 Task: Browse the 'Kurtas & Kurtis' section on the Ajio website.
Action: Mouse moved to (414, 740)
Screenshot: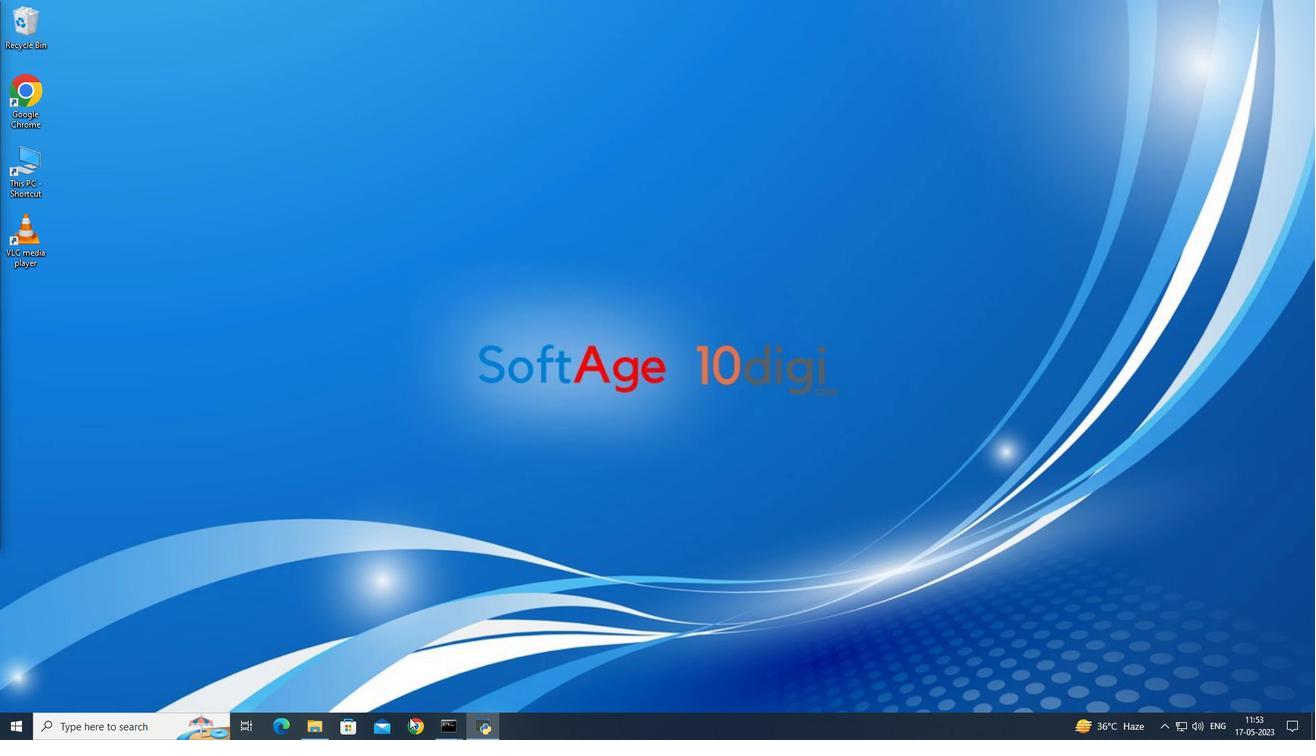 
Action: Mouse pressed left at (414, 739)
Screenshot: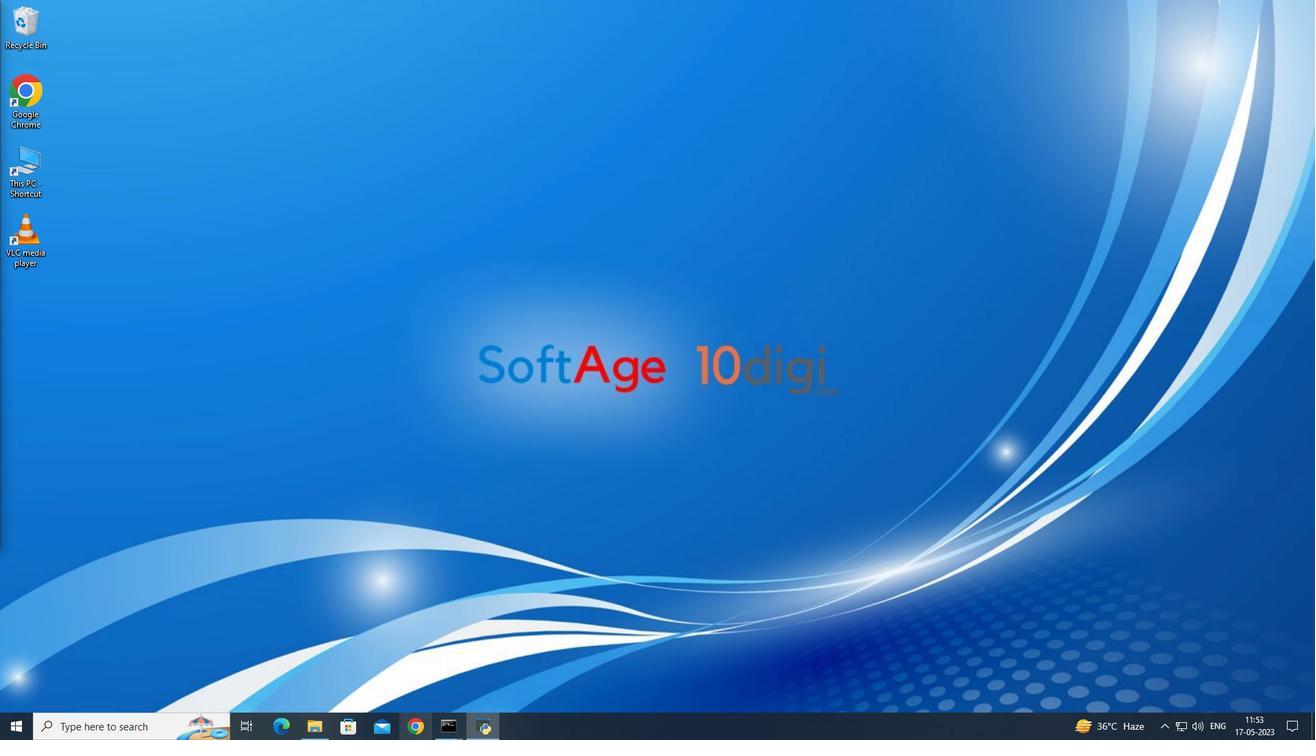 
Action: Mouse moved to (306, 33)
Screenshot: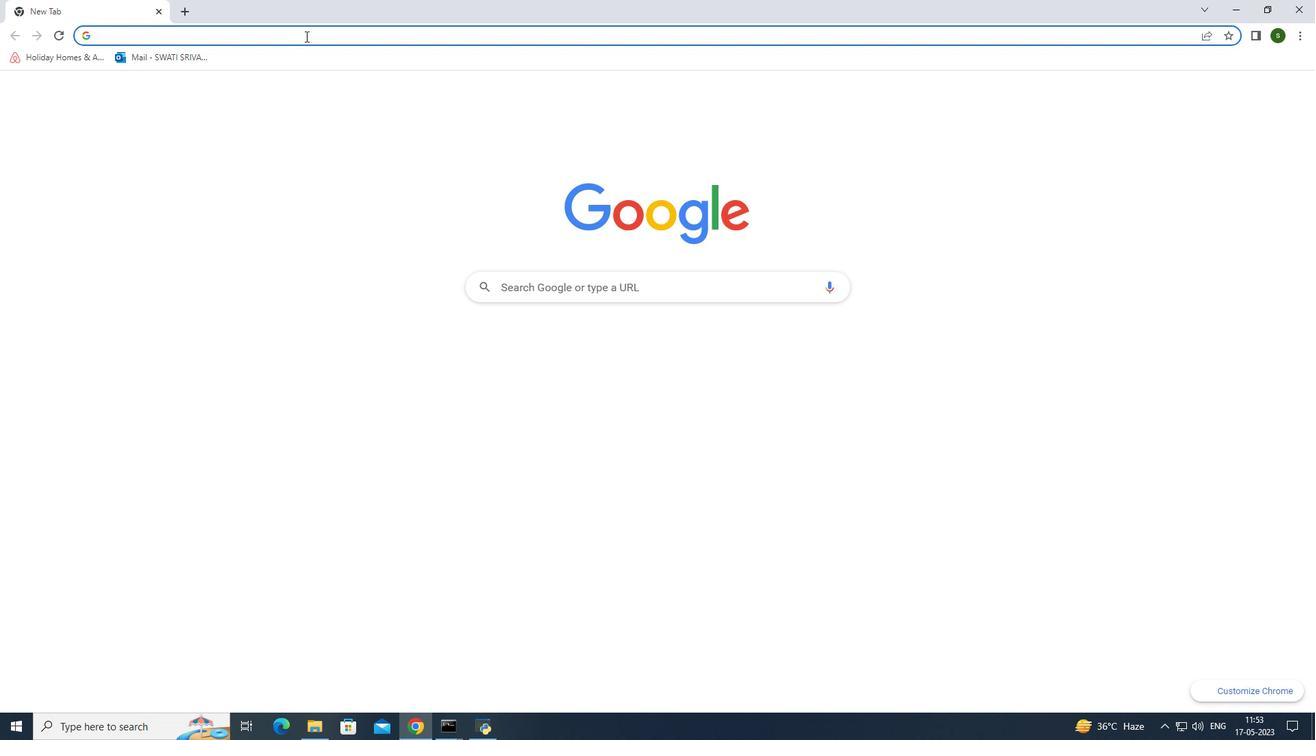 
Action: Key pressed ajaio<Key.backspace><Key.backspace><Key.backspace>io<Key.enter>
Screenshot: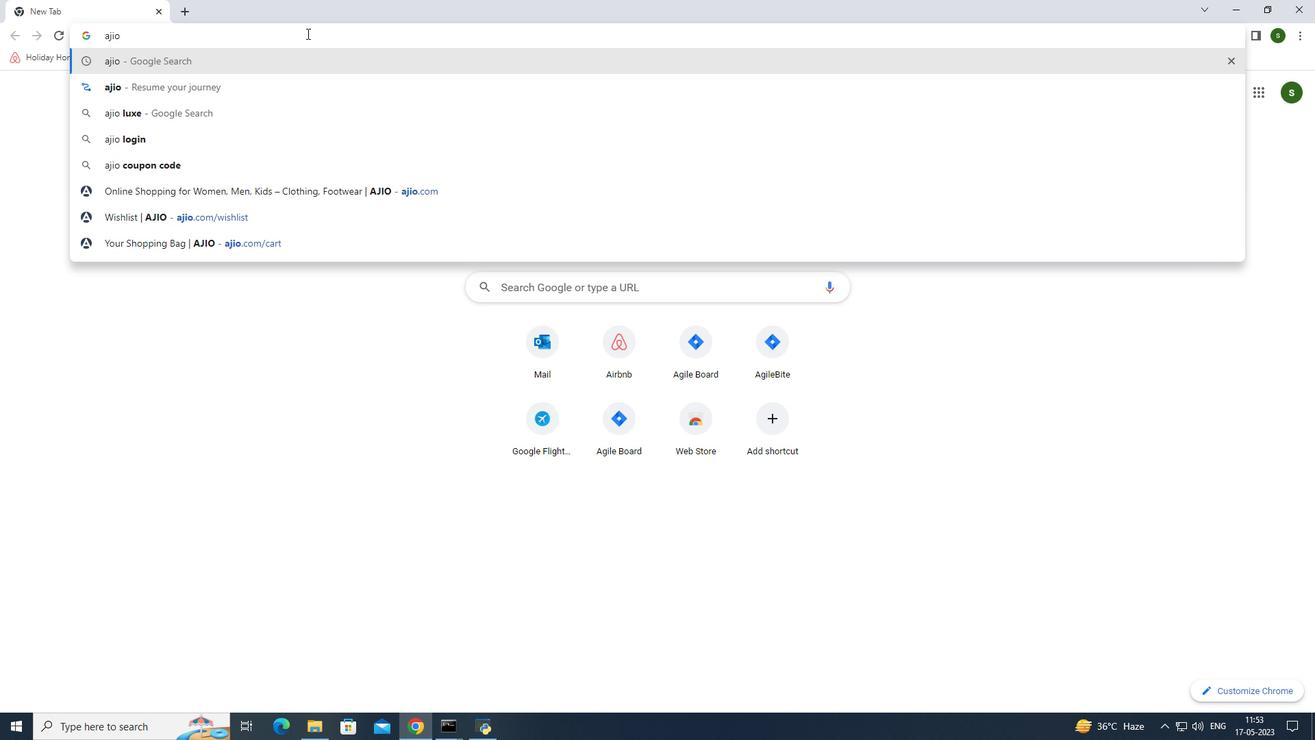 
Action: Mouse moved to (351, 237)
Screenshot: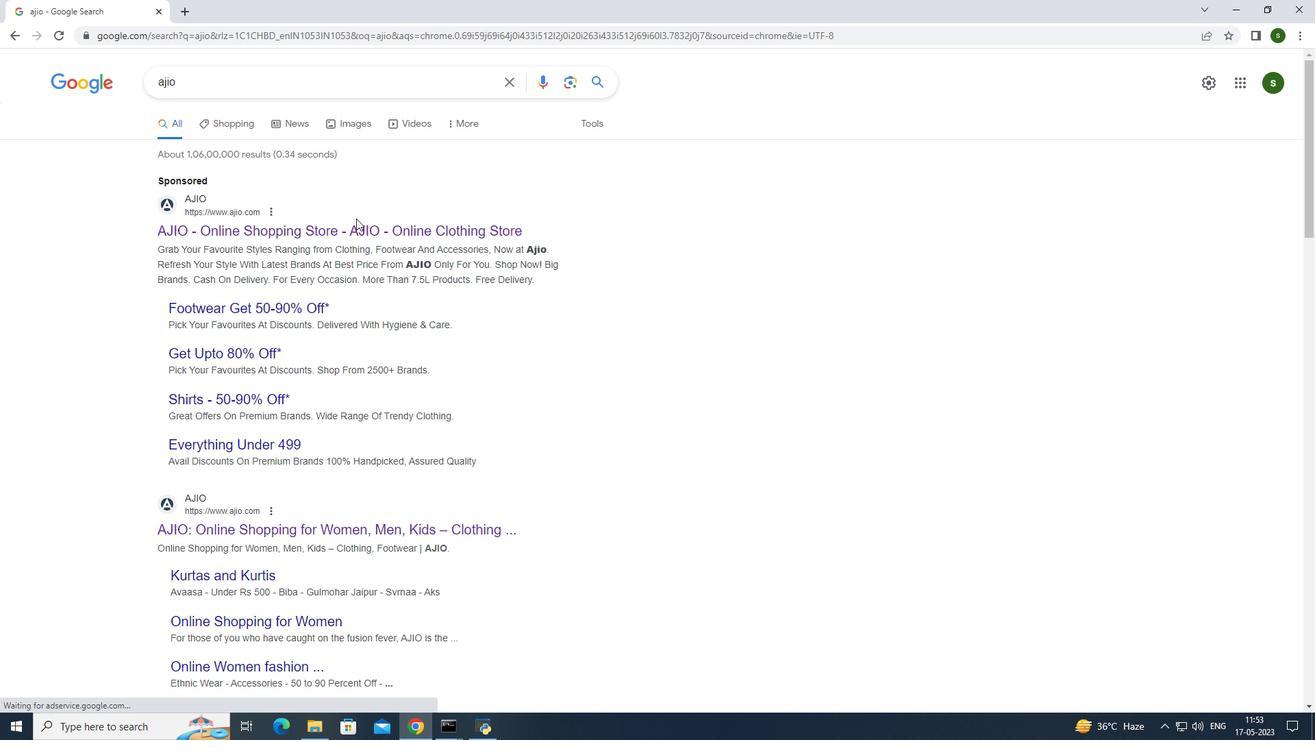 
Action: Mouse pressed left at (351, 237)
Screenshot: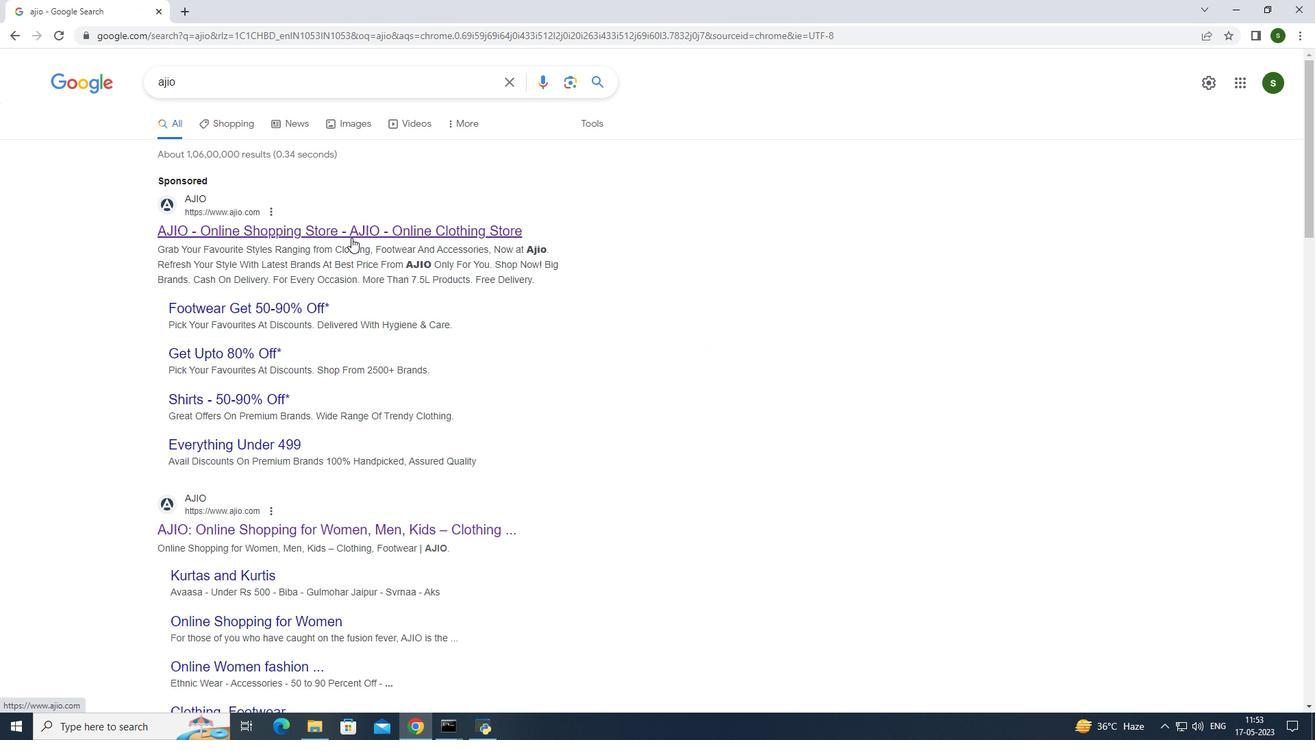 
Action: Mouse moved to (287, 156)
Screenshot: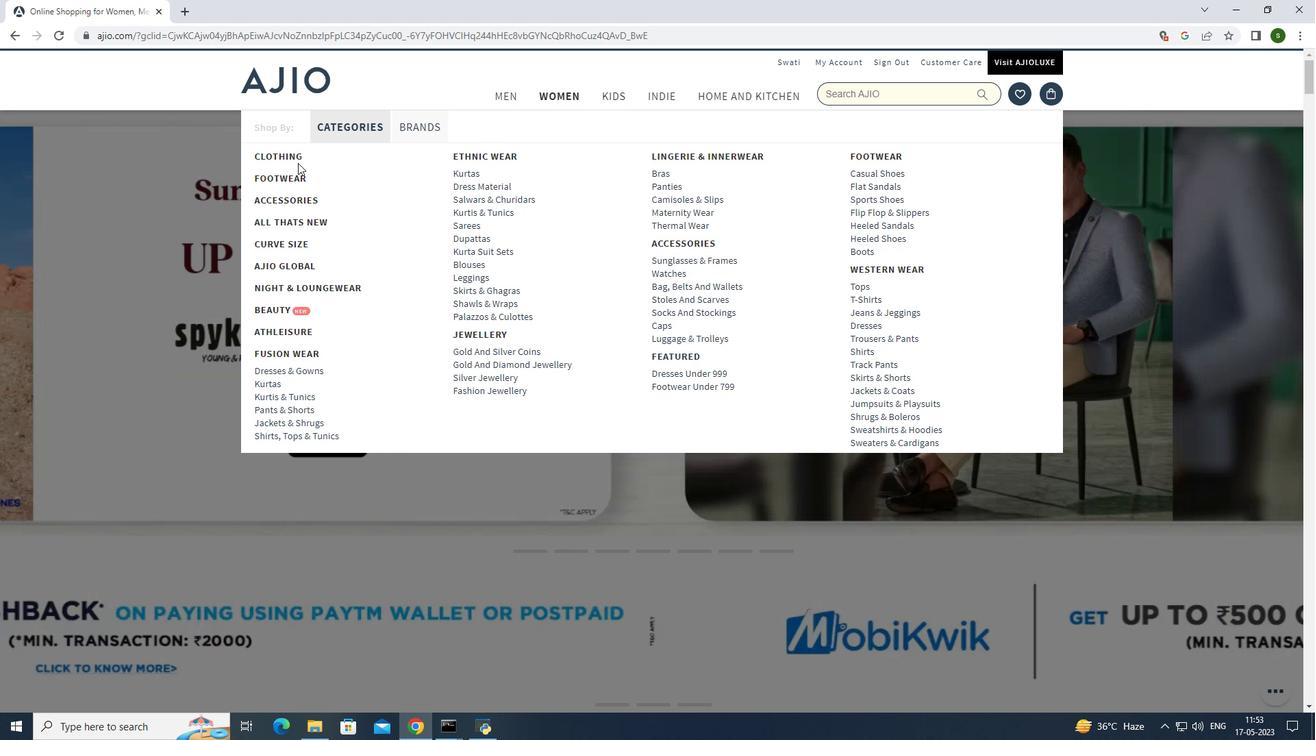 
Action: Mouse pressed left at (287, 156)
Screenshot: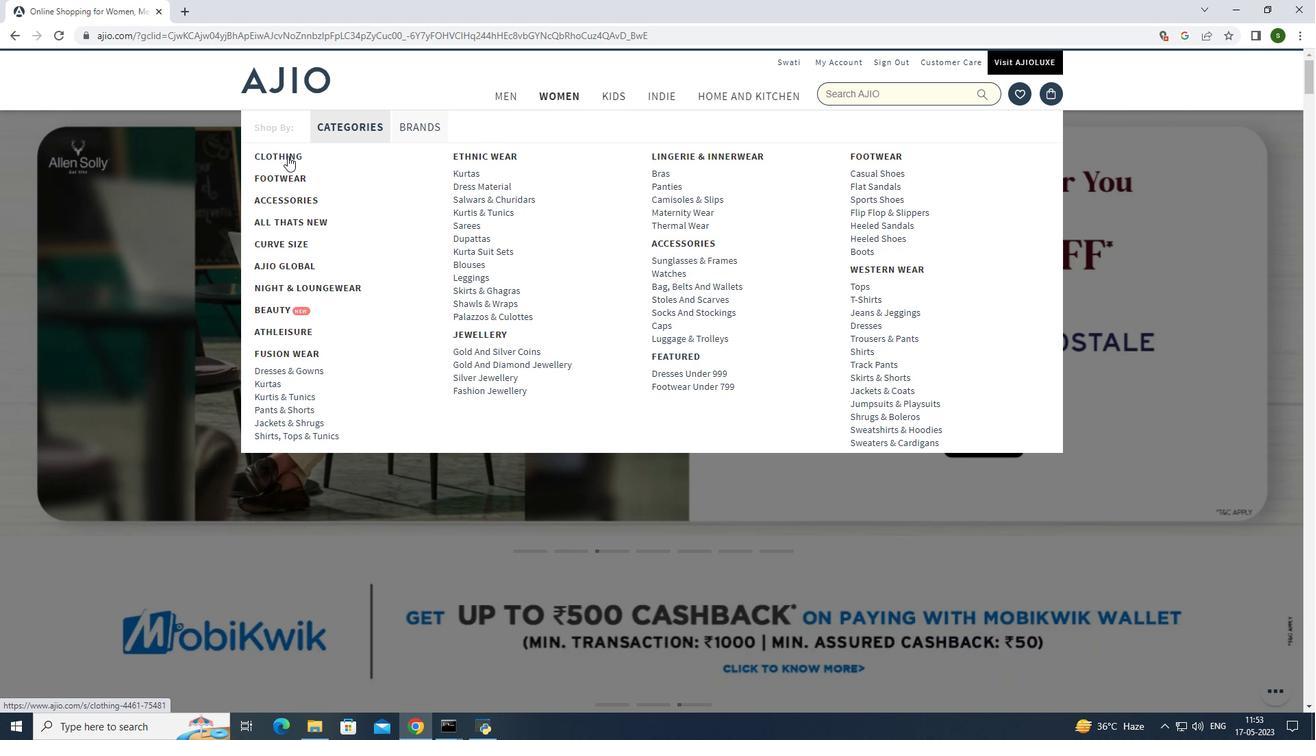 
Action: Mouse moved to (339, 328)
Screenshot: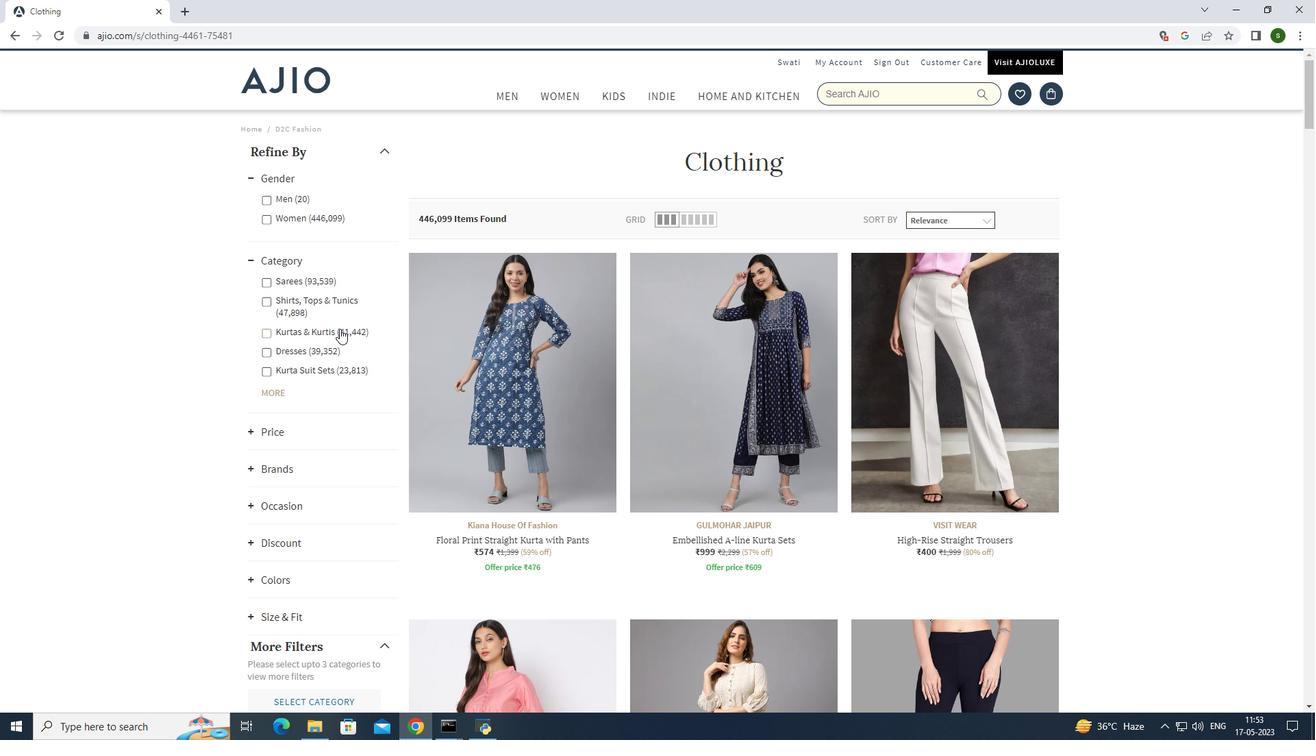 
Action: Mouse pressed left at (339, 328)
Screenshot: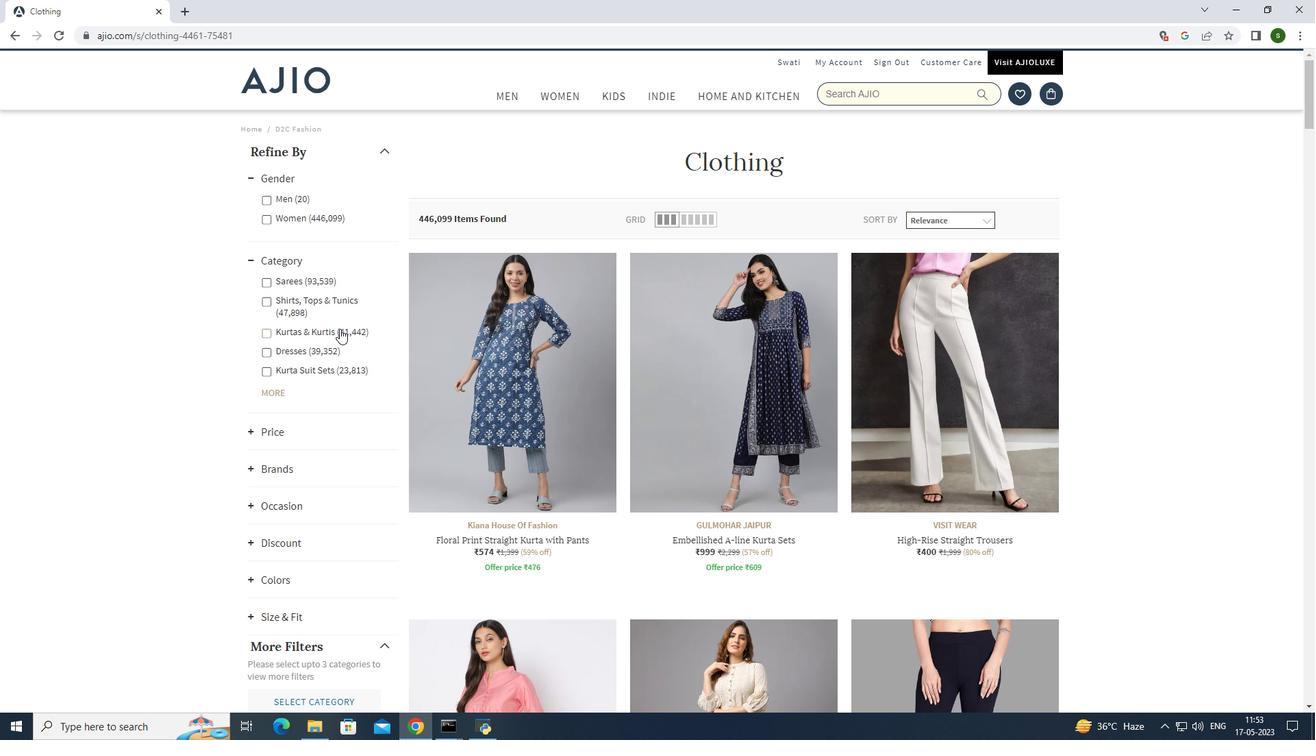 
Action: Mouse moved to (1084, 357)
Screenshot: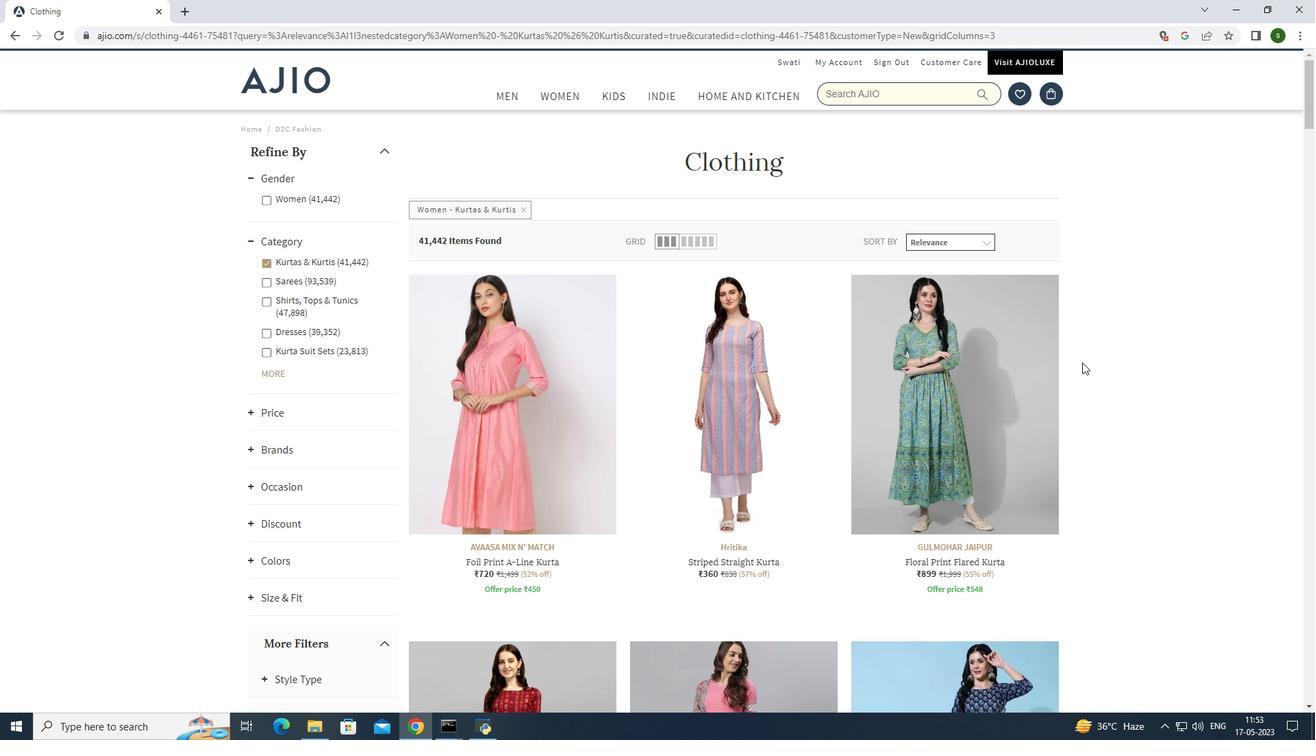 
Action: Mouse scrolled (1084, 357) with delta (0, 0)
Screenshot: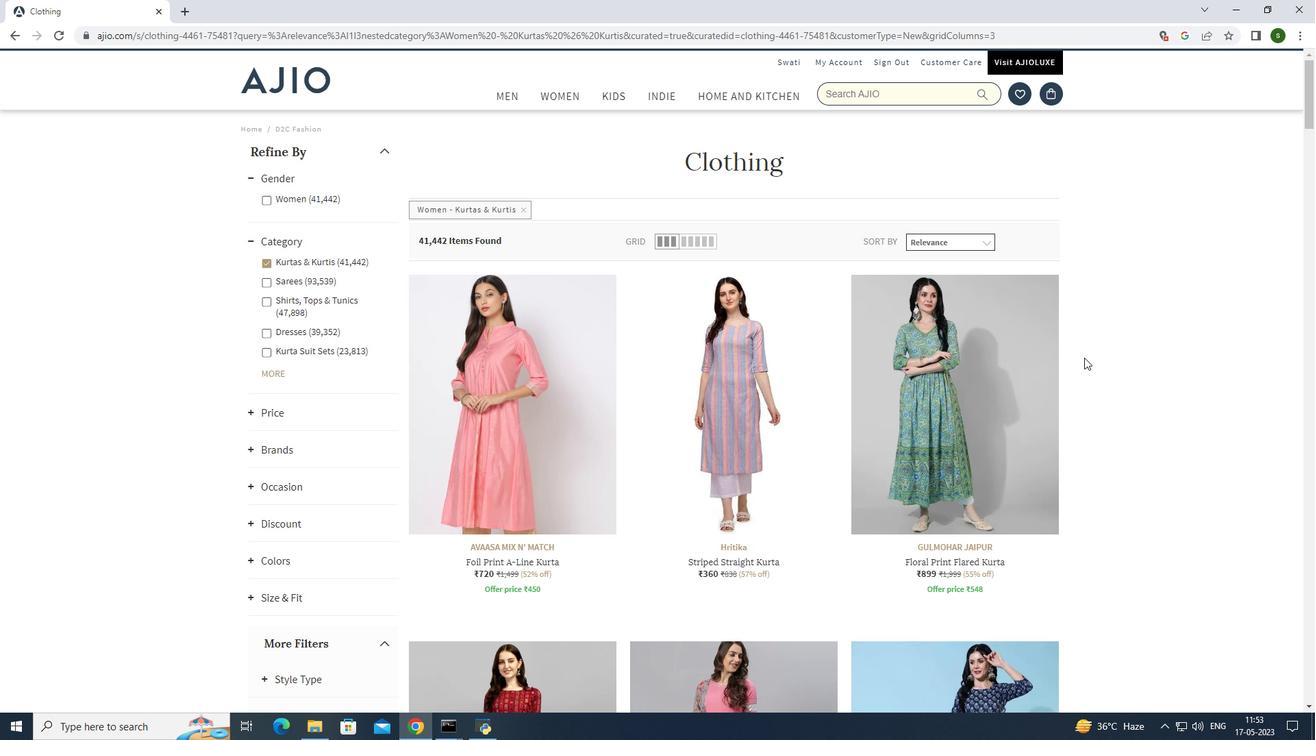 
Action: Mouse scrolled (1084, 357) with delta (0, 0)
Screenshot: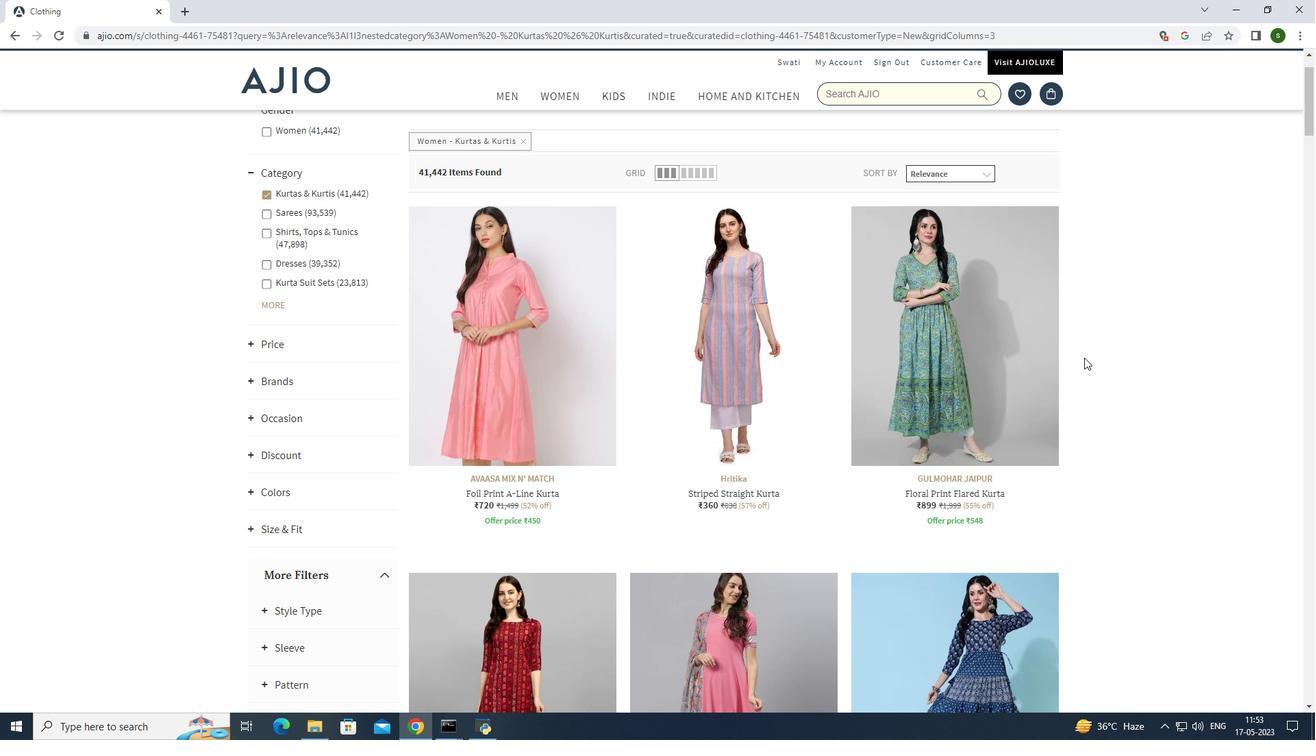 
Action: Mouse scrolled (1084, 357) with delta (0, 0)
Screenshot: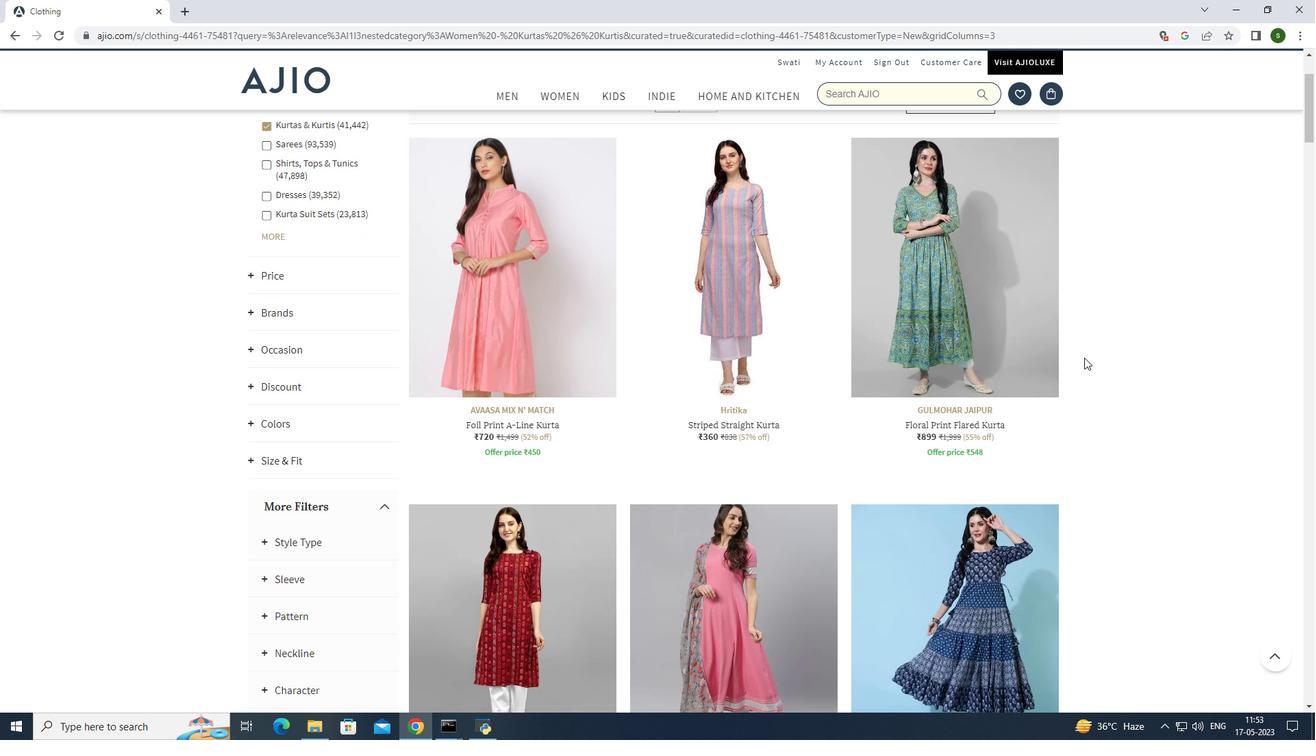 
Action: Mouse scrolled (1084, 358) with delta (0, 0)
Screenshot: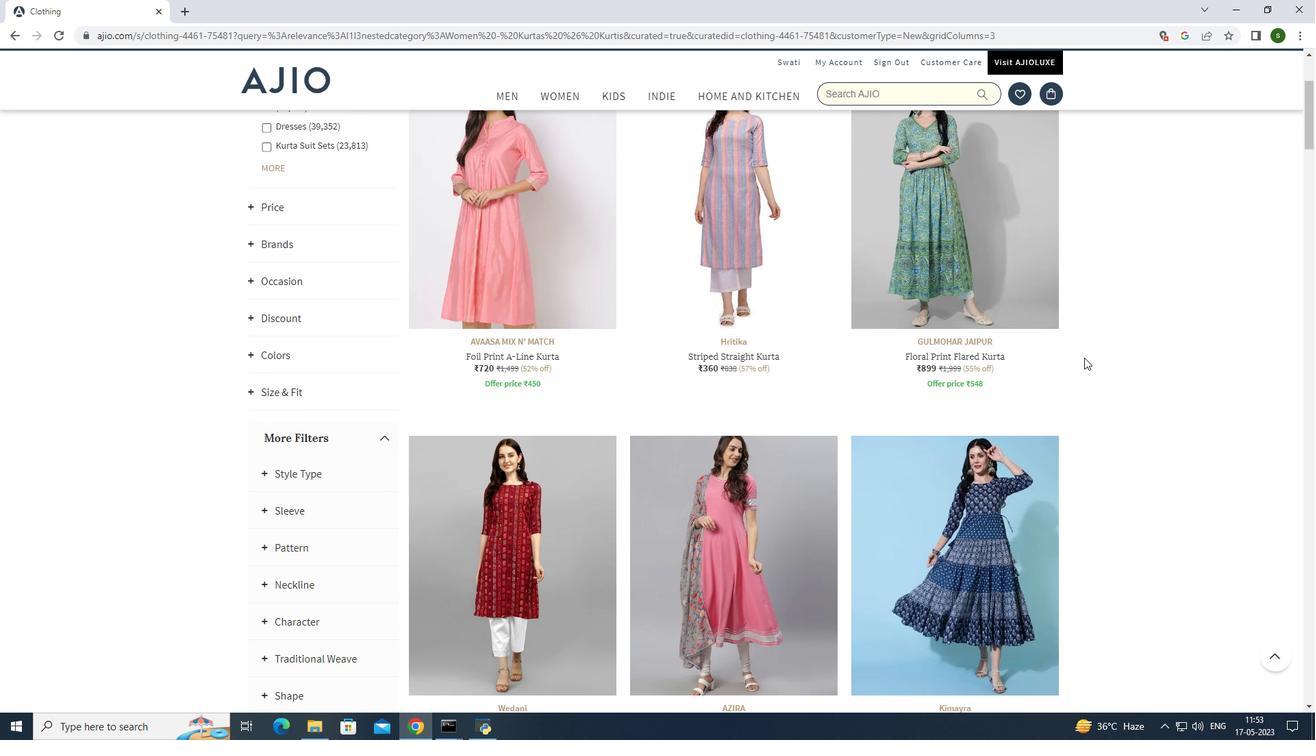 
Action: Mouse scrolled (1084, 358) with delta (0, 0)
Screenshot: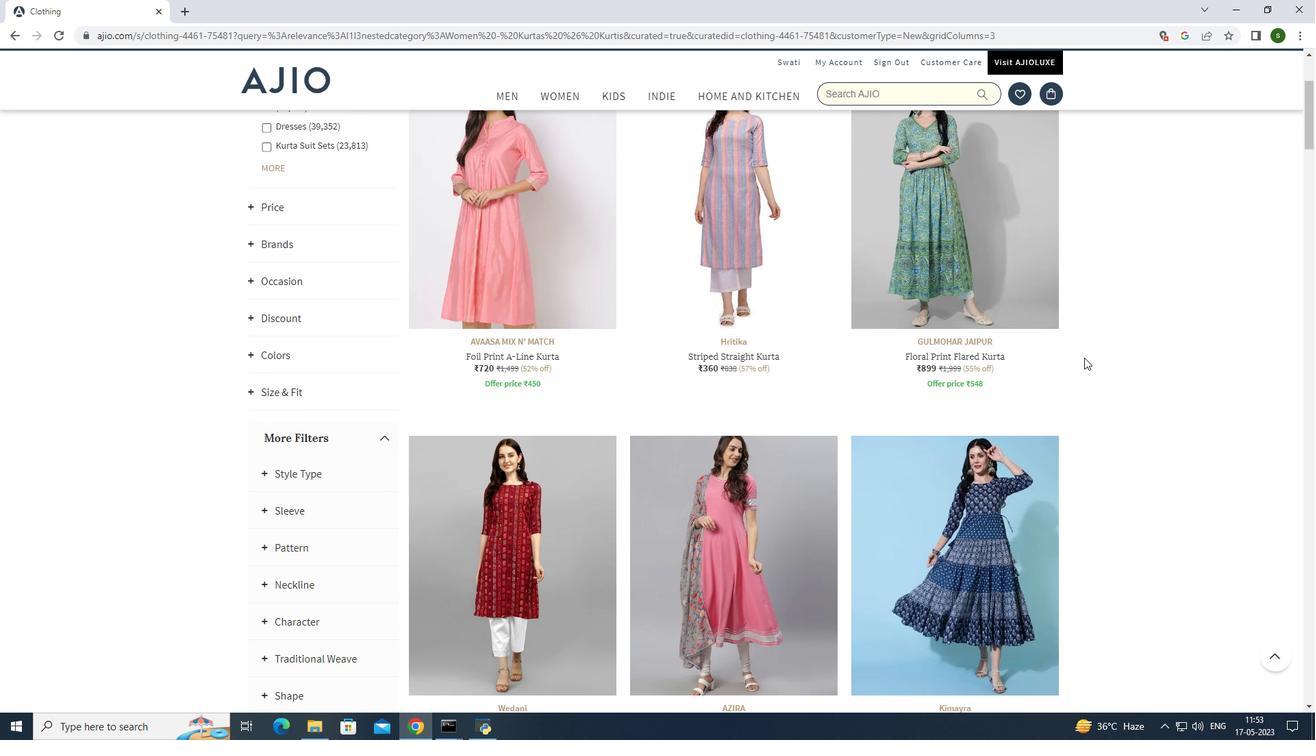 
Action: Mouse scrolled (1084, 357) with delta (0, 0)
Screenshot: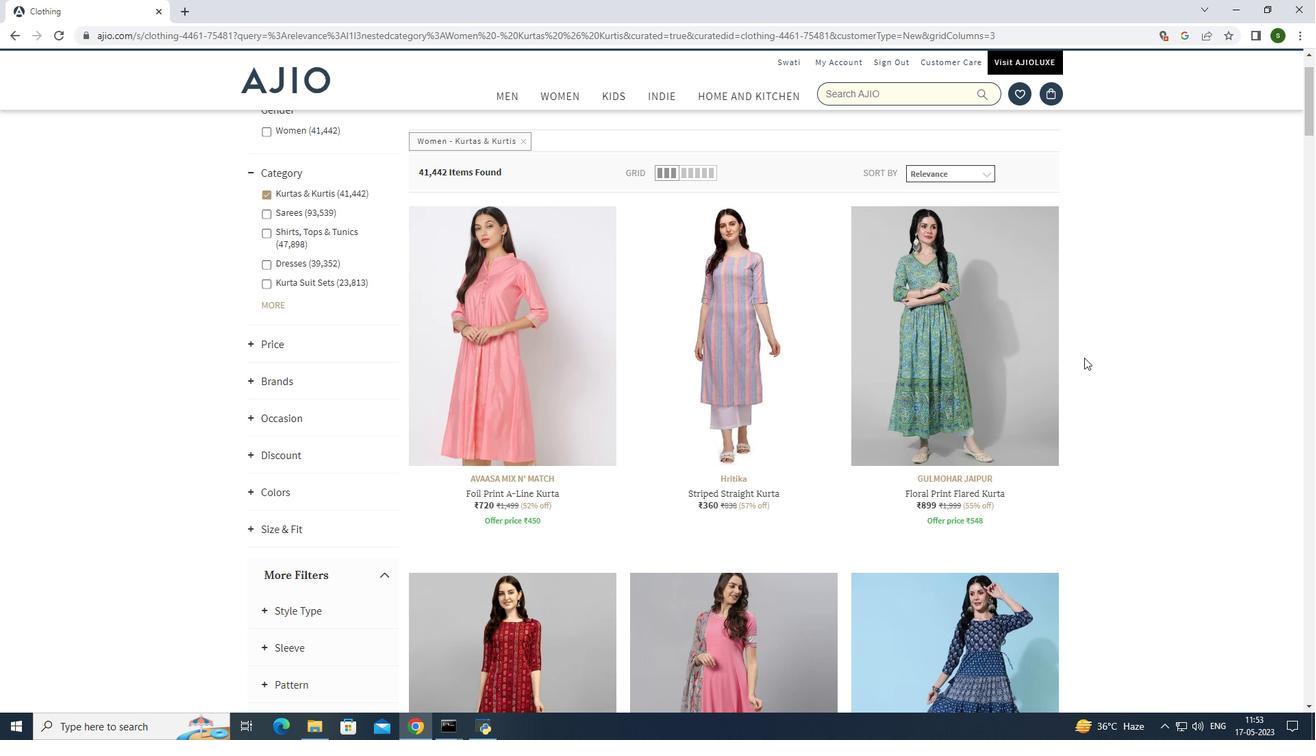 
Action: Mouse scrolled (1084, 357) with delta (0, 0)
Screenshot: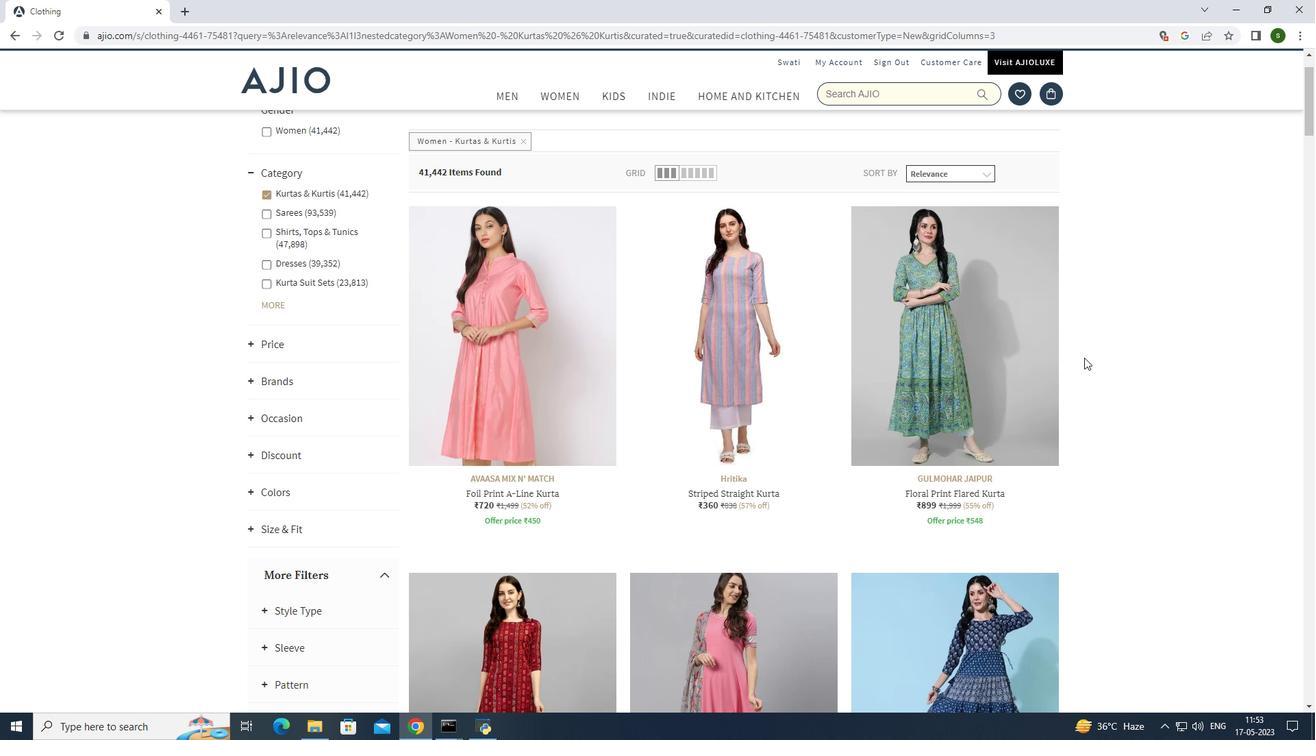 
Action: Mouse scrolled (1084, 357) with delta (0, 0)
Screenshot: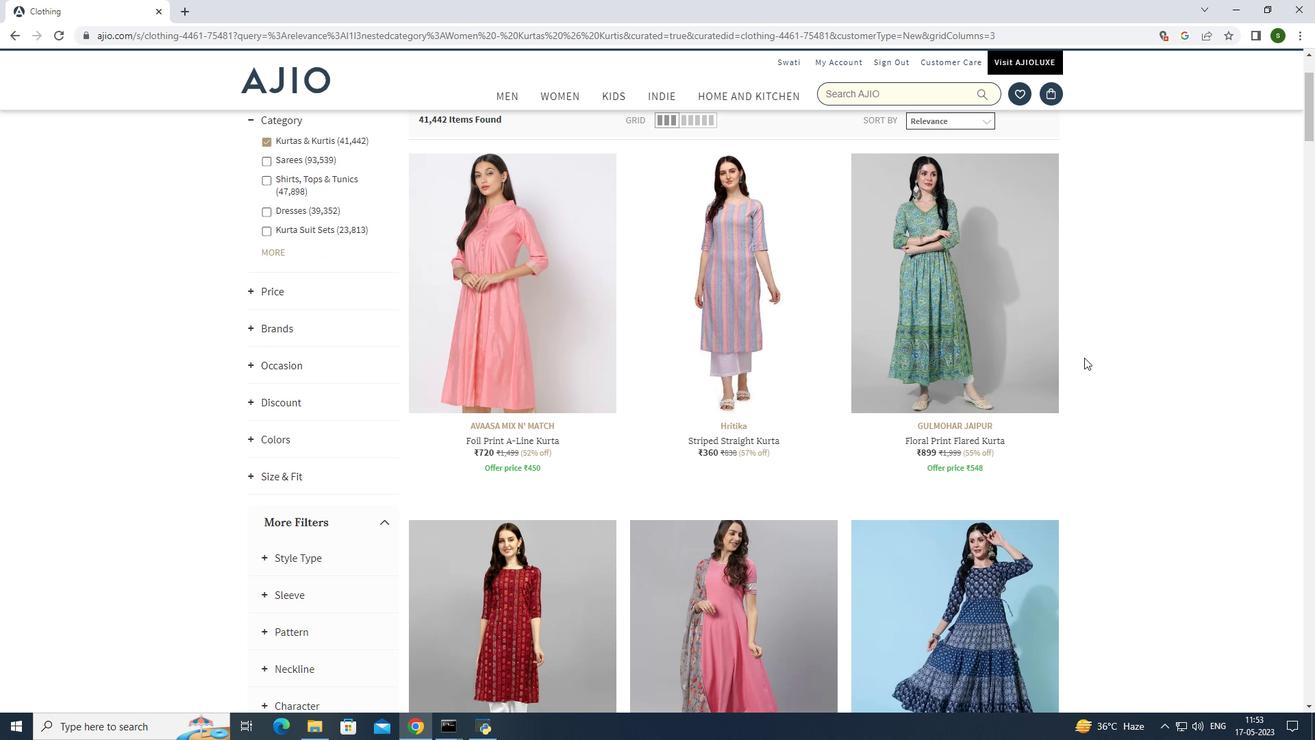 
Action: Mouse scrolled (1084, 357) with delta (0, 0)
Screenshot: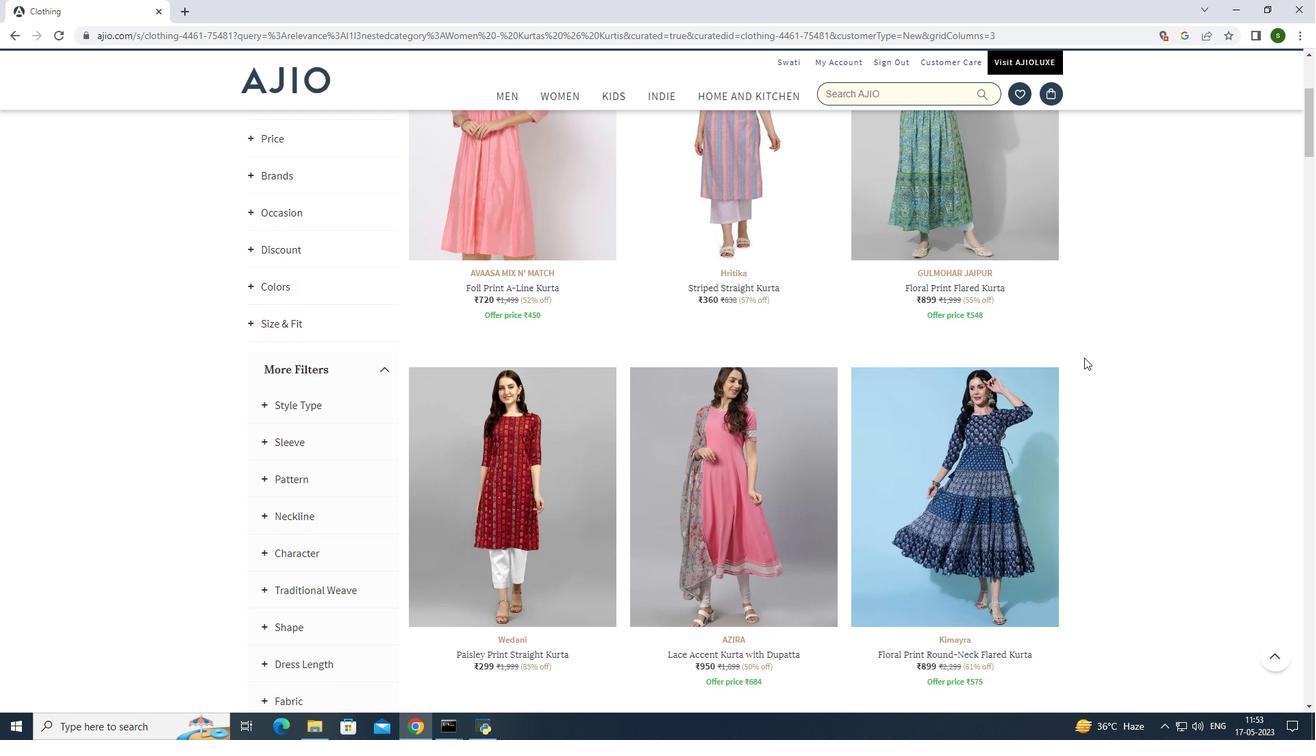 
Action: Mouse scrolled (1084, 357) with delta (0, 0)
Screenshot: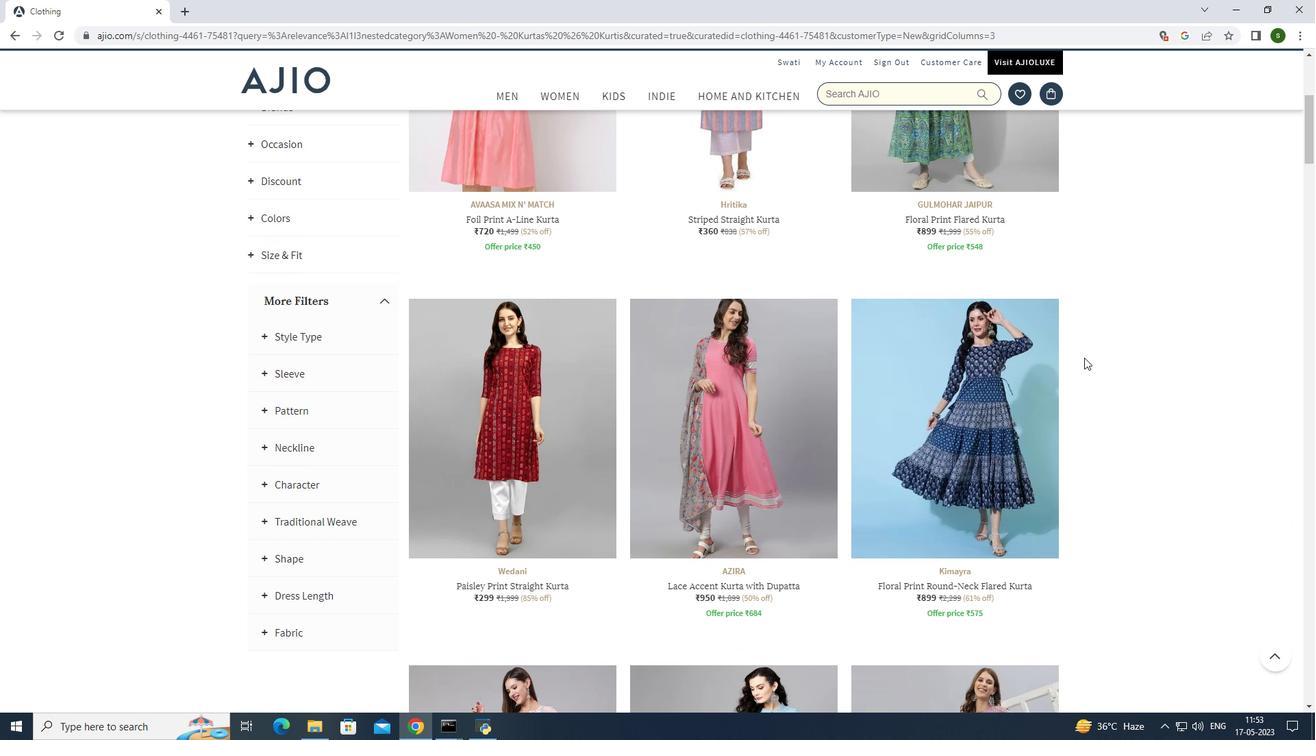
Action: Mouse scrolled (1084, 357) with delta (0, 0)
Screenshot: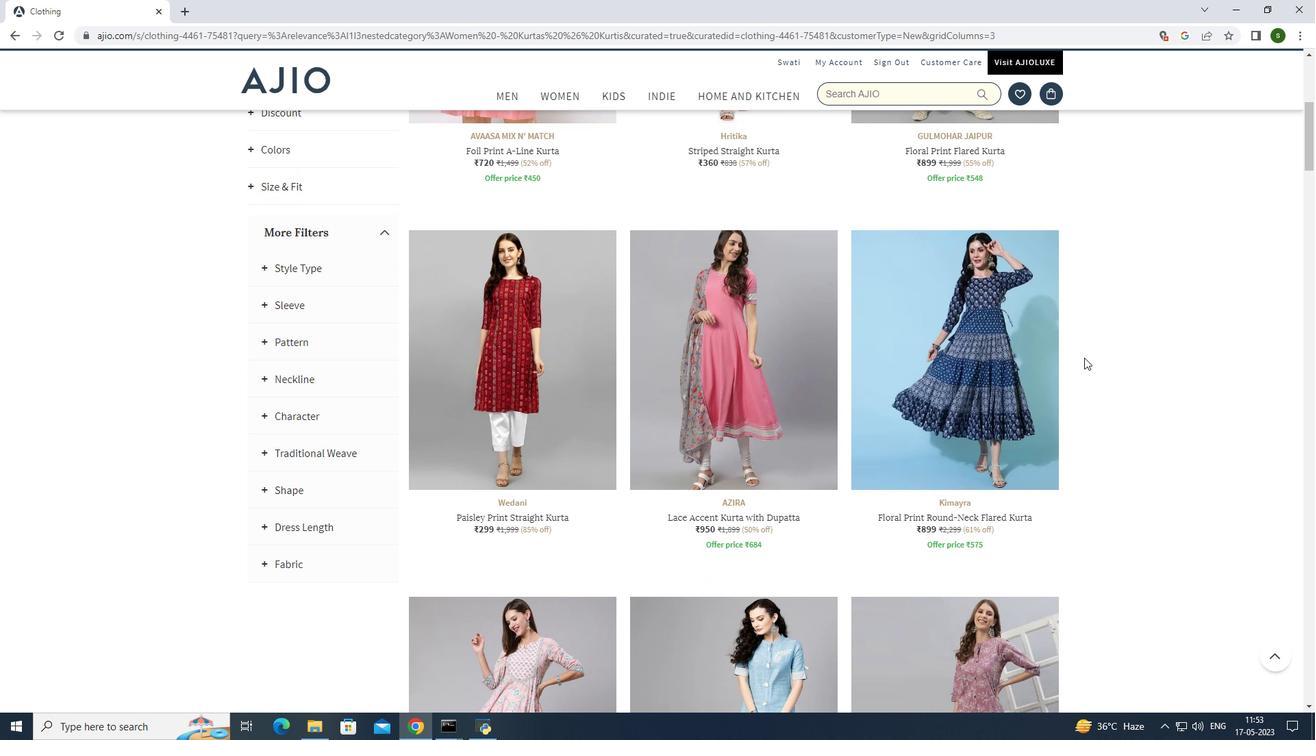 
Action: Mouse scrolled (1084, 357) with delta (0, 0)
Screenshot: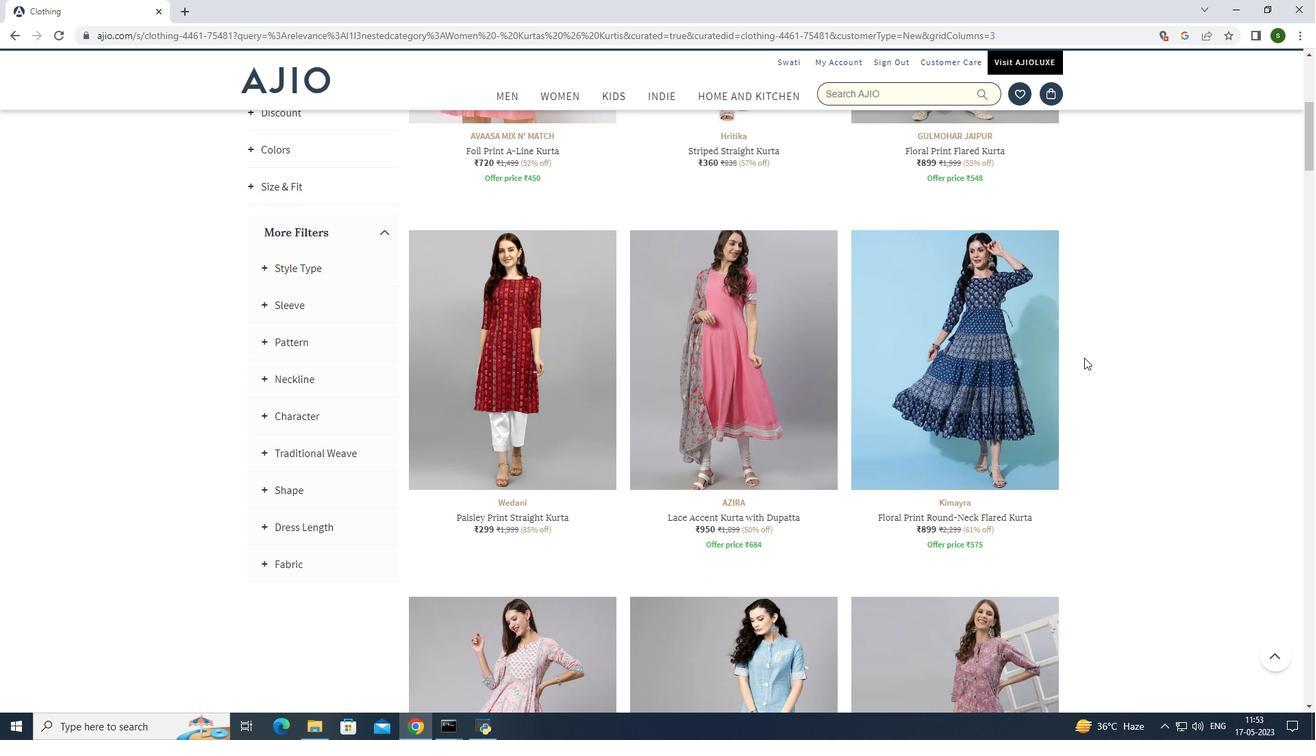 
Action: Mouse scrolled (1084, 357) with delta (0, 0)
Screenshot: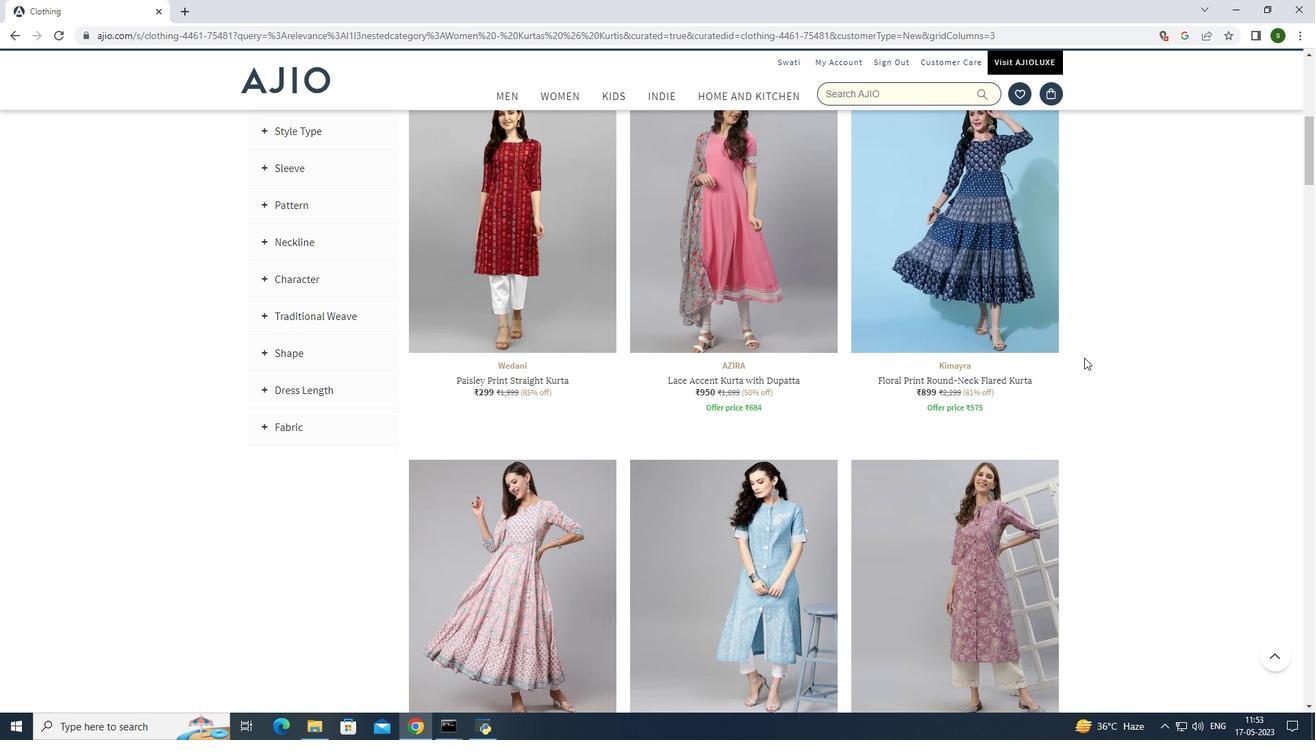 
Action: Mouse scrolled (1084, 357) with delta (0, 0)
Screenshot: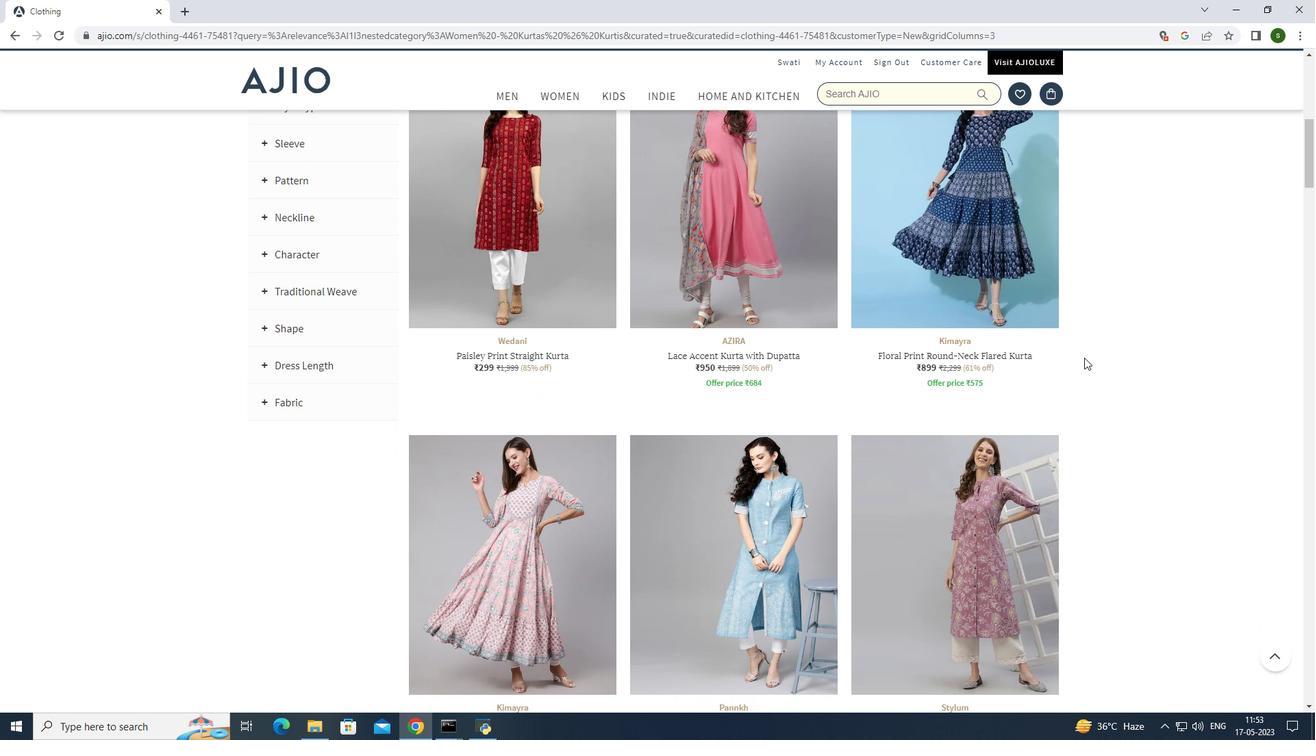 
Action: Mouse scrolled (1084, 357) with delta (0, 0)
Screenshot: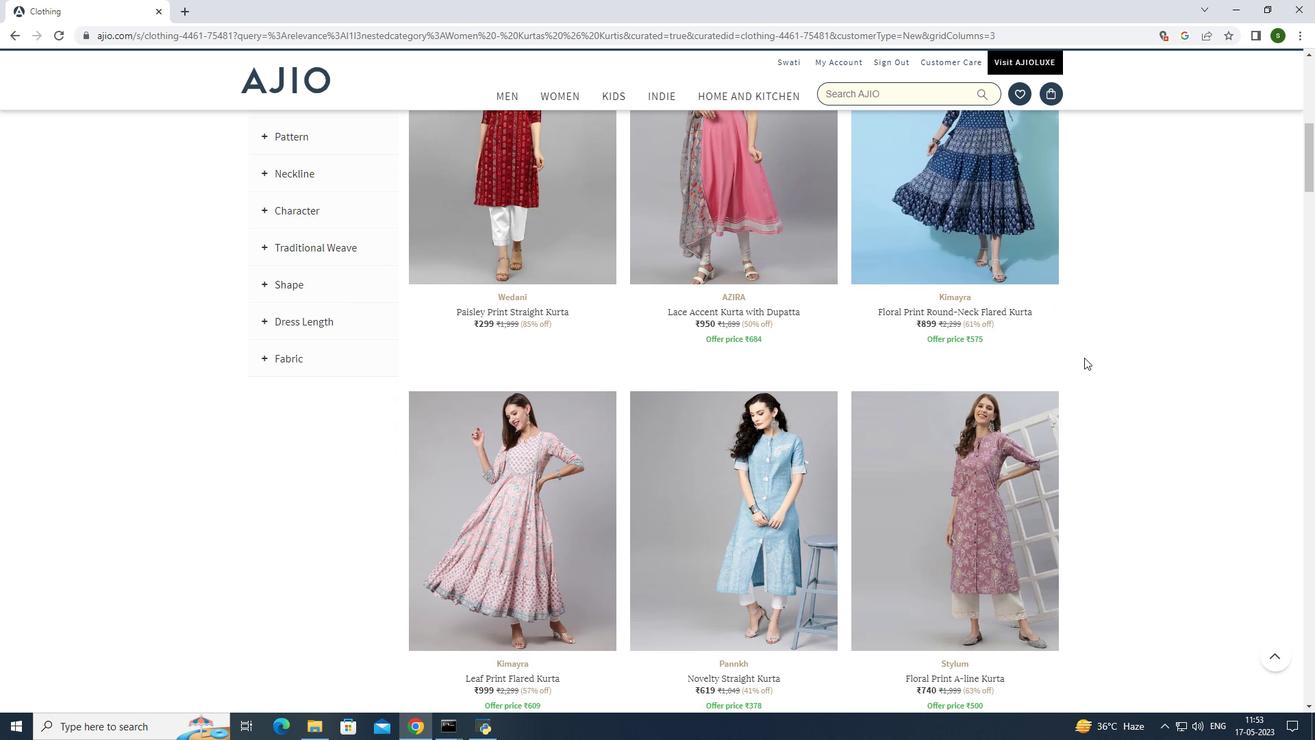 
Action: Mouse scrolled (1084, 357) with delta (0, 0)
Screenshot: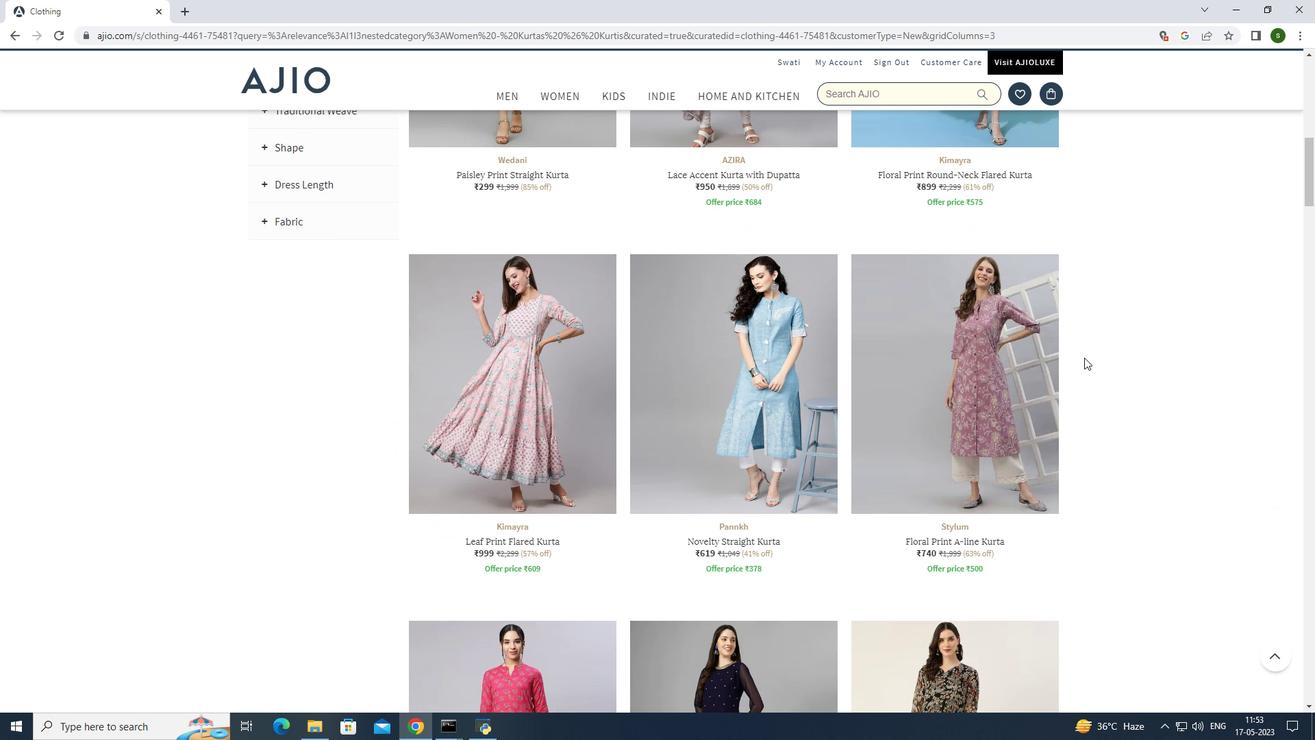 
Action: Mouse scrolled (1084, 357) with delta (0, 0)
Screenshot: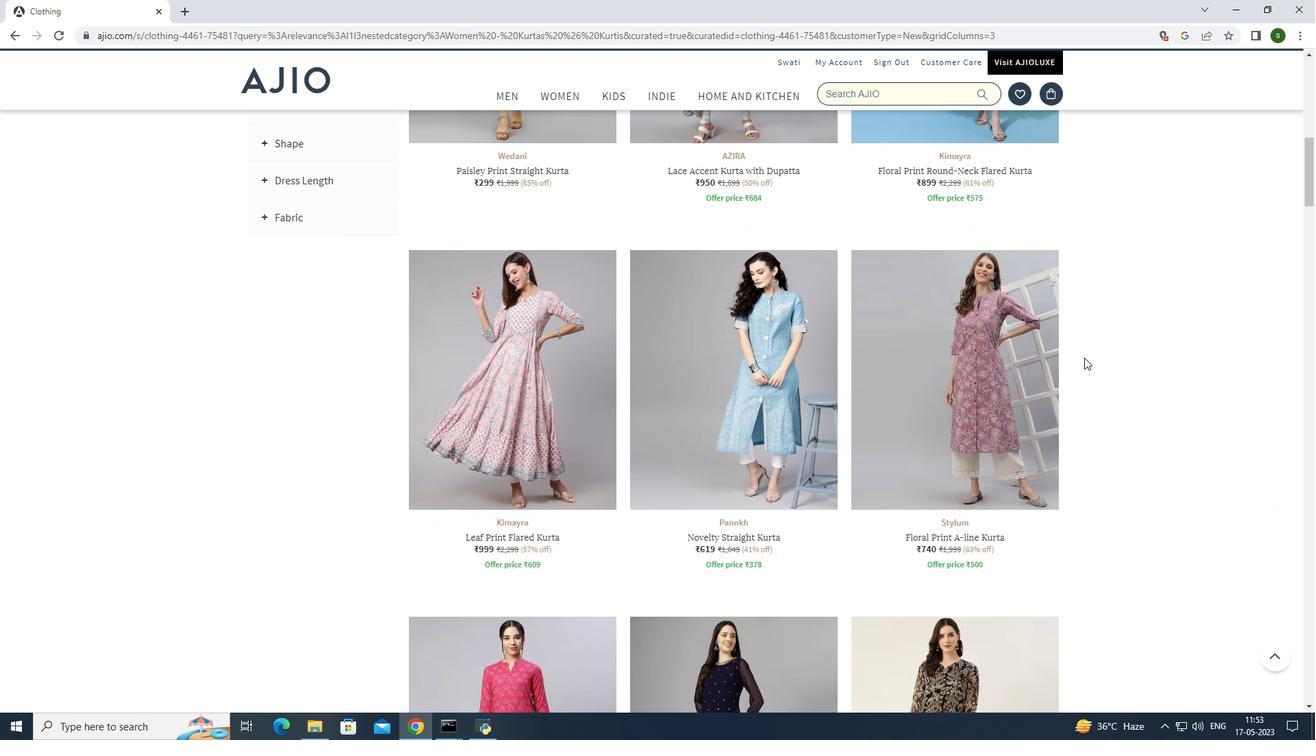 
Action: Mouse scrolled (1084, 357) with delta (0, 0)
Screenshot: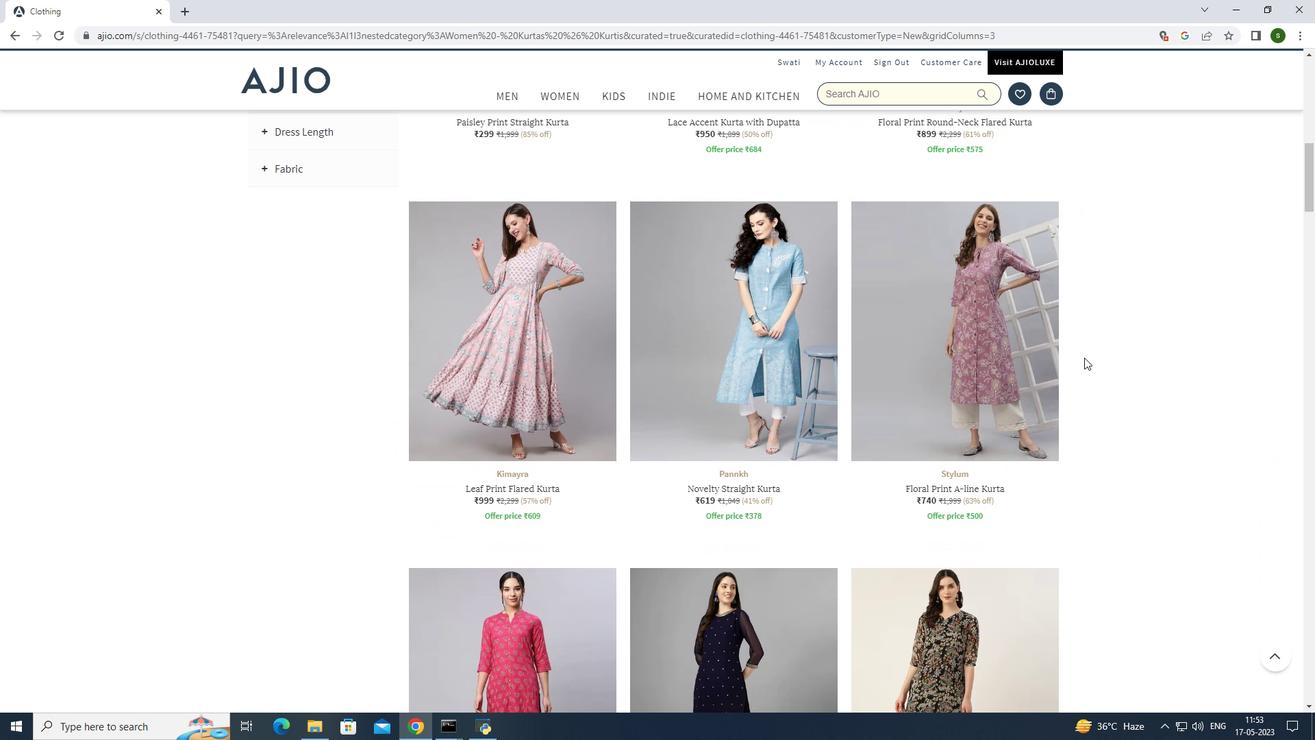 
Action: Mouse scrolled (1084, 357) with delta (0, 0)
Screenshot: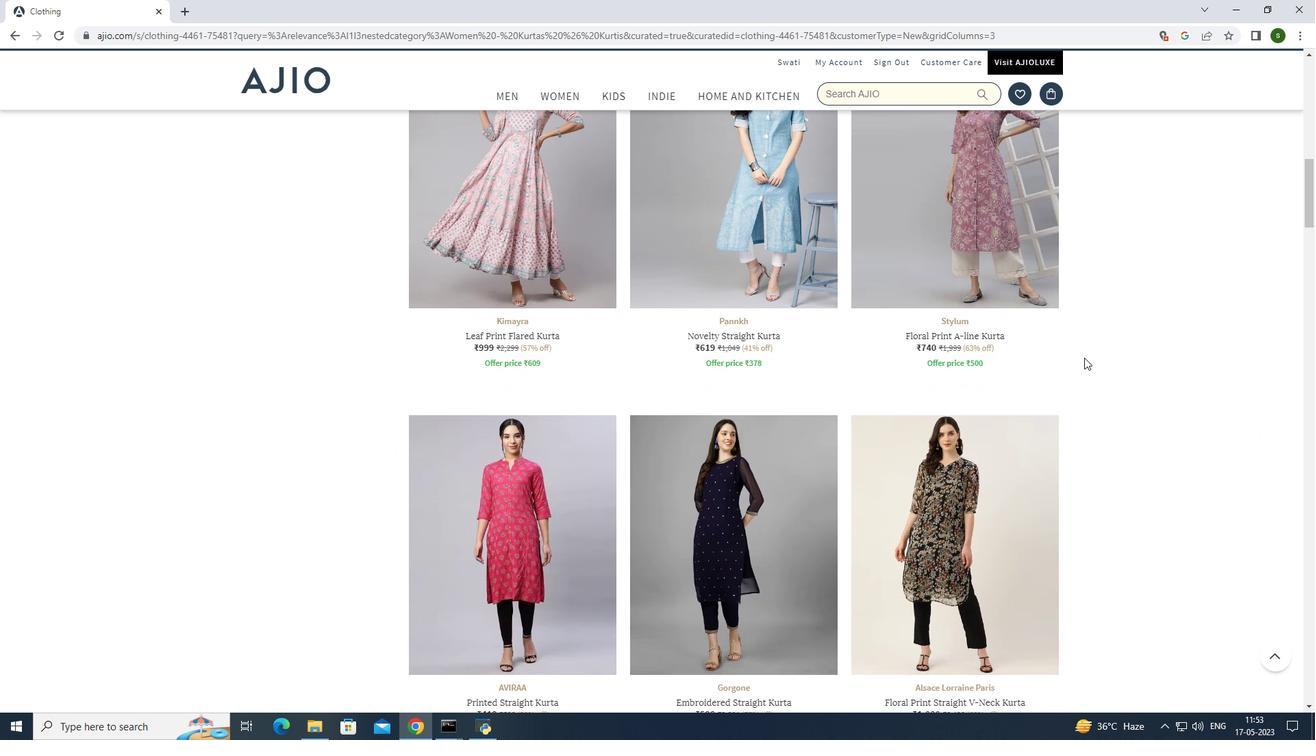 
Action: Mouse scrolled (1084, 357) with delta (0, 0)
Screenshot: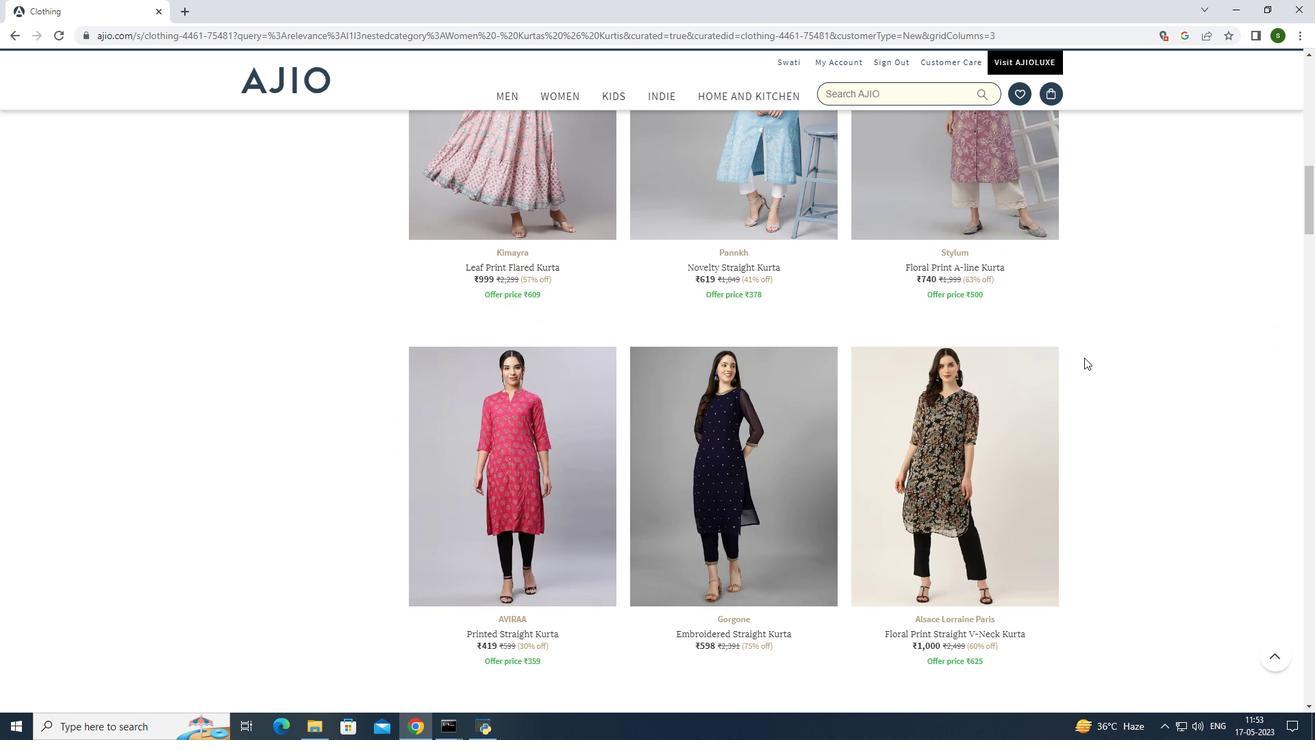 
Action: Mouse scrolled (1084, 357) with delta (0, 0)
Screenshot: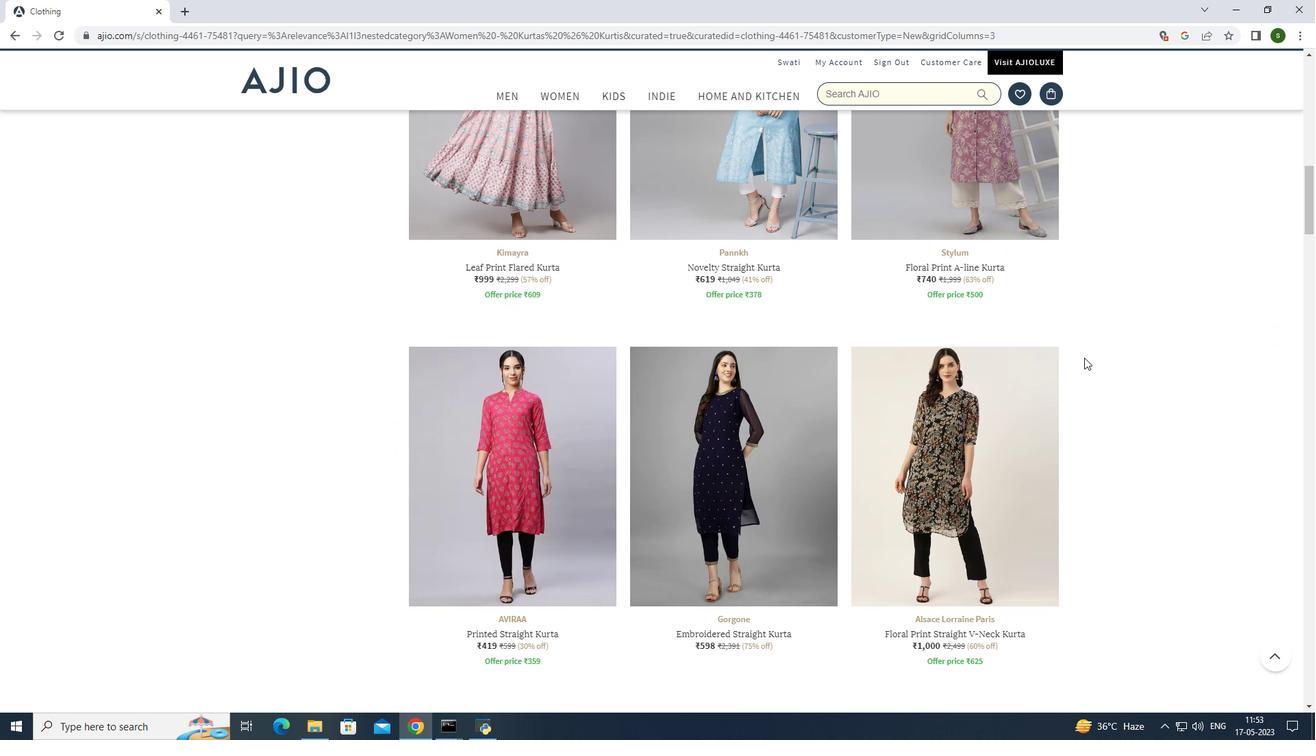 
Action: Mouse scrolled (1084, 357) with delta (0, 0)
Screenshot: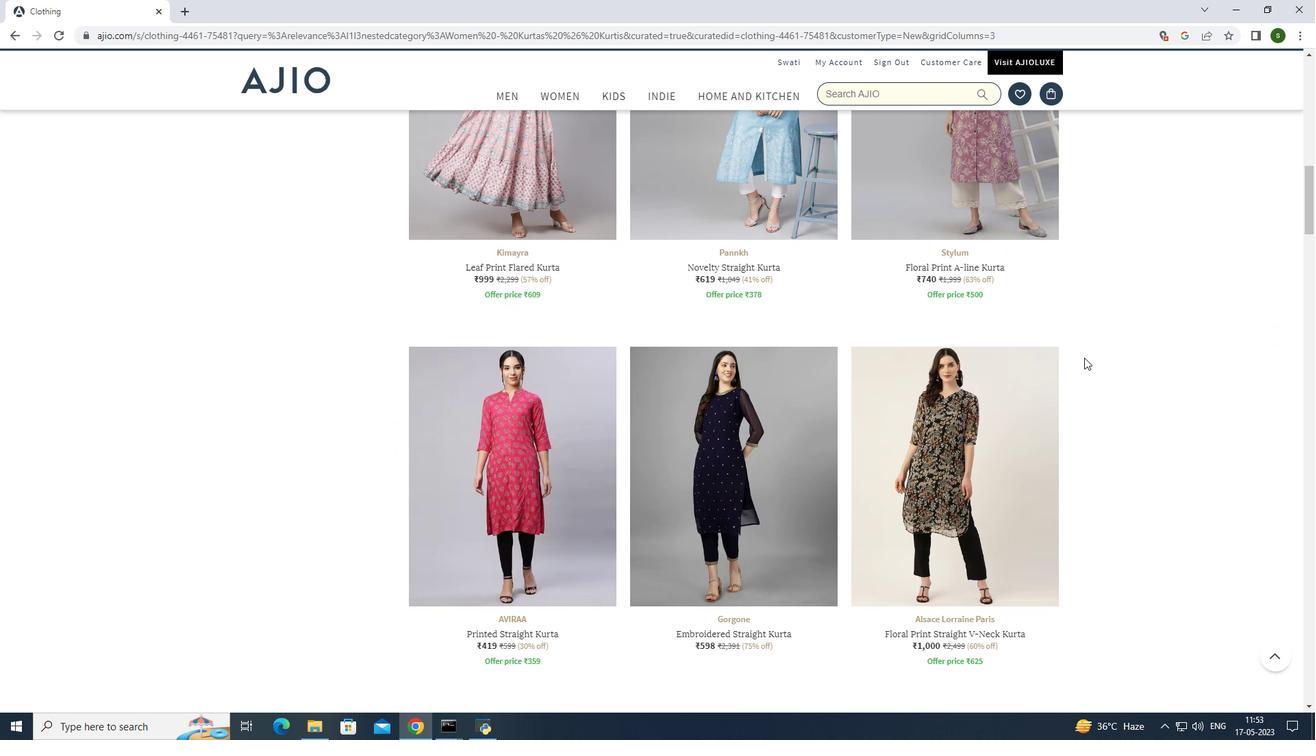 
Action: Mouse scrolled (1084, 357) with delta (0, 0)
Screenshot: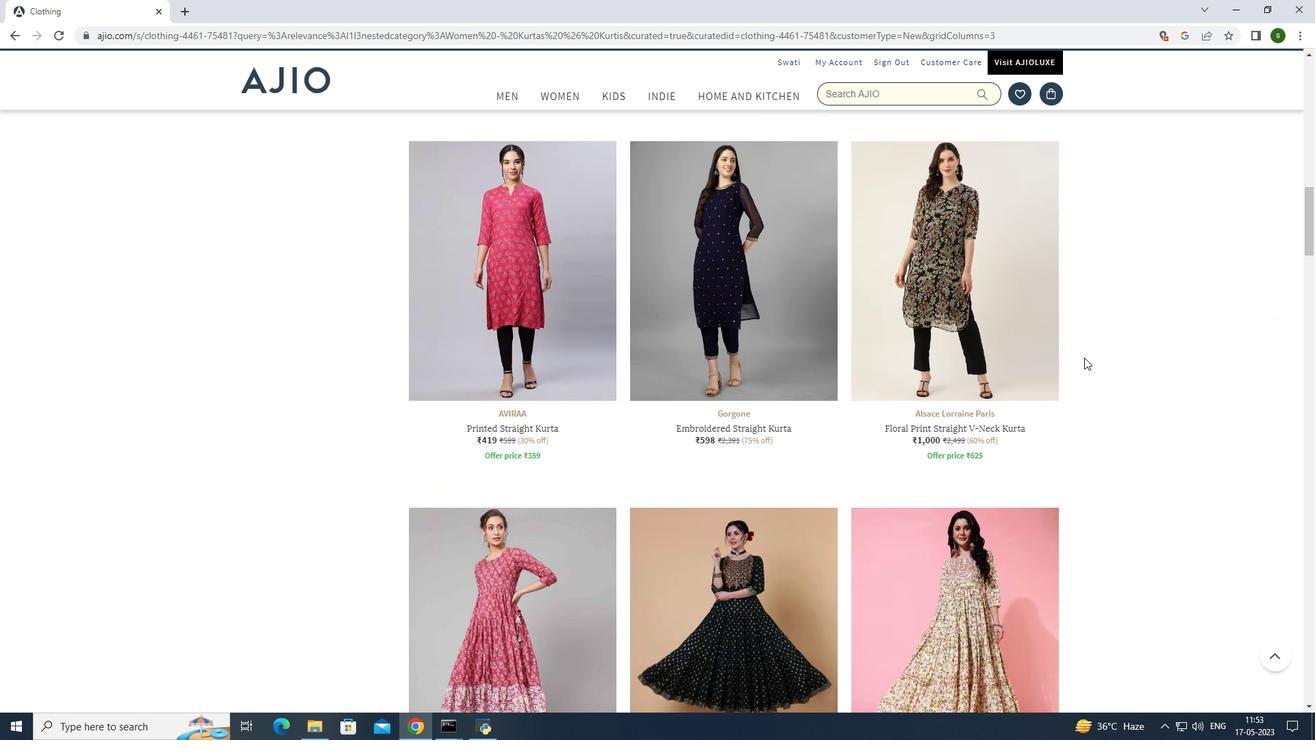 
Action: Mouse scrolled (1084, 357) with delta (0, 0)
Screenshot: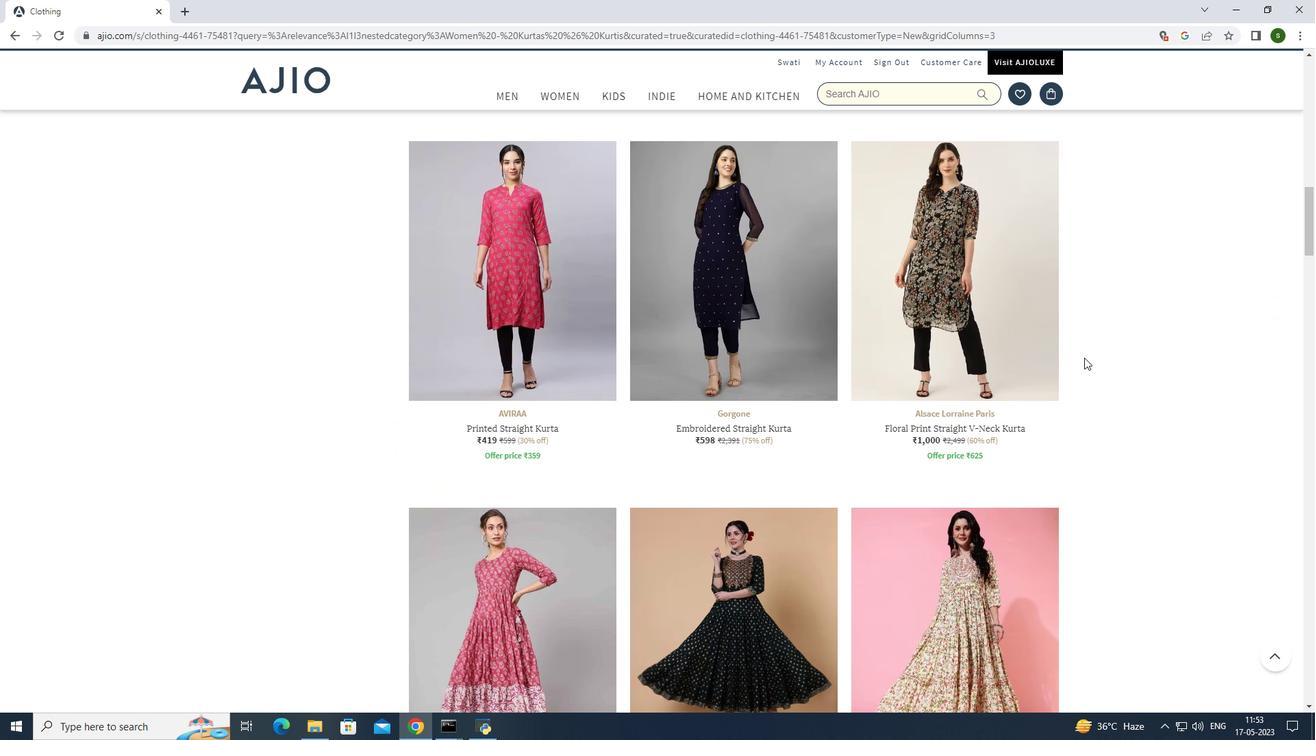 
Action: Mouse scrolled (1084, 357) with delta (0, 0)
Screenshot: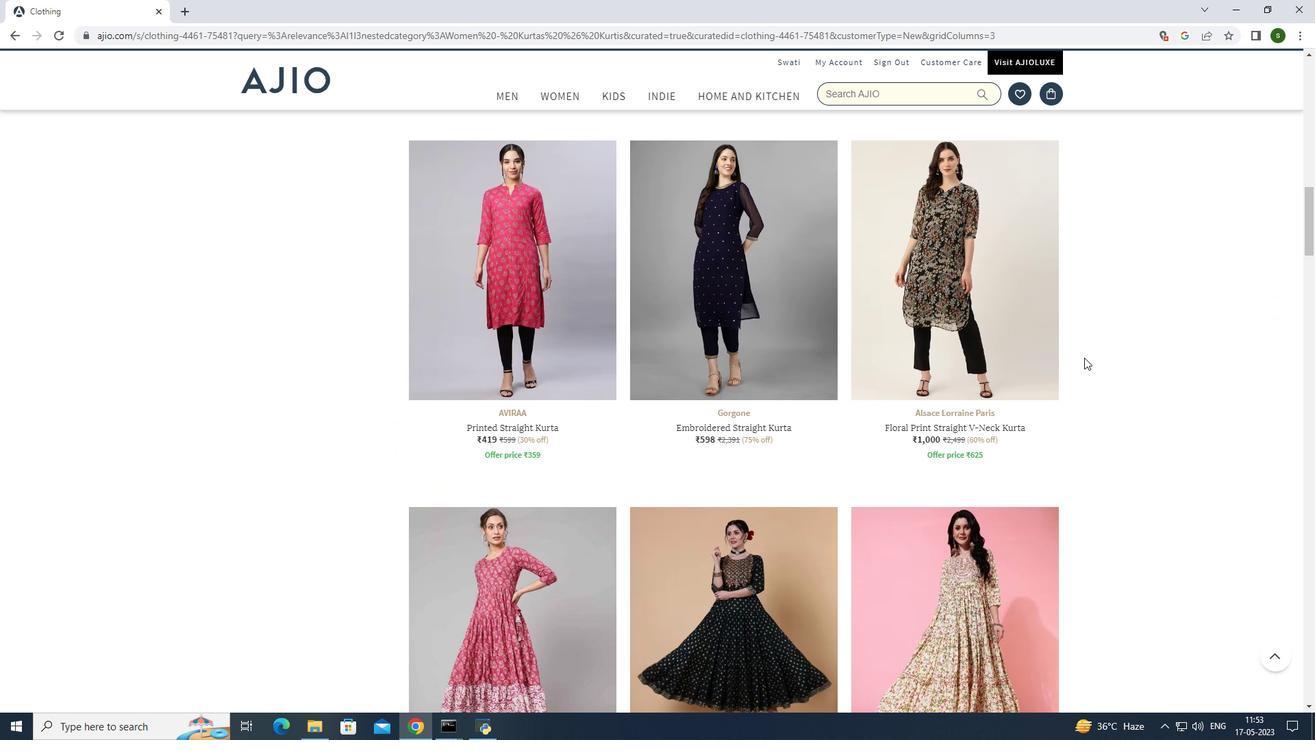 
Action: Mouse scrolled (1084, 357) with delta (0, 0)
Screenshot: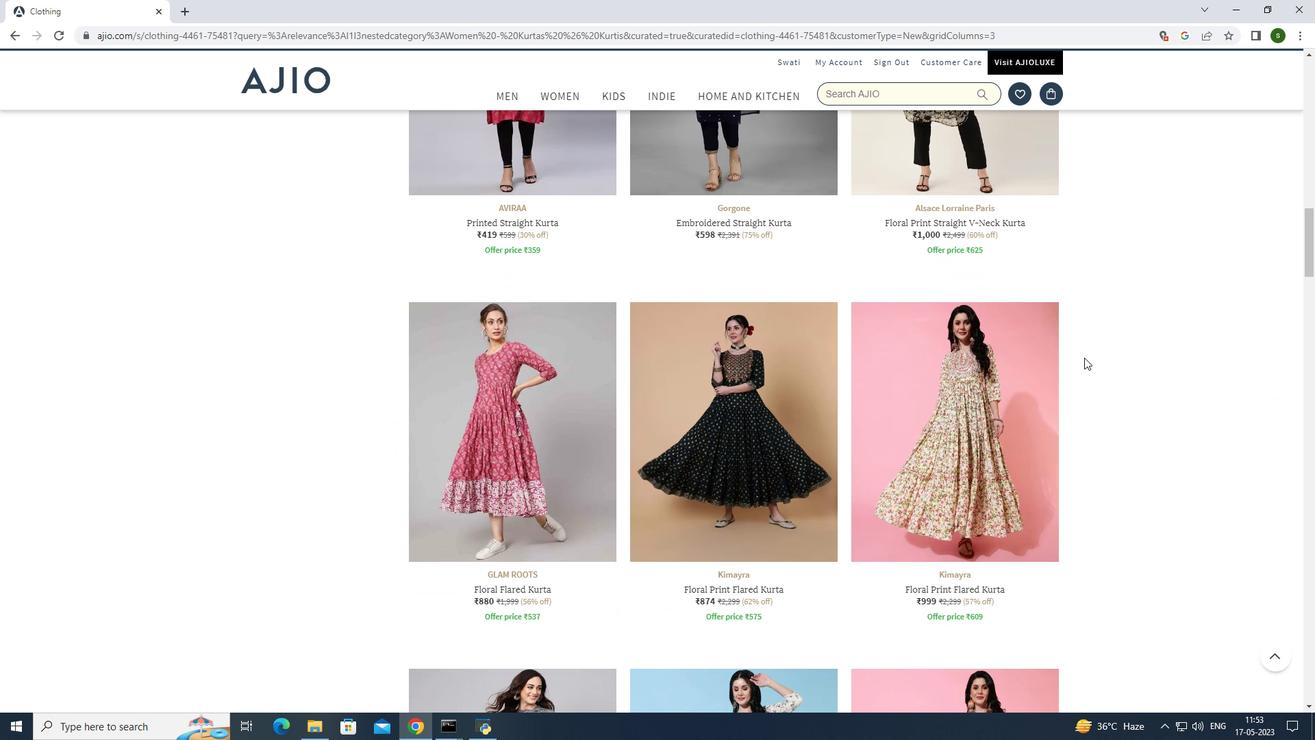 
Action: Mouse scrolled (1084, 357) with delta (0, 0)
Screenshot: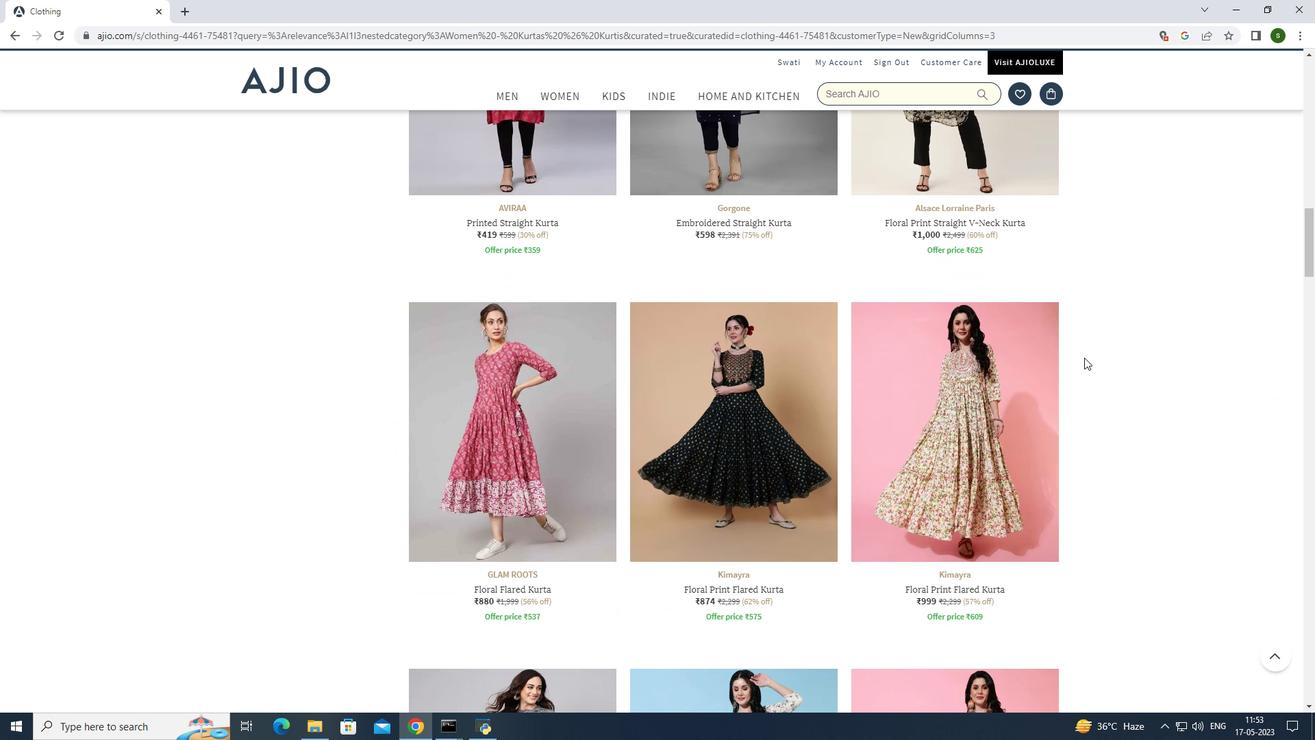 
Action: Mouse scrolled (1084, 357) with delta (0, 0)
Screenshot: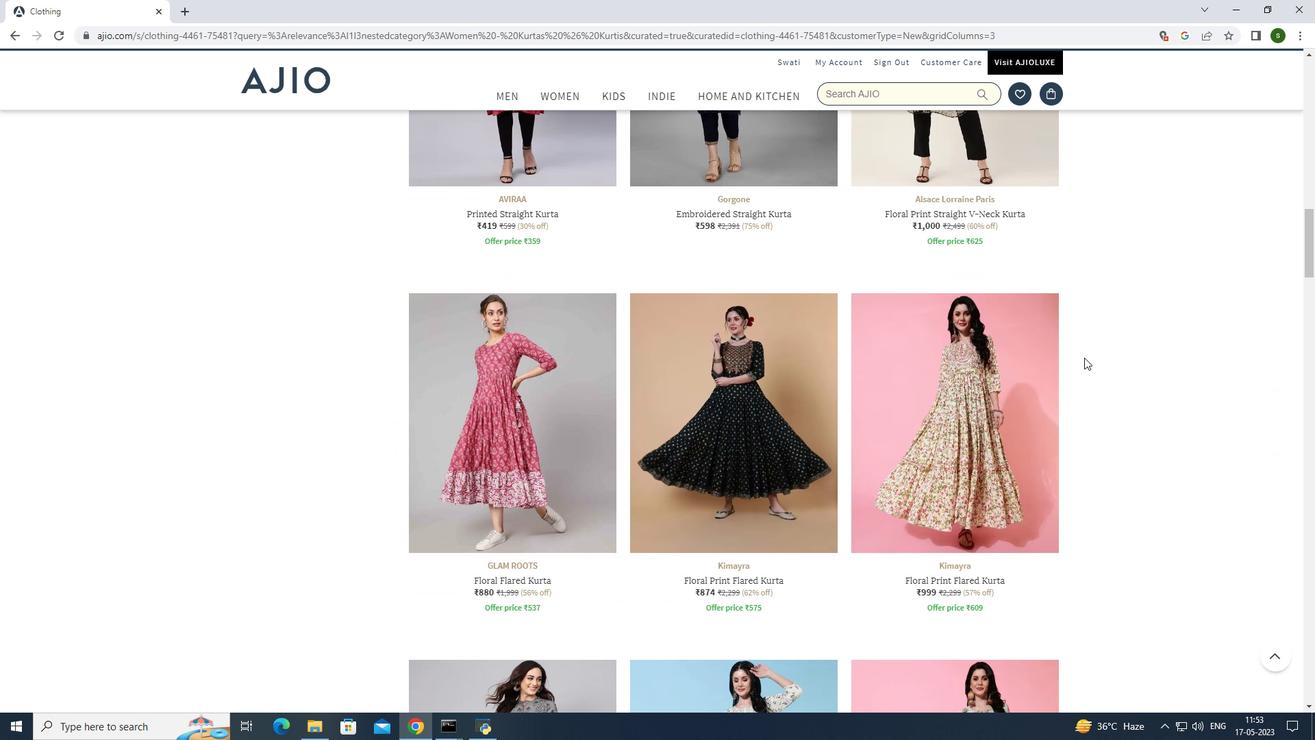 
Action: Mouse scrolled (1084, 357) with delta (0, 0)
Screenshot: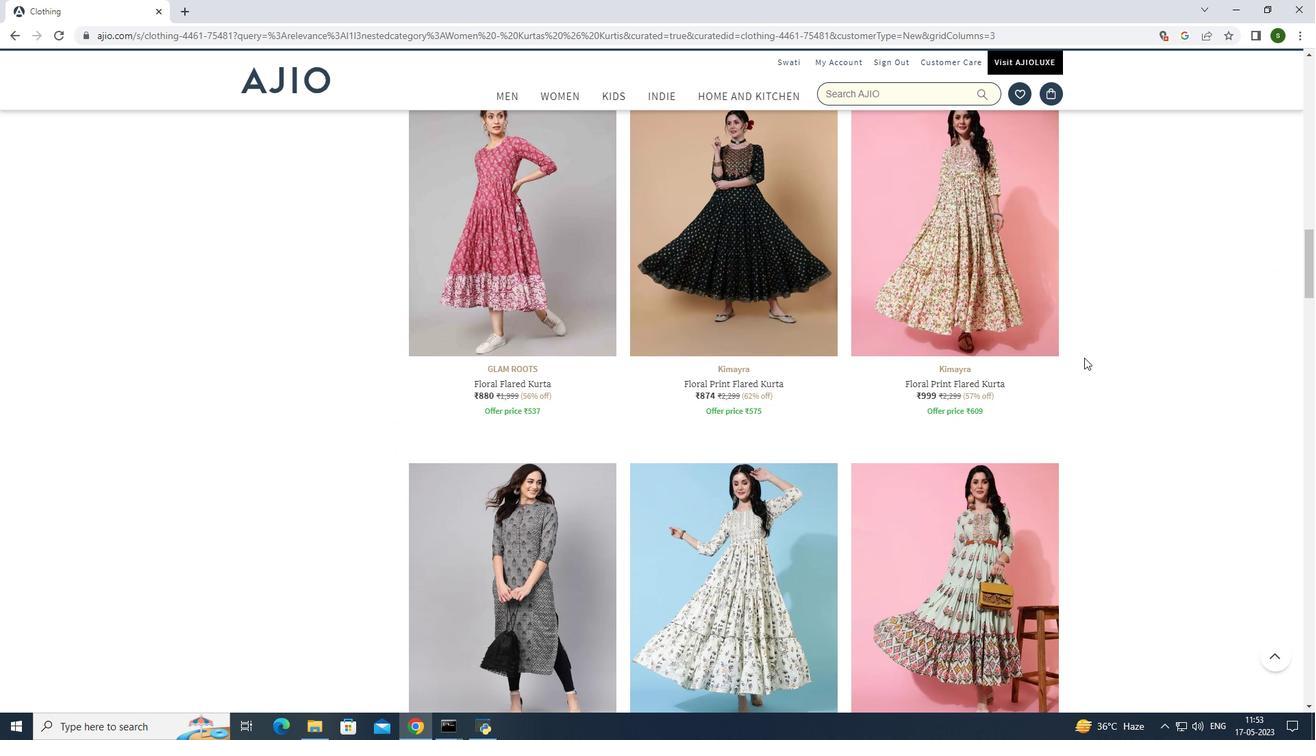 
Action: Mouse scrolled (1084, 357) with delta (0, 0)
Screenshot: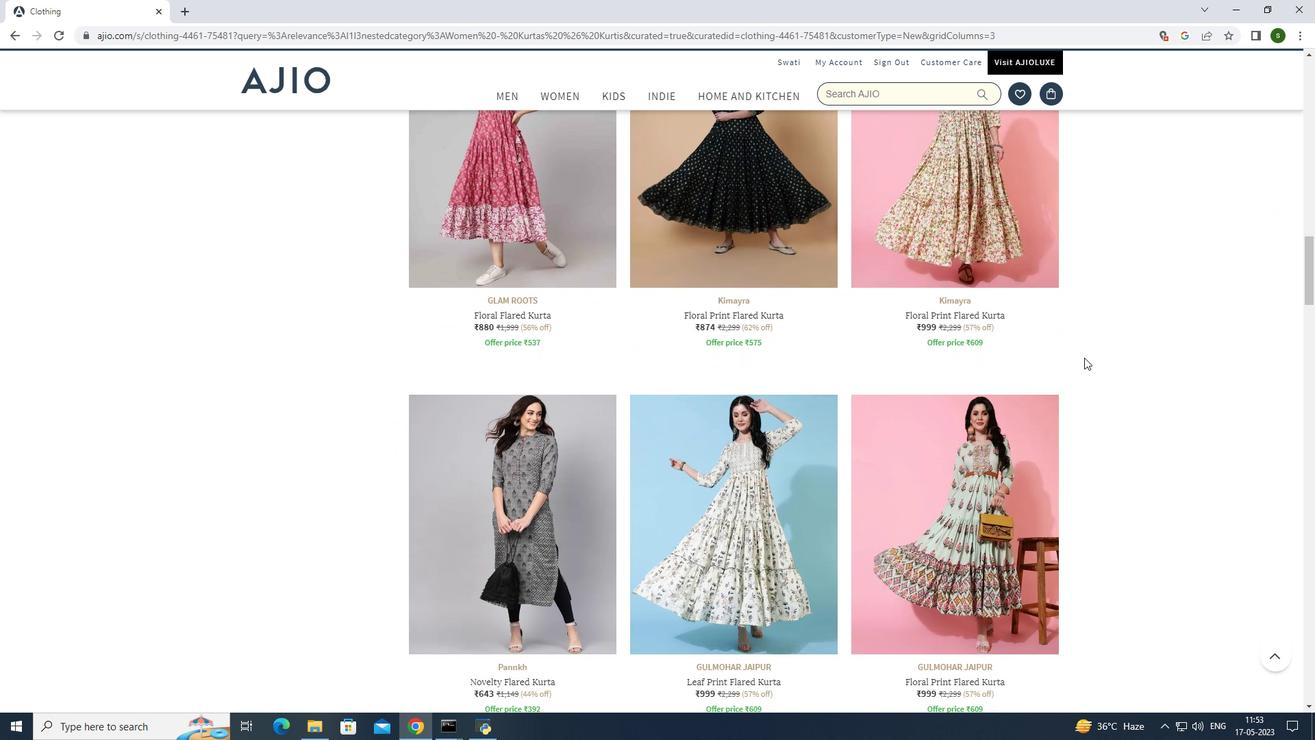 
Action: Mouse scrolled (1084, 357) with delta (0, 0)
Screenshot: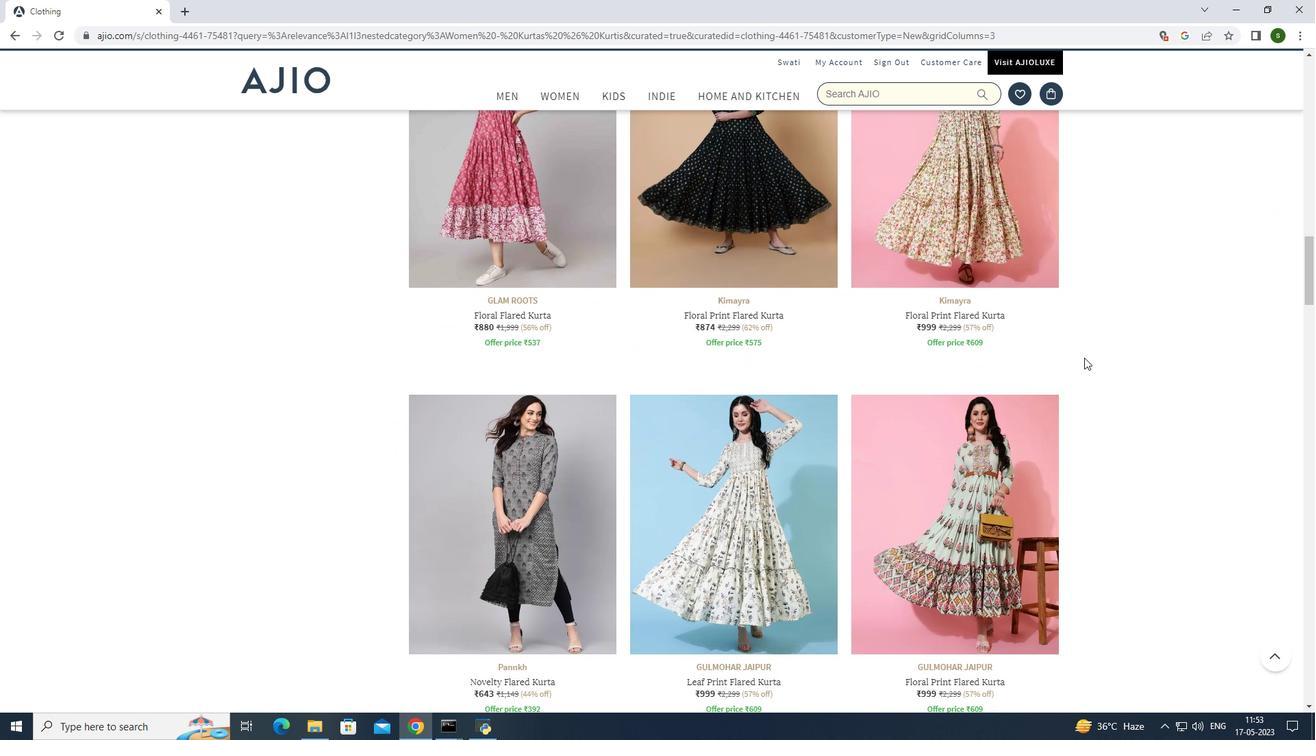 
Action: Mouse scrolled (1084, 357) with delta (0, 0)
Screenshot: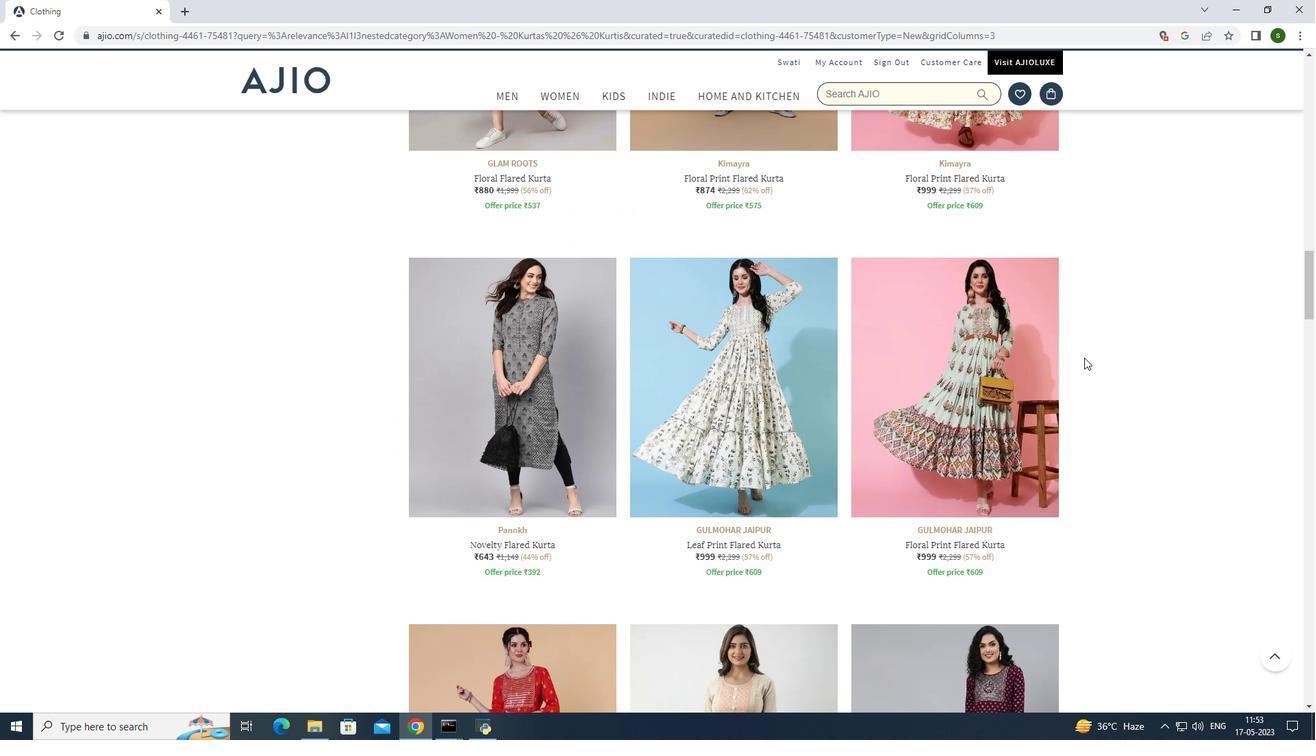 
Action: Mouse scrolled (1084, 357) with delta (0, 0)
Screenshot: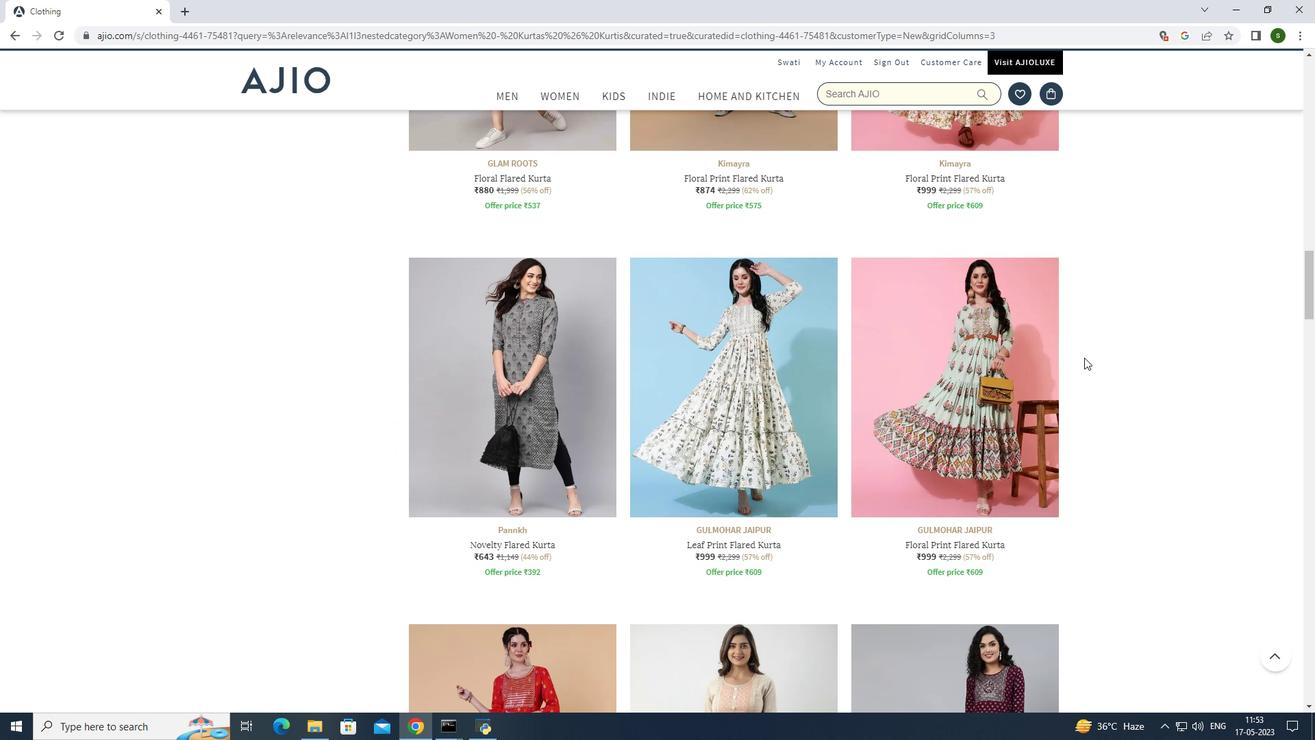 
Action: Mouse scrolled (1084, 357) with delta (0, 0)
Screenshot: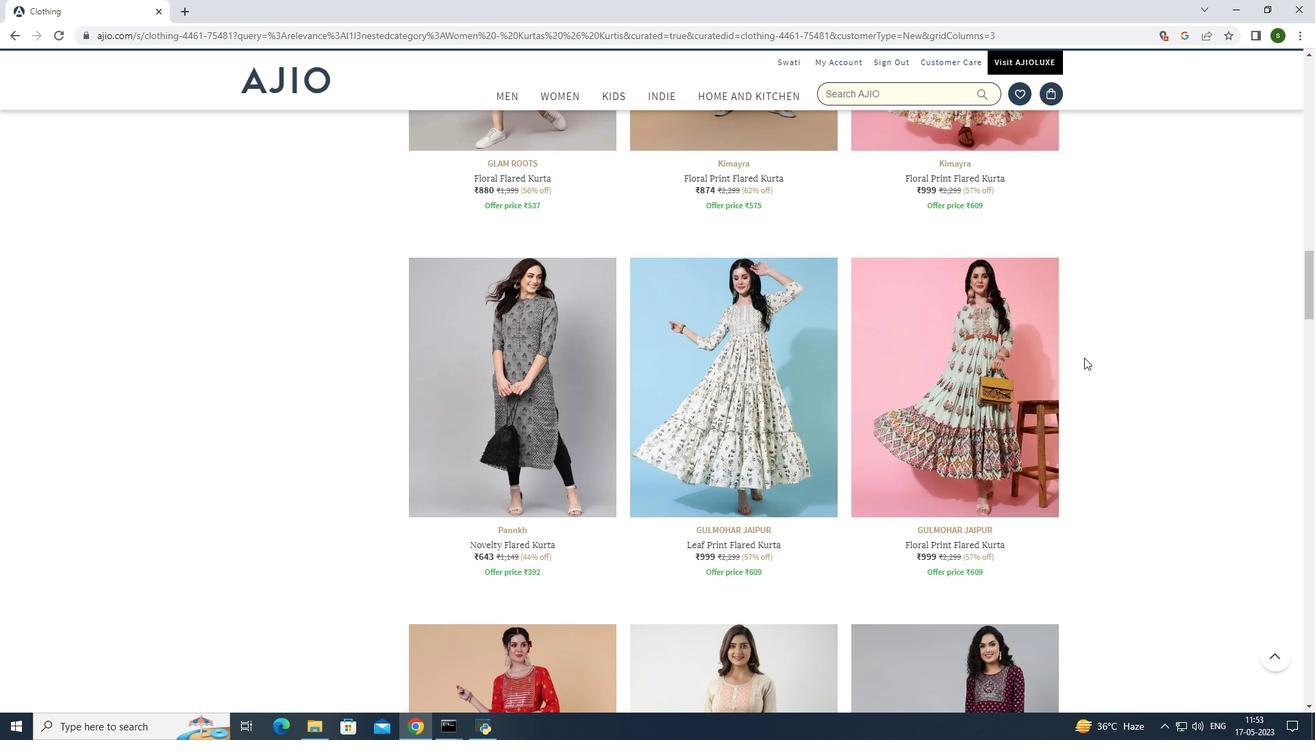 
Action: Mouse scrolled (1084, 357) with delta (0, 0)
Screenshot: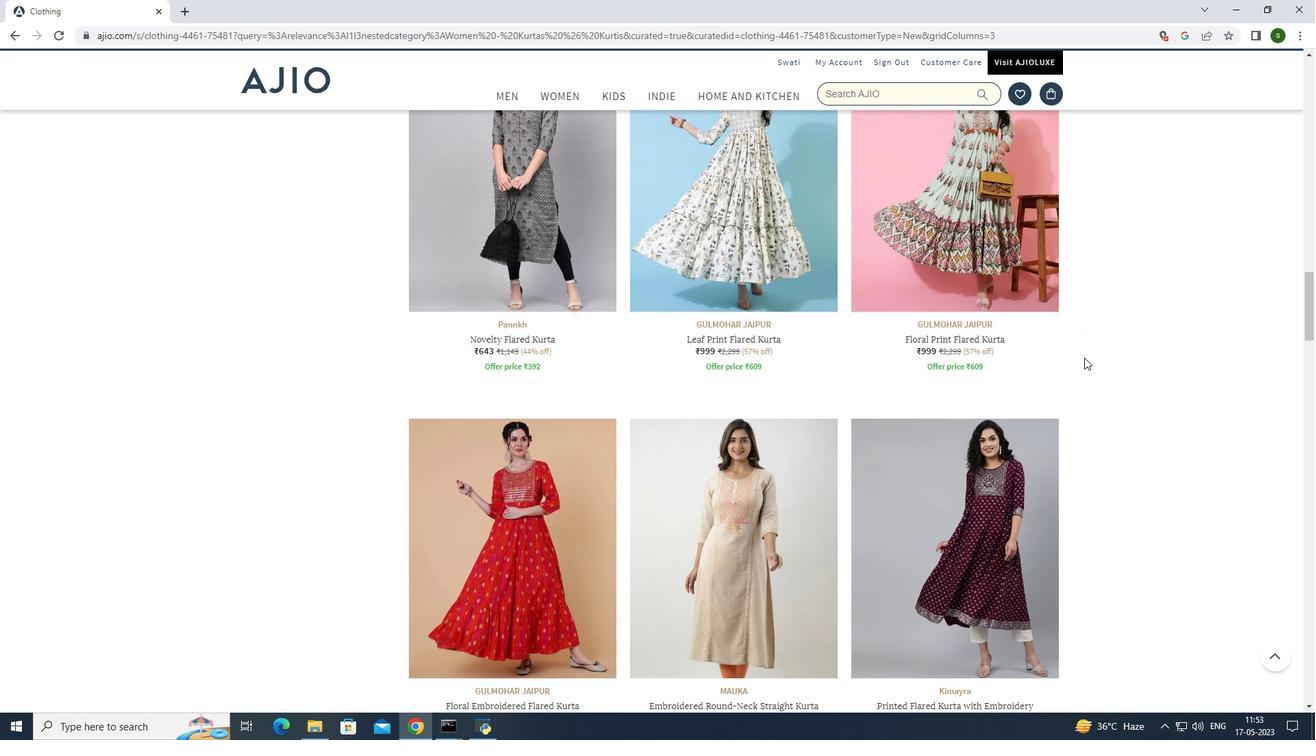 
Action: Mouse scrolled (1084, 357) with delta (0, 0)
Screenshot: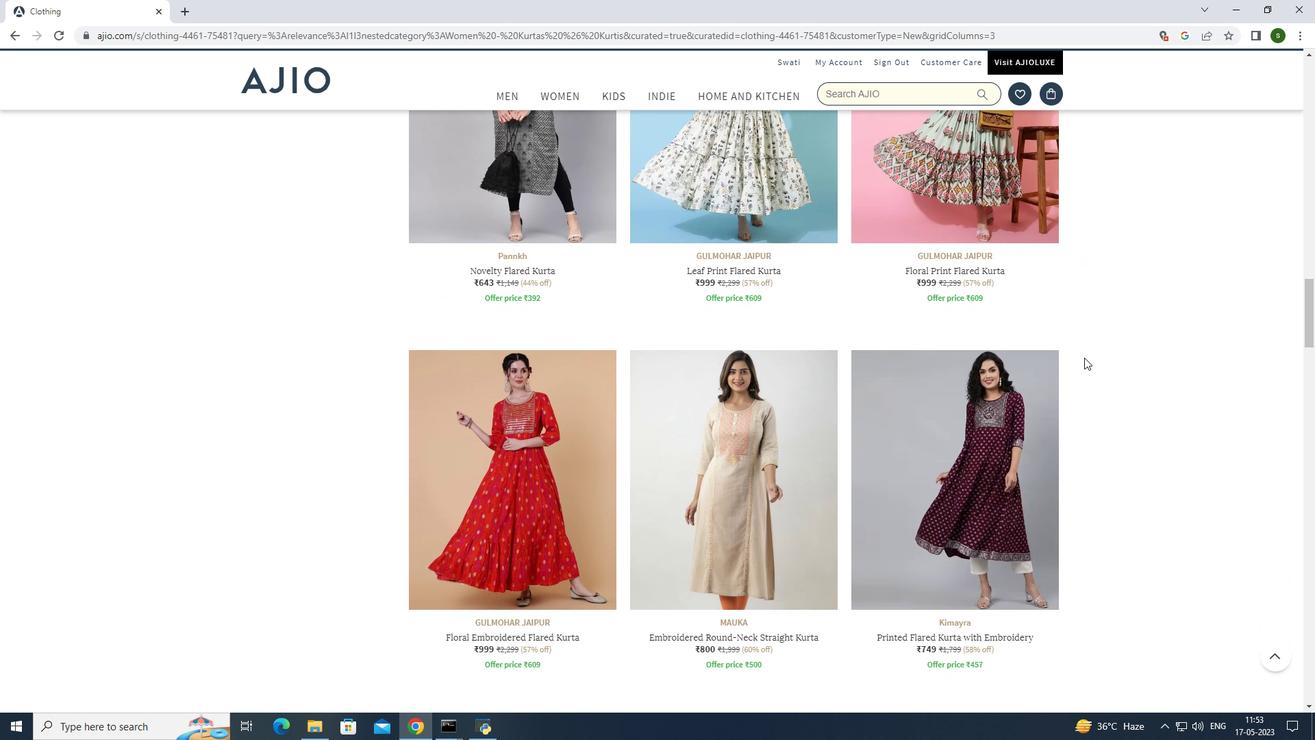 
Action: Mouse scrolled (1084, 357) with delta (0, 0)
Screenshot: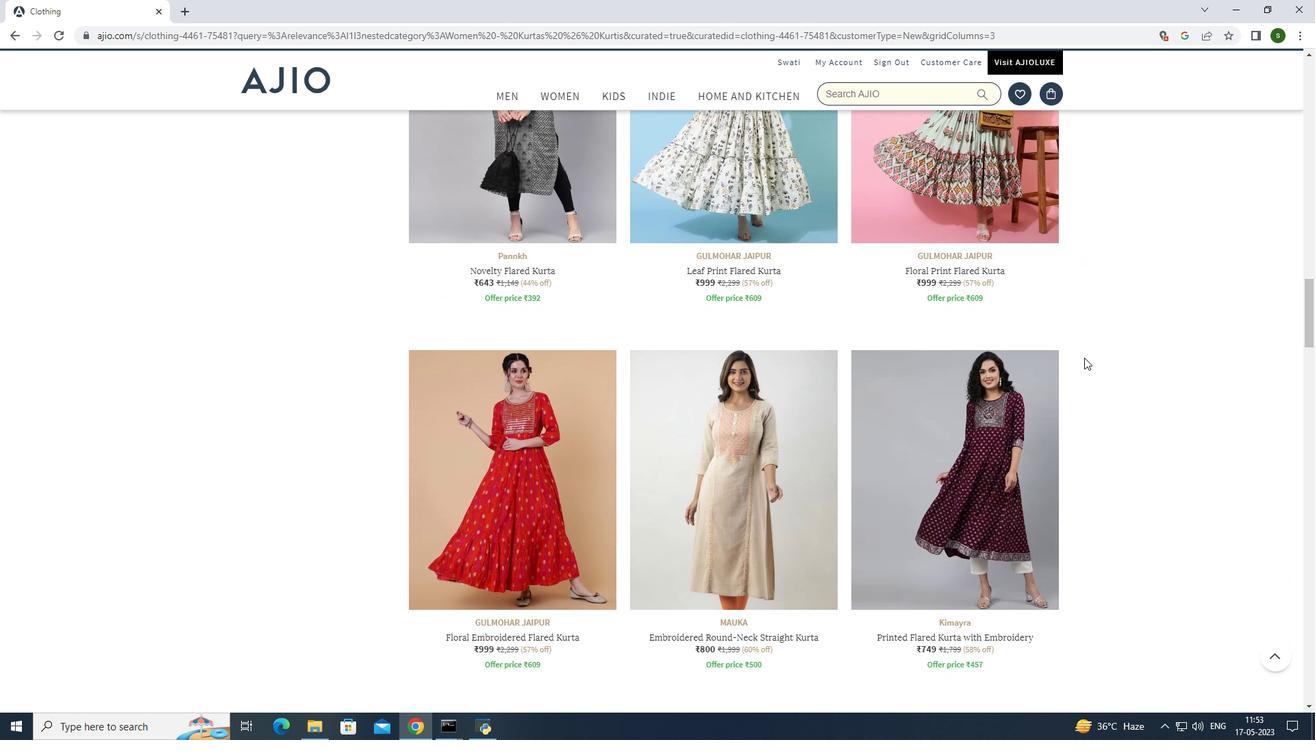 
Action: Mouse scrolled (1084, 357) with delta (0, 0)
Screenshot: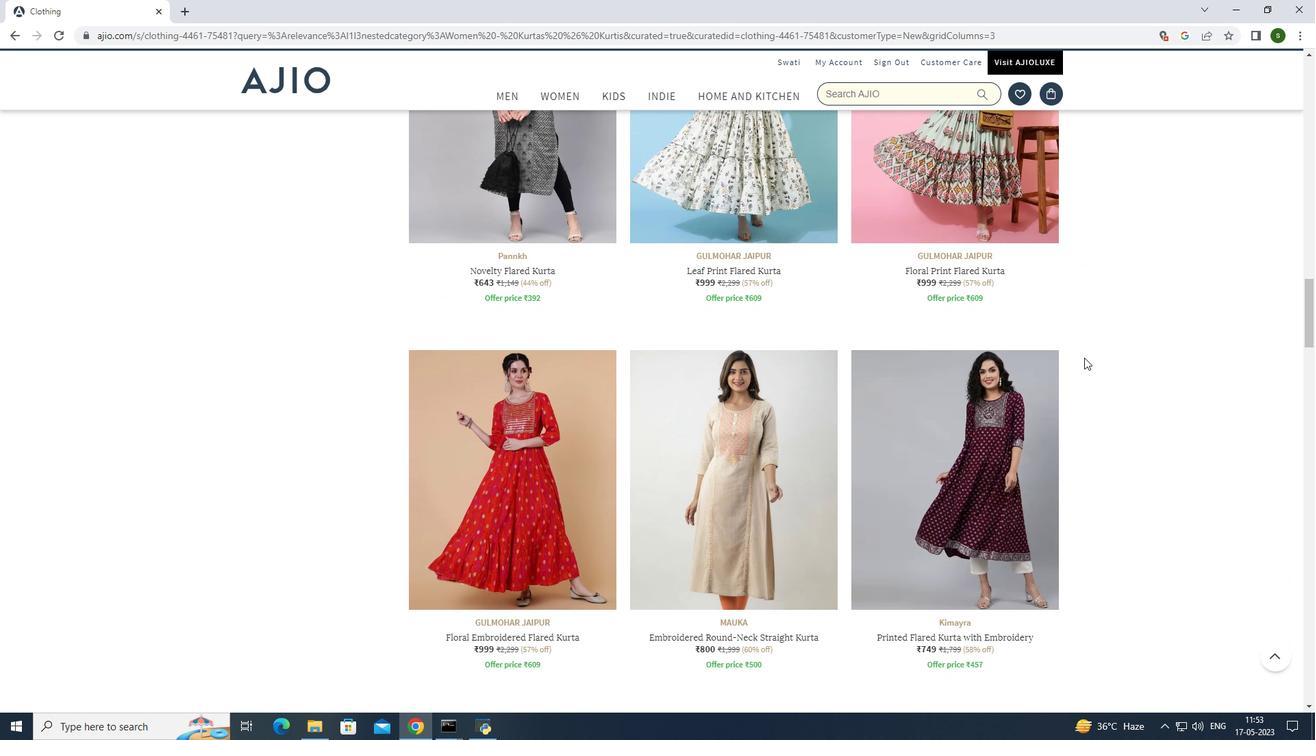 
Action: Mouse scrolled (1084, 357) with delta (0, 0)
Screenshot: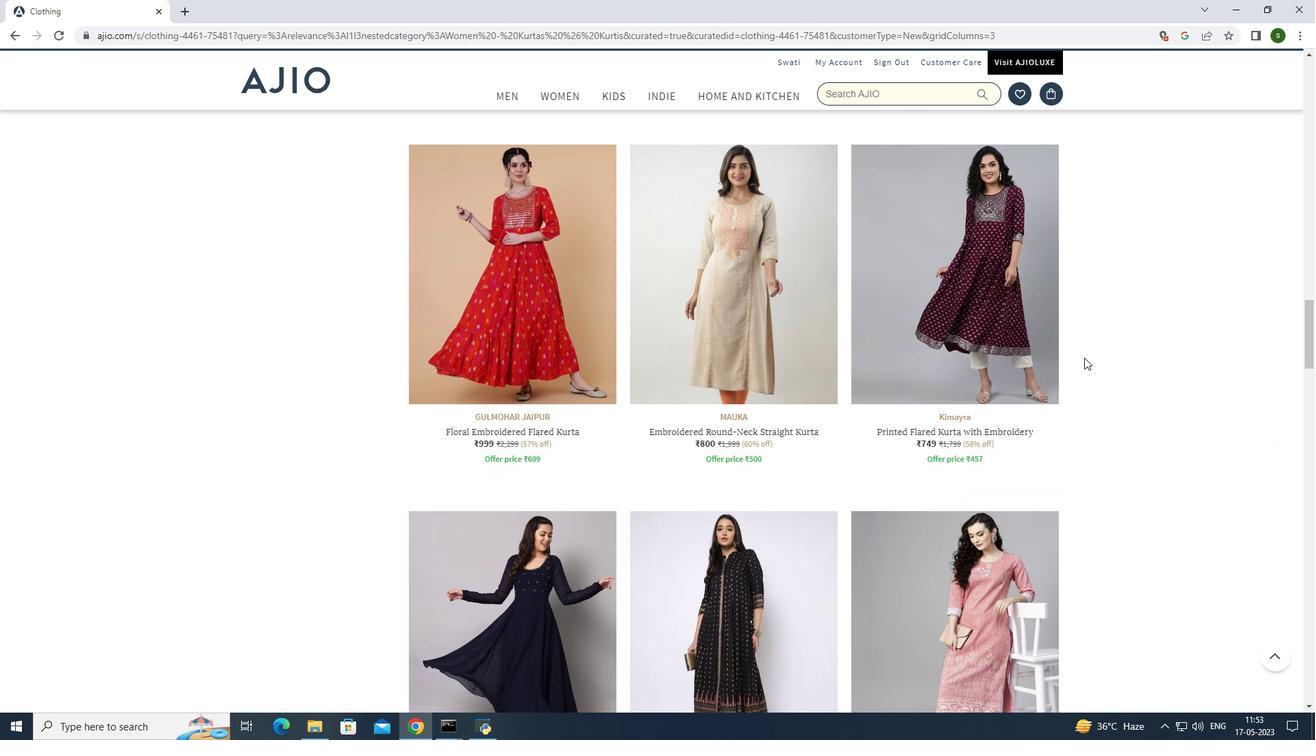 
Action: Mouse scrolled (1084, 357) with delta (0, 0)
Screenshot: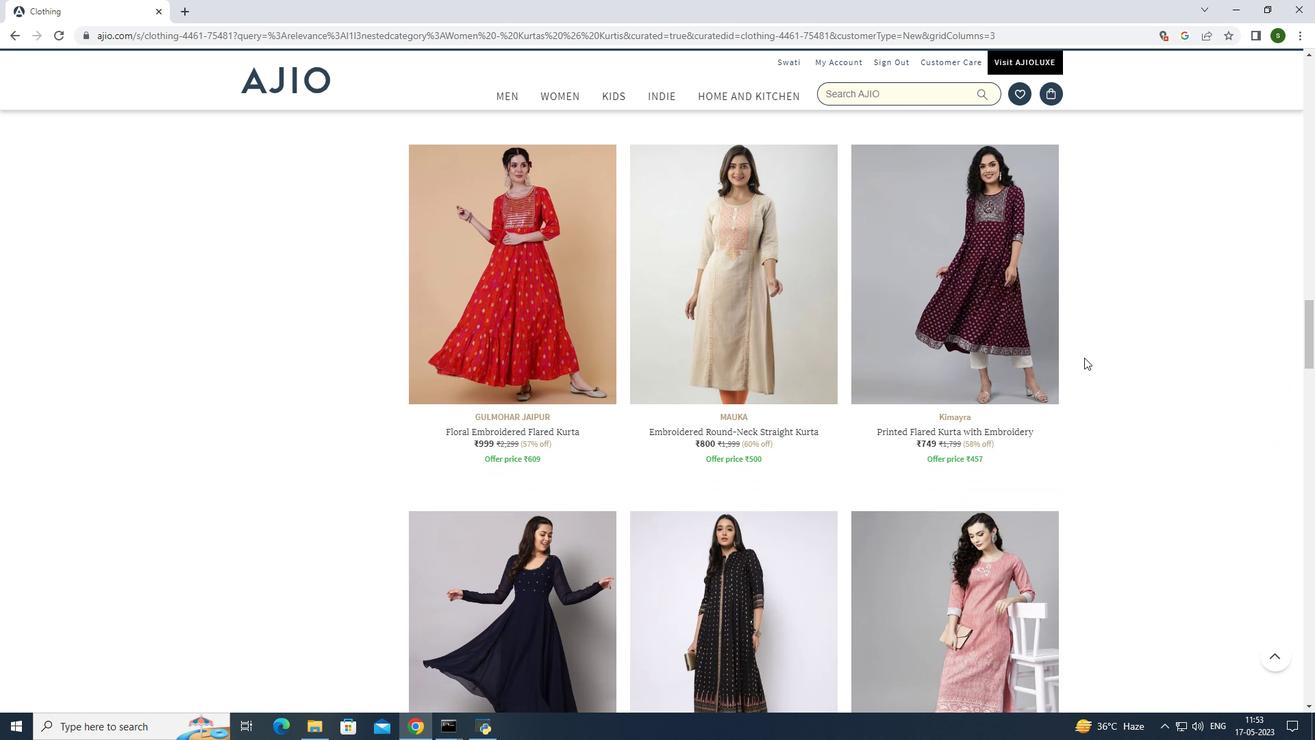 
Action: Mouse scrolled (1084, 357) with delta (0, 0)
Screenshot: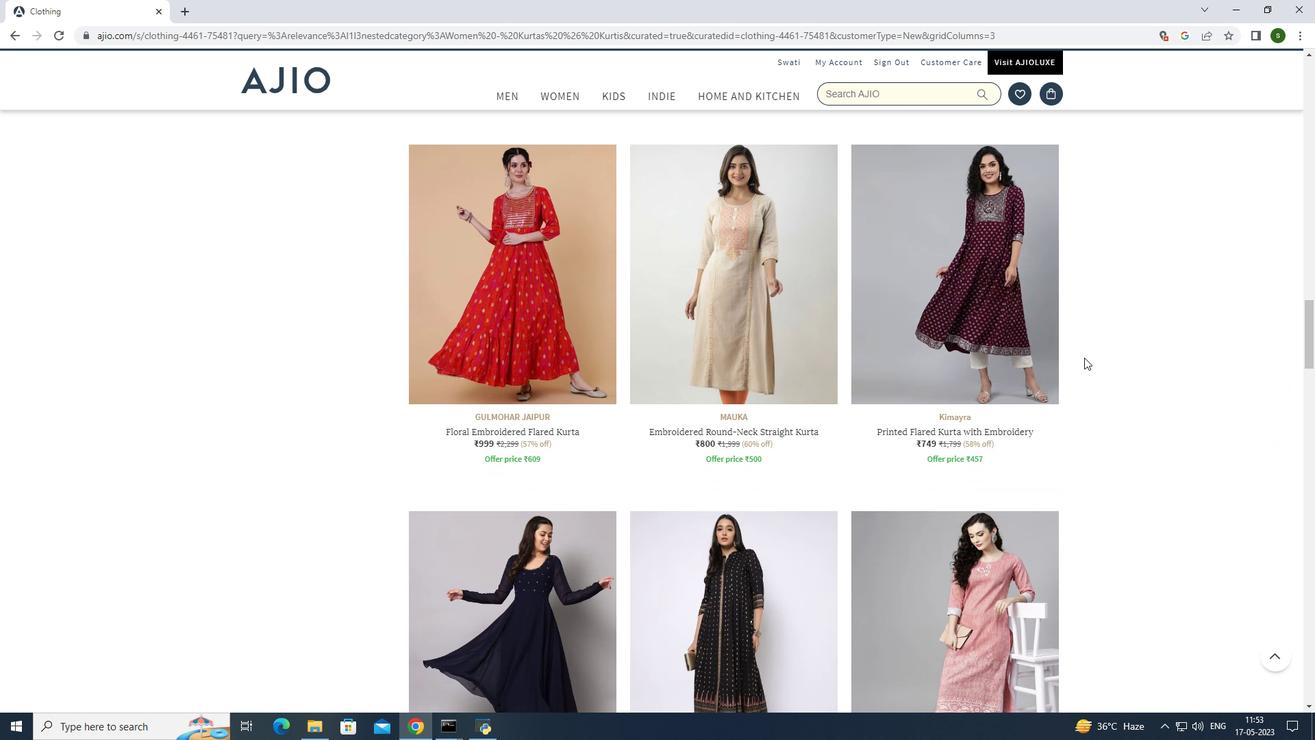 
Action: Mouse scrolled (1084, 357) with delta (0, 0)
Screenshot: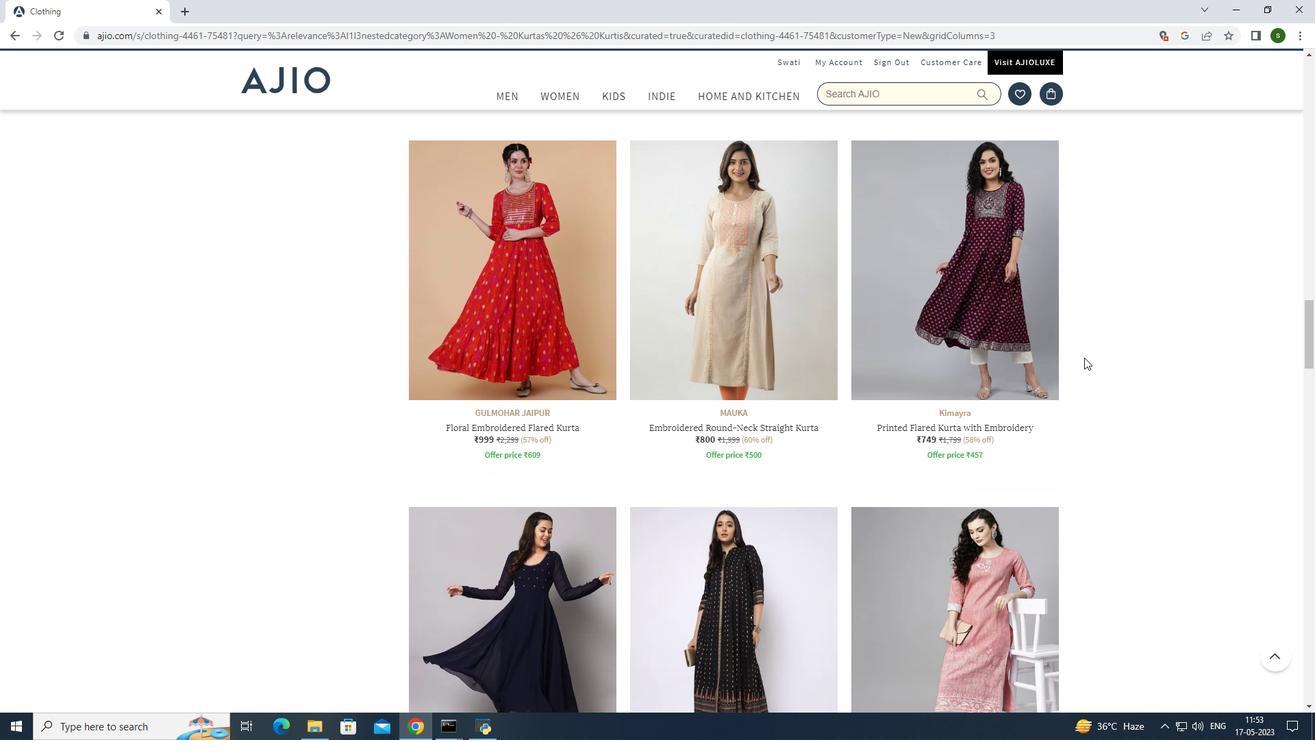 
Action: Mouse scrolled (1084, 357) with delta (0, 0)
Screenshot: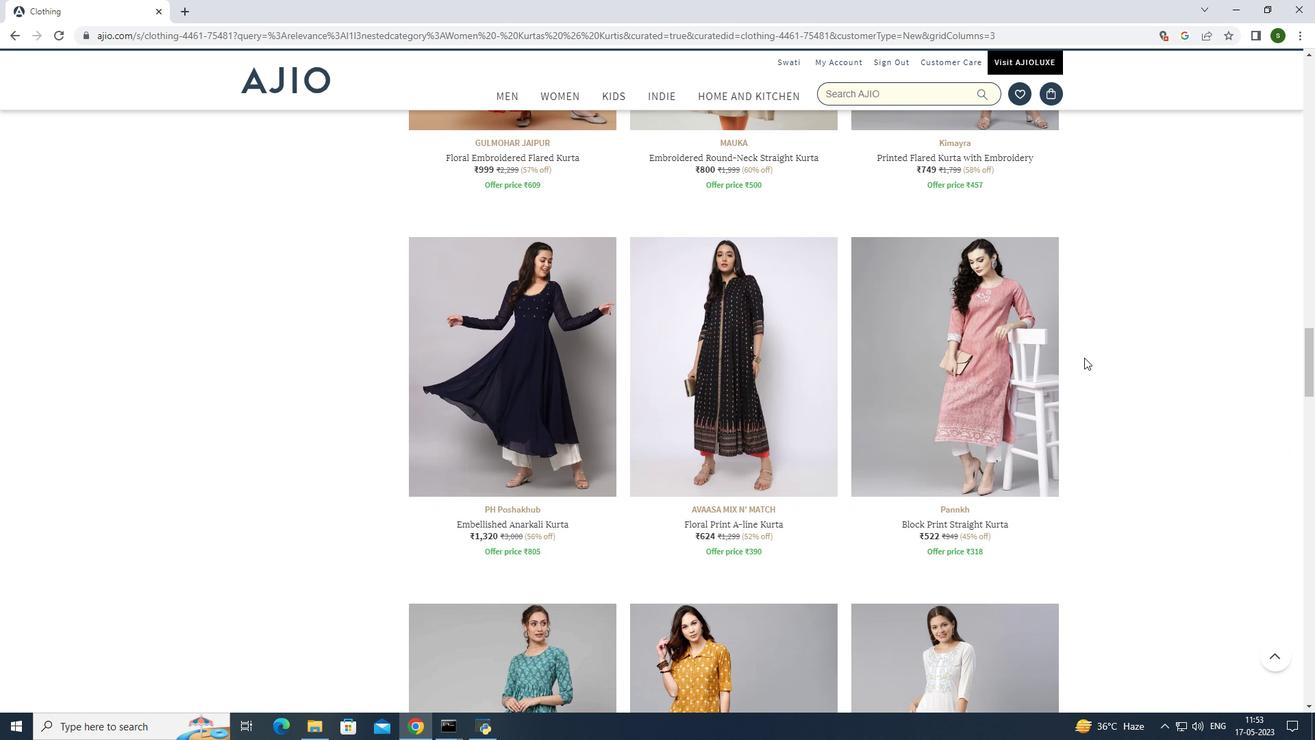 
Action: Mouse scrolled (1084, 357) with delta (0, 0)
Screenshot: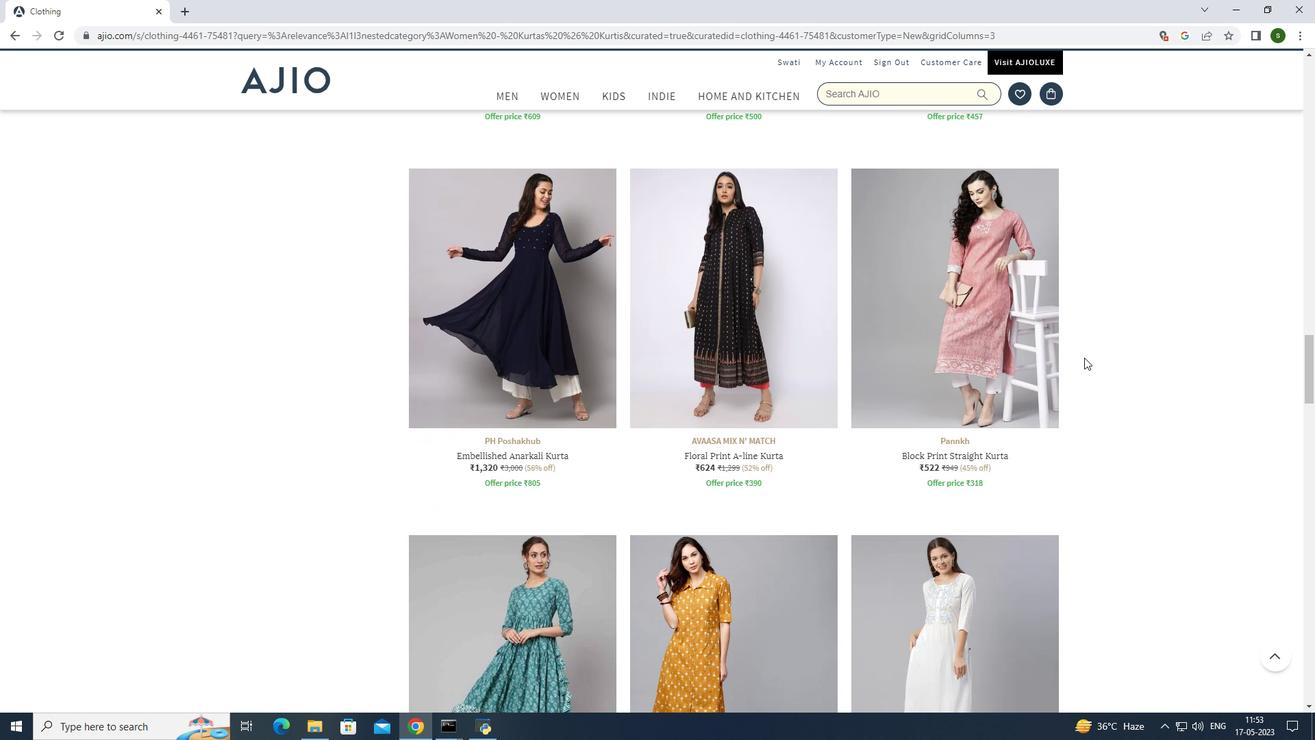 
Action: Mouse scrolled (1084, 357) with delta (0, 0)
Screenshot: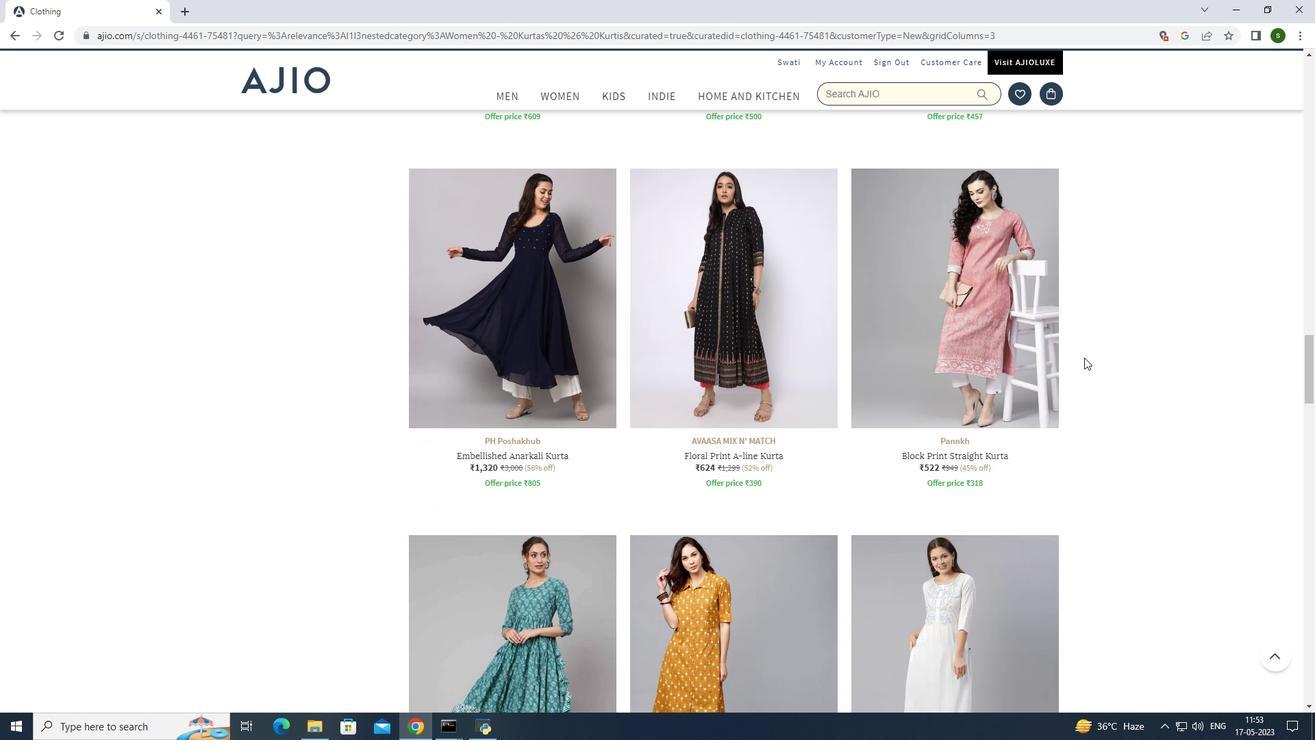 
Action: Mouse scrolled (1084, 357) with delta (0, 0)
Screenshot: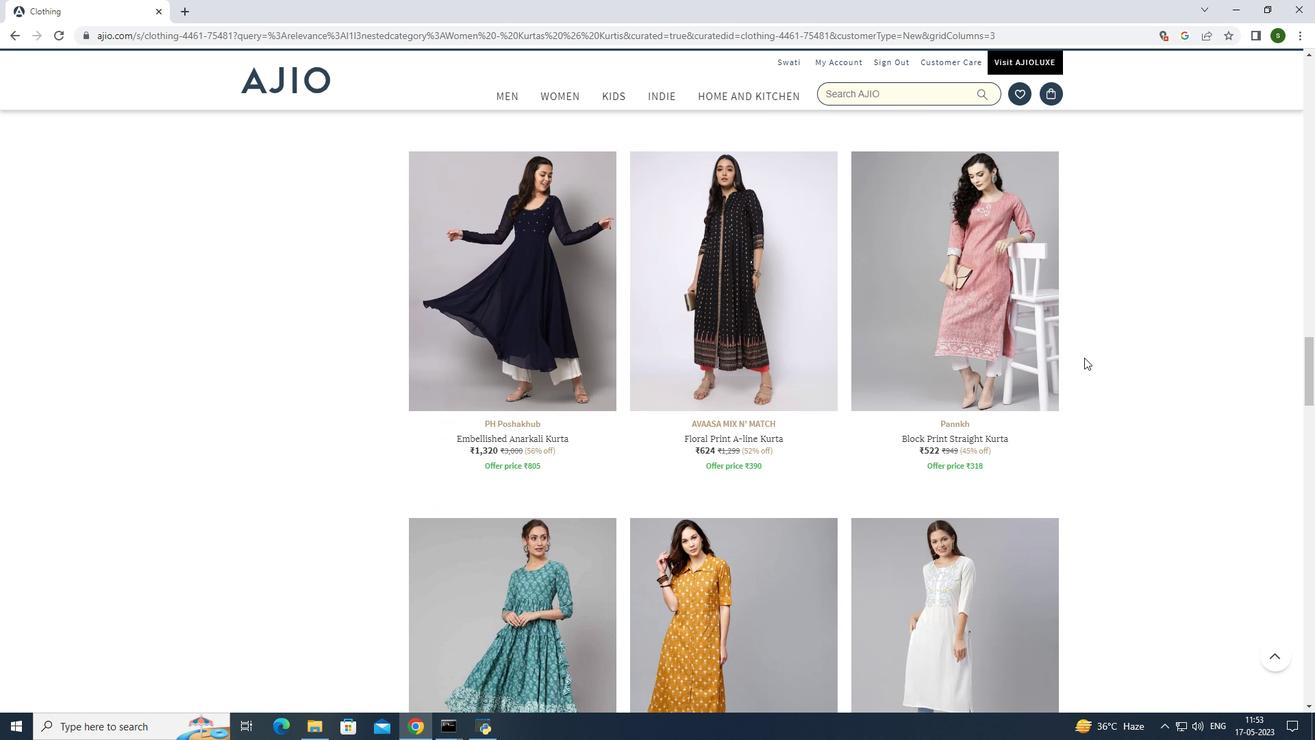 
Action: Mouse scrolled (1084, 357) with delta (0, 0)
Screenshot: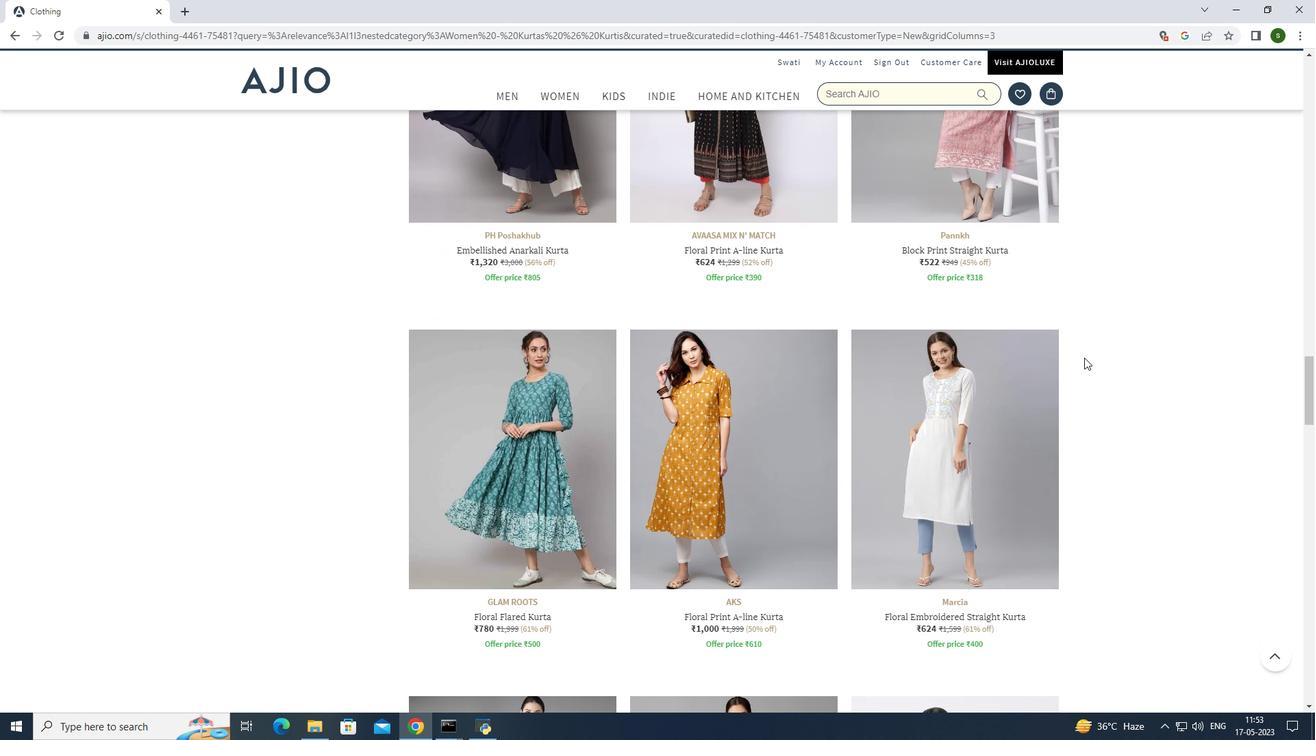 
Action: Mouse scrolled (1084, 357) with delta (0, 0)
Screenshot: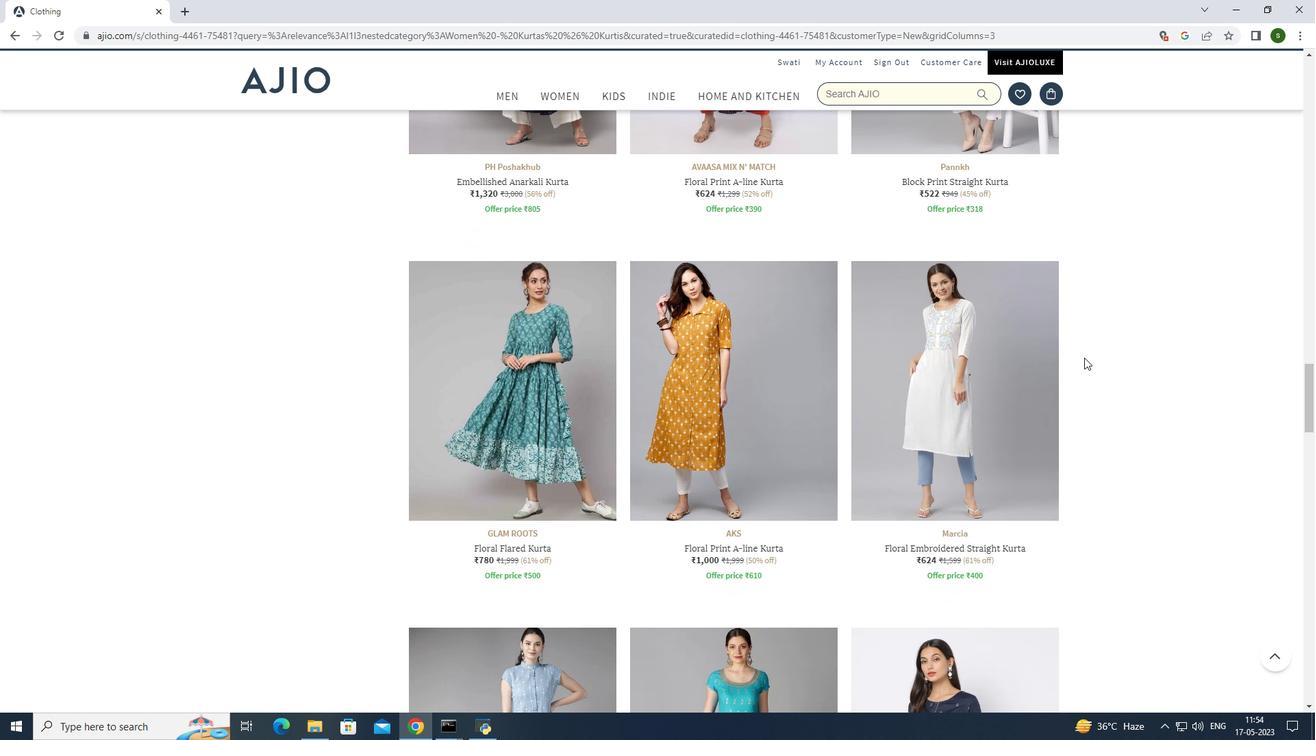 
Action: Mouse scrolled (1084, 357) with delta (0, 0)
Screenshot: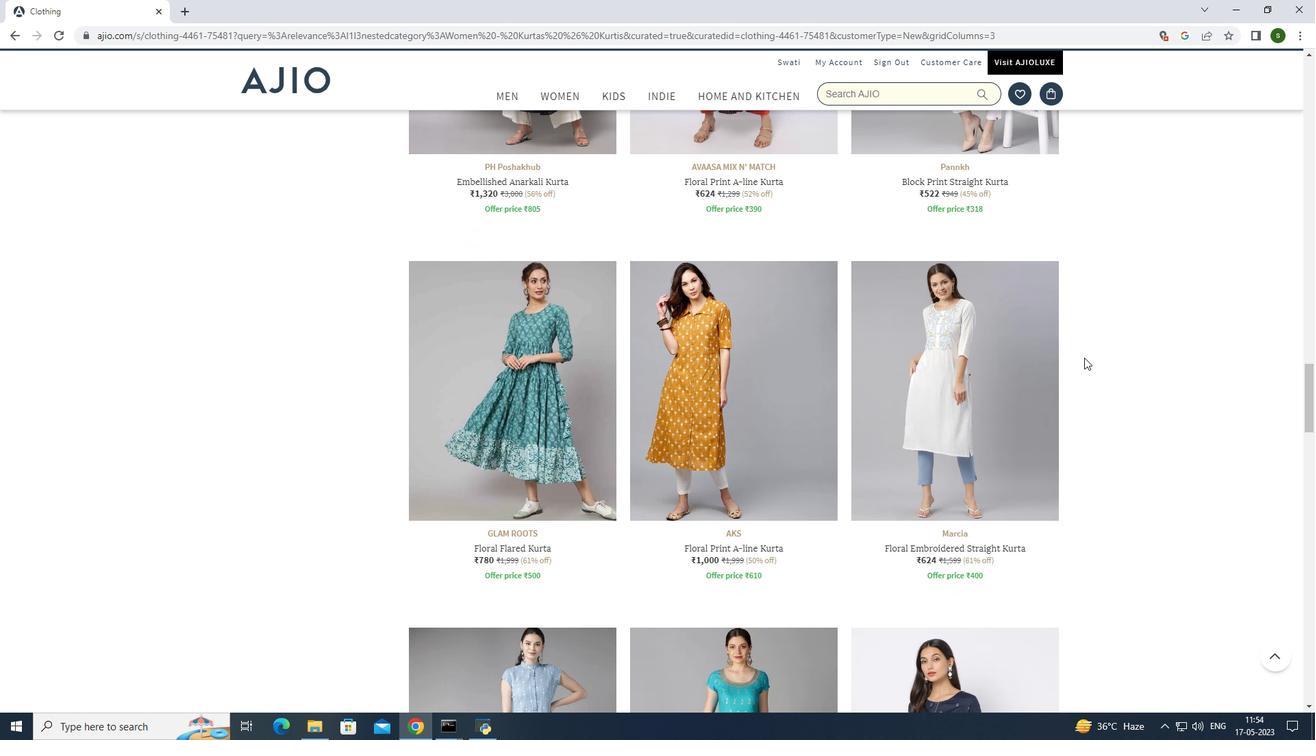 
Action: Mouse scrolled (1084, 357) with delta (0, 0)
Screenshot: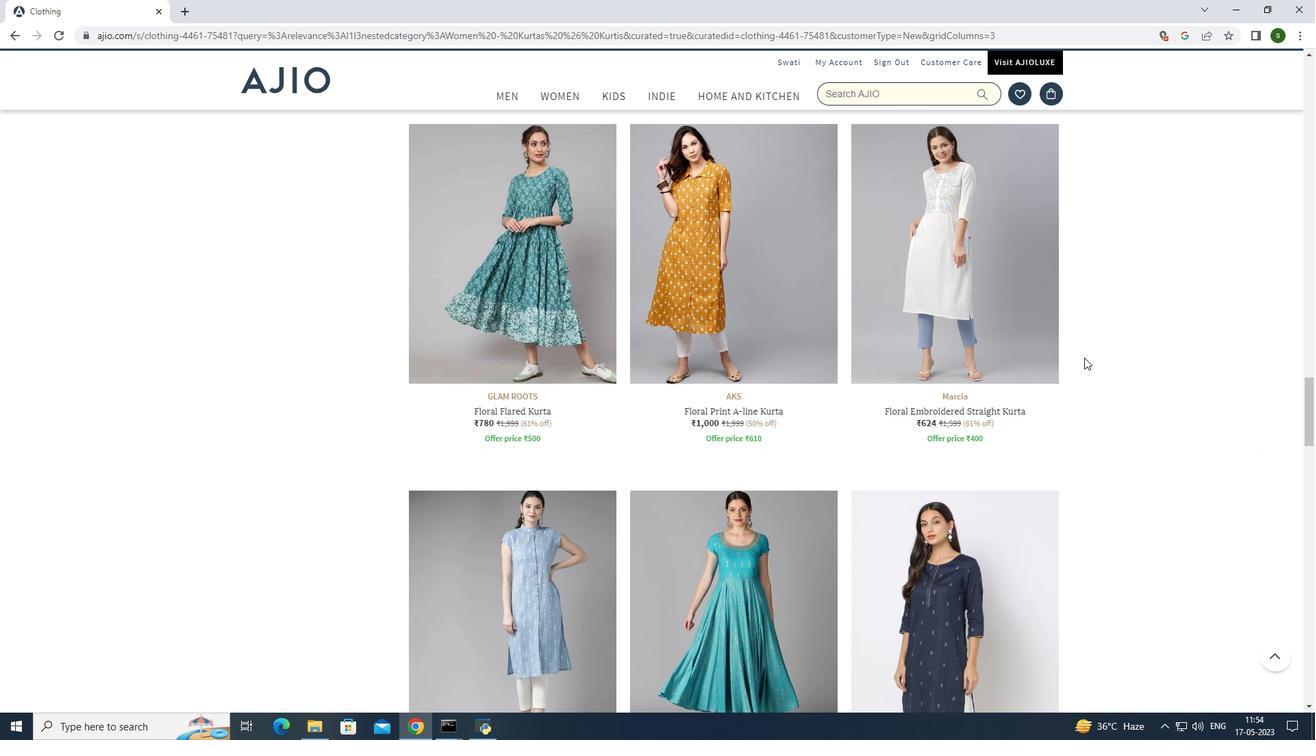 
Action: Mouse scrolled (1084, 357) with delta (0, 0)
Screenshot: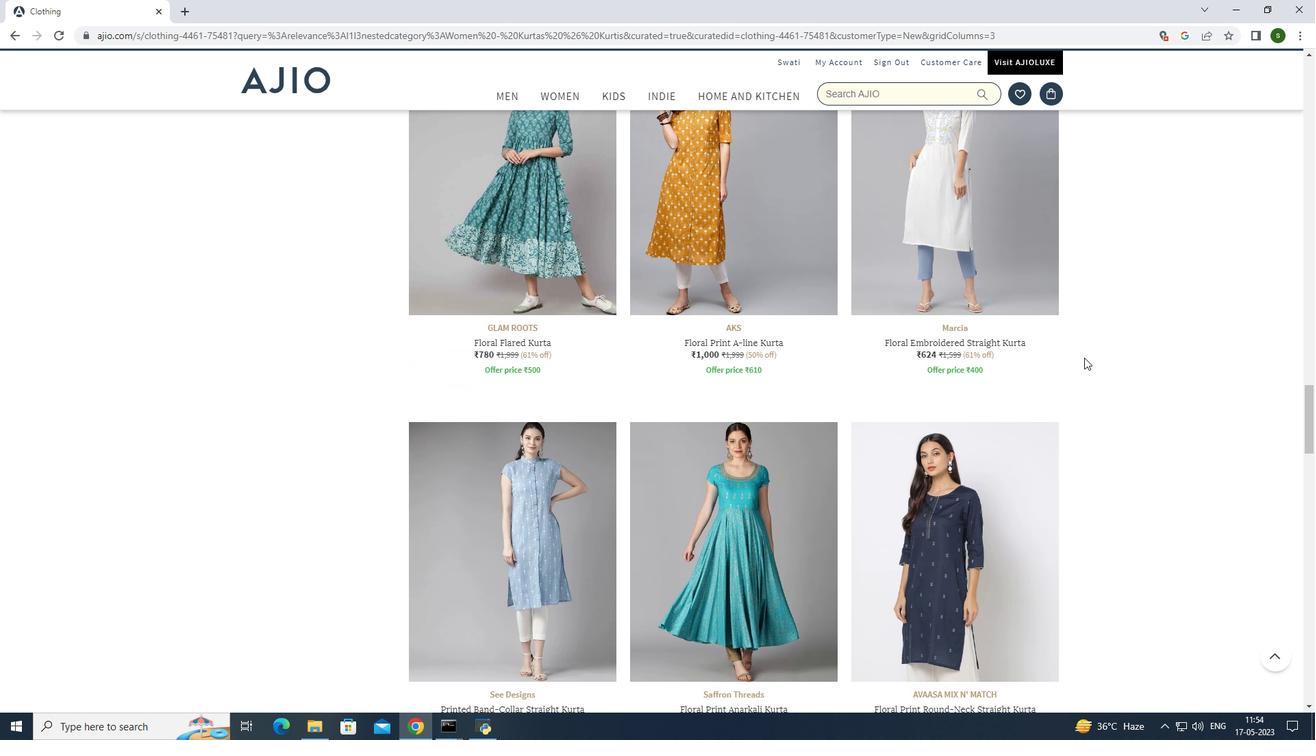 
Action: Mouse scrolled (1084, 357) with delta (0, 0)
Screenshot: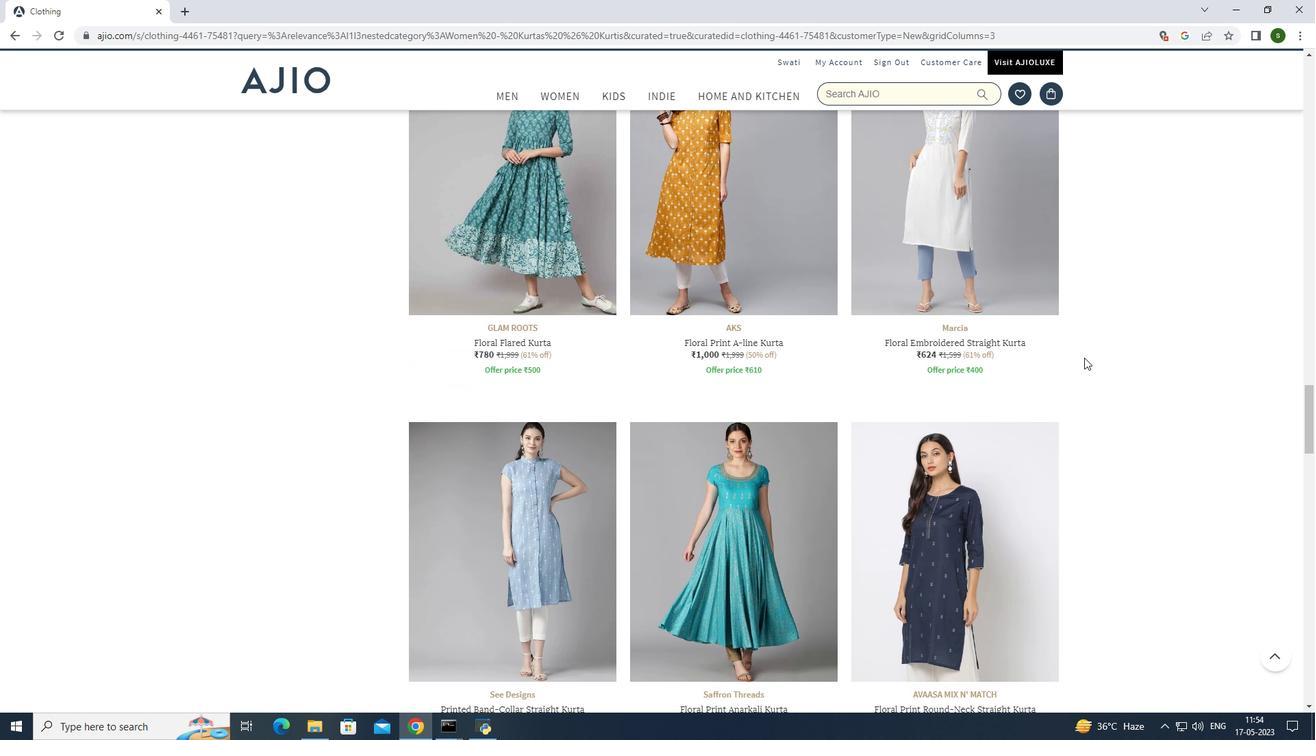 
Action: Mouse scrolled (1084, 357) with delta (0, 0)
Screenshot: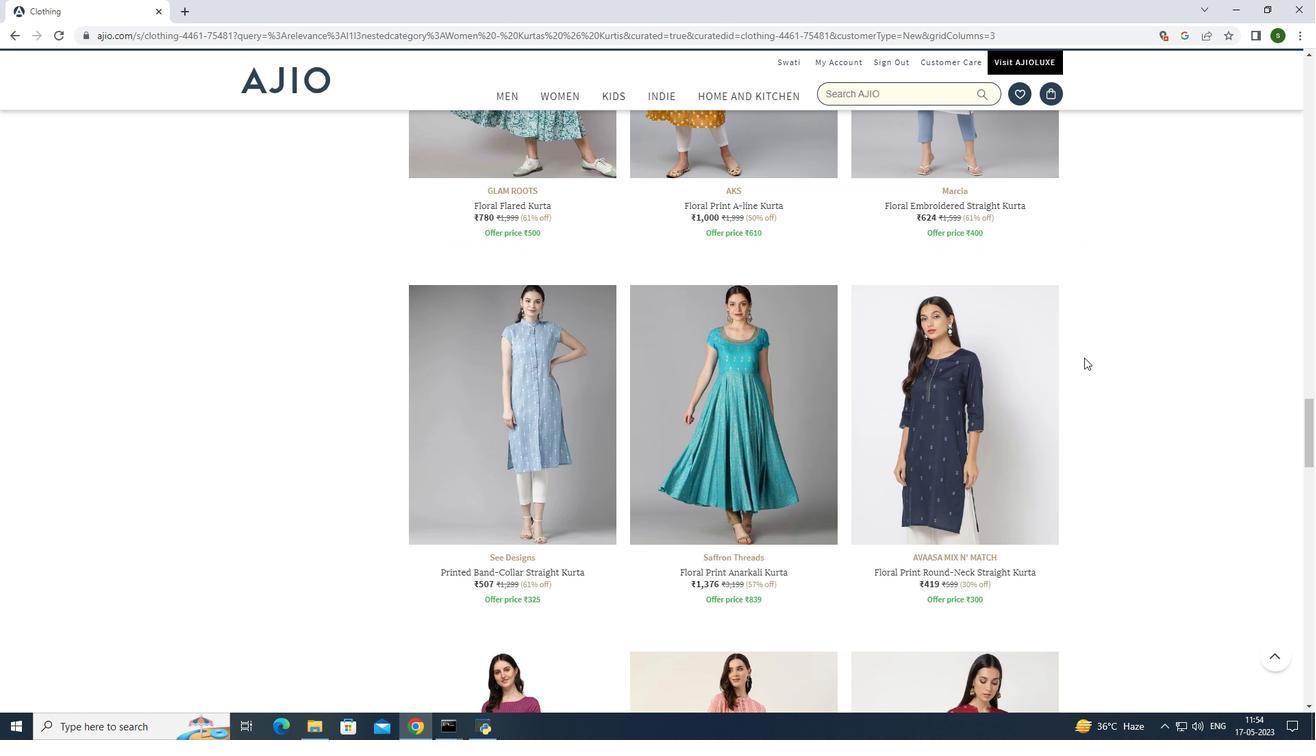 
Action: Mouse scrolled (1084, 357) with delta (0, 0)
Screenshot: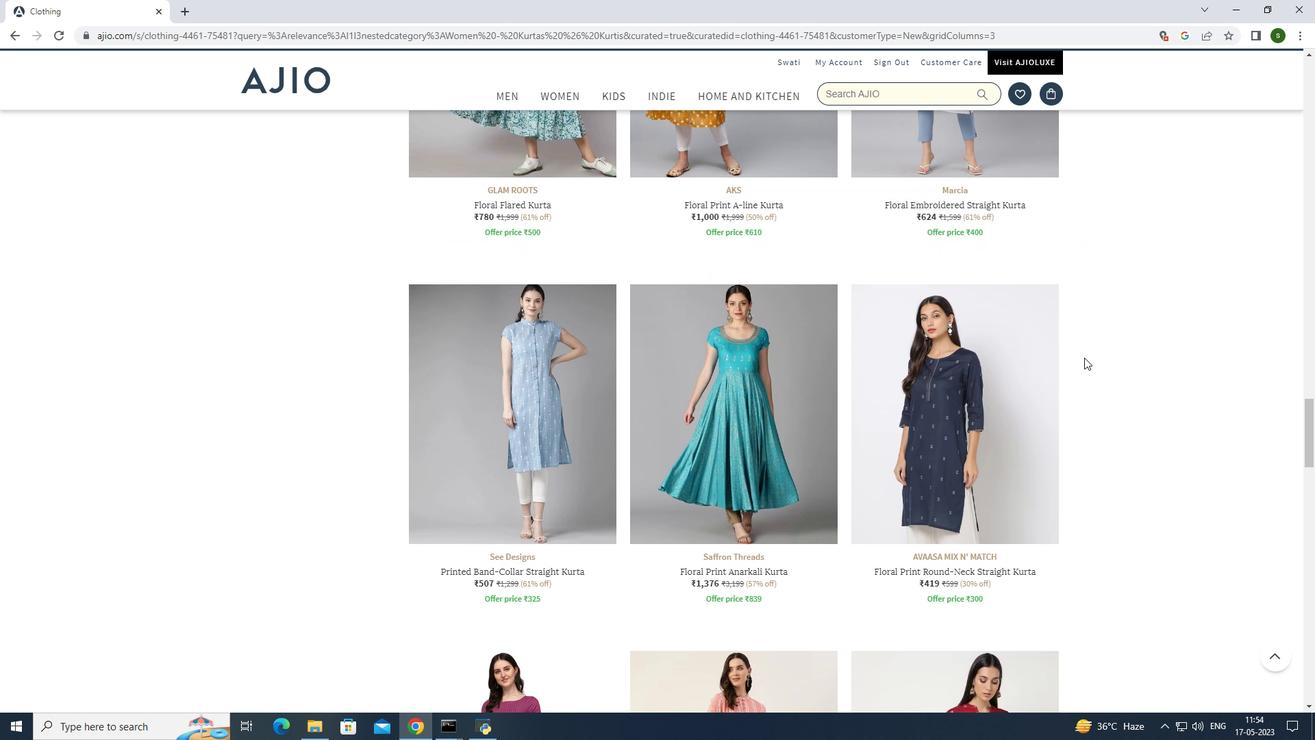 
Action: Mouse scrolled (1084, 357) with delta (0, 0)
Screenshot: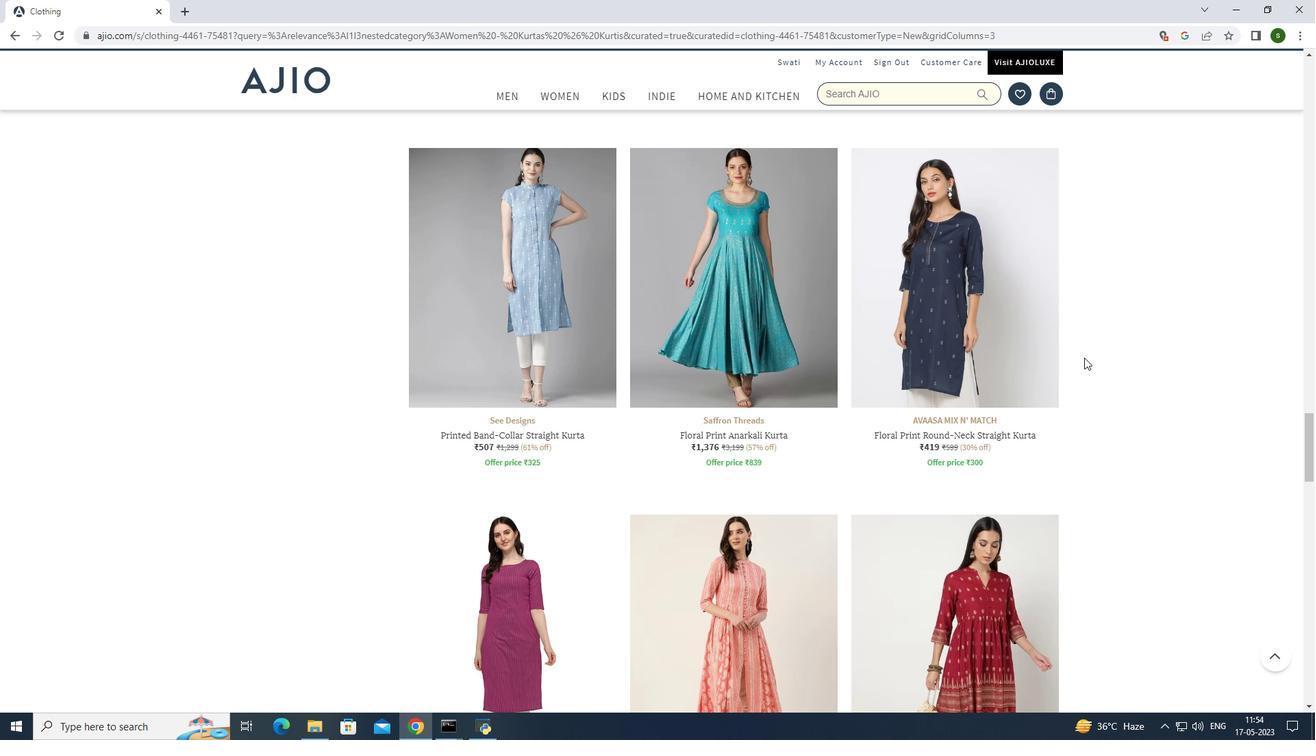 
Action: Mouse scrolled (1084, 357) with delta (0, 0)
Screenshot: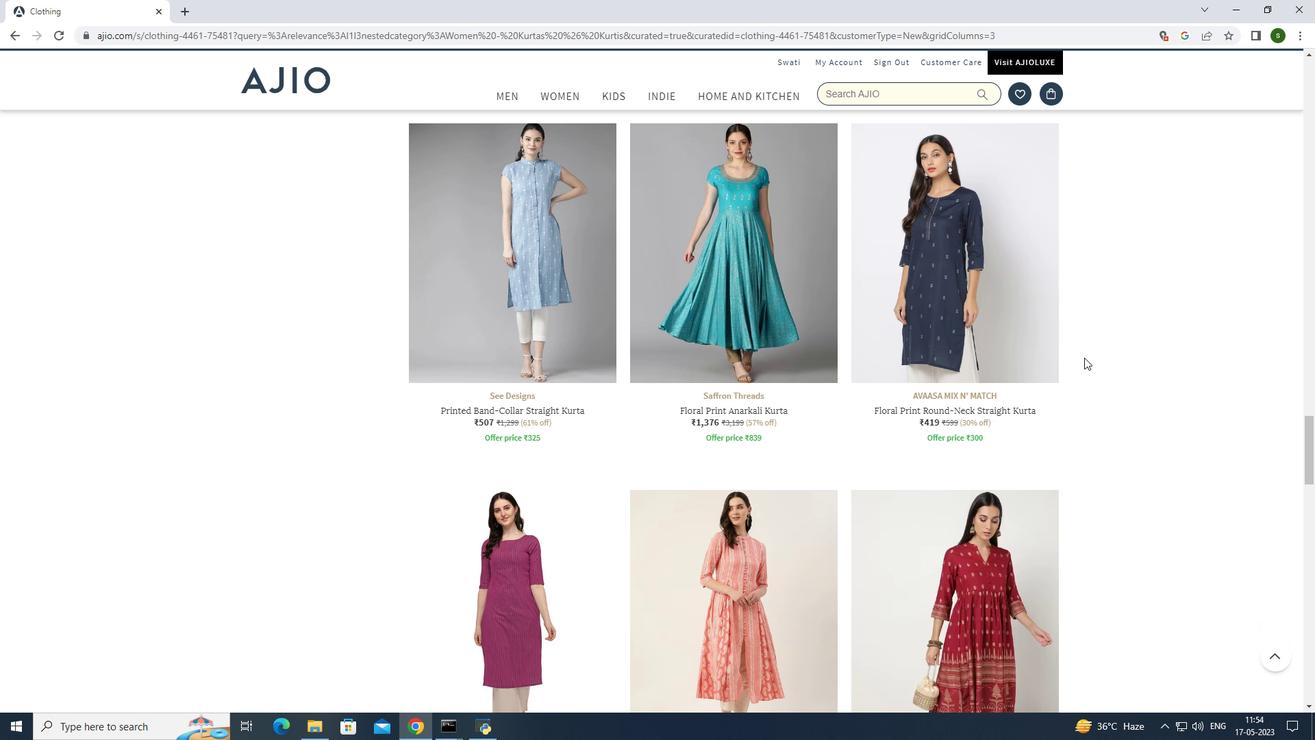 
Action: Mouse scrolled (1084, 357) with delta (0, 0)
Screenshot: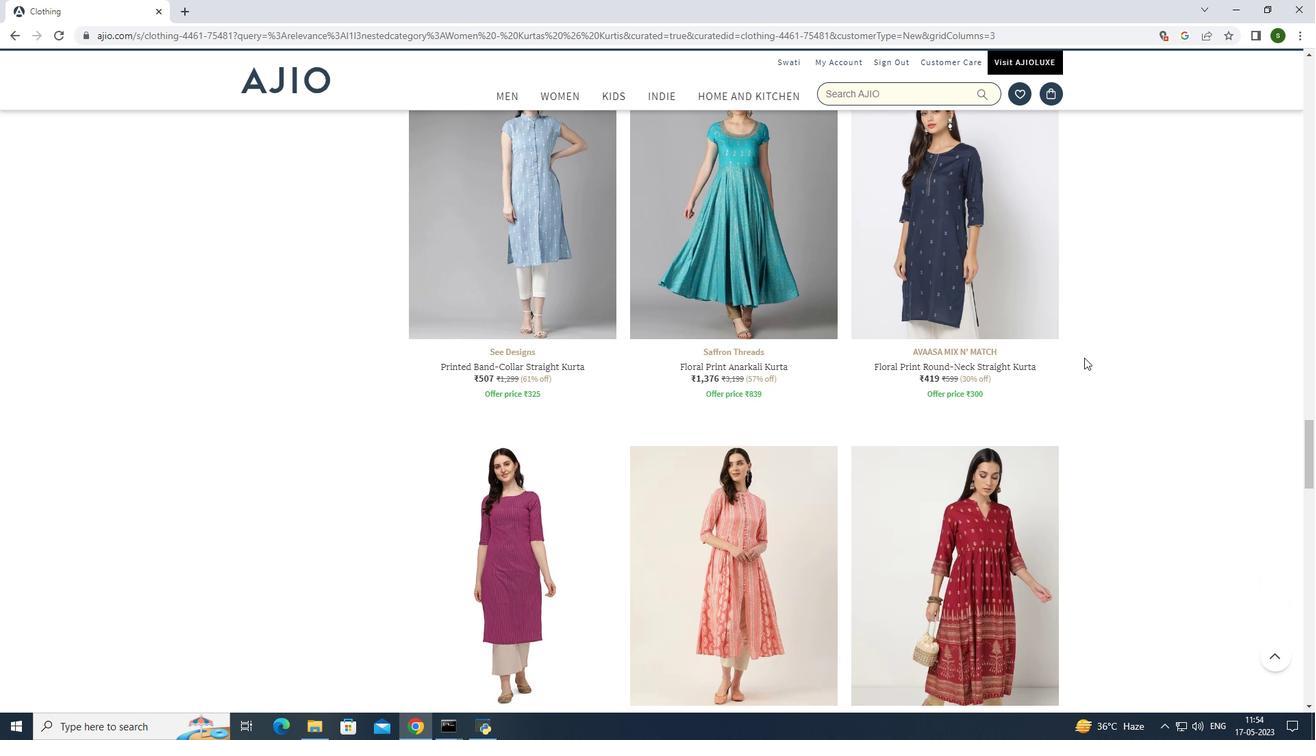 
Action: Mouse scrolled (1084, 357) with delta (0, 0)
Screenshot: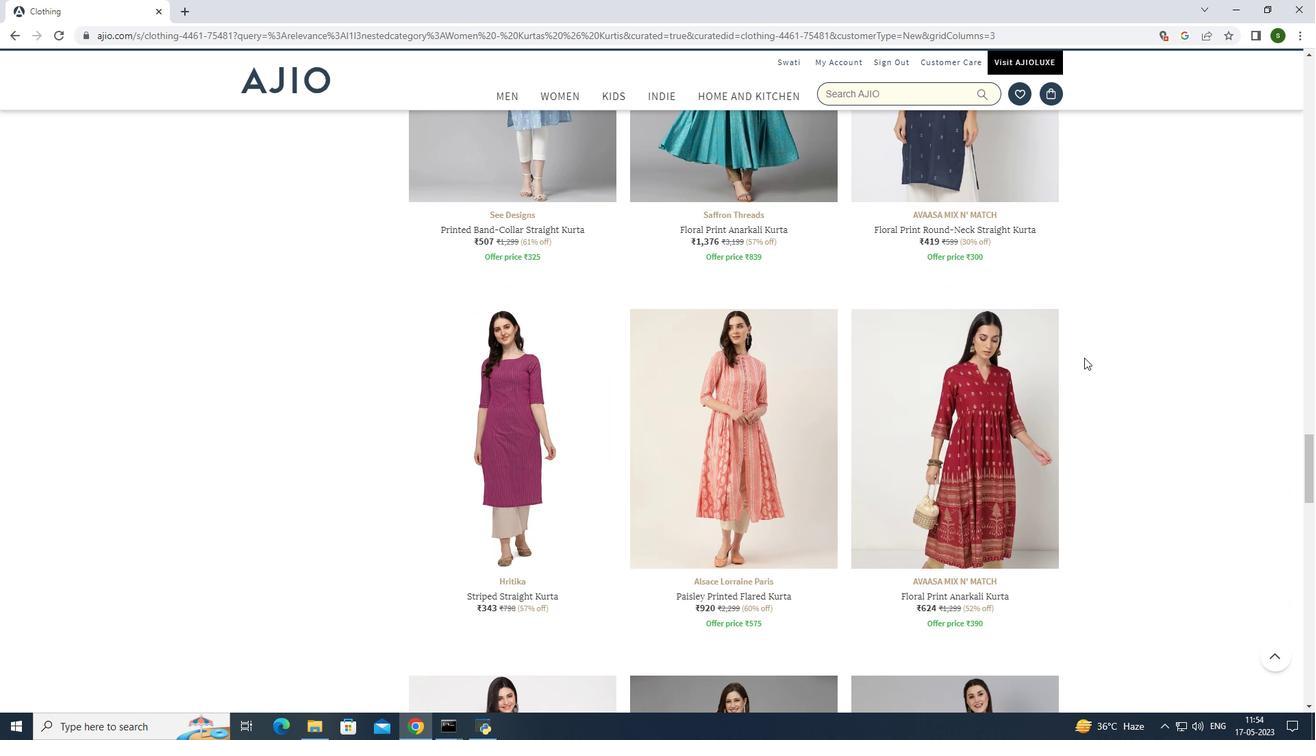 
Action: Mouse scrolled (1084, 357) with delta (0, 0)
Screenshot: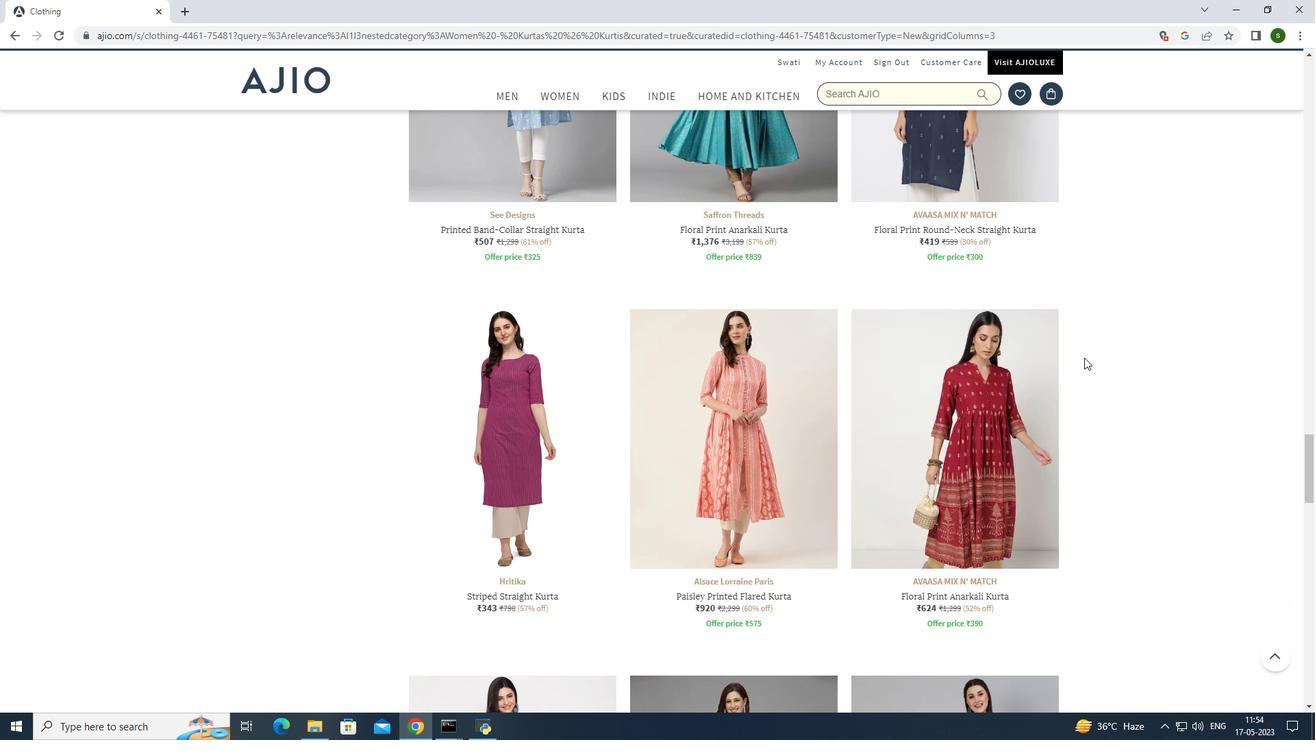 
Action: Mouse scrolled (1084, 357) with delta (0, 0)
Screenshot: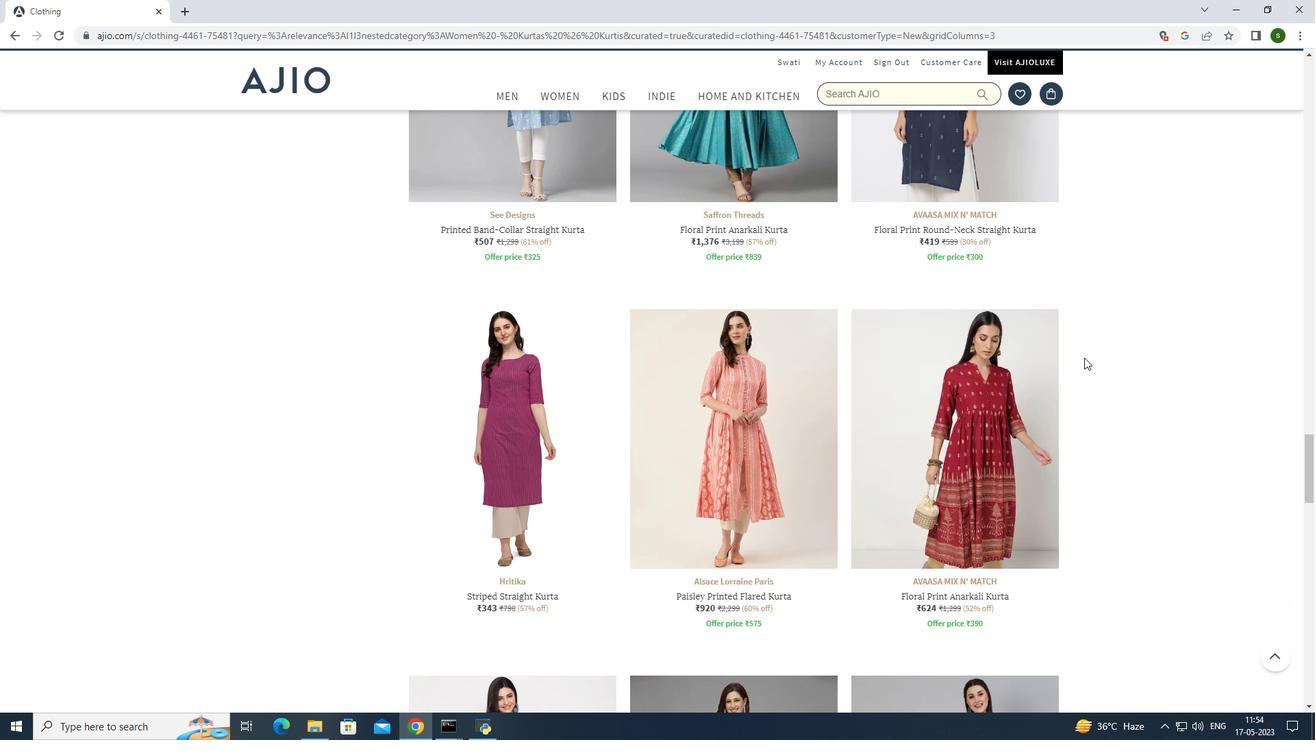 
Action: Mouse scrolled (1084, 357) with delta (0, 0)
Screenshot: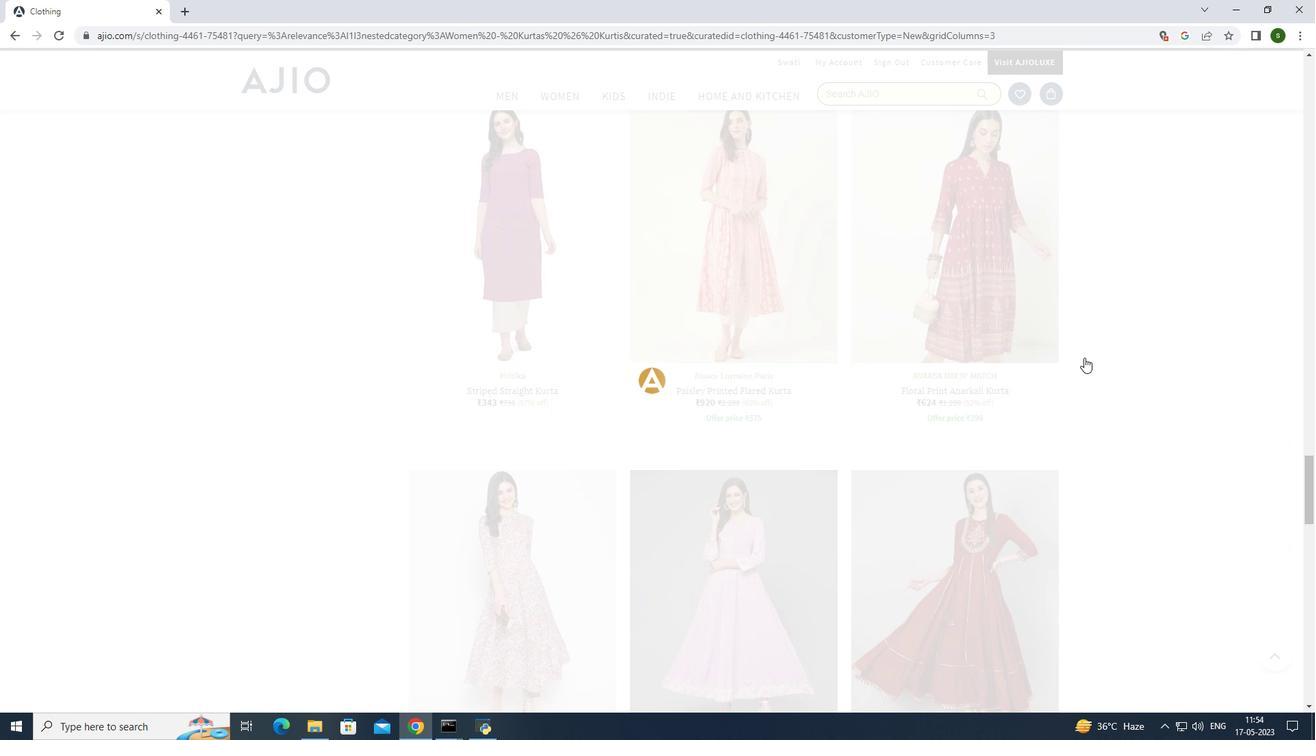 
Action: Mouse scrolled (1084, 357) with delta (0, 0)
Screenshot: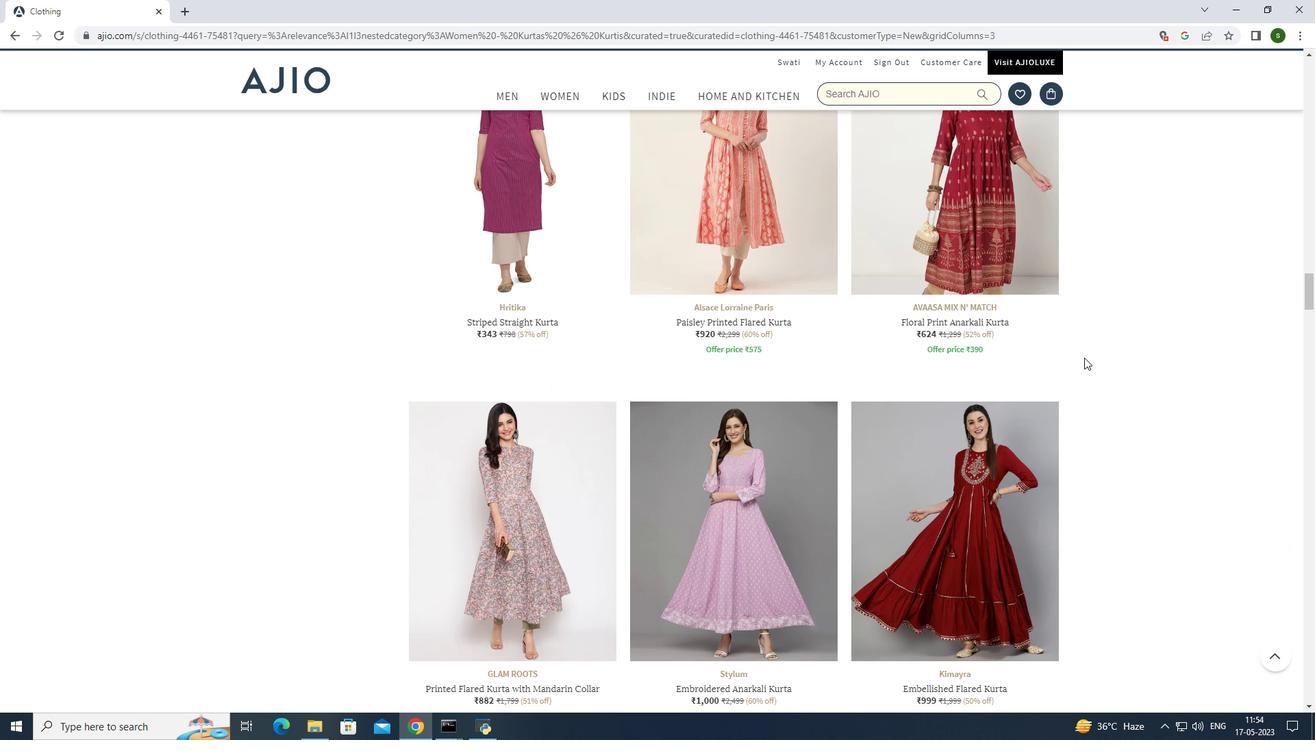 
Action: Mouse scrolled (1084, 357) with delta (0, 0)
Screenshot: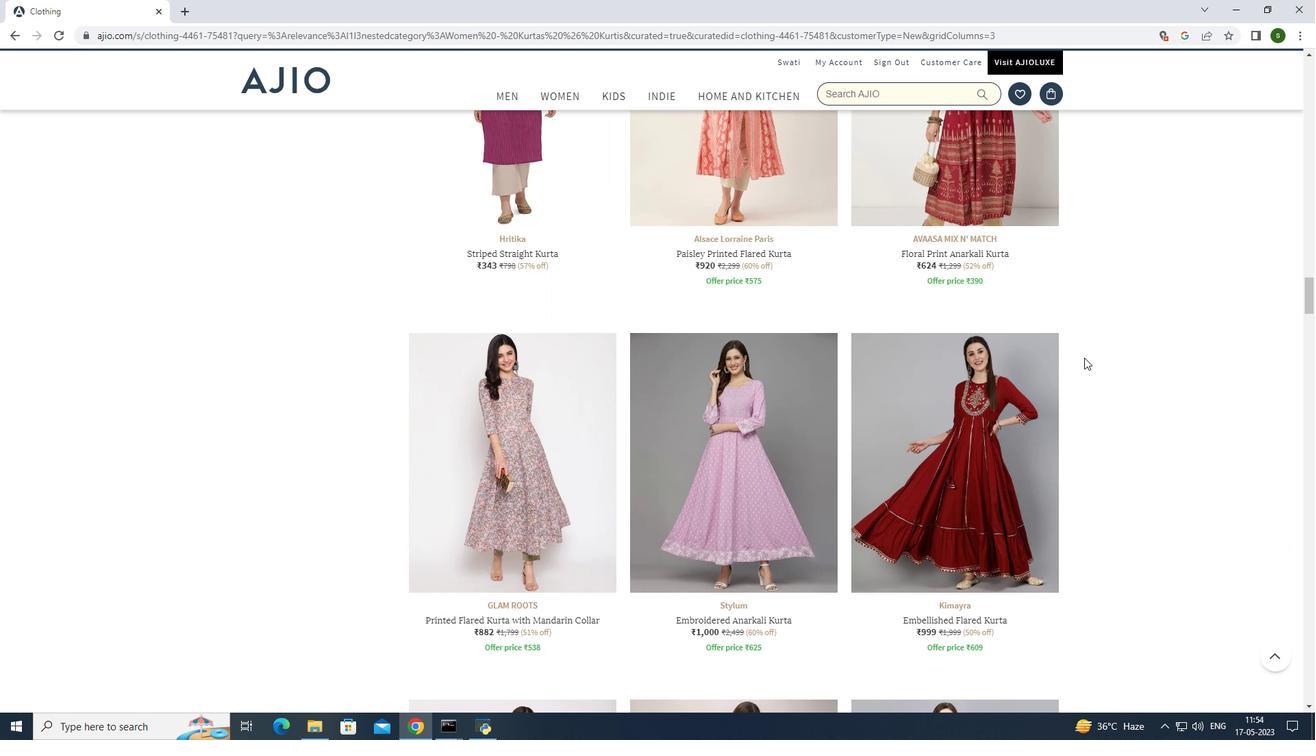 
Action: Mouse scrolled (1084, 357) with delta (0, 0)
Screenshot: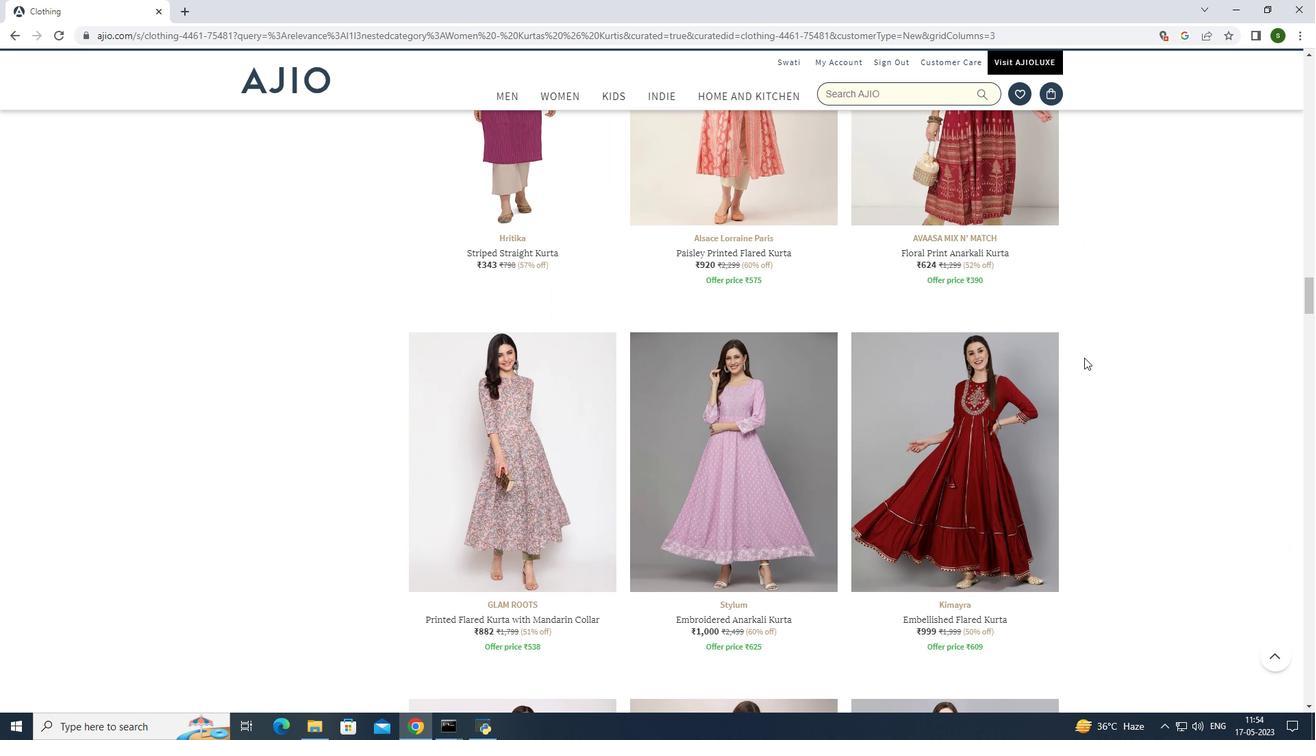 
Action: Mouse scrolled (1084, 357) with delta (0, 0)
Screenshot: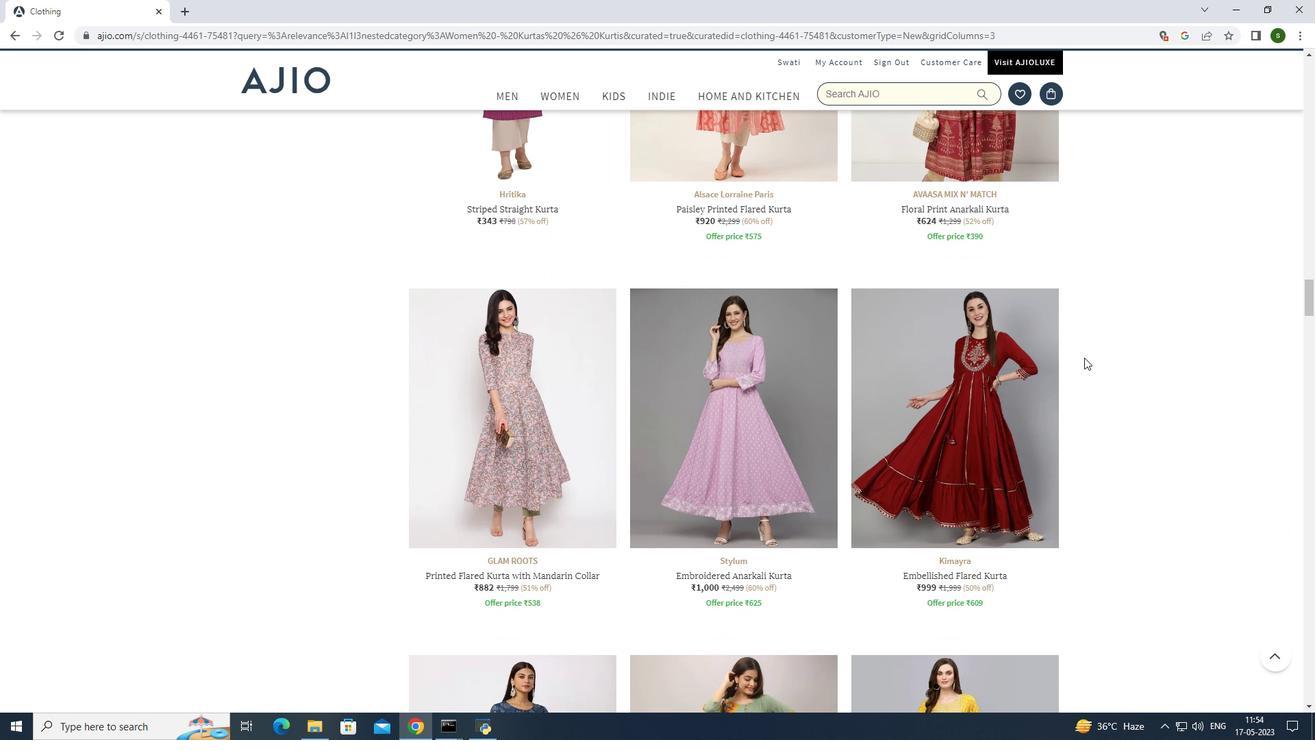 
Action: Mouse scrolled (1084, 357) with delta (0, 0)
Screenshot: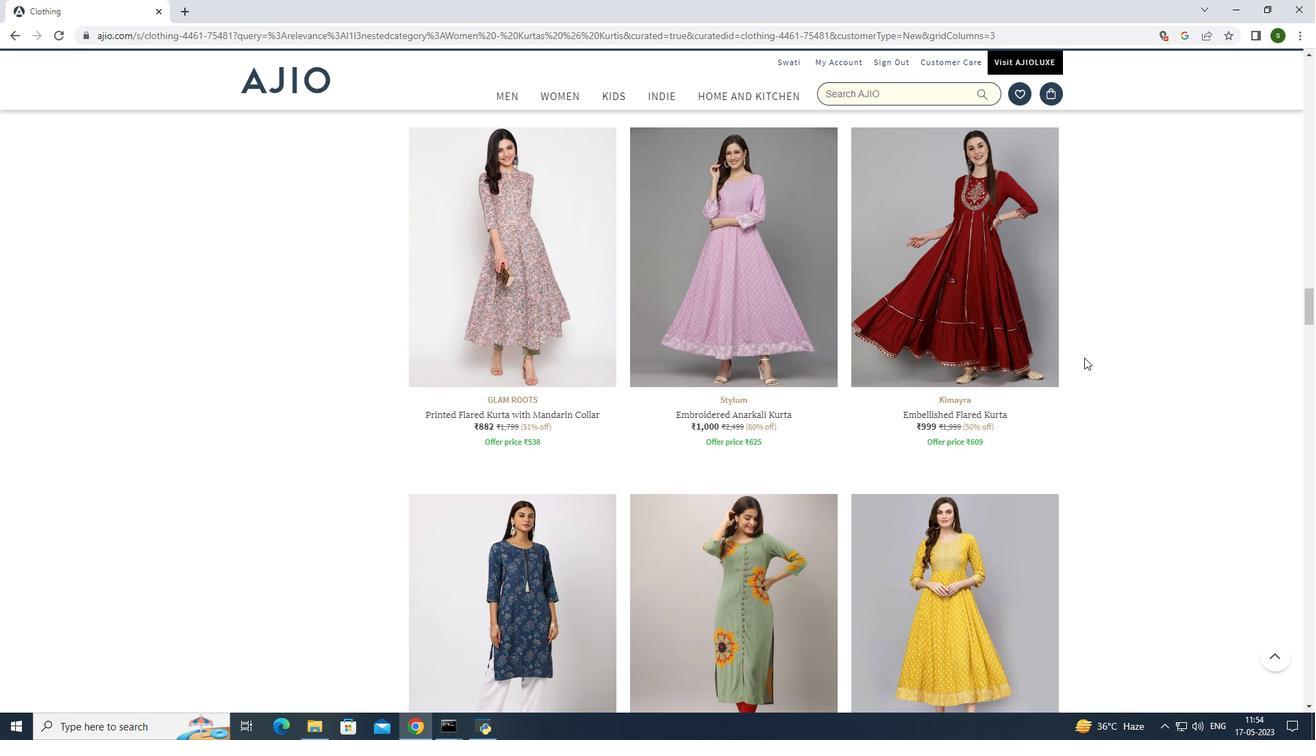 
Action: Mouse scrolled (1084, 357) with delta (0, 0)
Screenshot: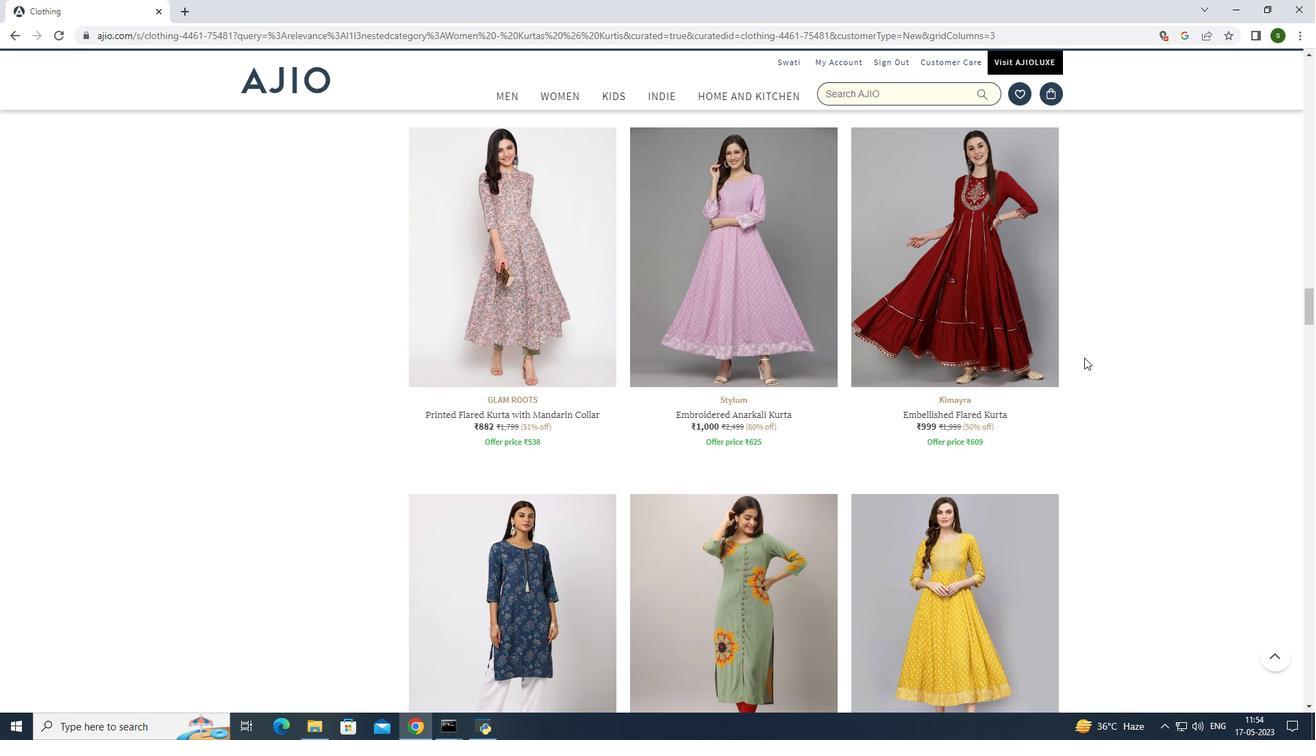 
Action: Mouse scrolled (1084, 357) with delta (0, 0)
Screenshot: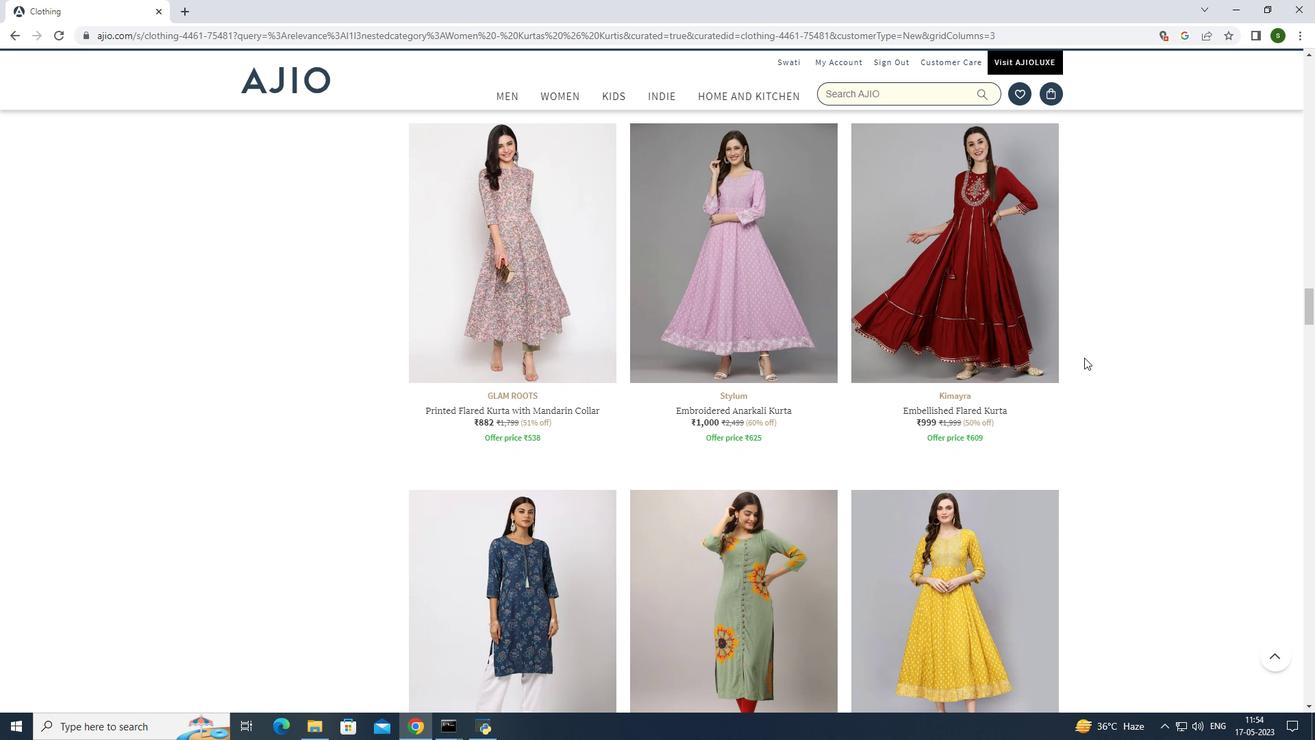 
Action: Mouse scrolled (1084, 357) with delta (0, 0)
Screenshot: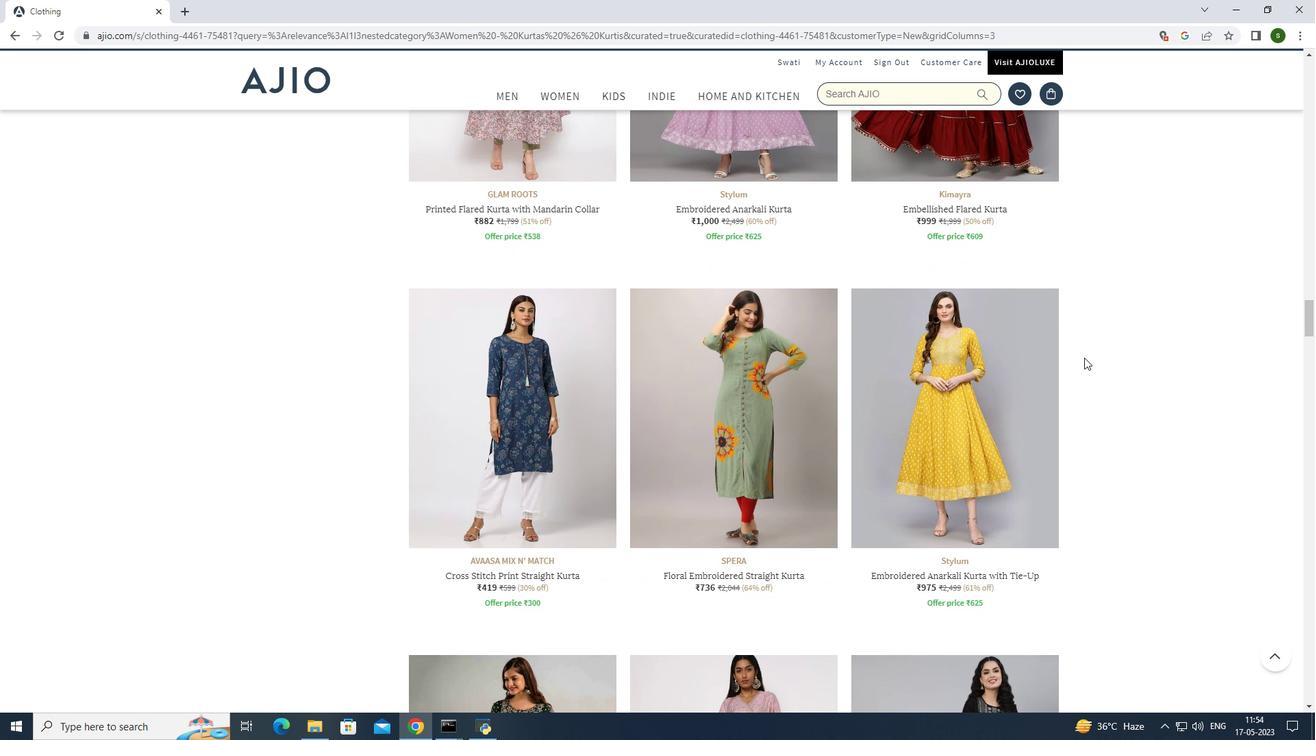 
Action: Mouse scrolled (1084, 357) with delta (0, 0)
Screenshot: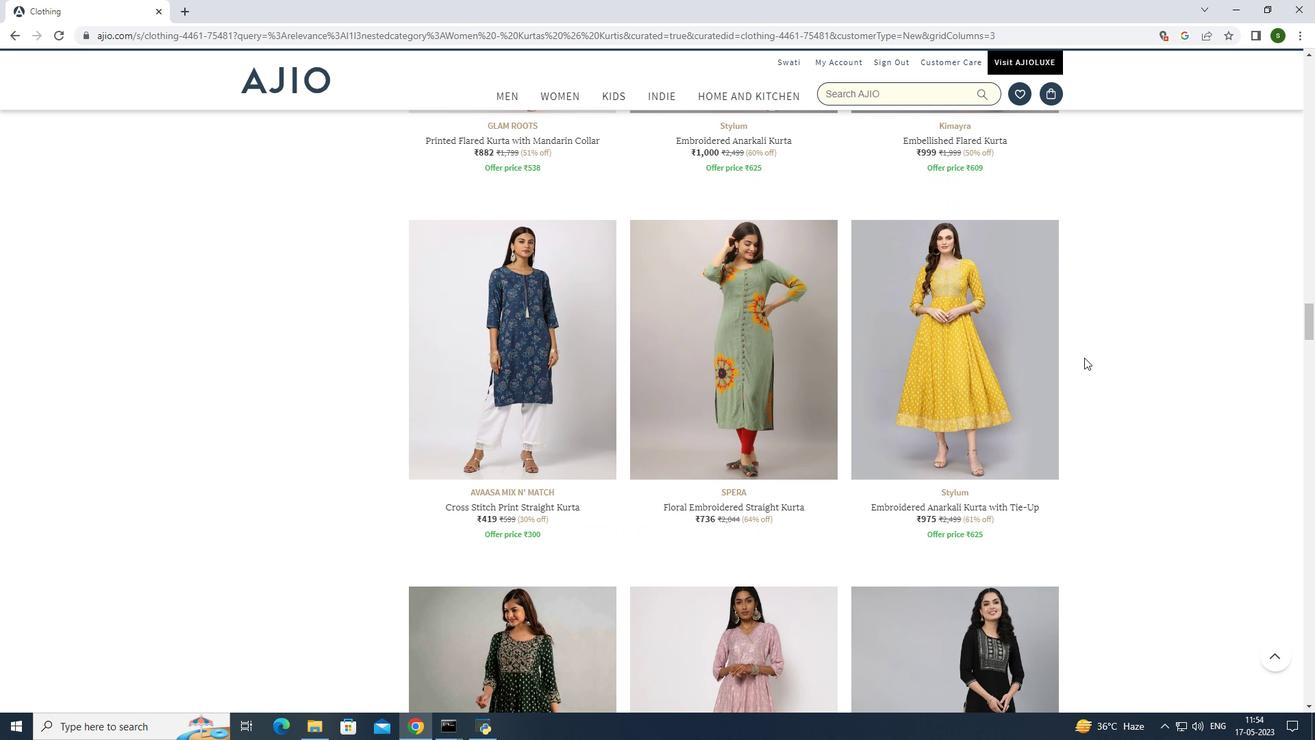 
Action: Mouse scrolled (1084, 357) with delta (0, 0)
Screenshot: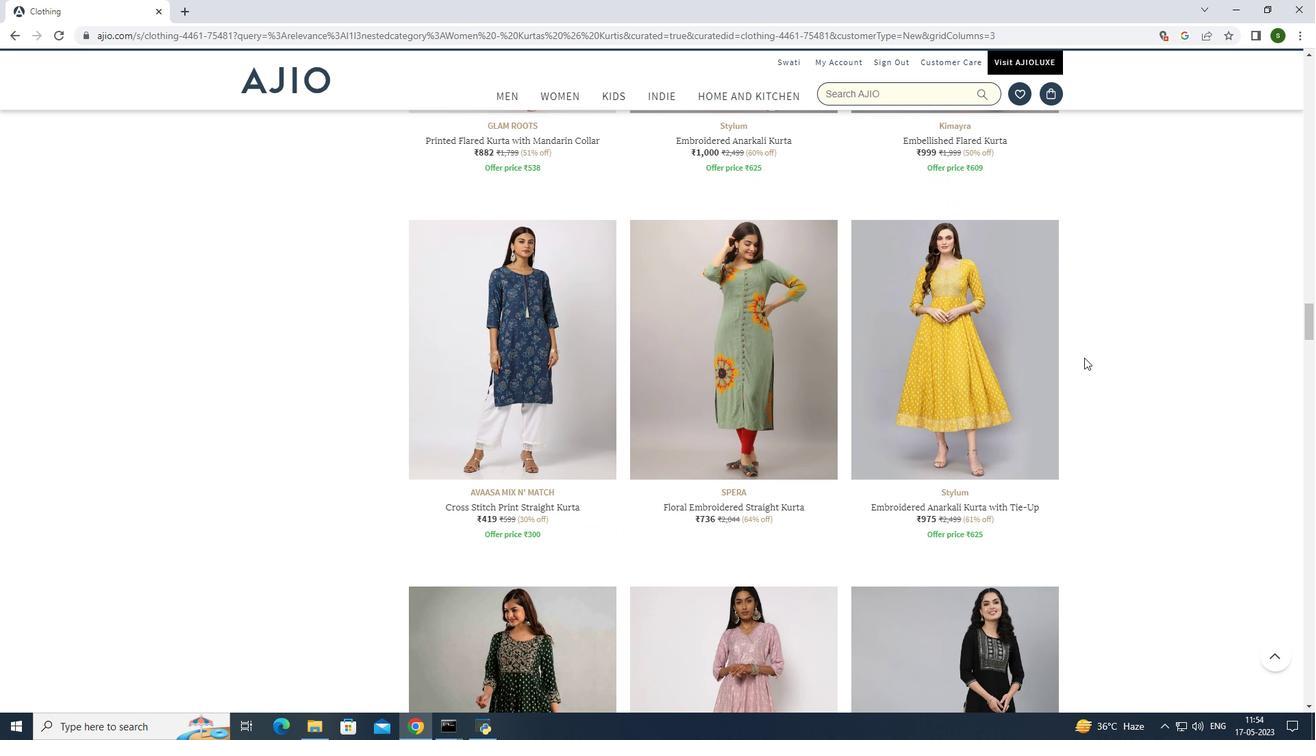 
Action: Mouse scrolled (1084, 357) with delta (0, 0)
Screenshot: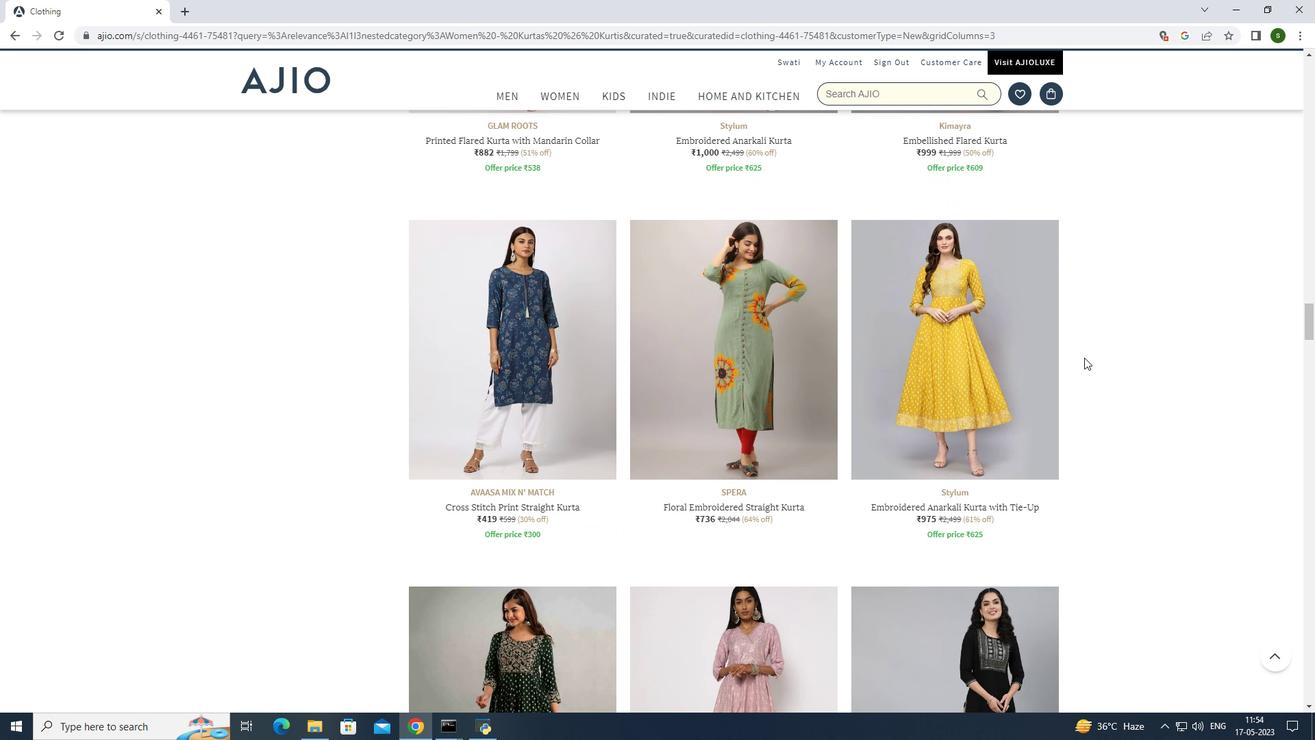 
Action: Mouse scrolled (1084, 357) with delta (0, 0)
Screenshot: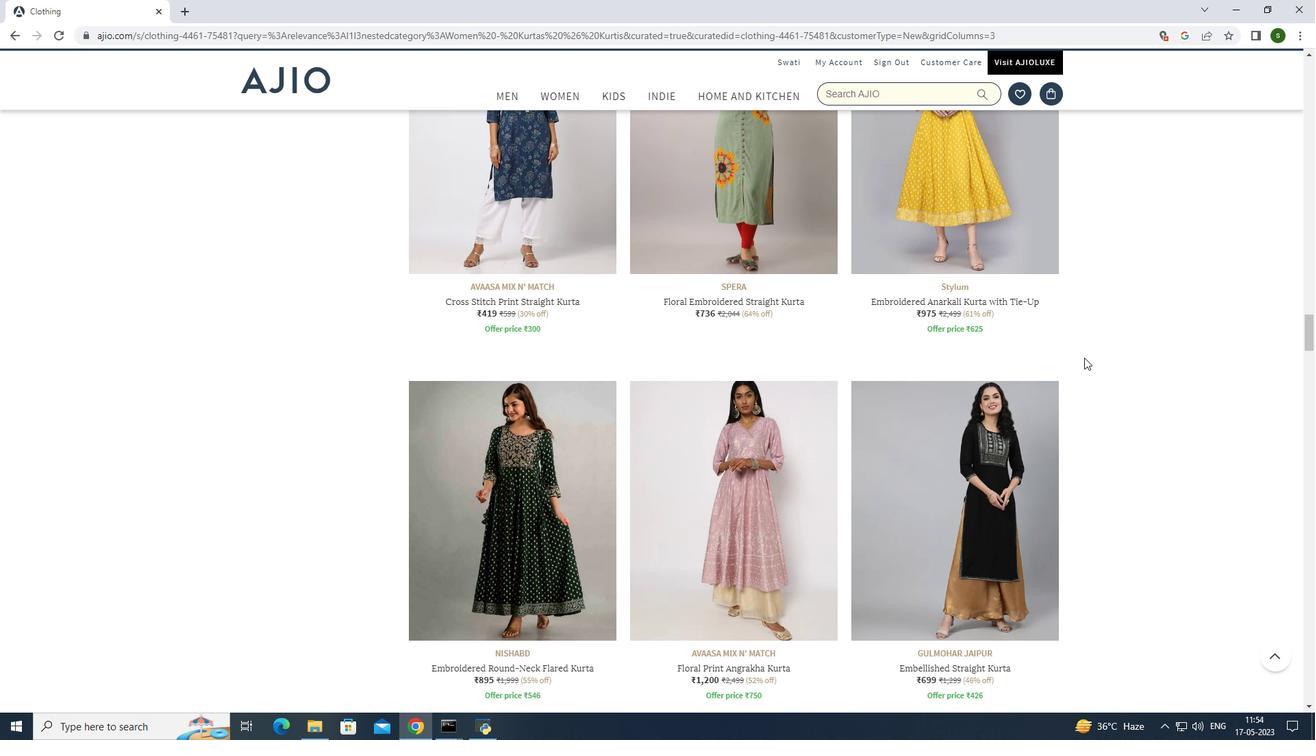 
Action: Mouse scrolled (1084, 357) with delta (0, 0)
Screenshot: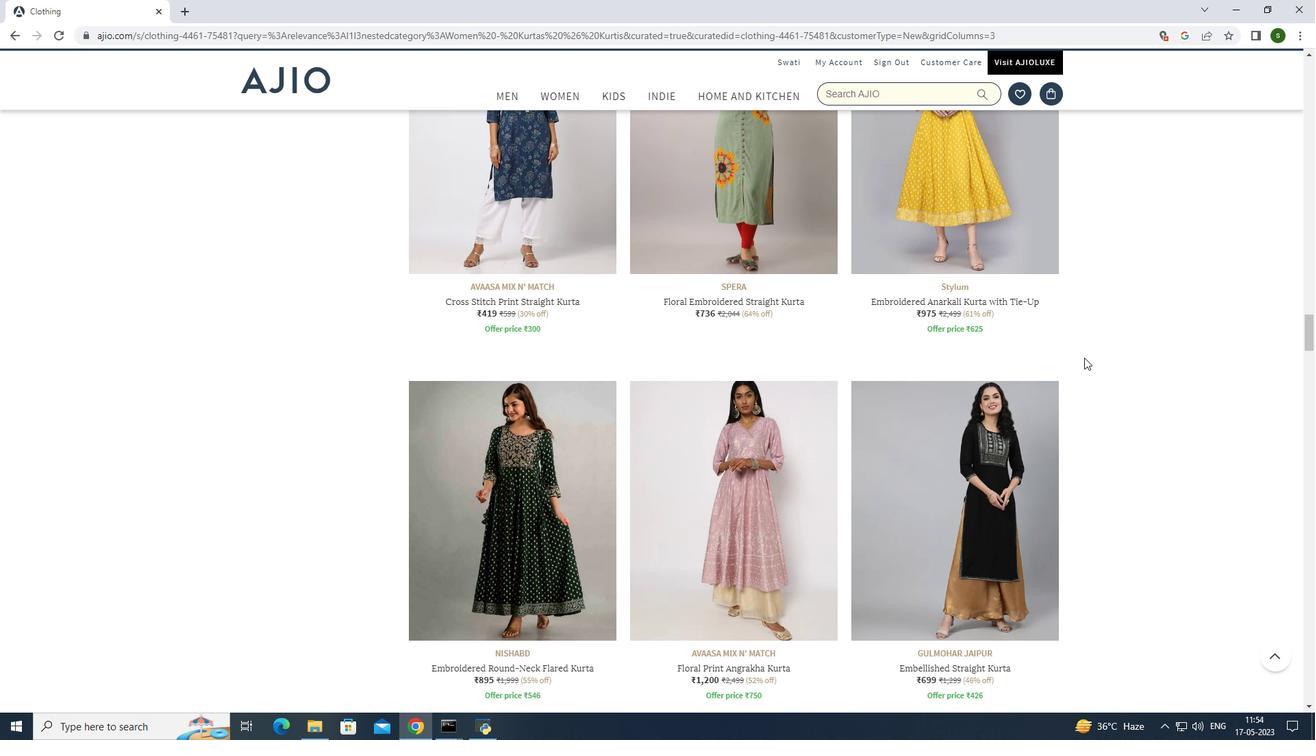 
Action: Mouse scrolled (1084, 357) with delta (0, 0)
Screenshot: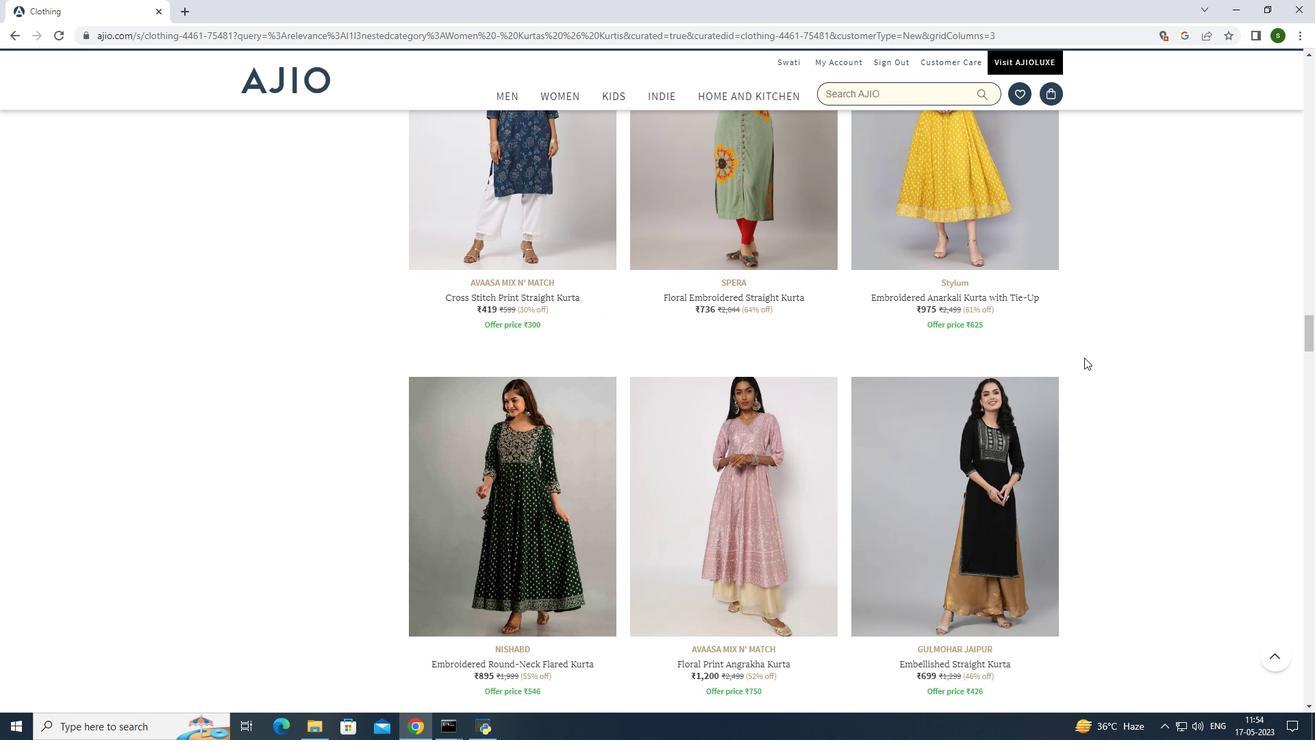 
Action: Mouse scrolled (1084, 357) with delta (0, 0)
Screenshot: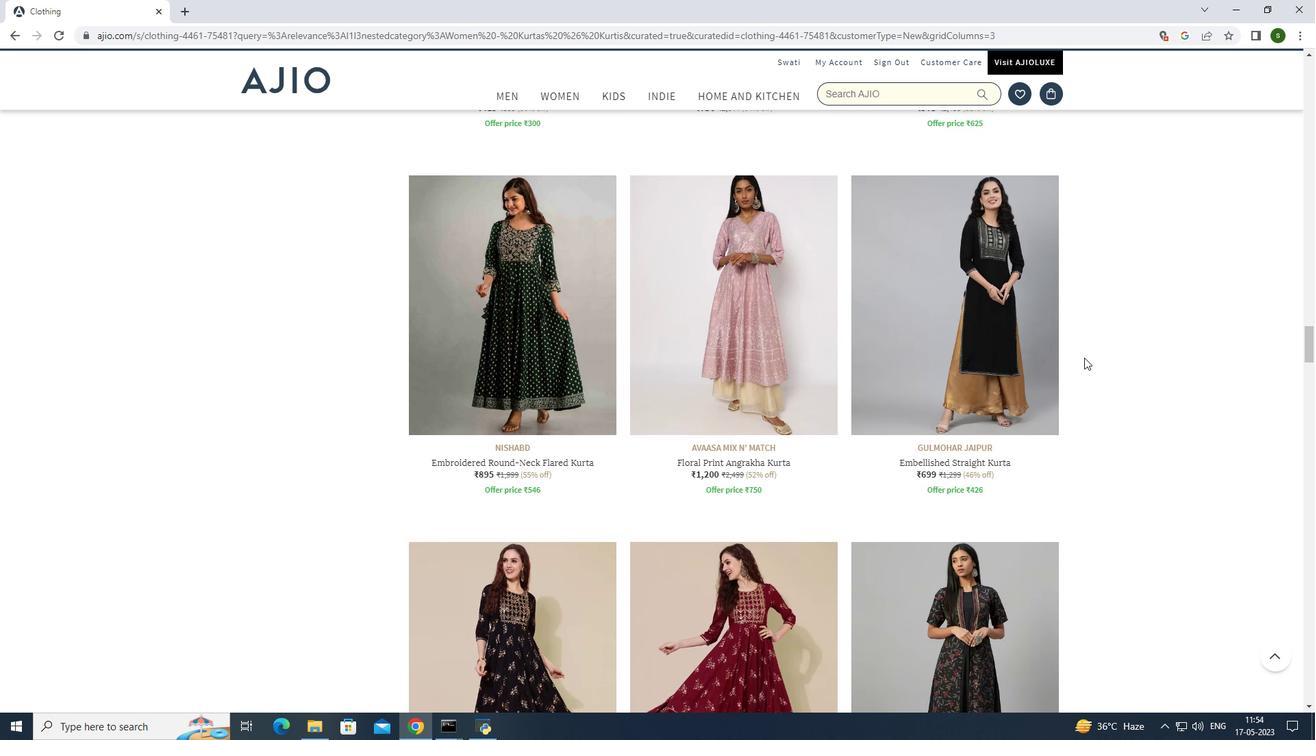 
Action: Mouse scrolled (1084, 357) with delta (0, 0)
Screenshot: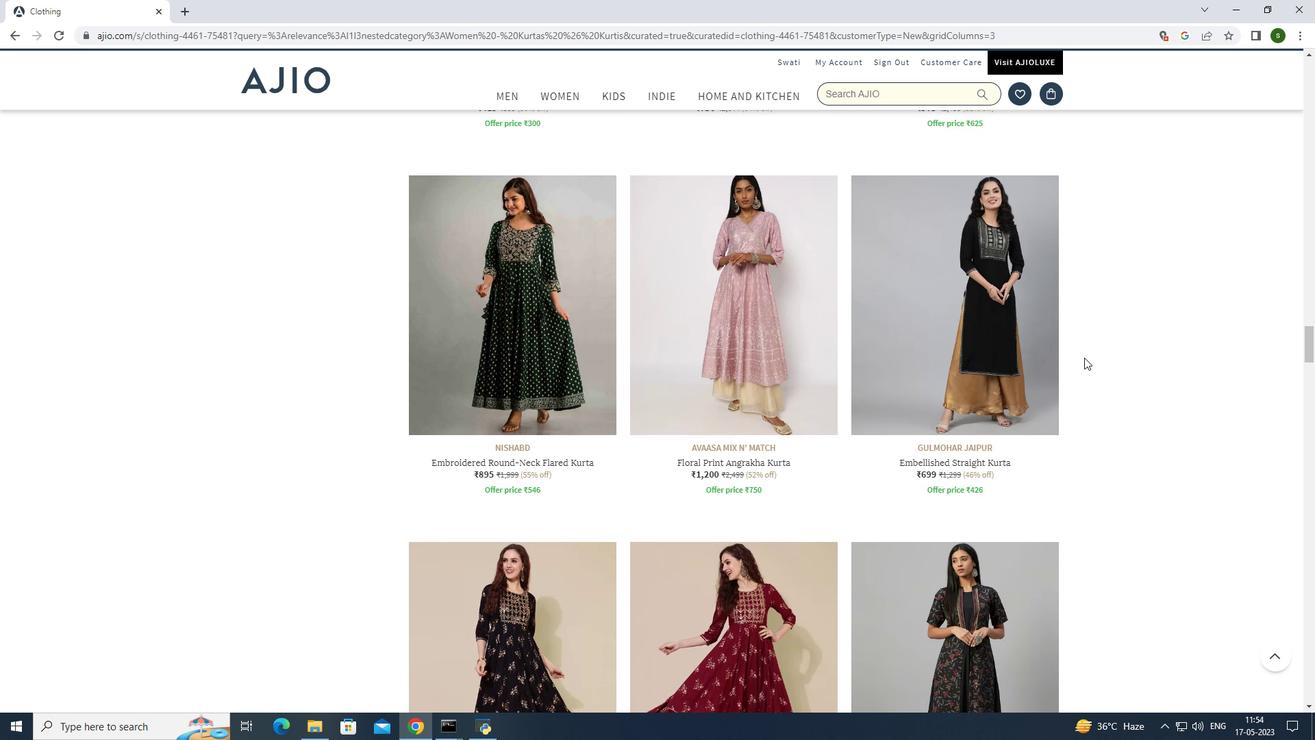 
Action: Mouse scrolled (1084, 357) with delta (0, 0)
Screenshot: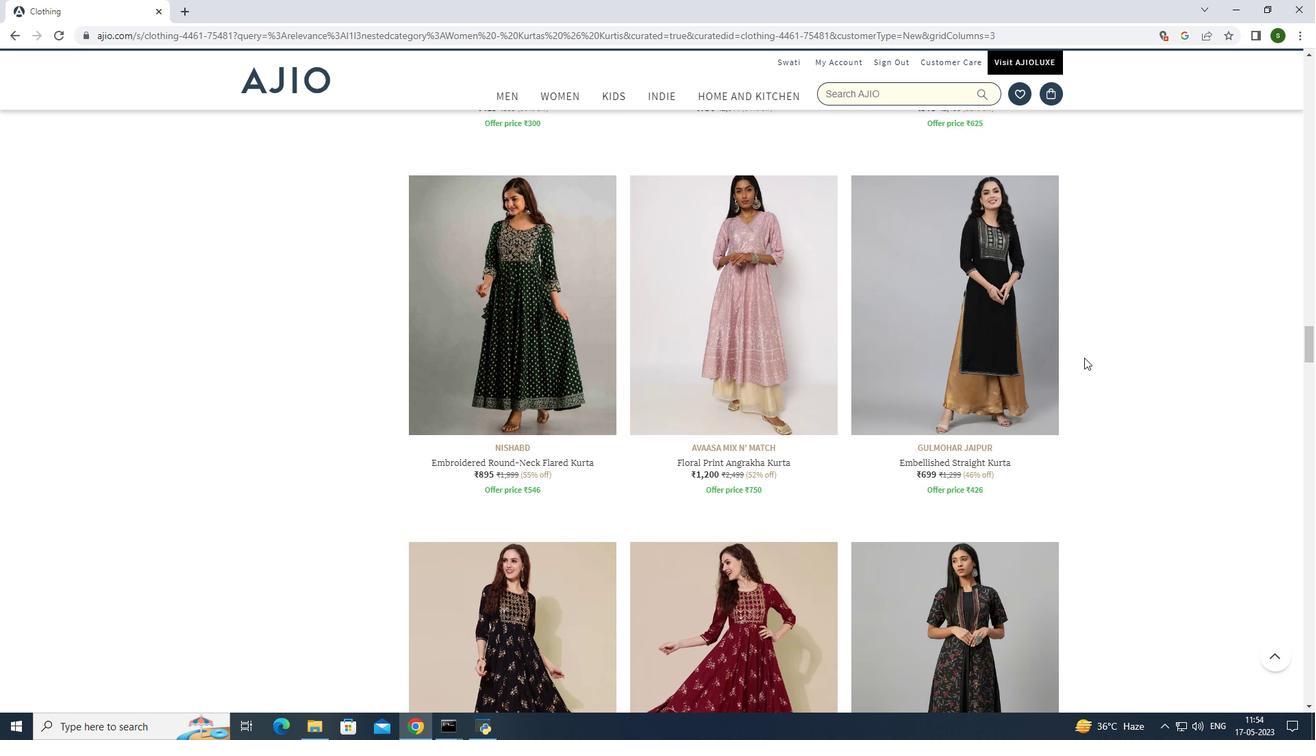 
Action: Mouse moved to (929, 644)
Screenshot: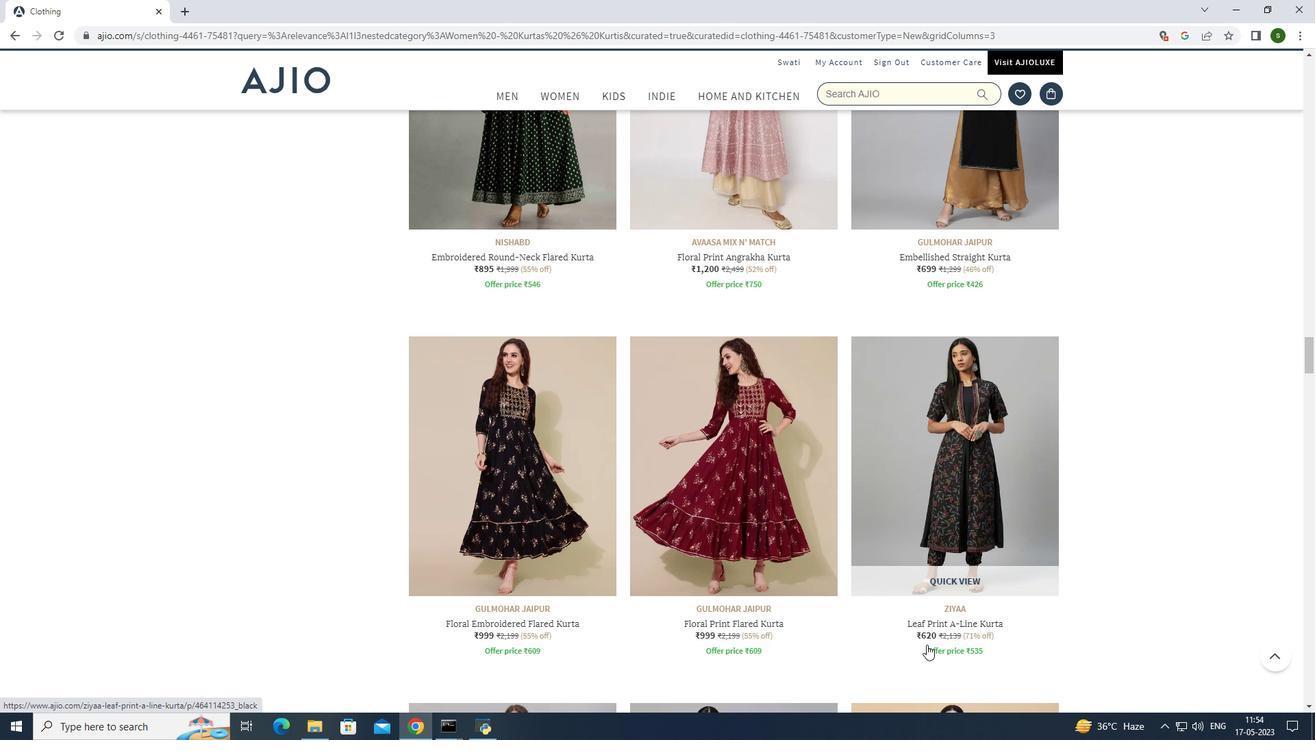 
Action: Mouse scrolled (929, 643) with delta (0, 0)
Screenshot: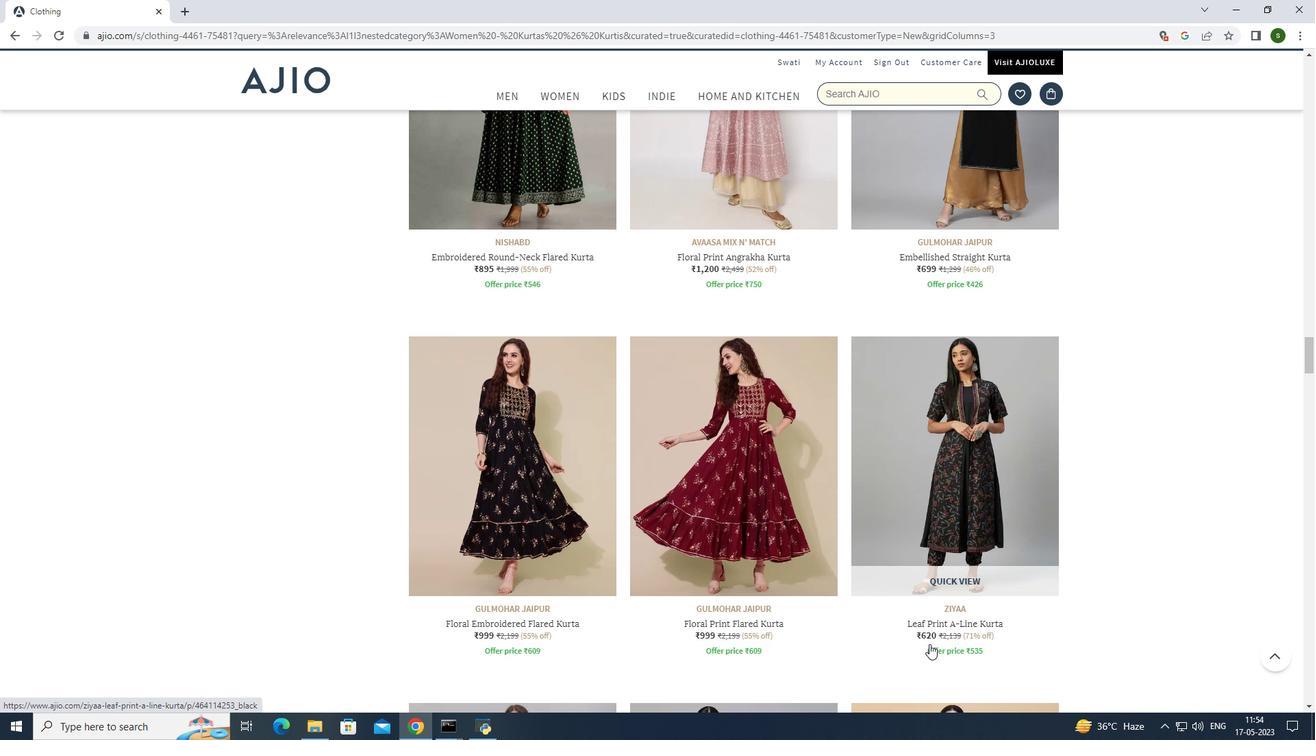 
Action: Mouse scrolled (929, 643) with delta (0, 0)
Screenshot: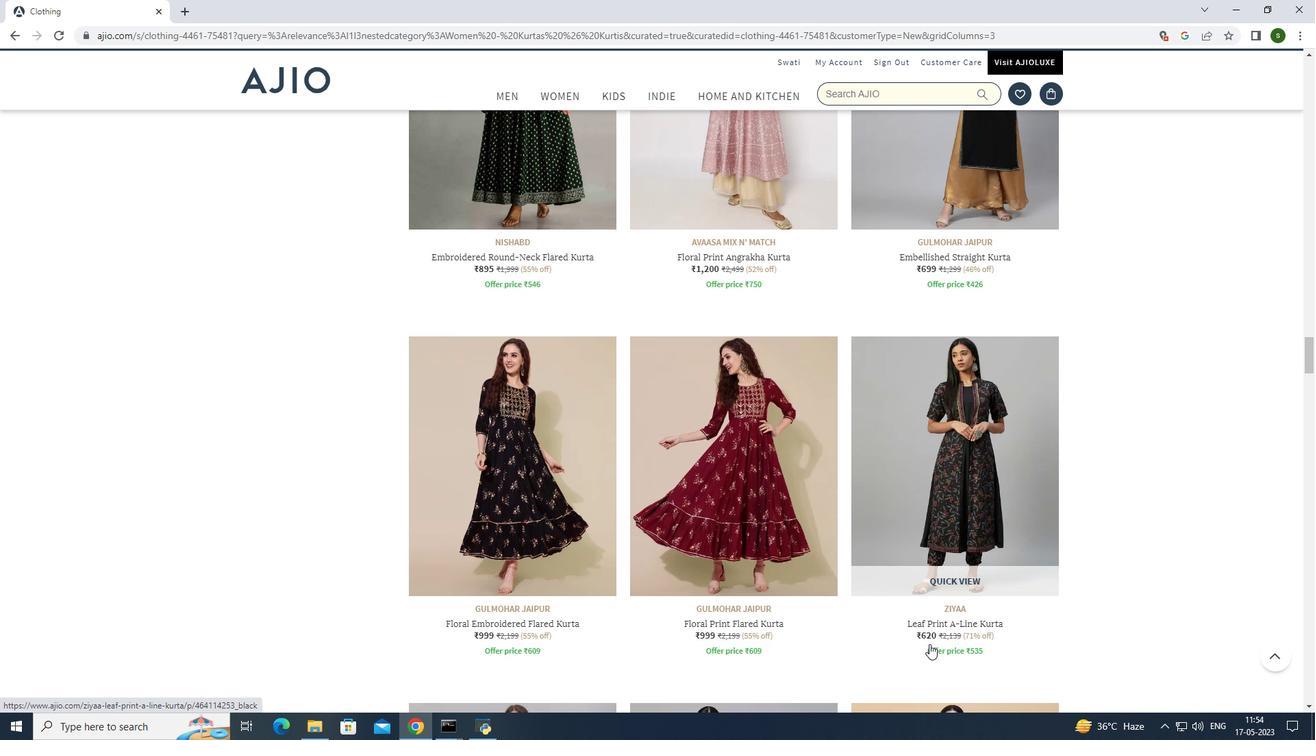 
Action: Mouse scrolled (929, 643) with delta (0, 0)
Screenshot: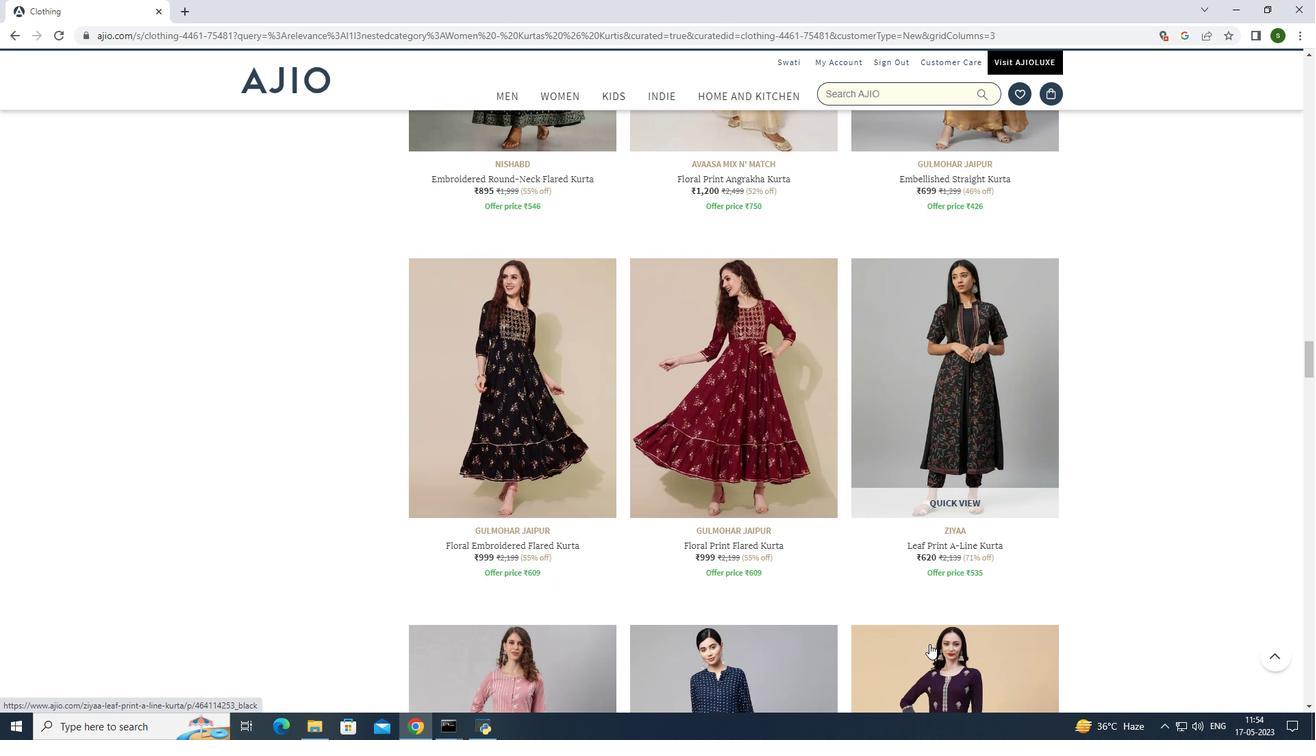 
Action: Mouse scrolled (929, 643) with delta (0, 0)
Screenshot: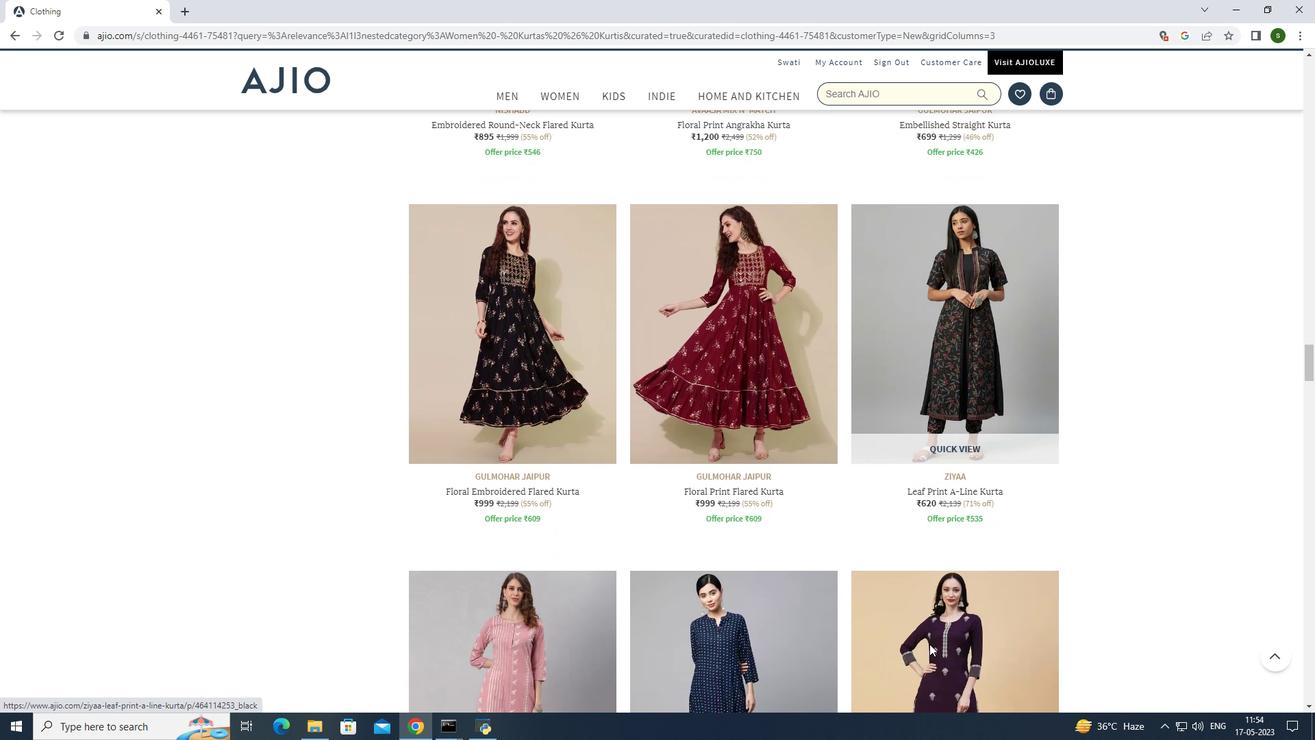 
Action: Mouse scrolled (929, 643) with delta (0, 0)
Screenshot: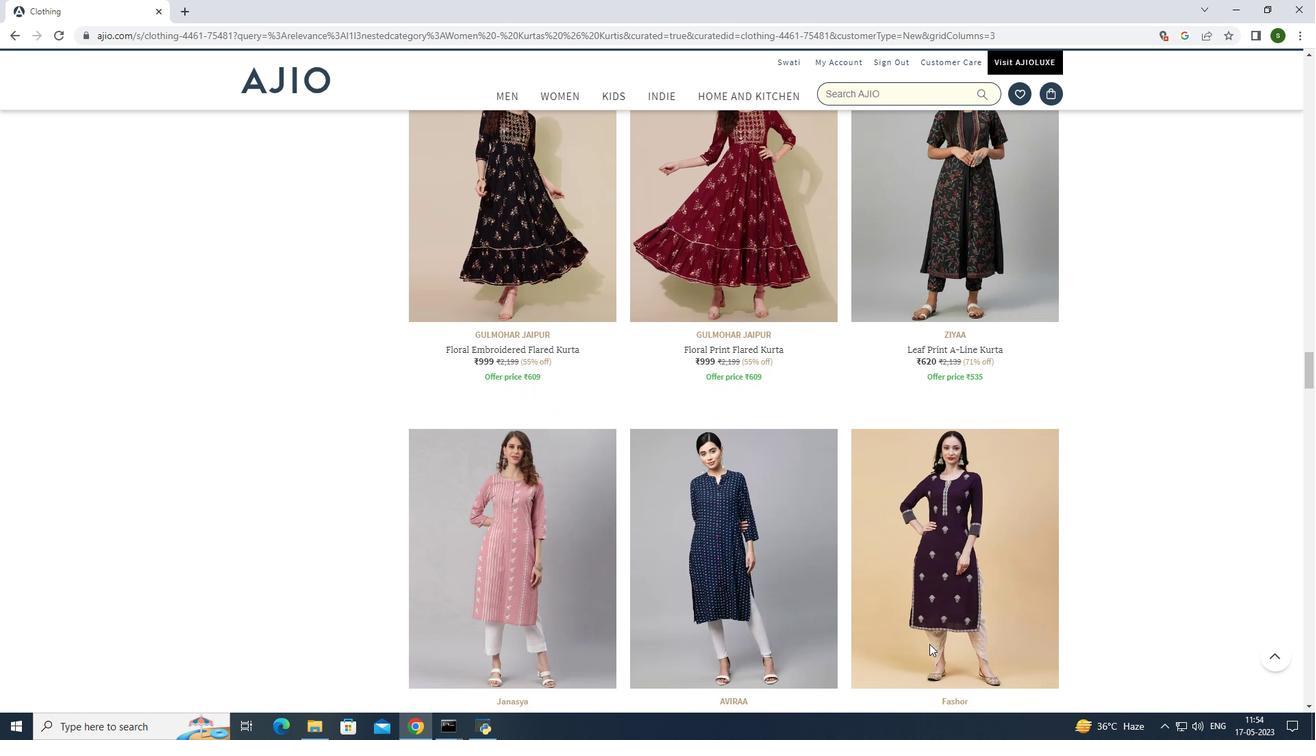 
Action: Mouse scrolled (929, 643) with delta (0, 0)
Screenshot: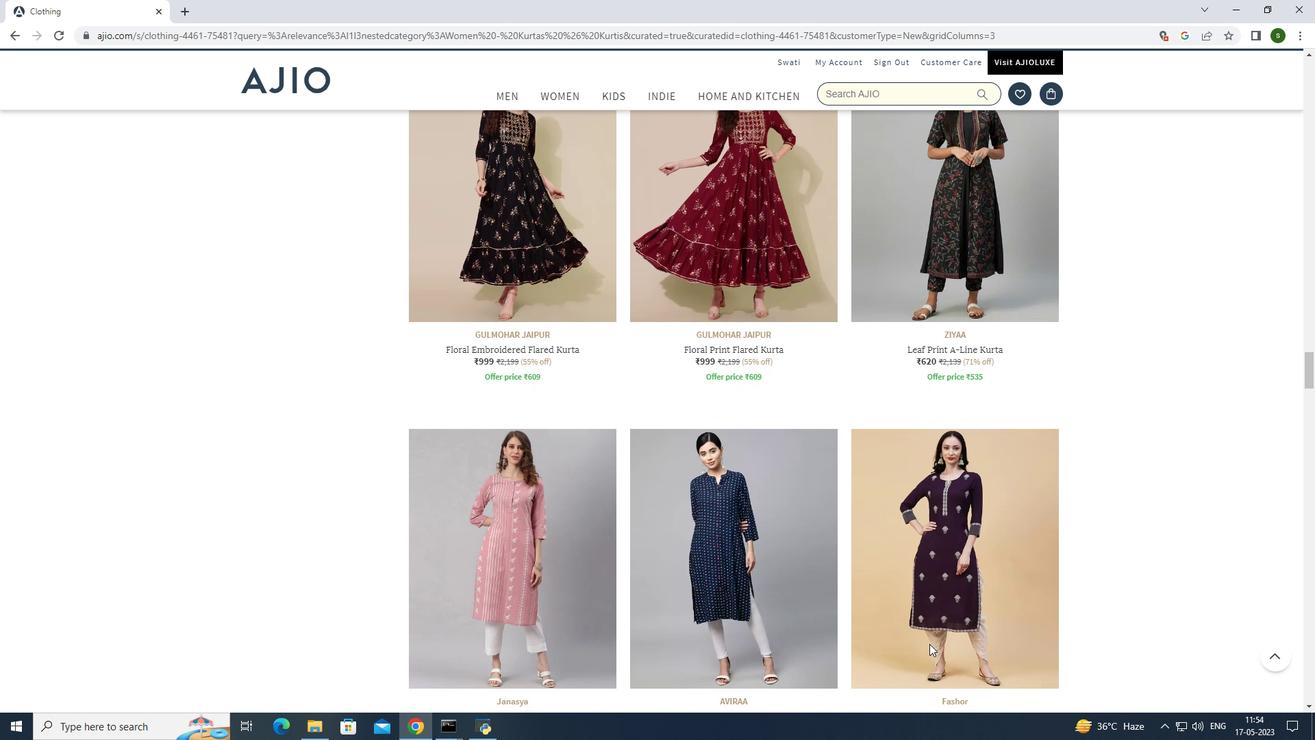 
Action: Mouse scrolled (929, 643) with delta (0, 0)
Screenshot: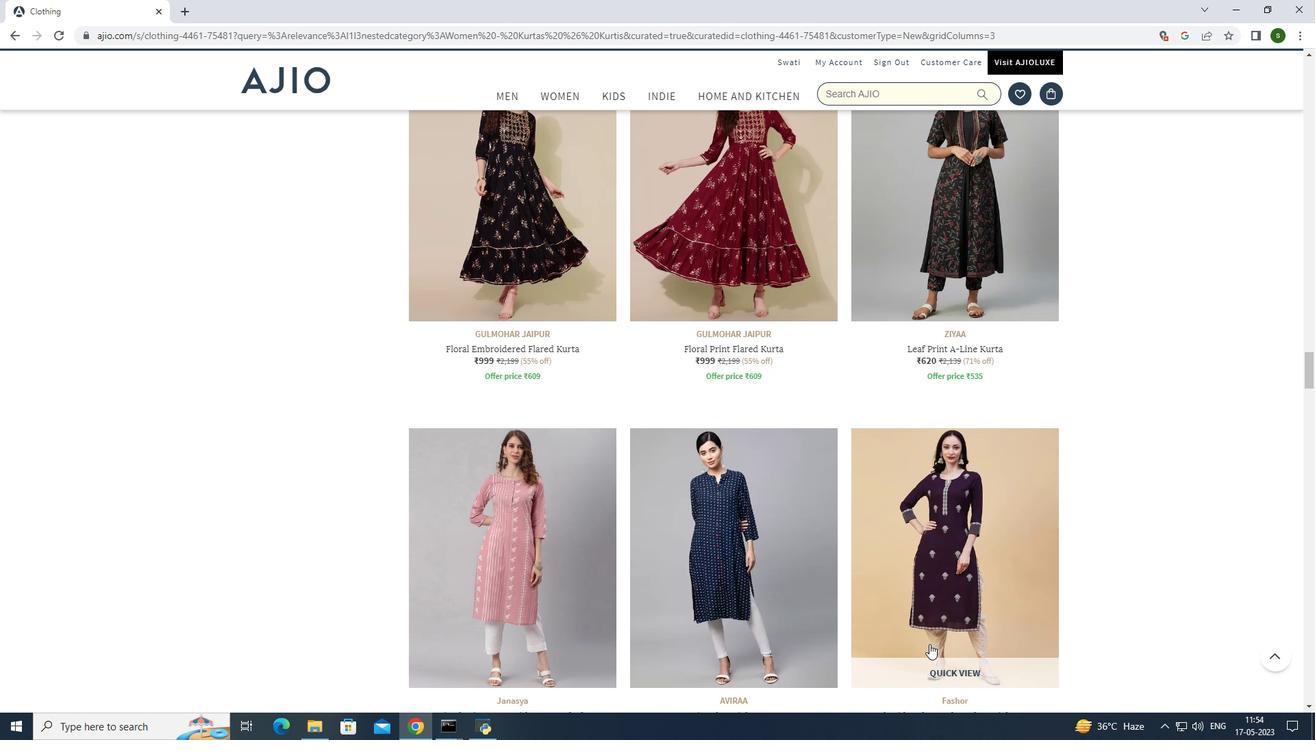 
Action: Mouse moved to (570, 579)
Screenshot: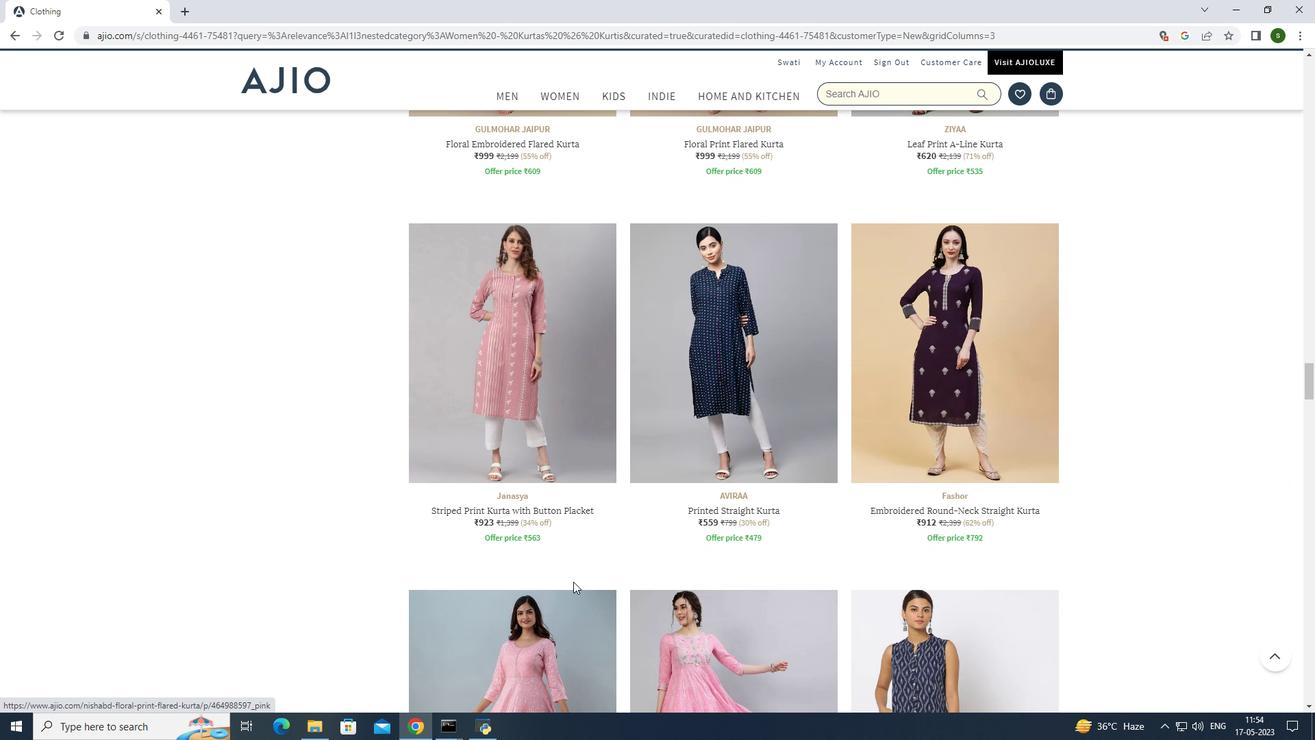 
Action: Mouse scrolled (570, 578) with delta (0, 0)
Screenshot: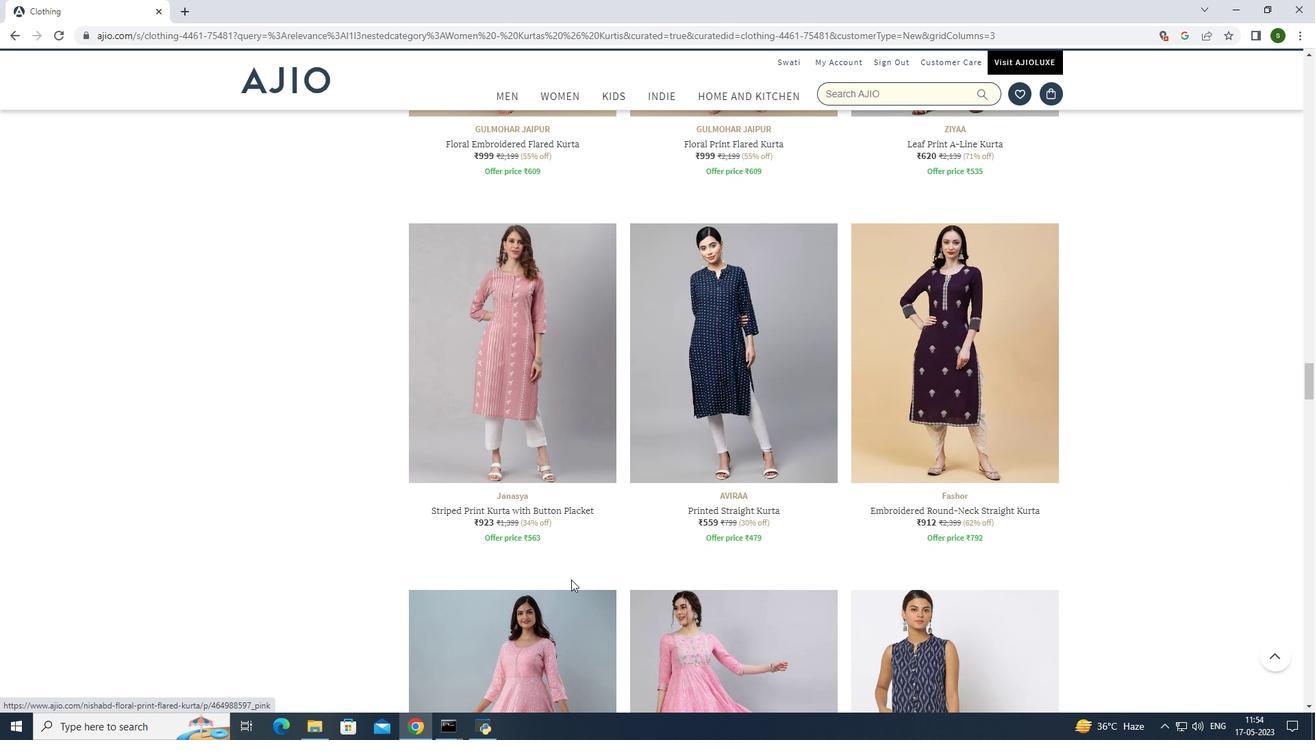 
Action: Mouse scrolled (570, 578) with delta (0, 0)
Screenshot: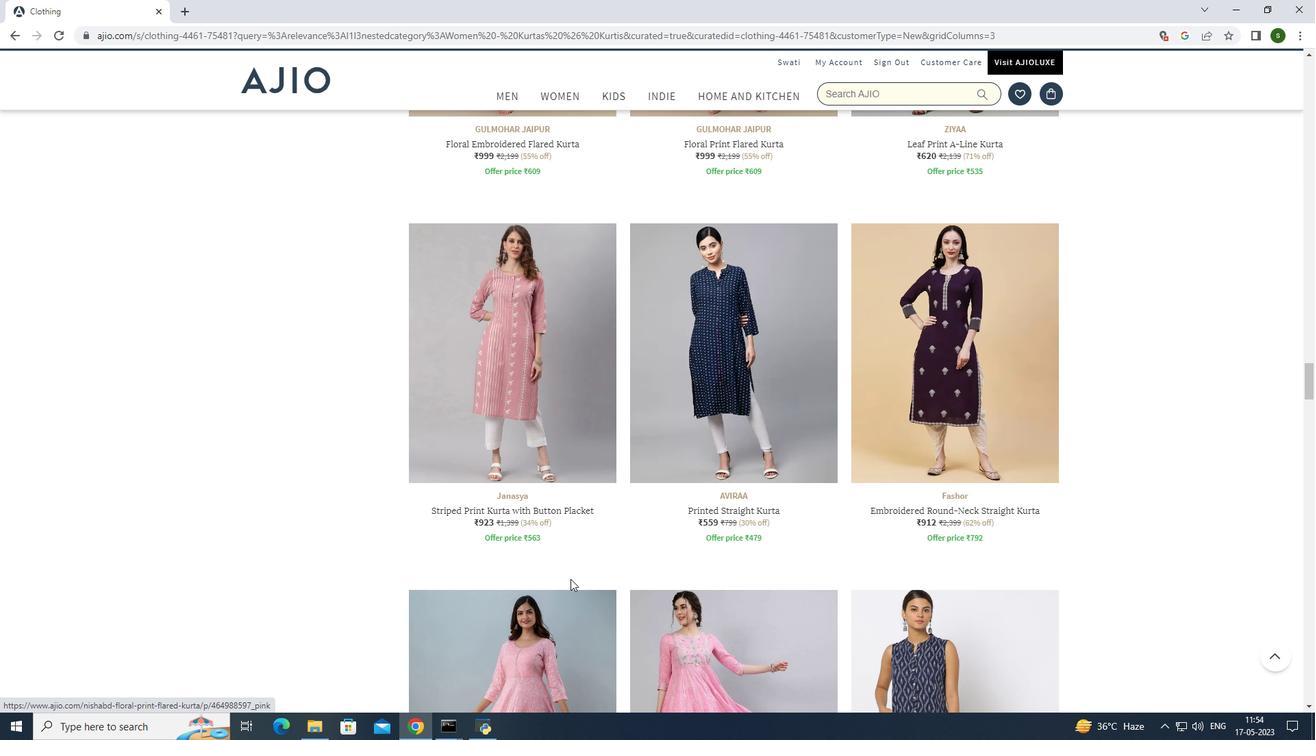
Action: Mouse scrolled (570, 578) with delta (0, 0)
Screenshot: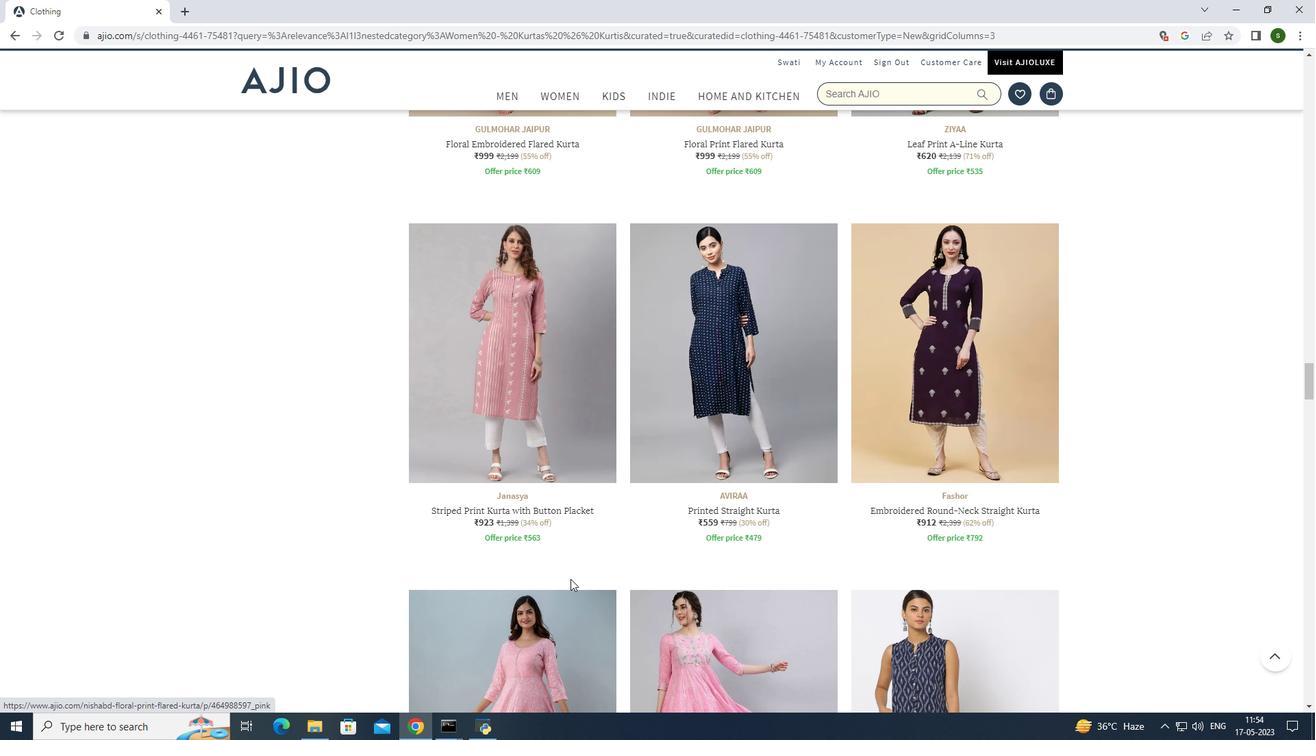 
Action: Mouse scrolled (570, 578) with delta (0, 0)
Screenshot: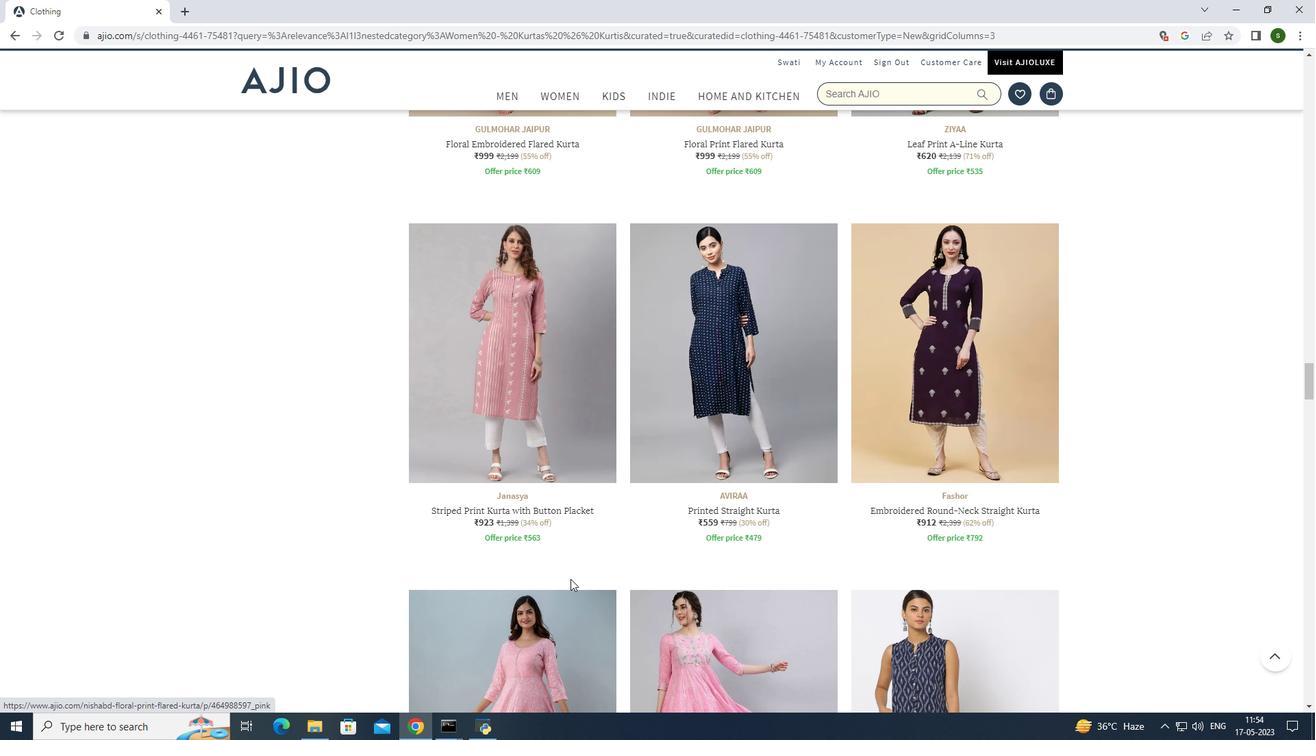 
Action: Mouse moved to (1203, 417)
Screenshot: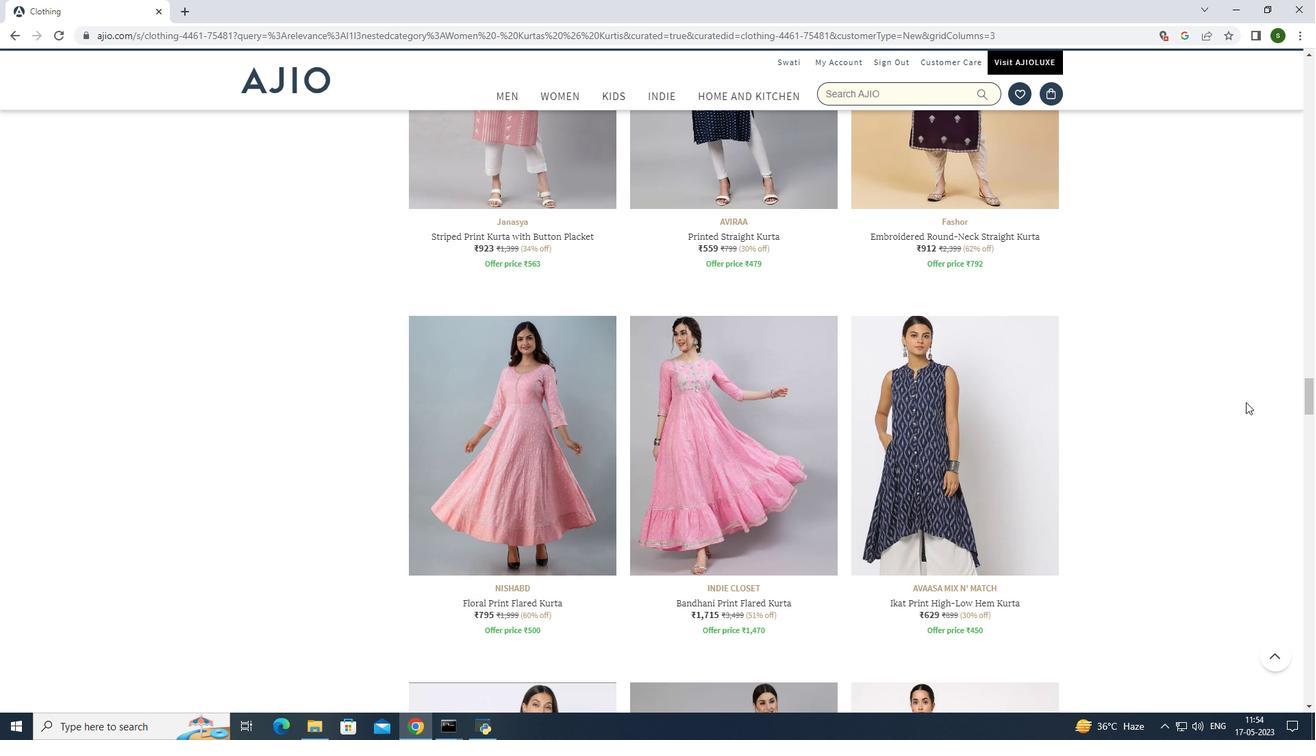 
Action: Mouse scrolled (1203, 416) with delta (0, 0)
Screenshot: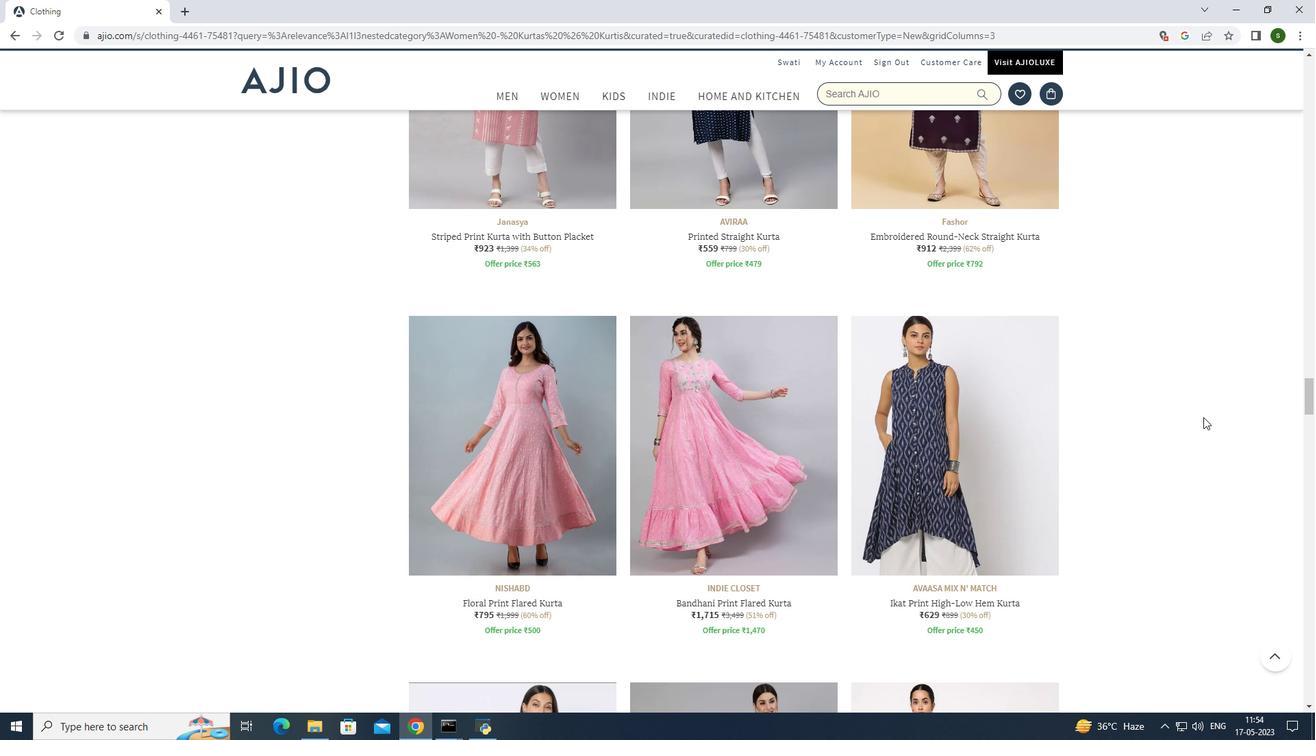 
Action: Mouse scrolled (1203, 416) with delta (0, 0)
Screenshot: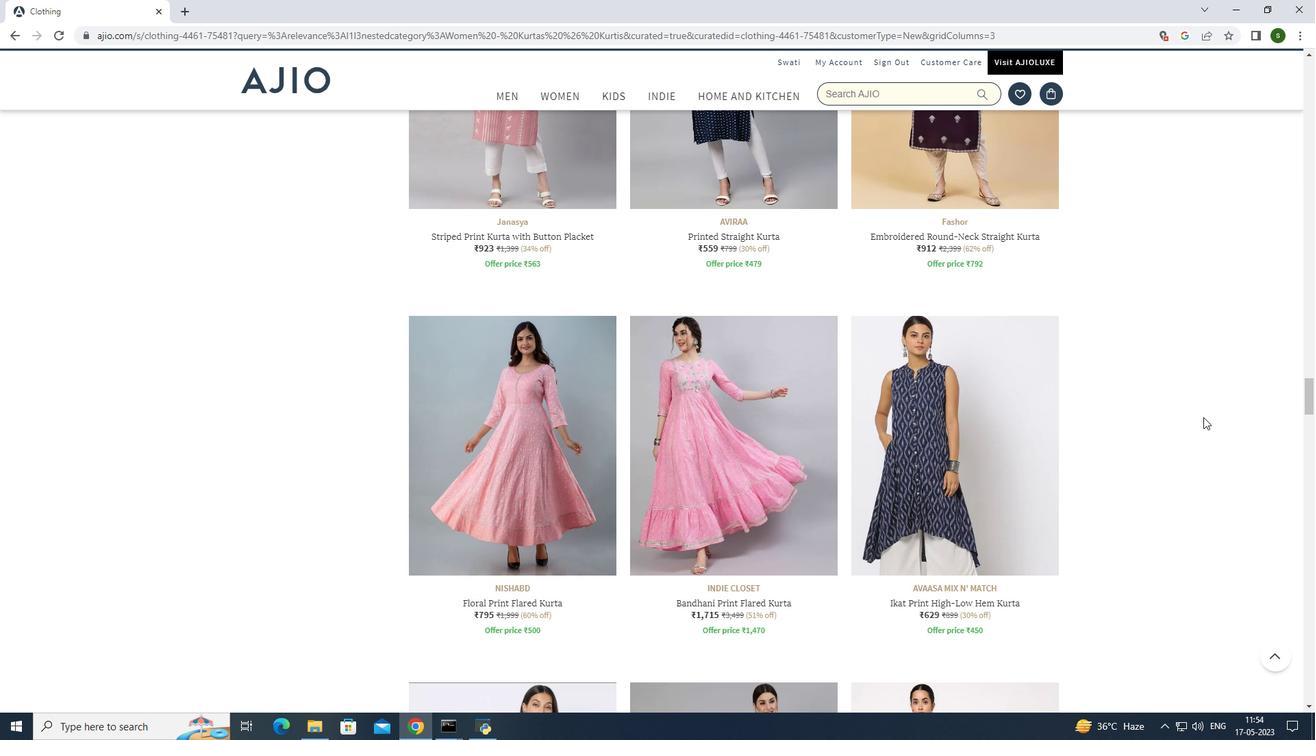 
Action: Mouse scrolled (1203, 416) with delta (0, 0)
Screenshot: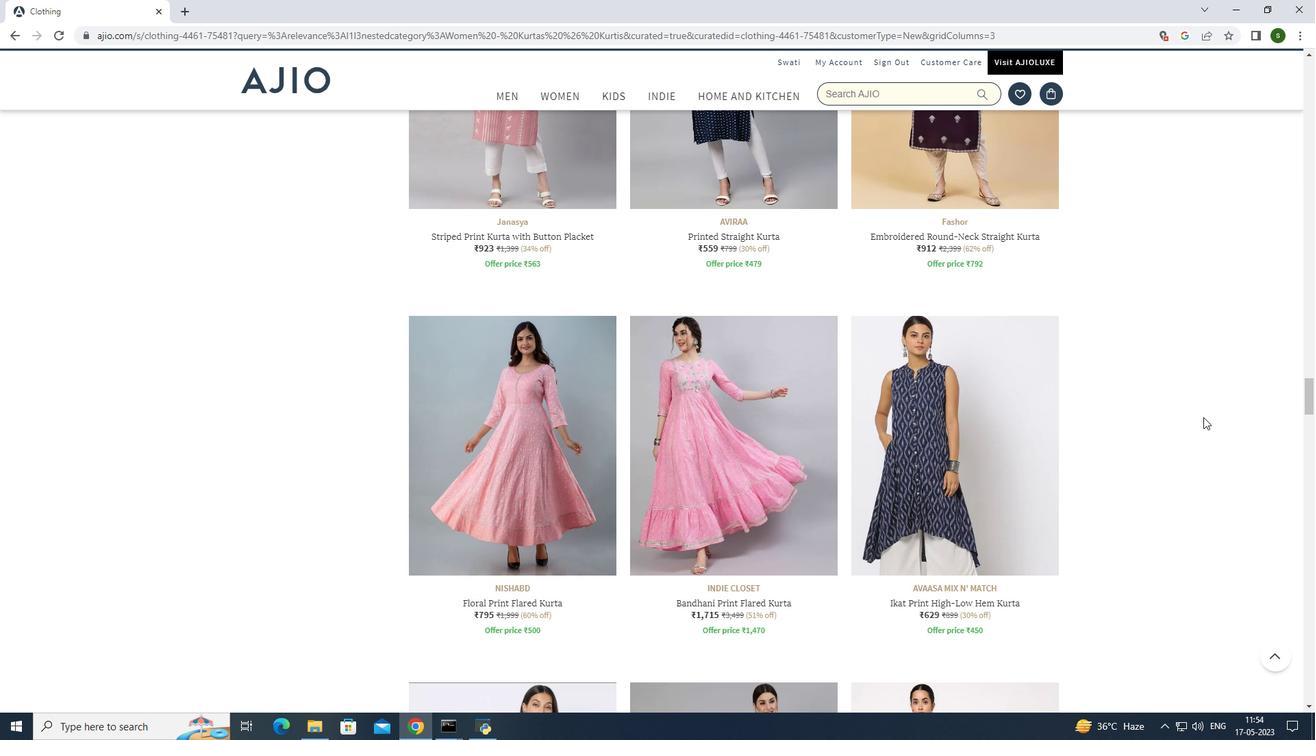 
Action: Mouse scrolled (1203, 416) with delta (0, 0)
Screenshot: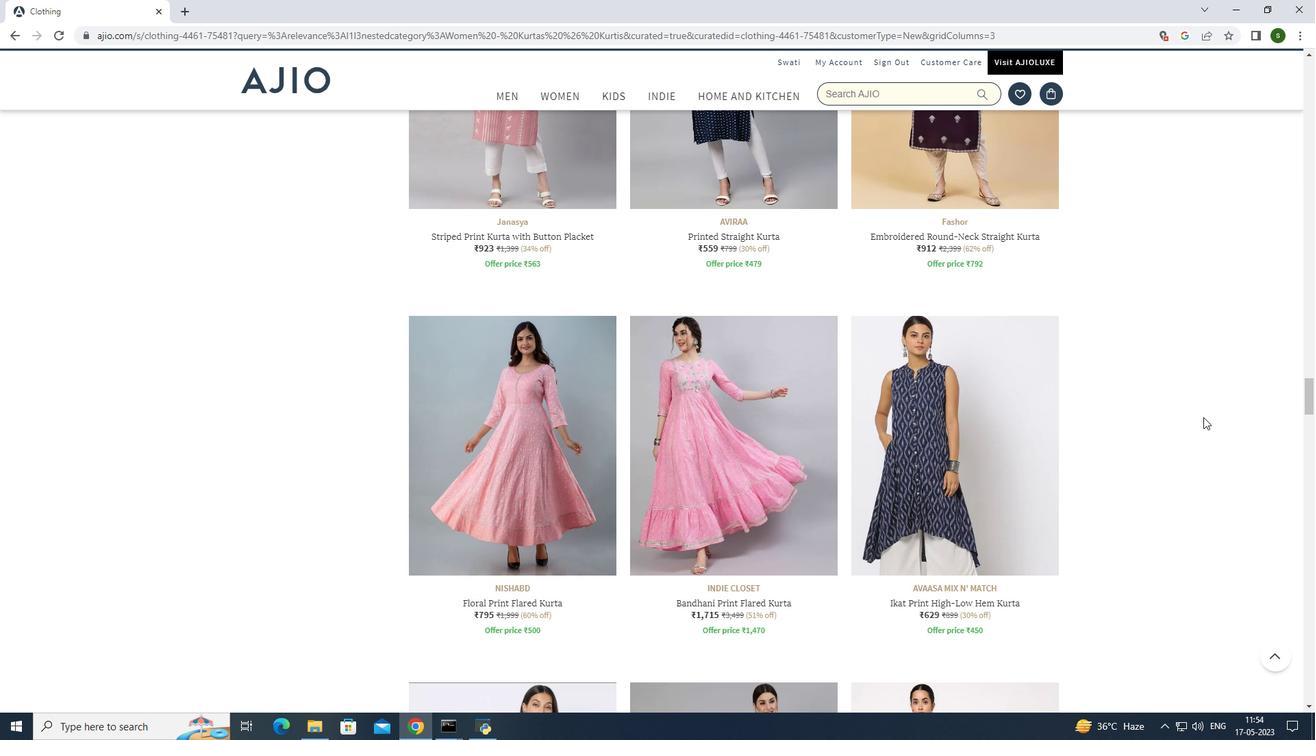 
Action: Mouse scrolled (1203, 416) with delta (0, 0)
Screenshot: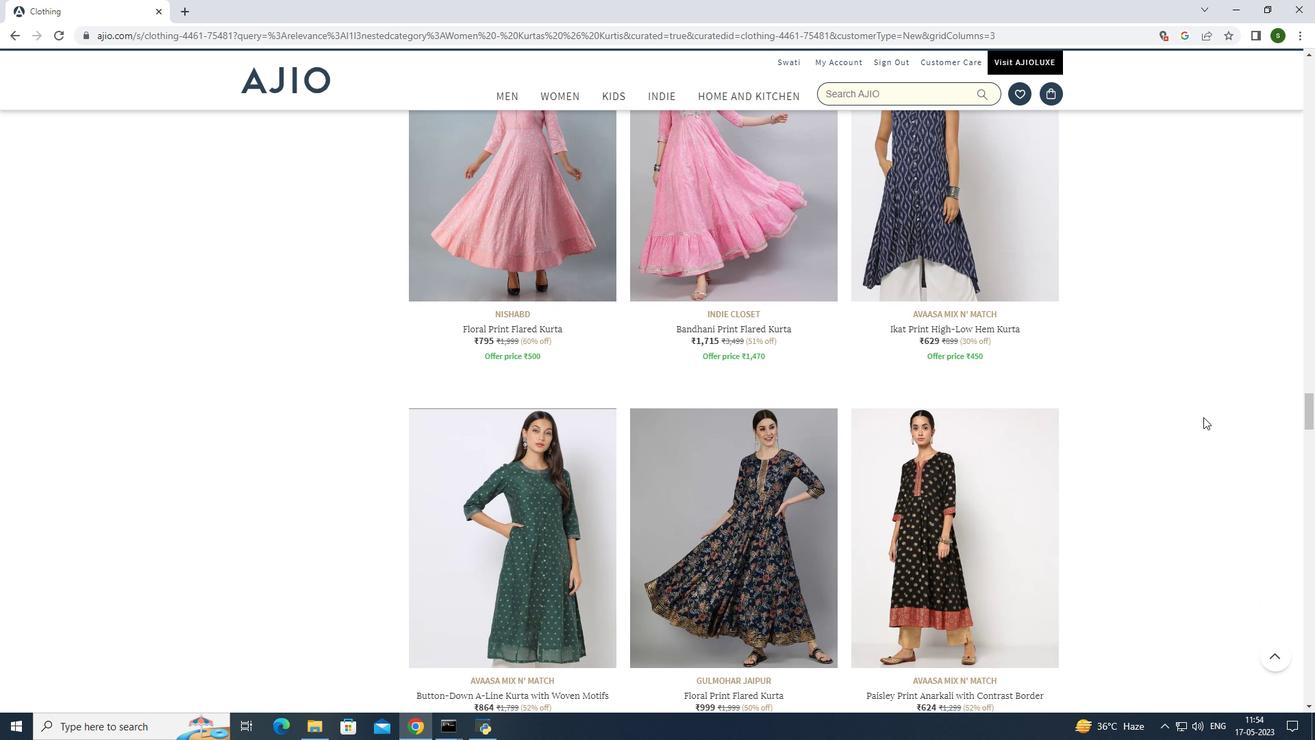 
Action: Mouse scrolled (1203, 416) with delta (0, 0)
Screenshot: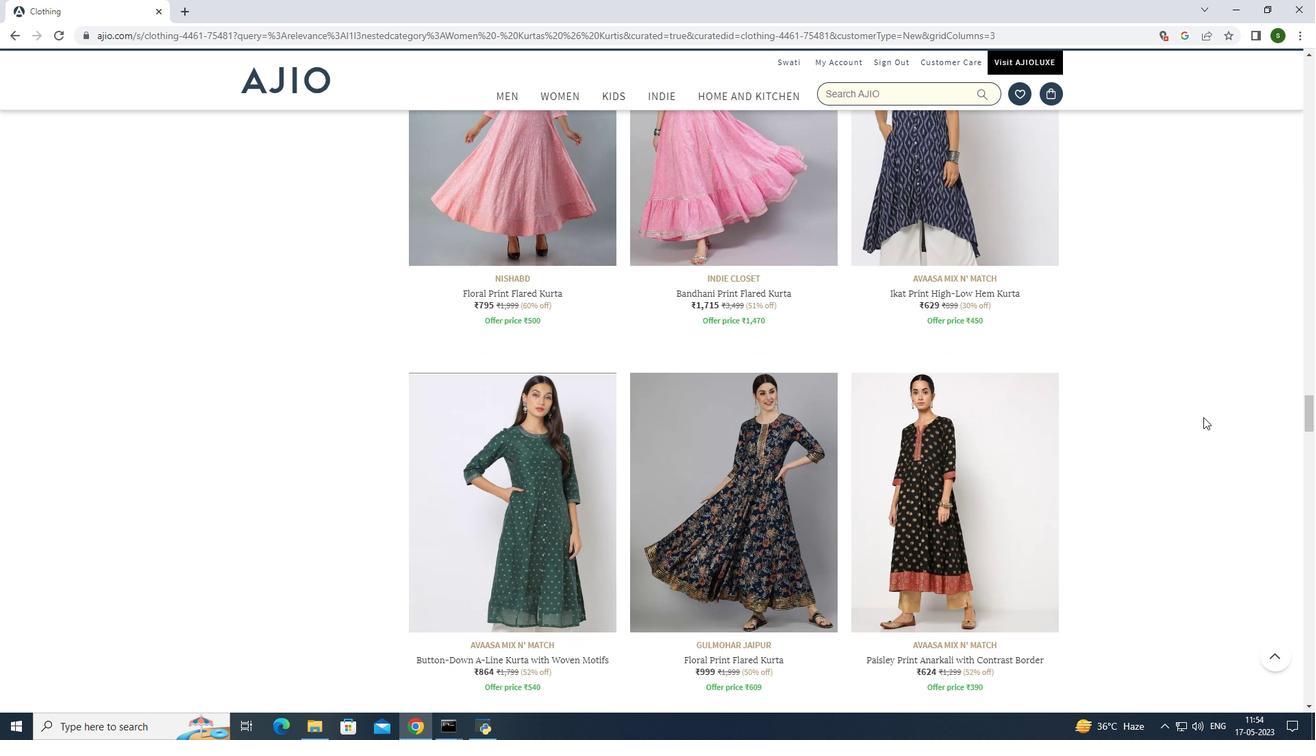 
Action: Mouse scrolled (1203, 416) with delta (0, 0)
Screenshot: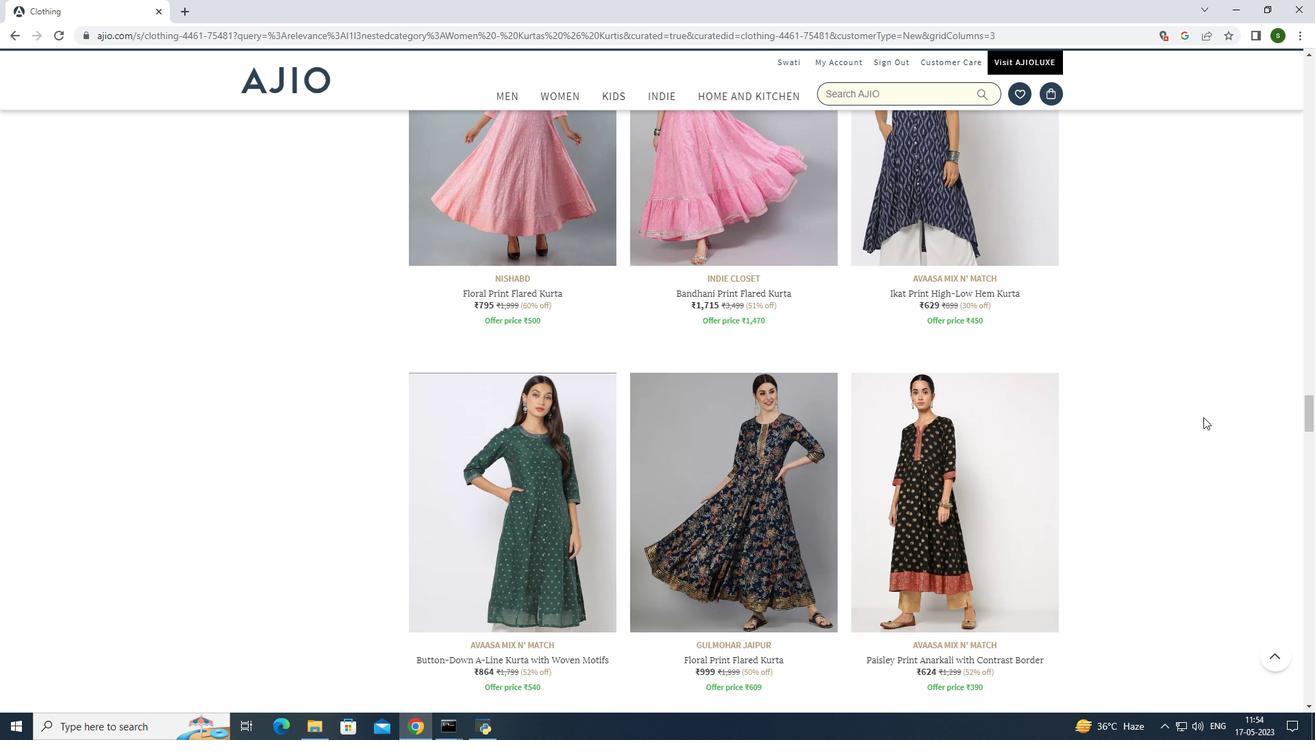 
Action: Mouse scrolled (1203, 416) with delta (0, 0)
Screenshot: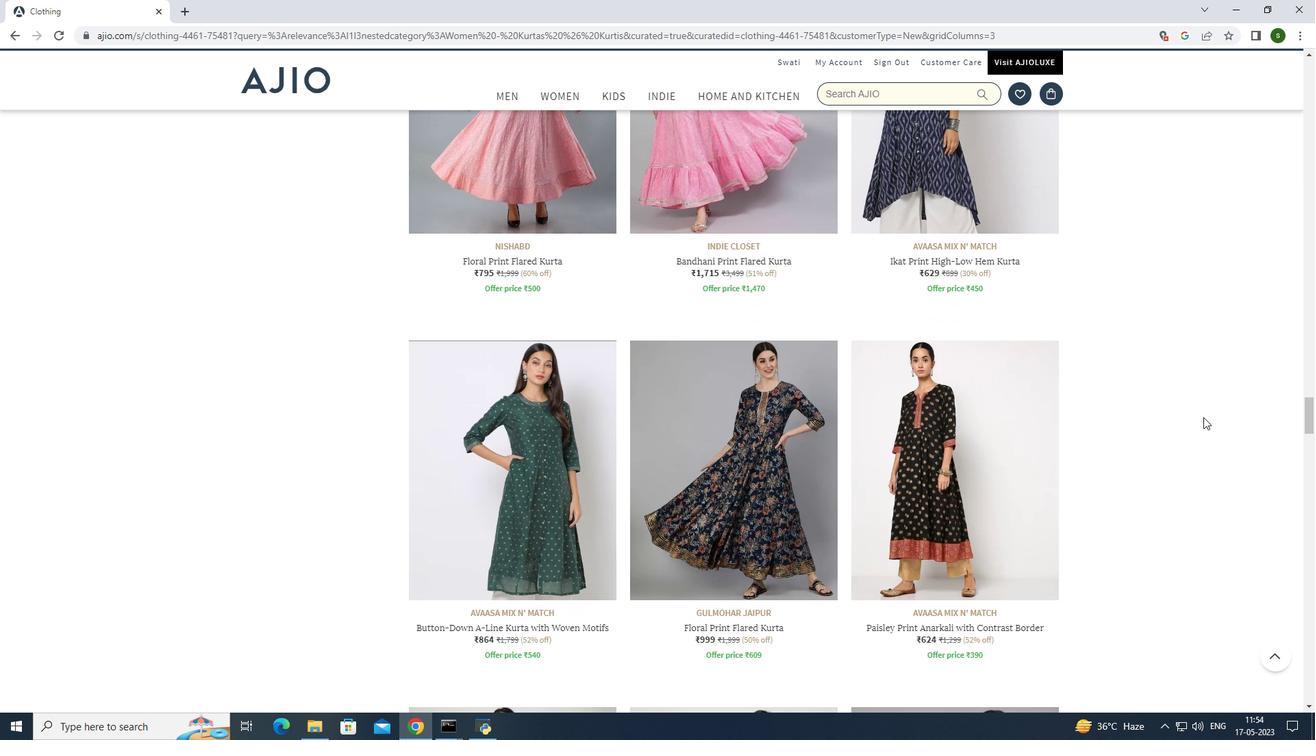 
Action: Mouse scrolled (1203, 416) with delta (0, 0)
Screenshot: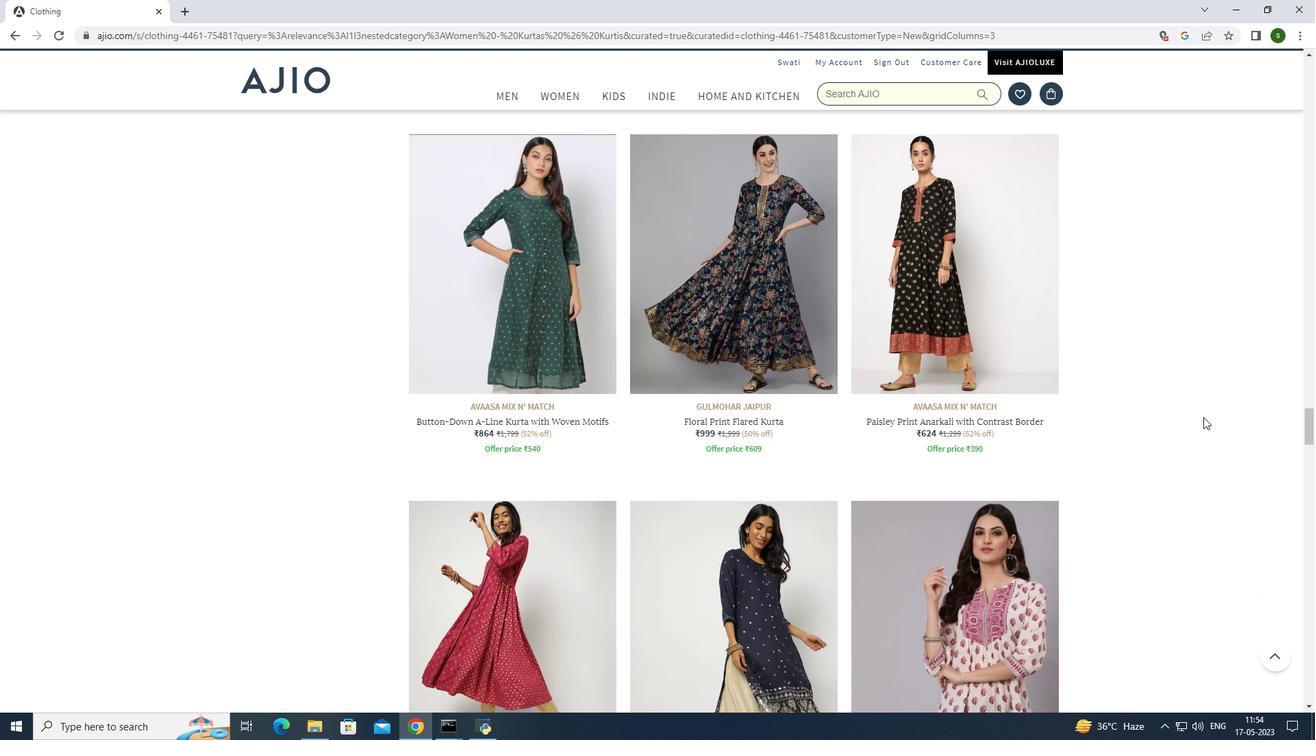 
Action: Mouse scrolled (1203, 416) with delta (0, 0)
Screenshot: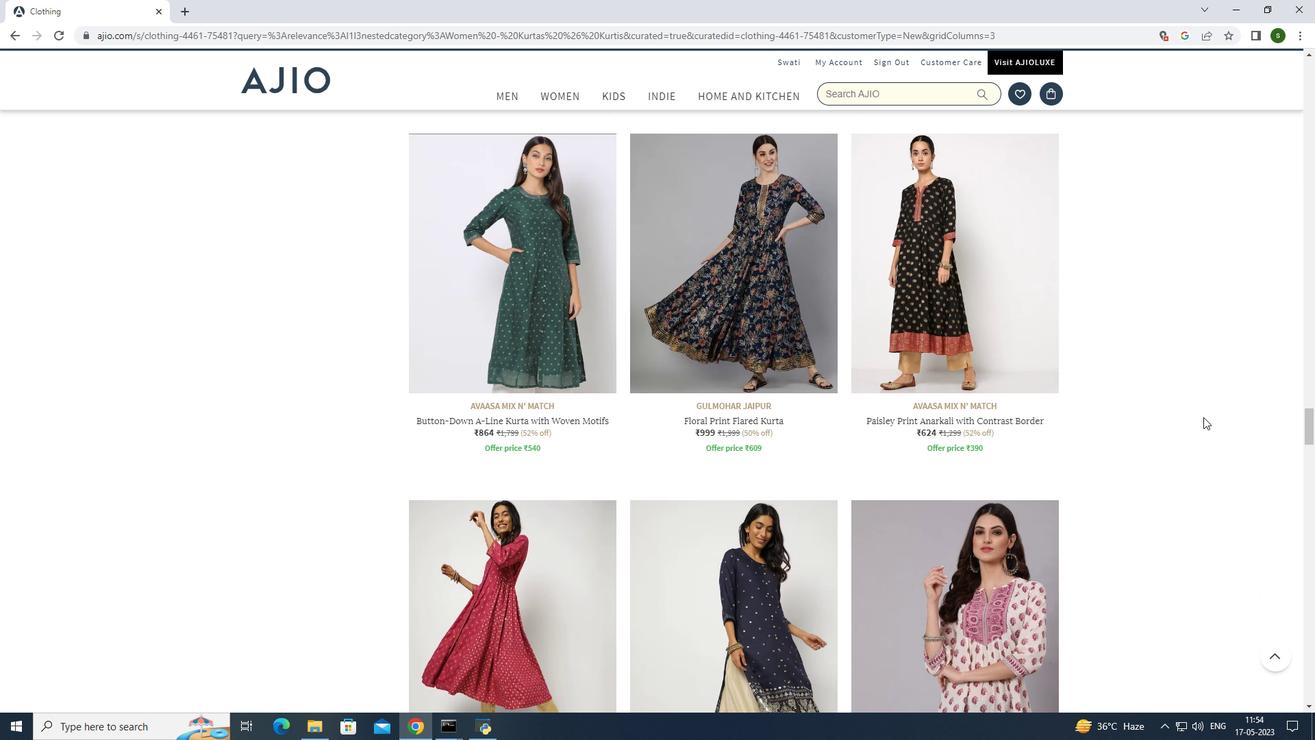 
Action: Mouse scrolled (1203, 416) with delta (0, 0)
Screenshot: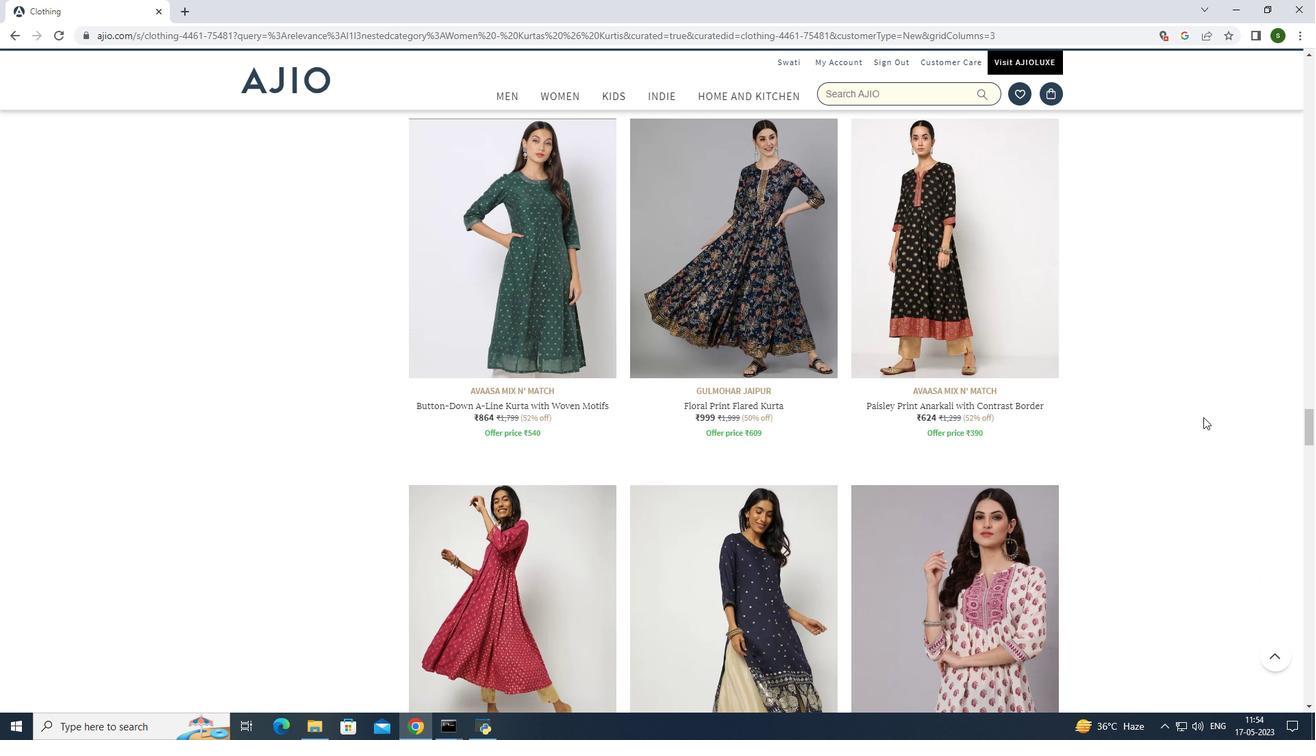 
Action: Mouse scrolled (1203, 416) with delta (0, 0)
Screenshot: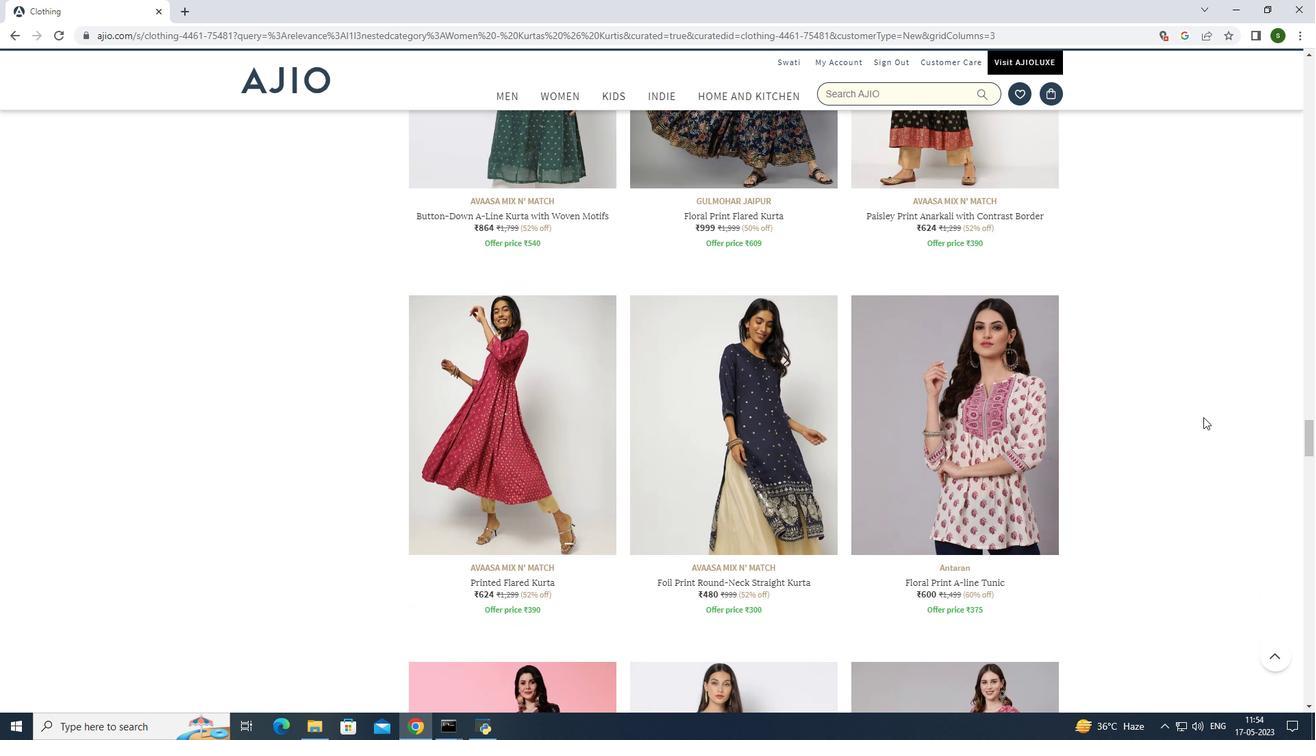 
Action: Mouse scrolled (1203, 416) with delta (0, 0)
Screenshot: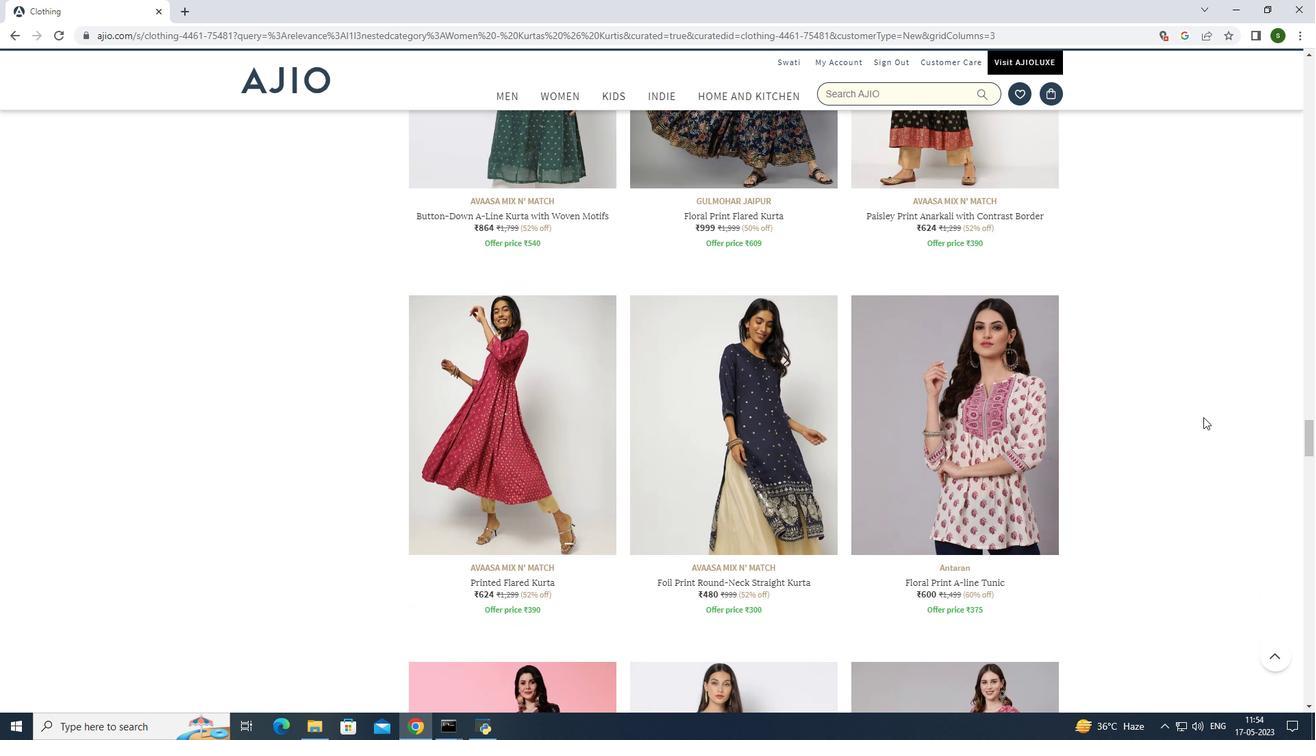 
Action: Mouse scrolled (1203, 416) with delta (0, 0)
Screenshot: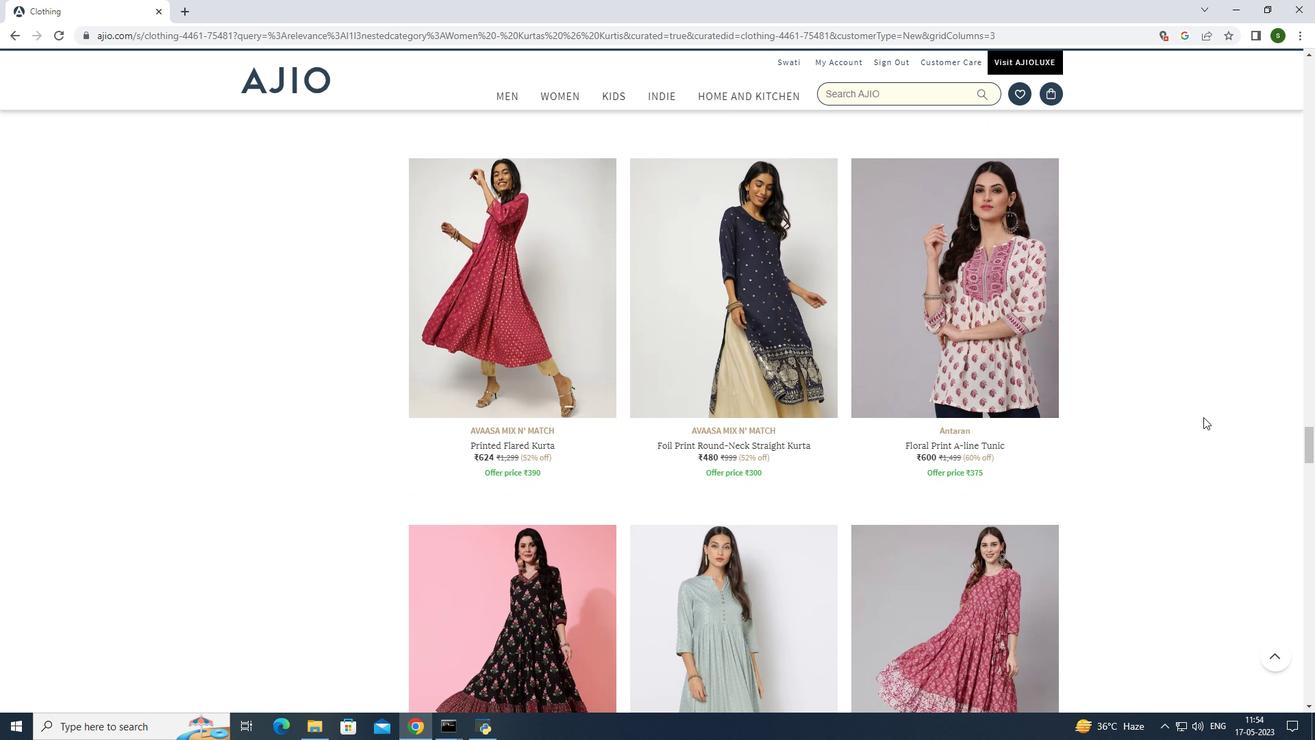 
Action: Mouse scrolled (1203, 416) with delta (0, 0)
Screenshot: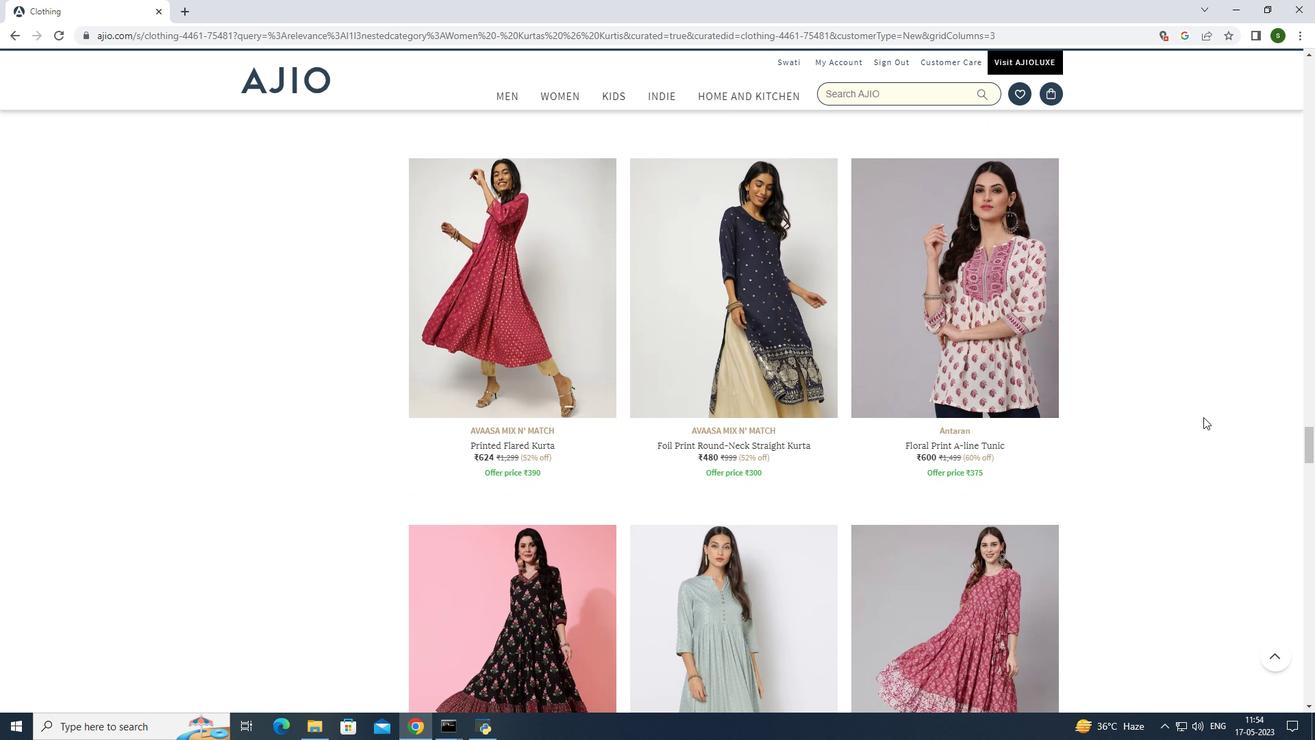 
Action: Mouse scrolled (1203, 416) with delta (0, 0)
Screenshot: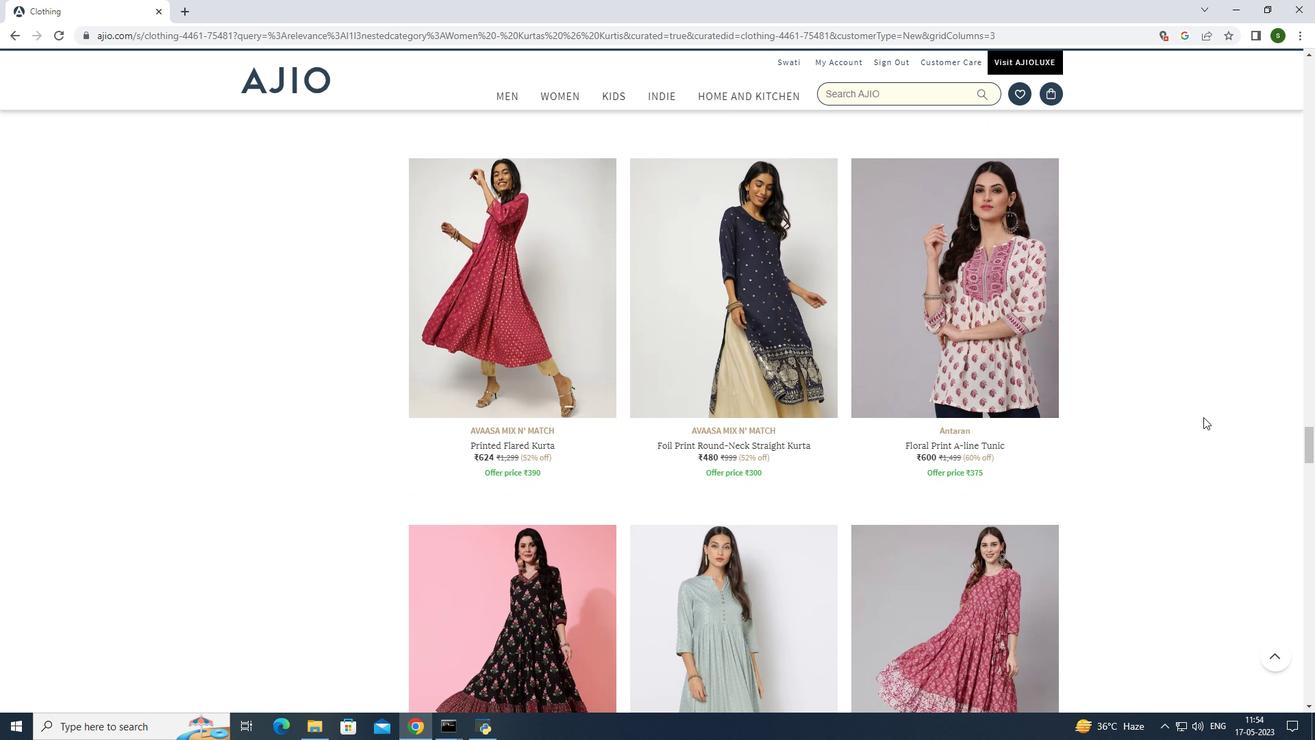 
Action: Mouse moved to (1308, 461)
Screenshot: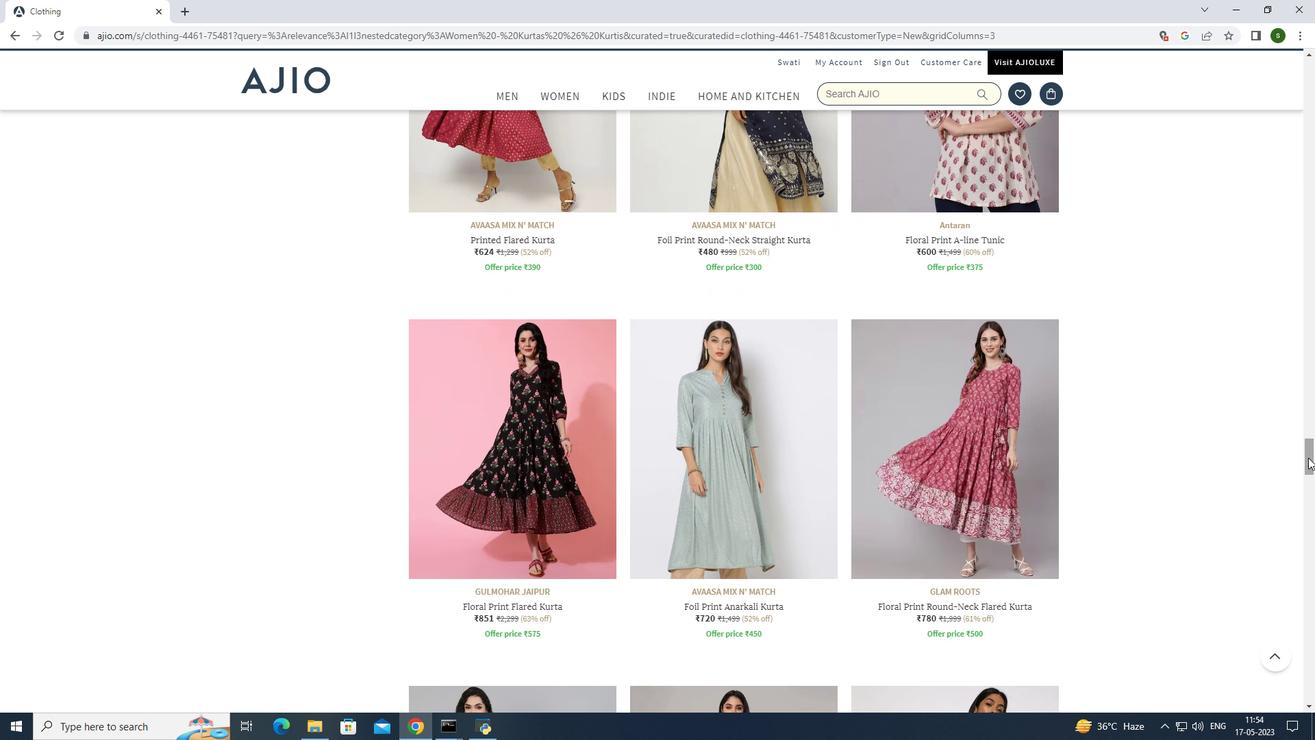 
Action: Mouse pressed left at (1308, 461)
Screenshot: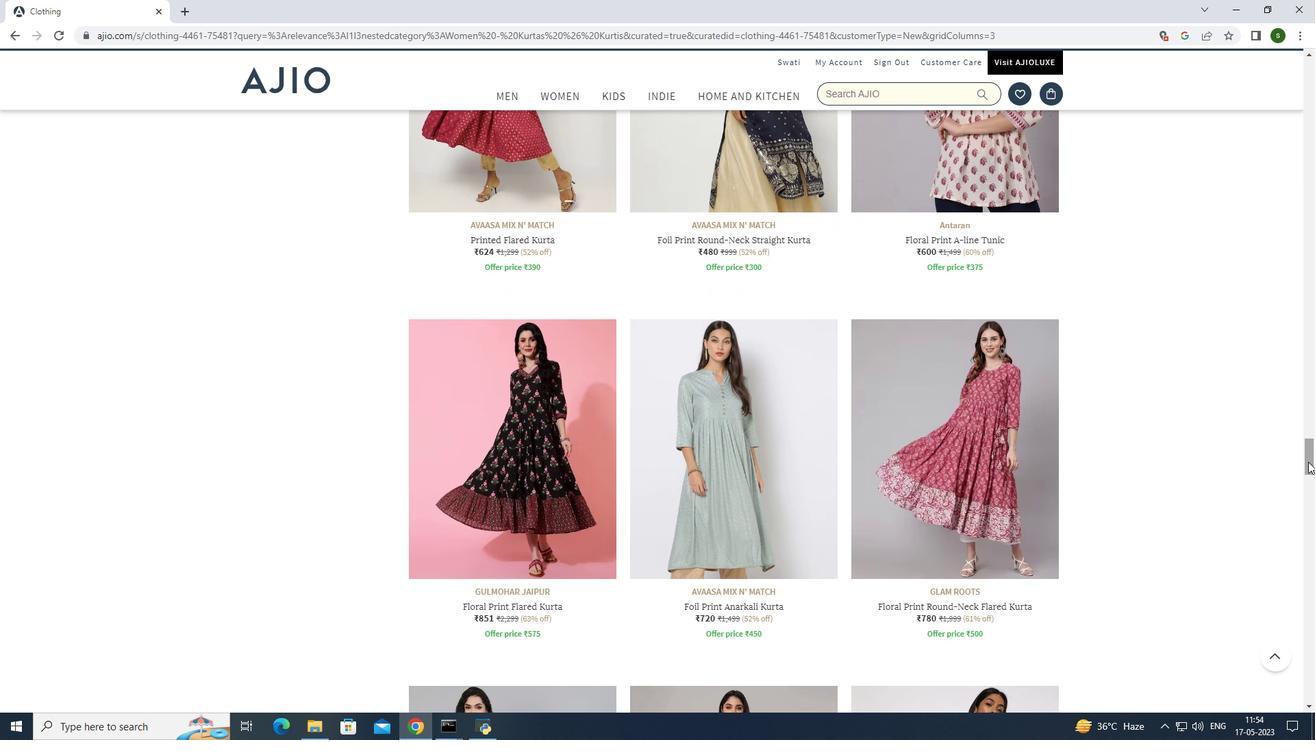 
Action: Mouse moved to (968, 238)
Screenshot: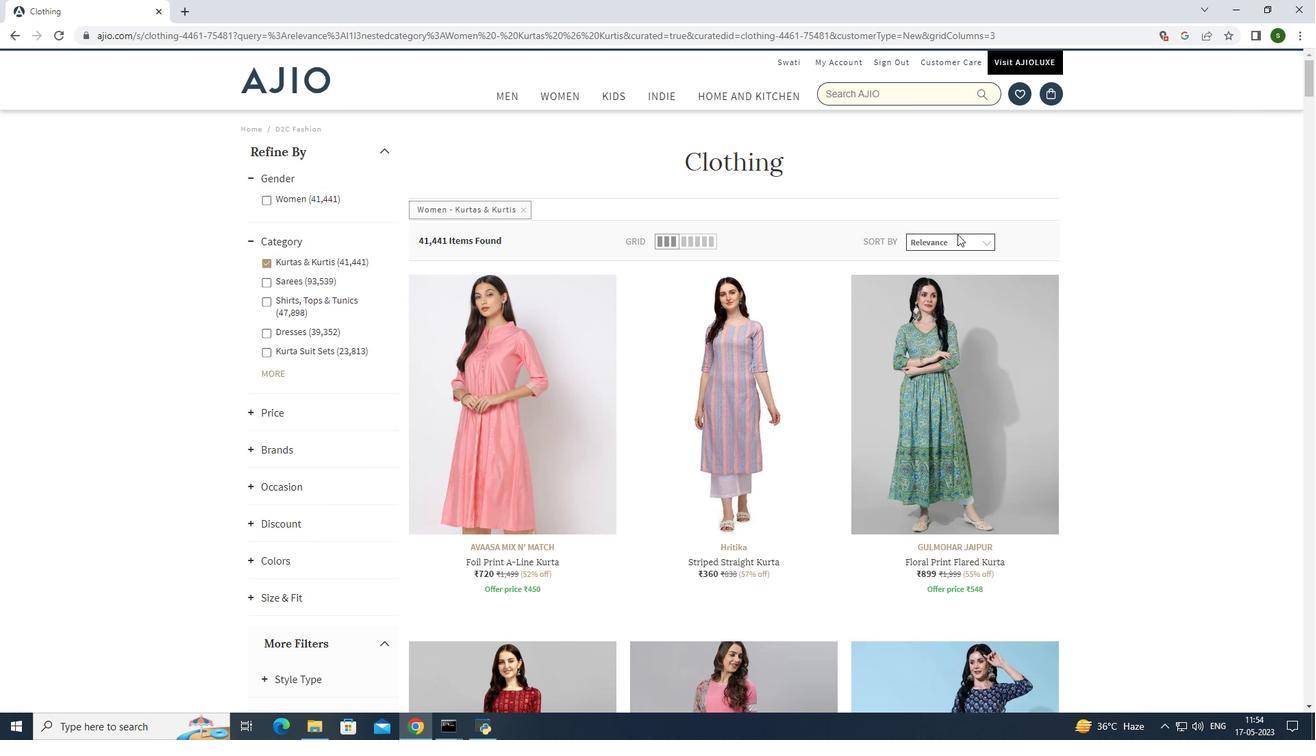 
Action: Mouse pressed left at (968, 238)
Screenshot: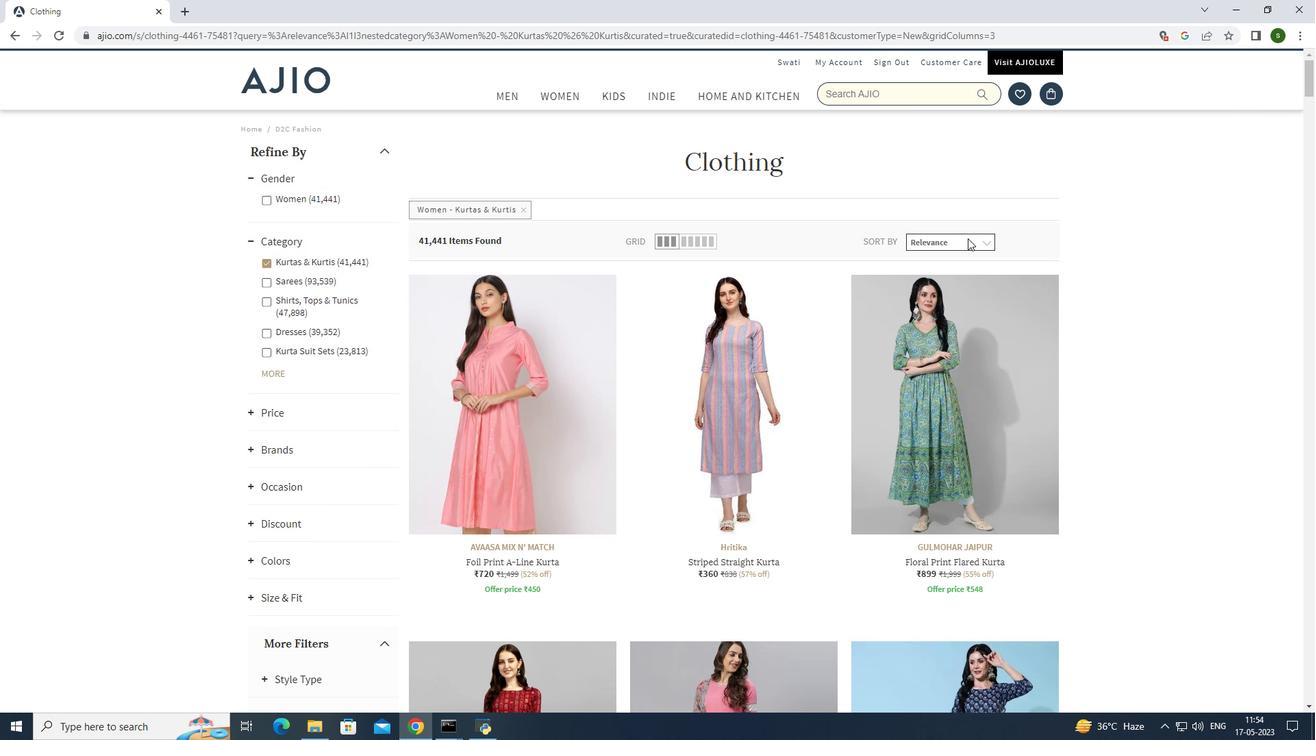 
Action: Mouse moved to (957, 253)
Screenshot: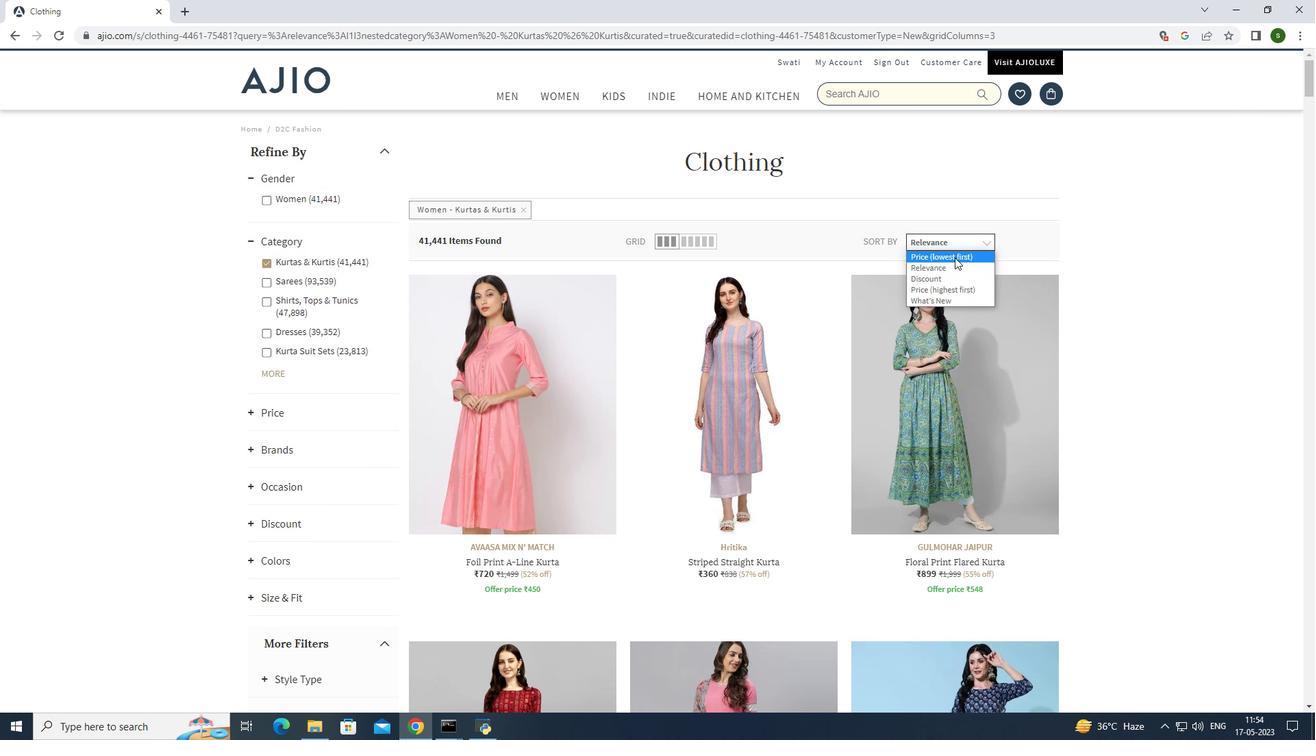 
Action: Mouse pressed left at (957, 253)
Screenshot: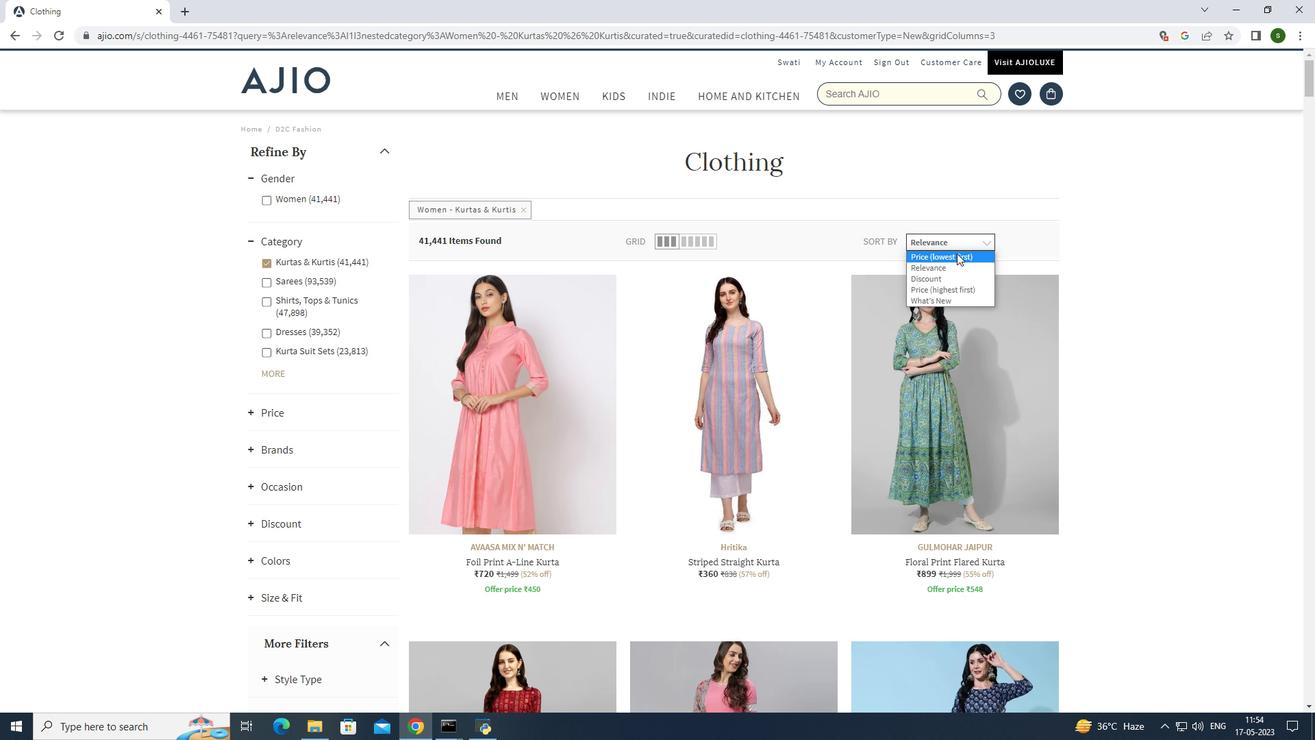 
Action: Mouse moved to (1107, 344)
Screenshot: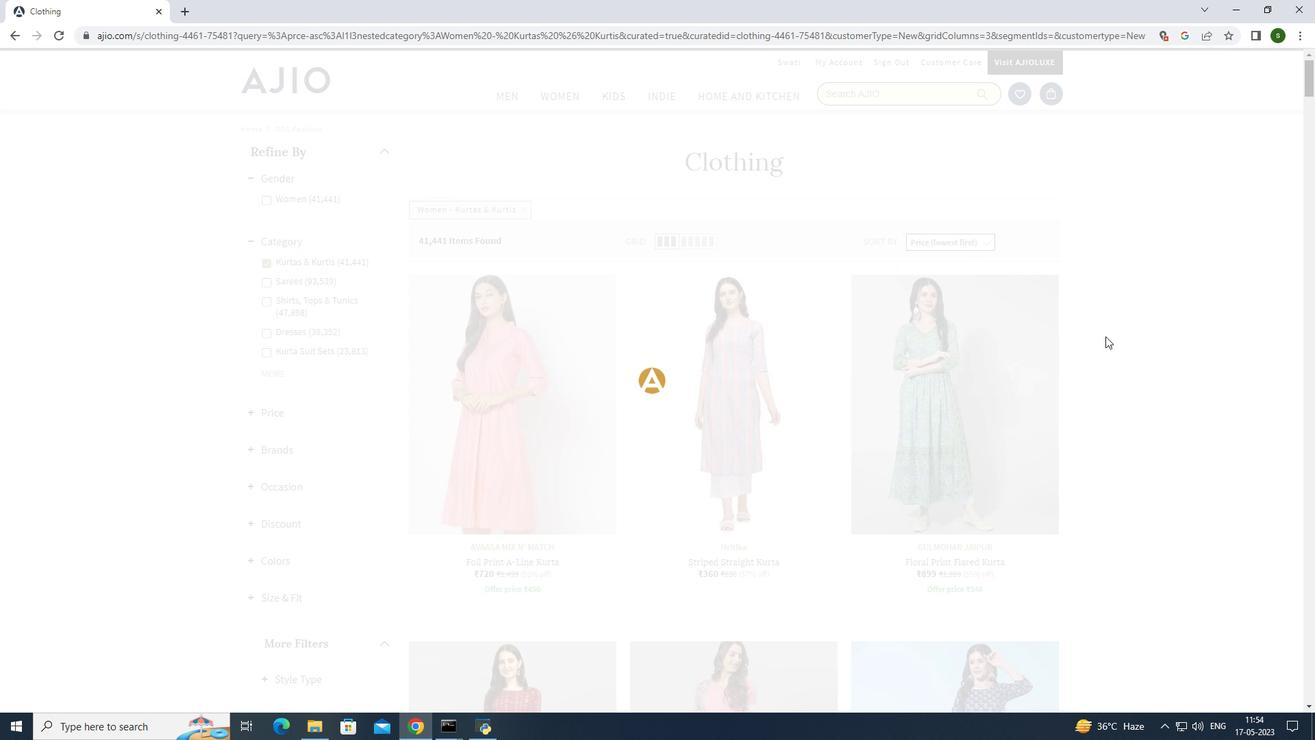 
Action: Mouse scrolled (1107, 343) with delta (0, 0)
Screenshot: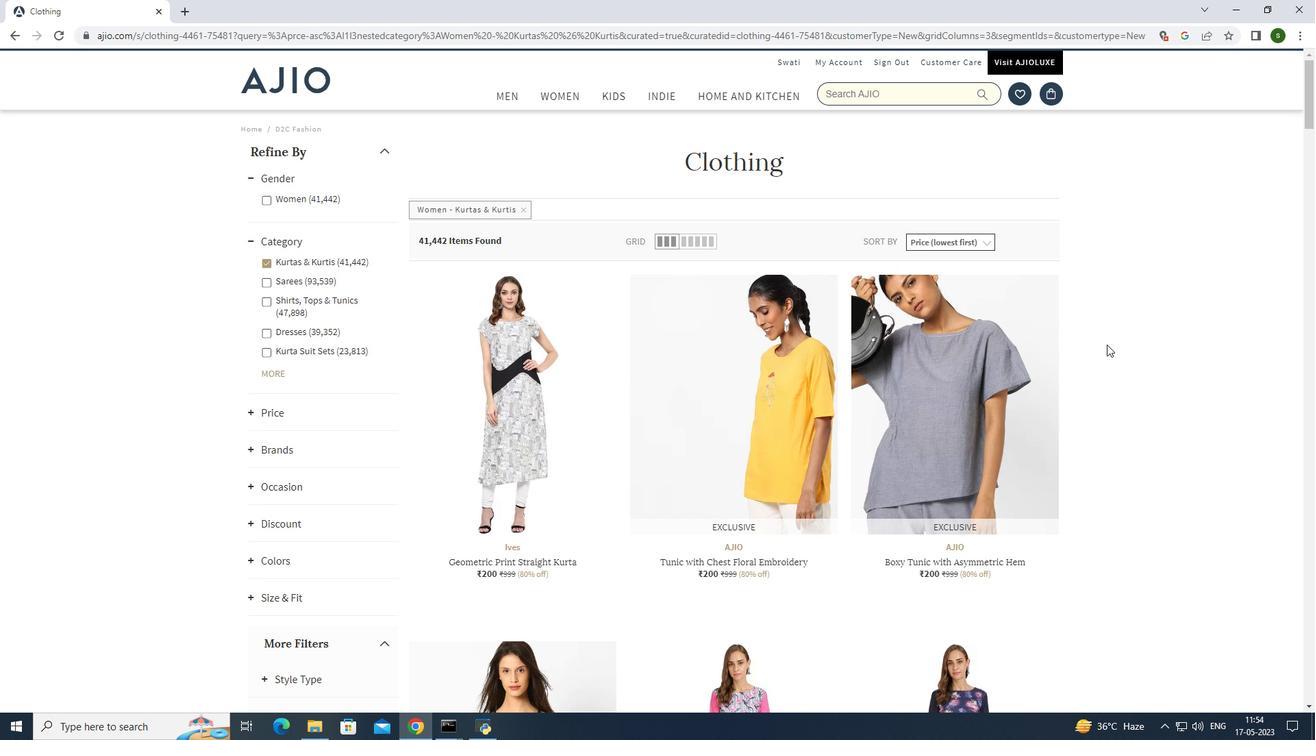 
Action: Mouse scrolled (1107, 343) with delta (0, 0)
Screenshot: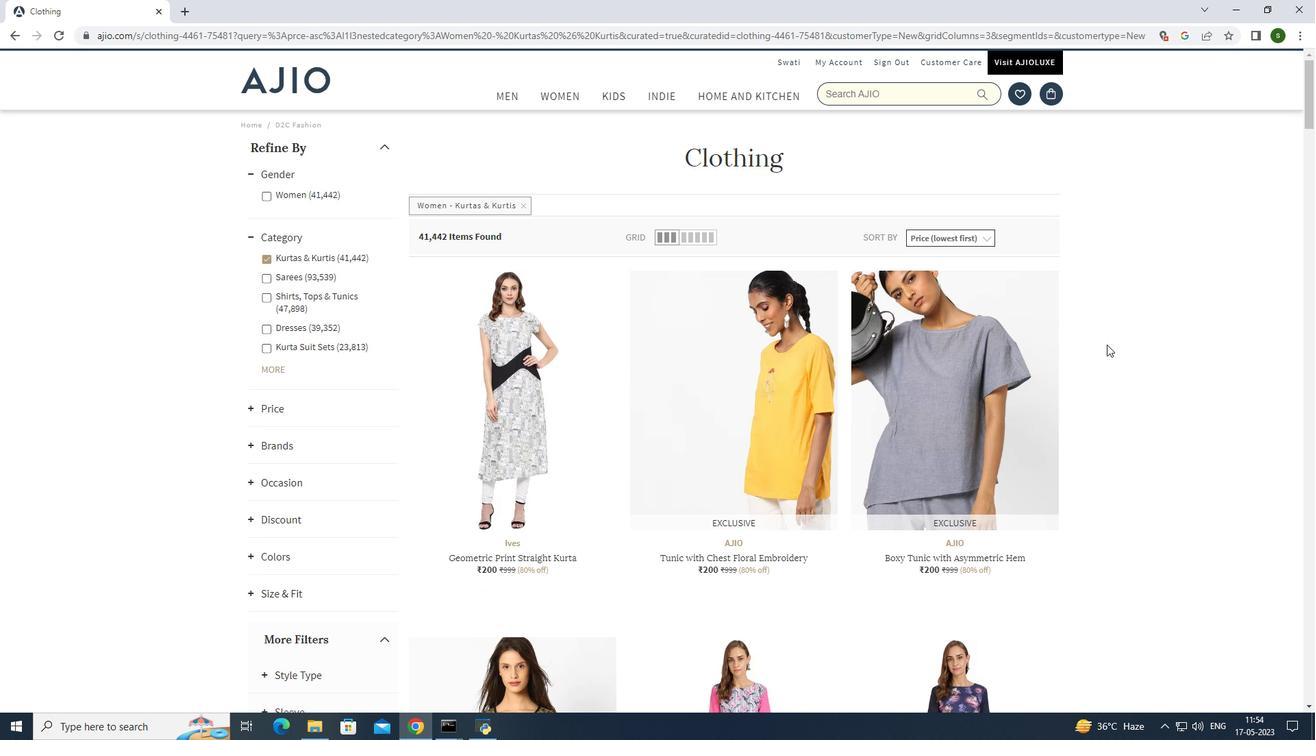 
Action: Mouse scrolled (1107, 343) with delta (0, 0)
Screenshot: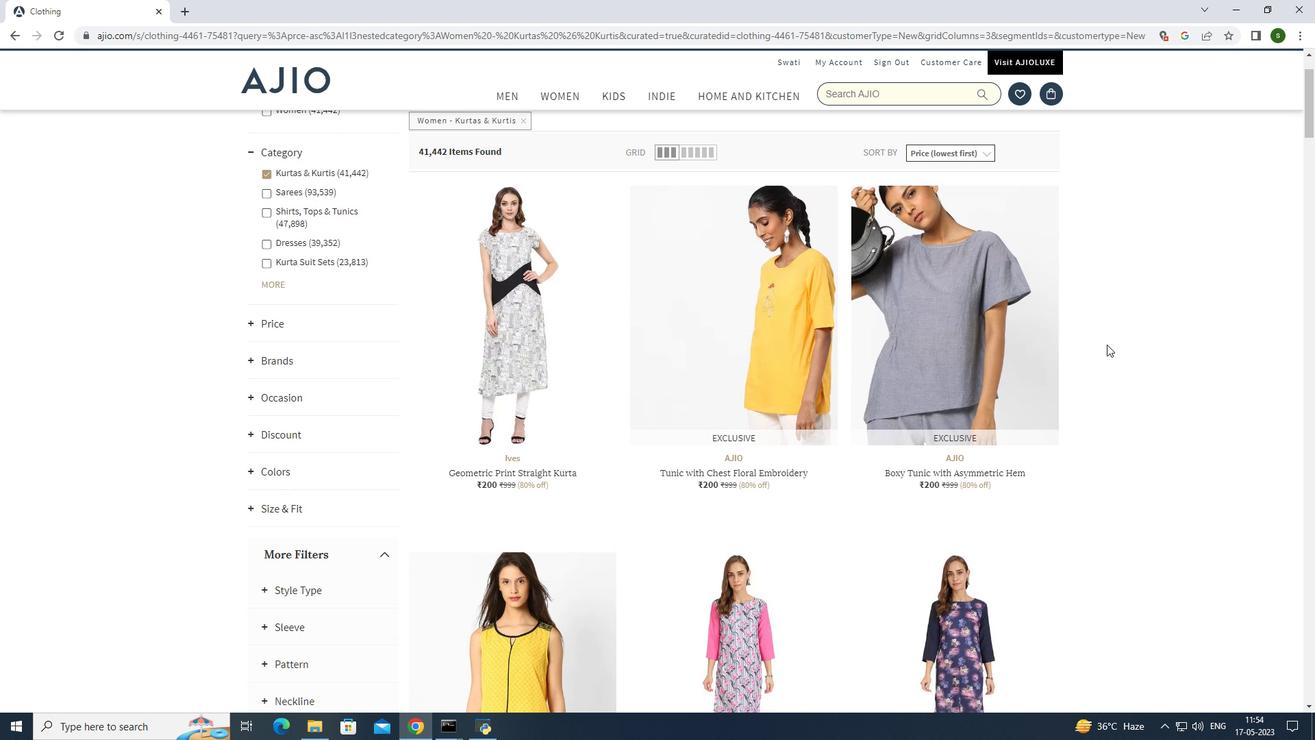 
Action: Mouse scrolled (1107, 343) with delta (0, 0)
Screenshot: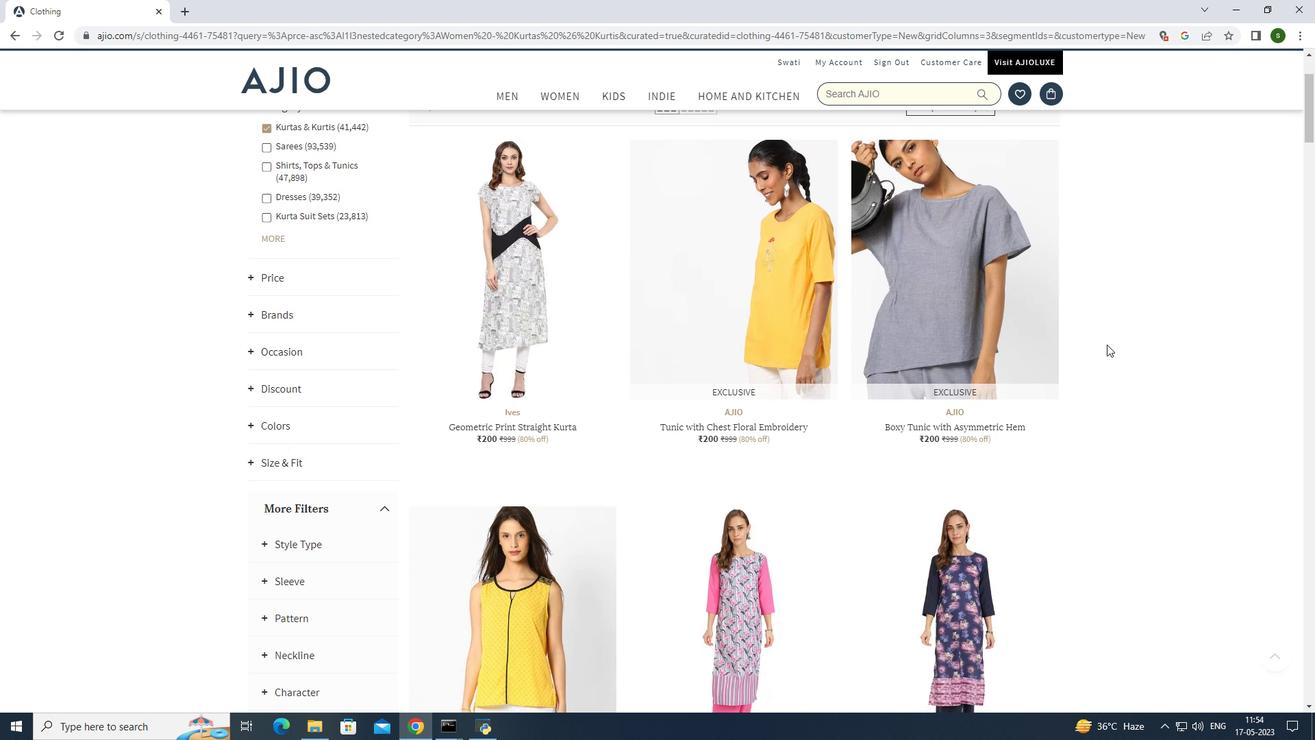 
Action: Mouse scrolled (1107, 343) with delta (0, 0)
Screenshot: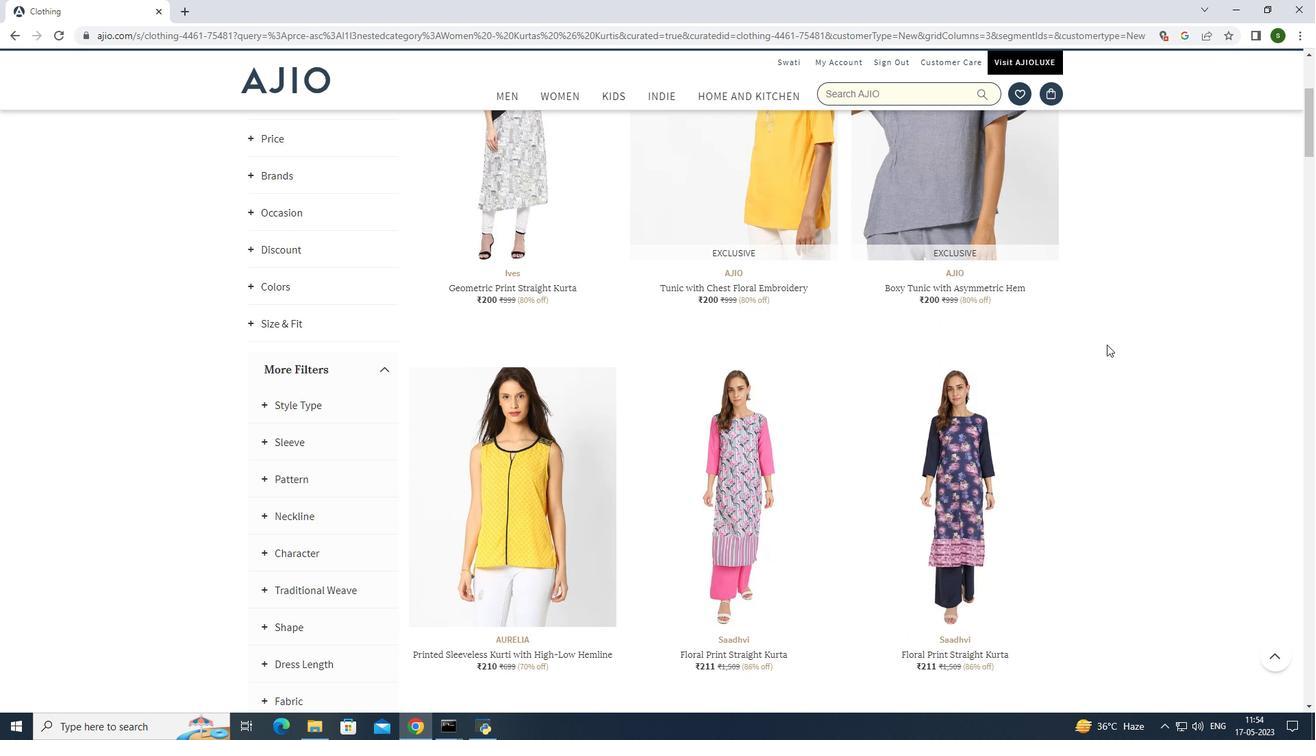 
Action: Mouse scrolled (1107, 343) with delta (0, 0)
Screenshot: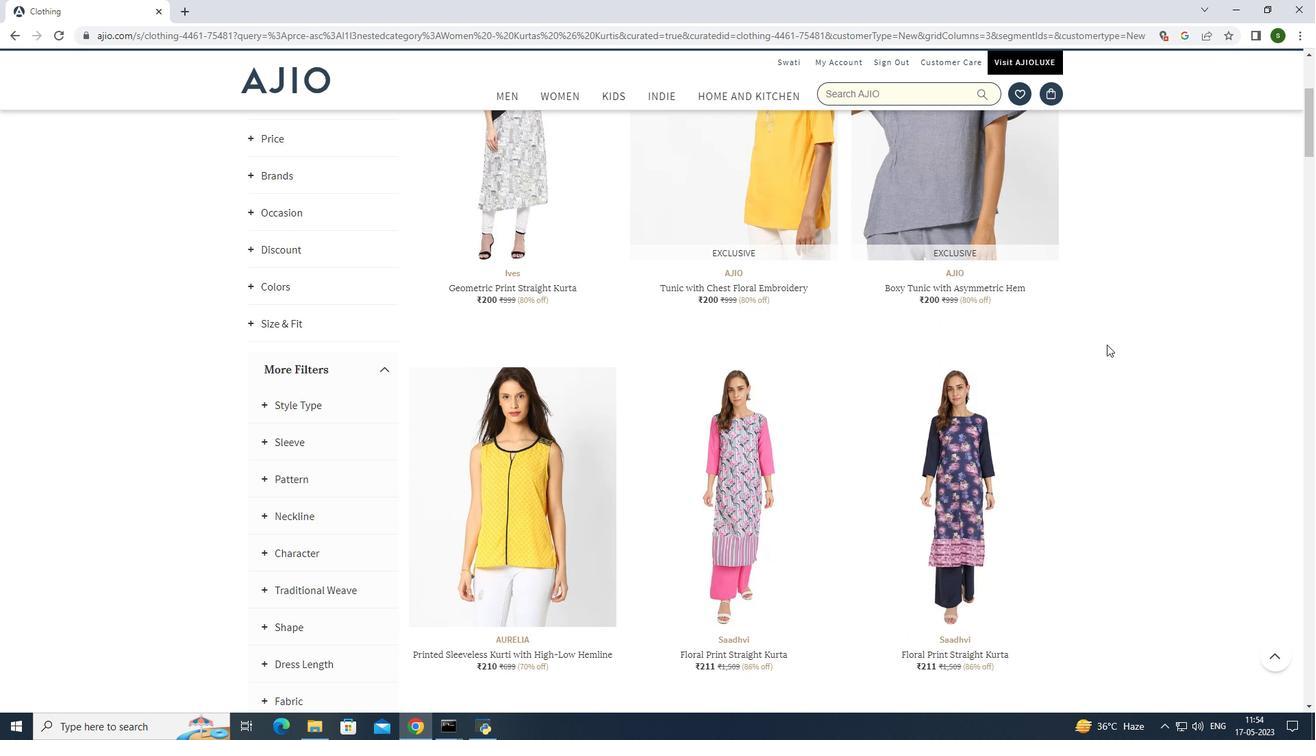 
Action: Mouse scrolled (1107, 343) with delta (0, 0)
Screenshot: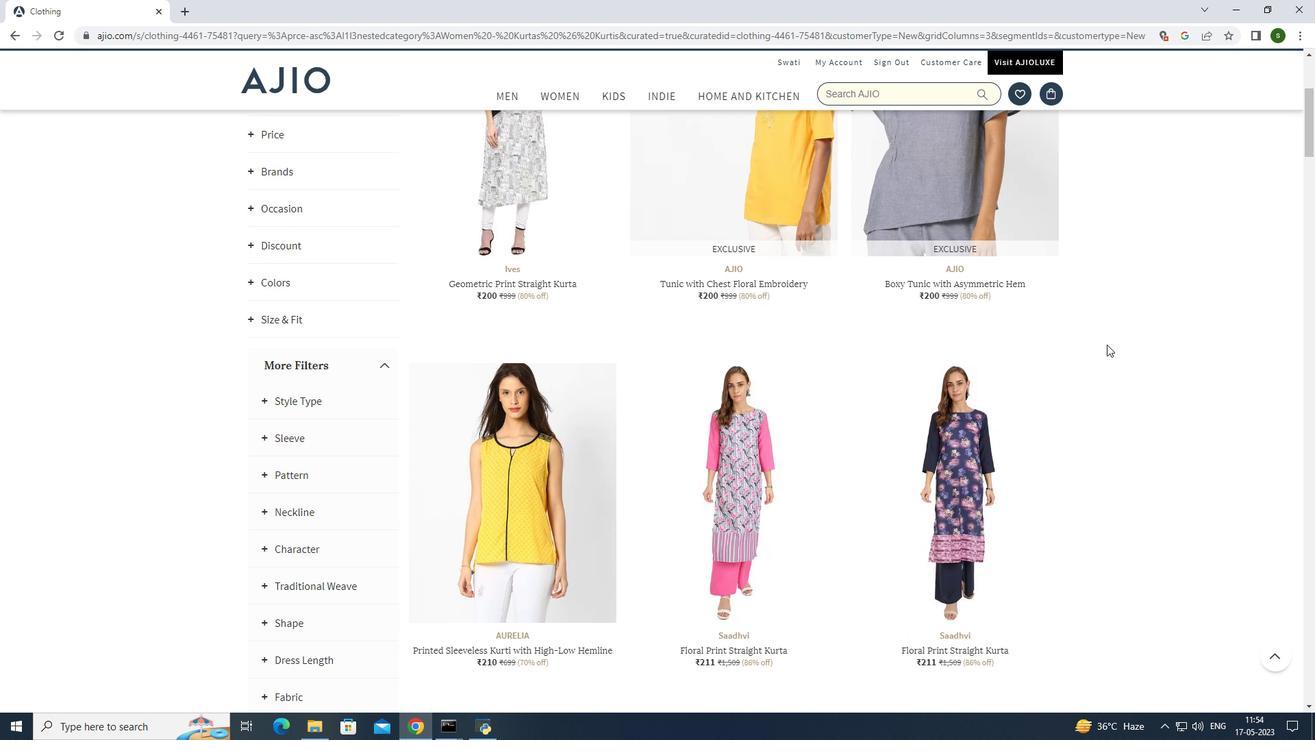 
Action: Mouse scrolled (1107, 343) with delta (0, 0)
Screenshot: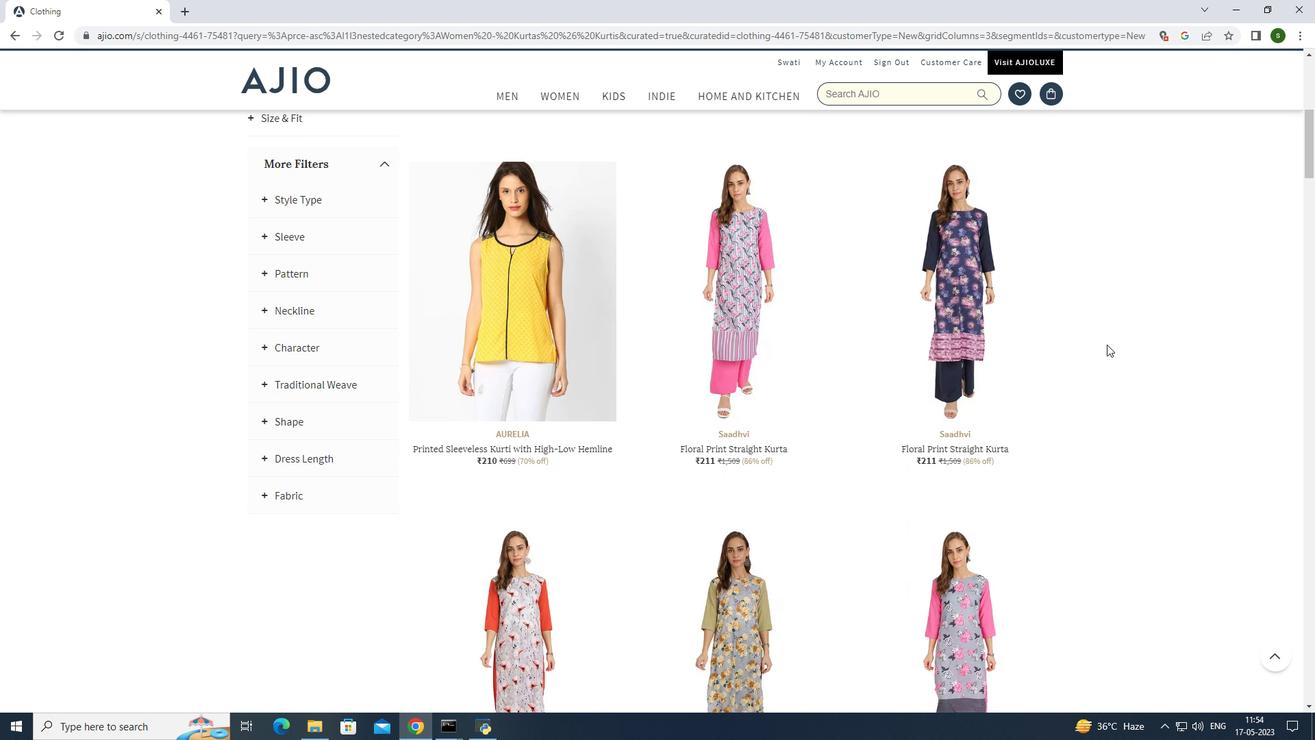 
Action: Mouse scrolled (1107, 343) with delta (0, 0)
Screenshot: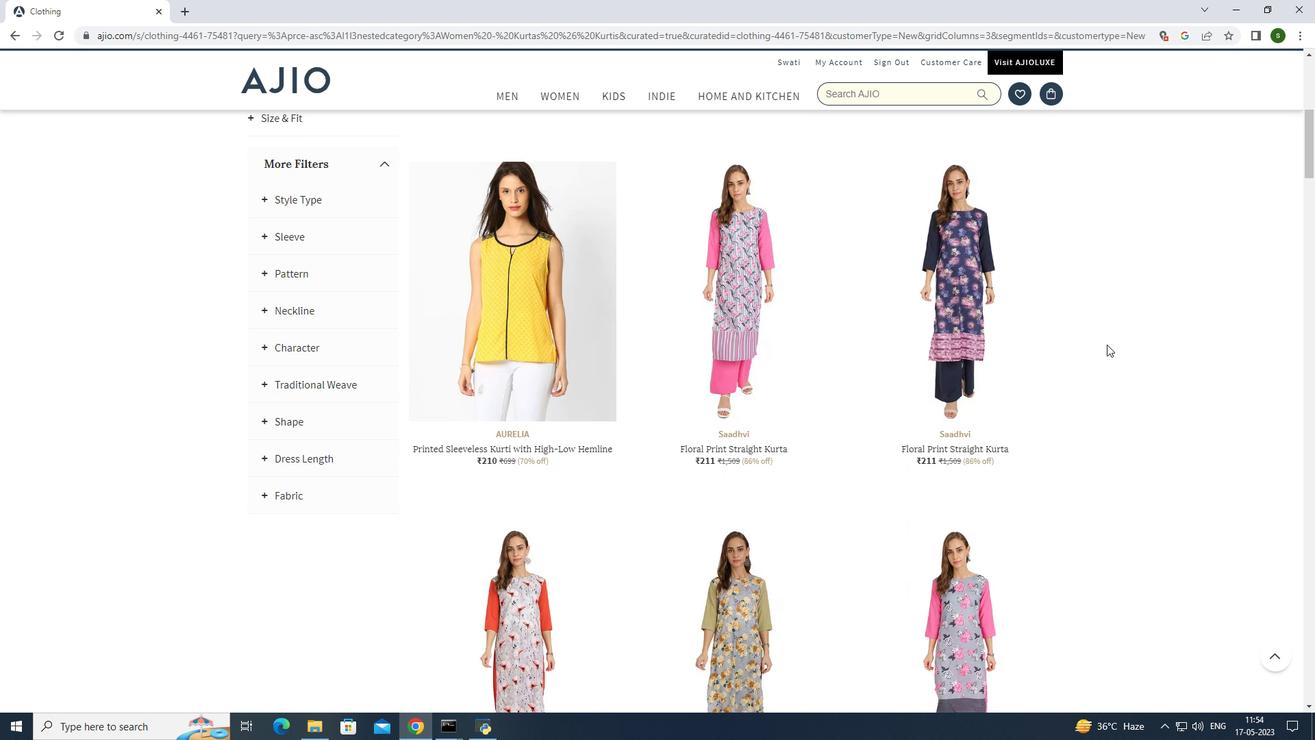 
Action: Mouse scrolled (1107, 343) with delta (0, 0)
Screenshot: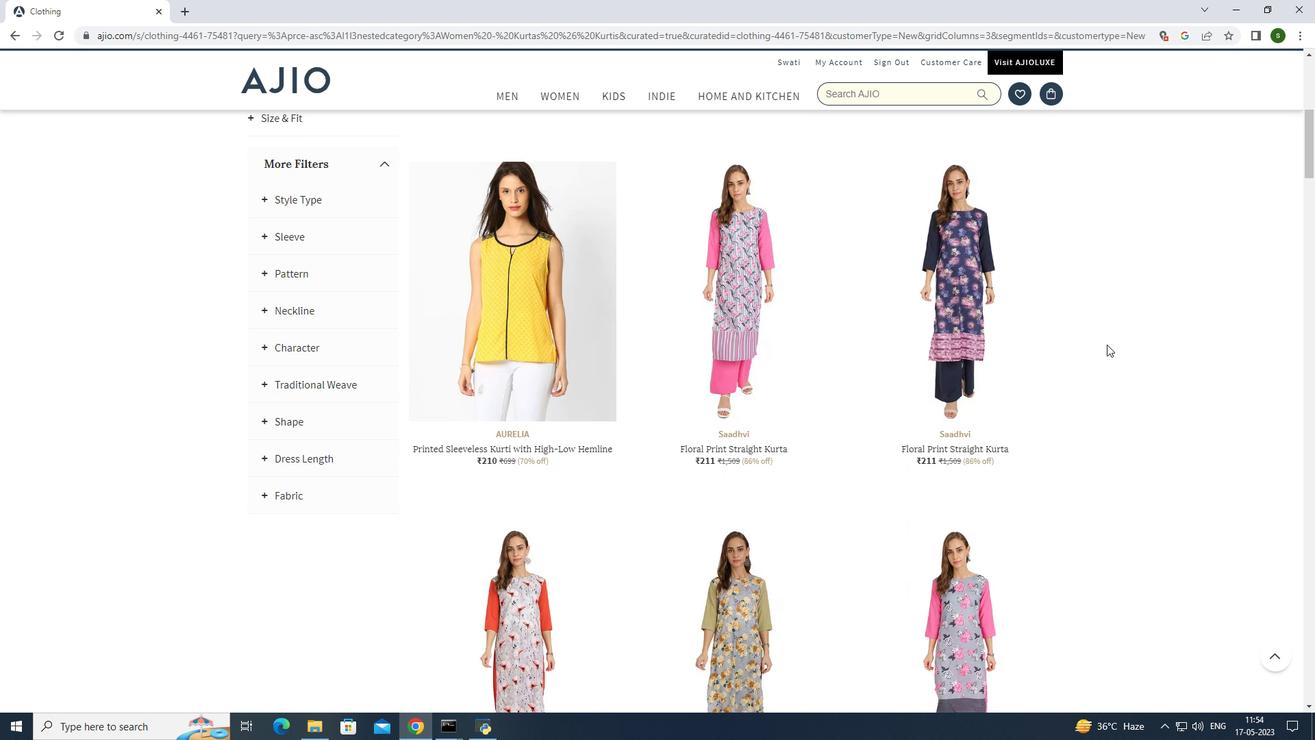 
Action: Mouse scrolled (1107, 343) with delta (0, 0)
Screenshot: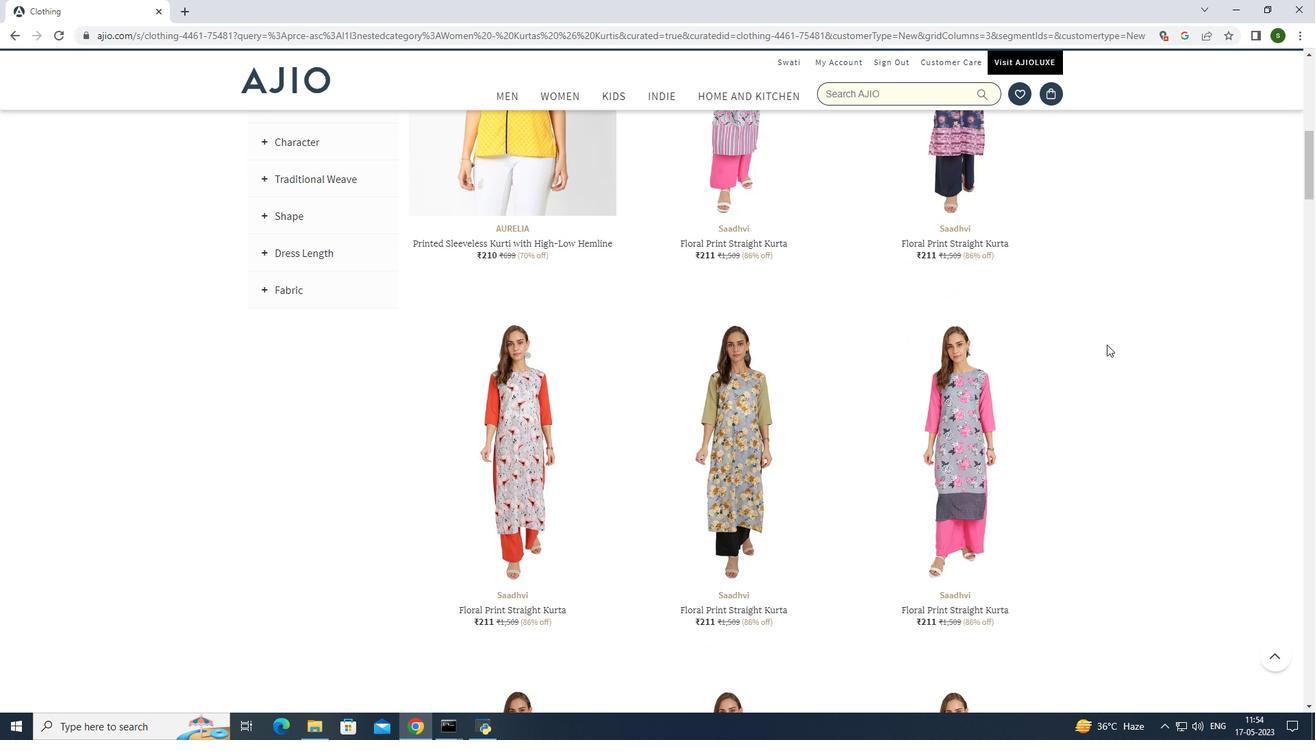 
Action: Mouse scrolled (1107, 343) with delta (0, 0)
Screenshot: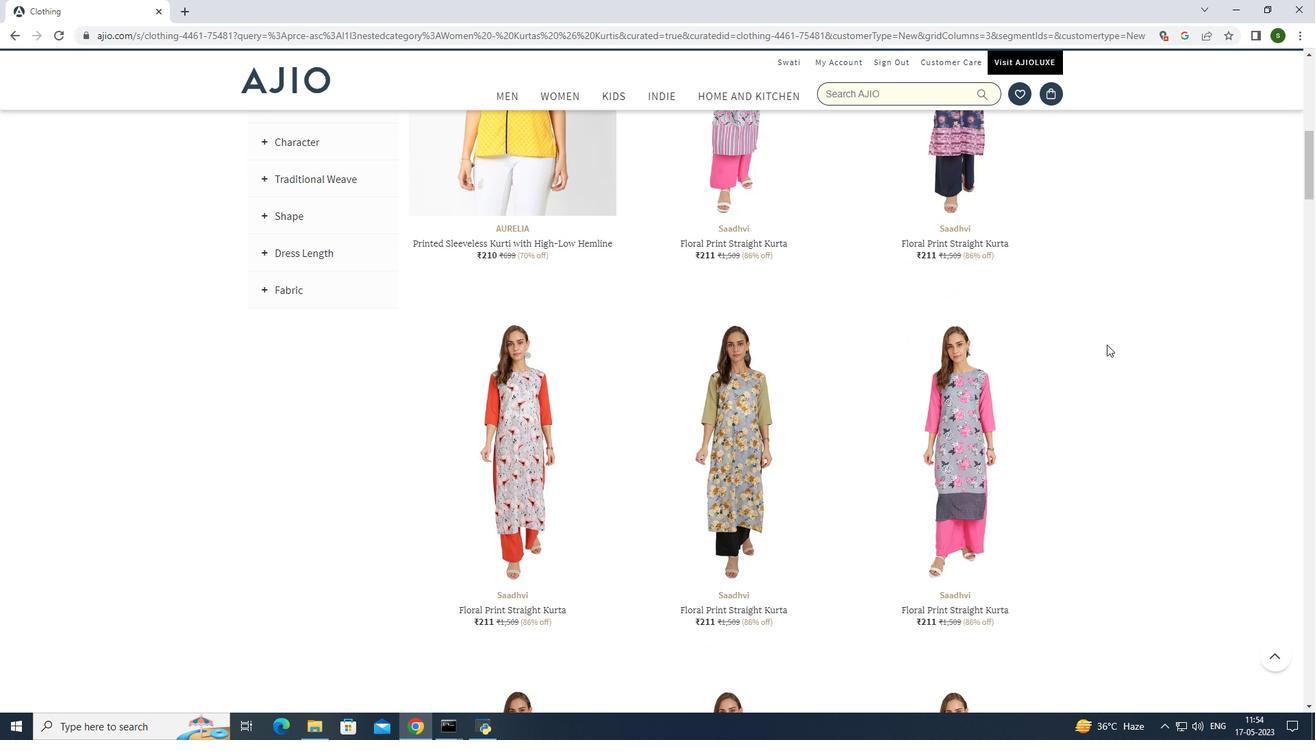 
Action: Mouse scrolled (1107, 343) with delta (0, 0)
Screenshot: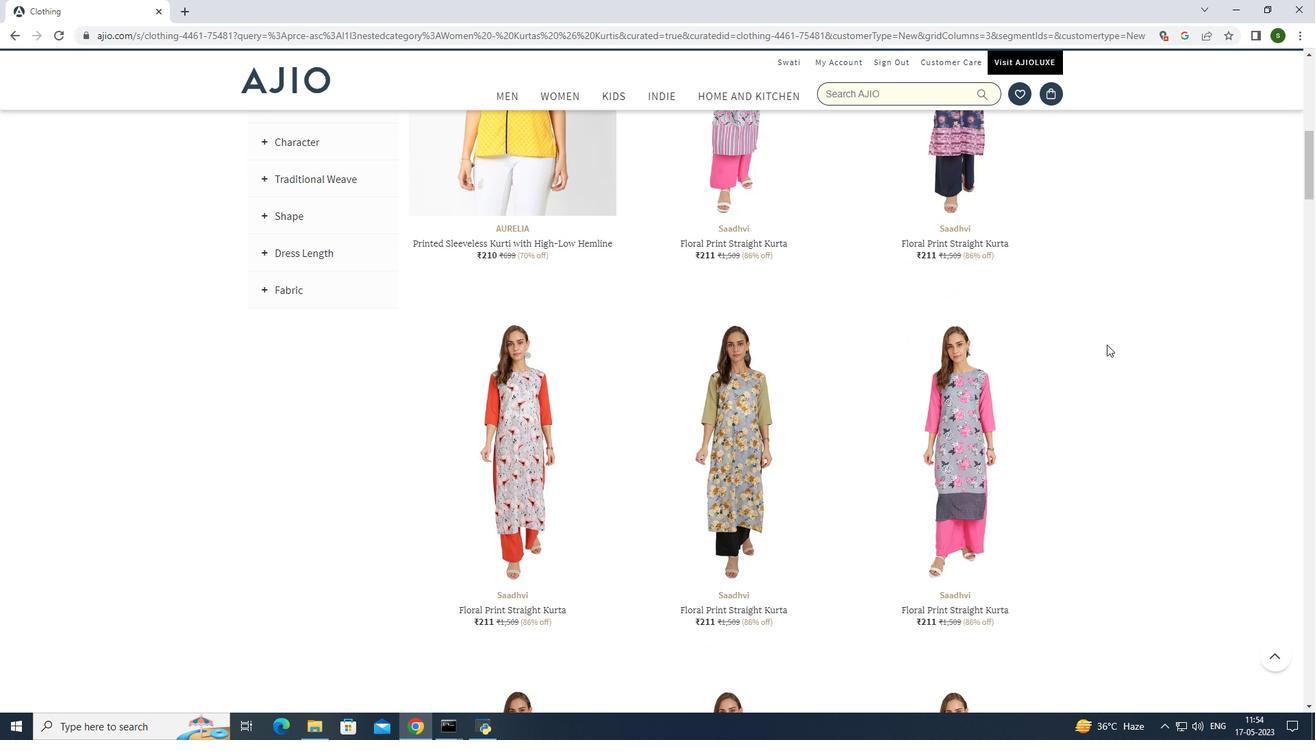 
Action: Mouse scrolled (1107, 343) with delta (0, 0)
Screenshot: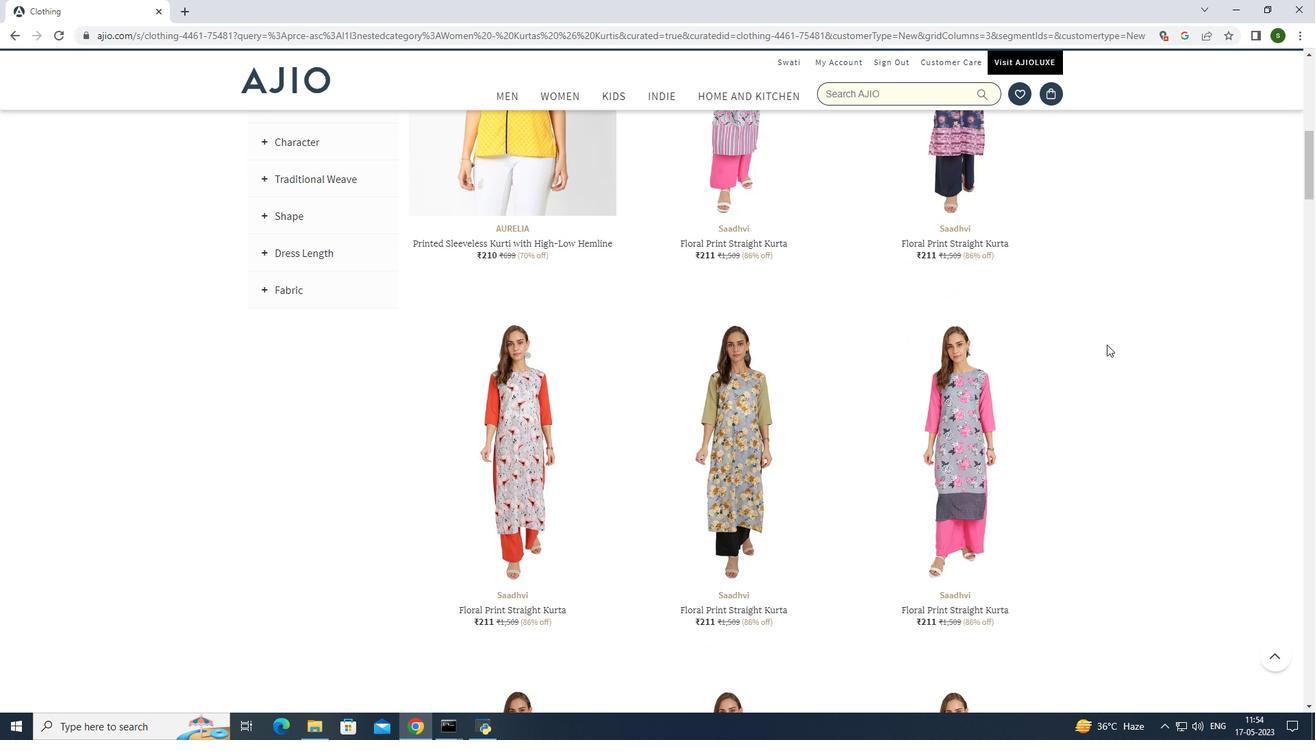 
Action: Mouse scrolled (1107, 343) with delta (0, 0)
Screenshot: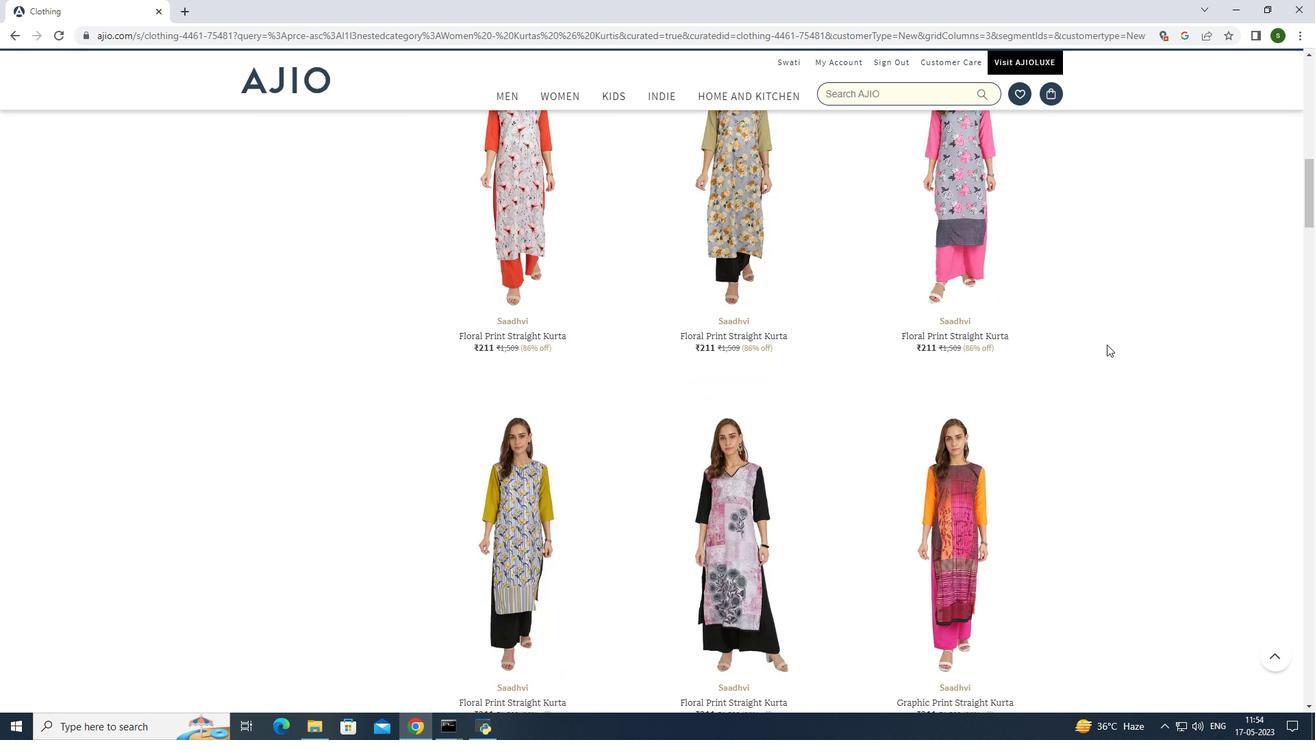 
Action: Mouse scrolled (1107, 343) with delta (0, 0)
Screenshot: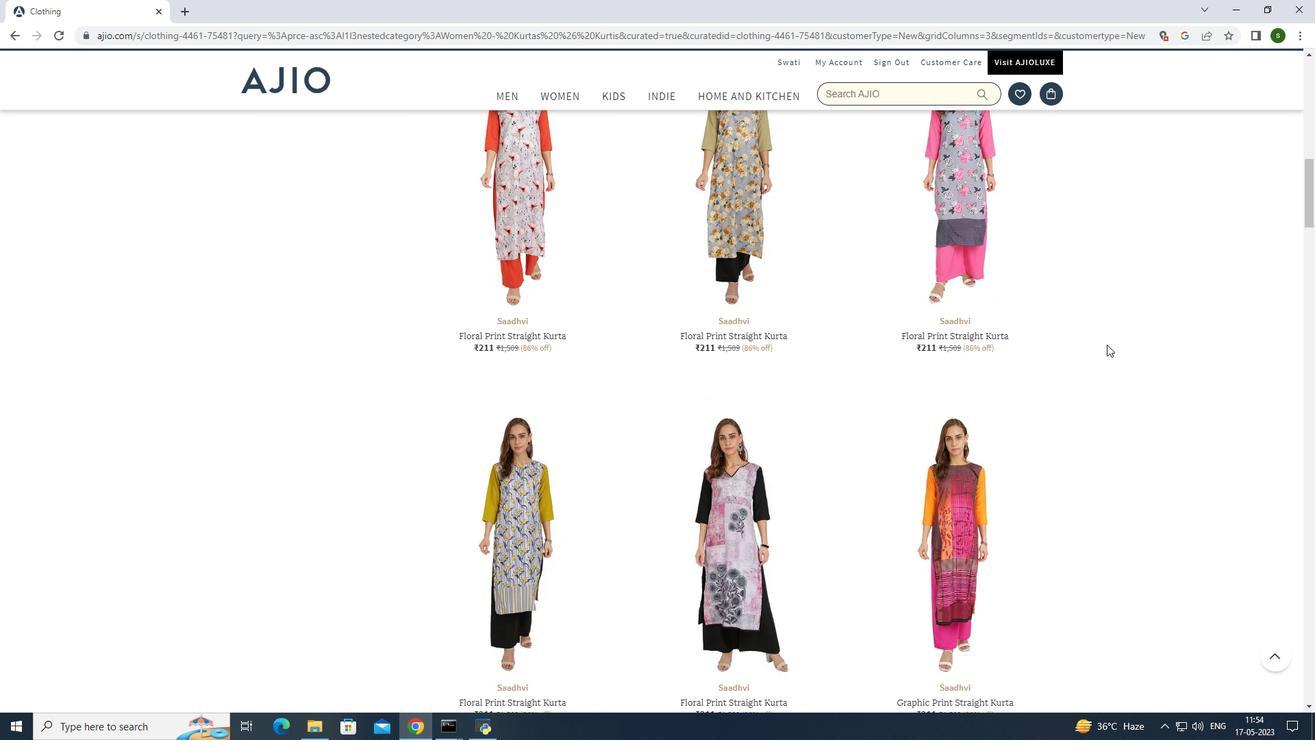 
Action: Mouse scrolled (1107, 343) with delta (0, 0)
Screenshot: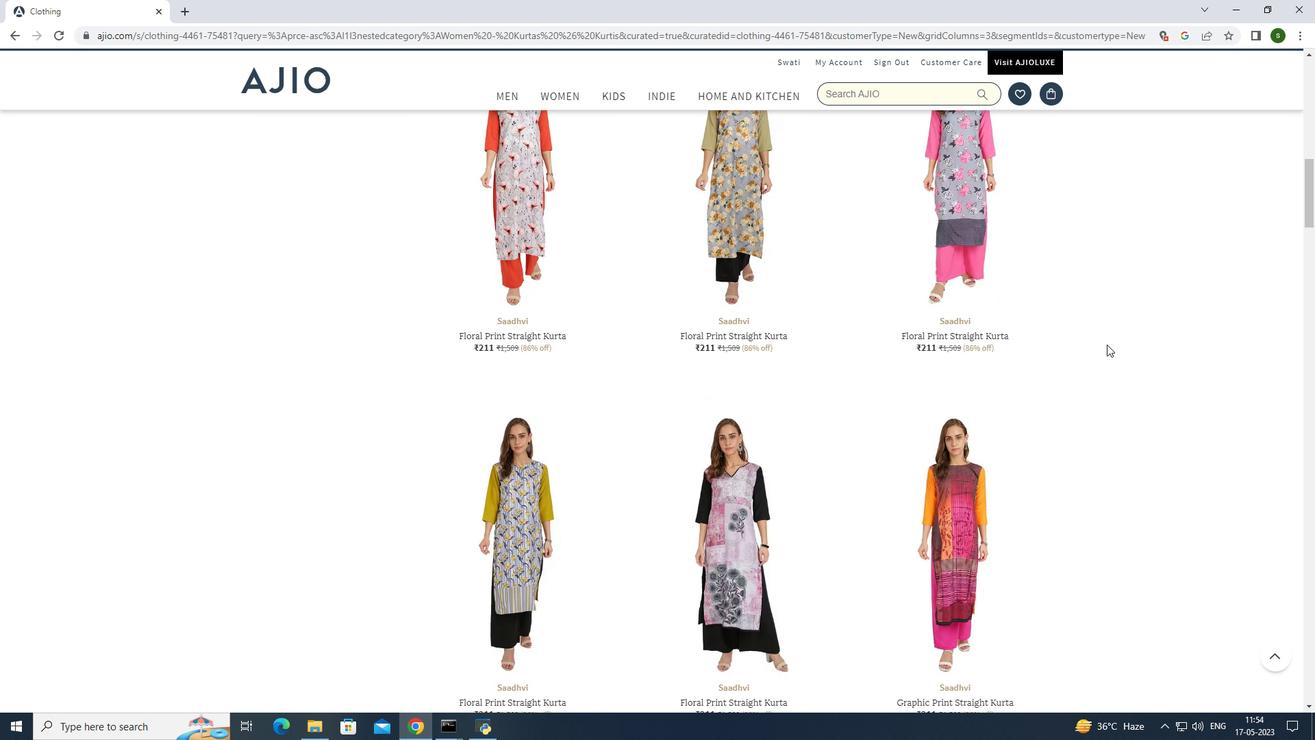
Action: Mouse scrolled (1107, 343) with delta (0, 0)
Screenshot: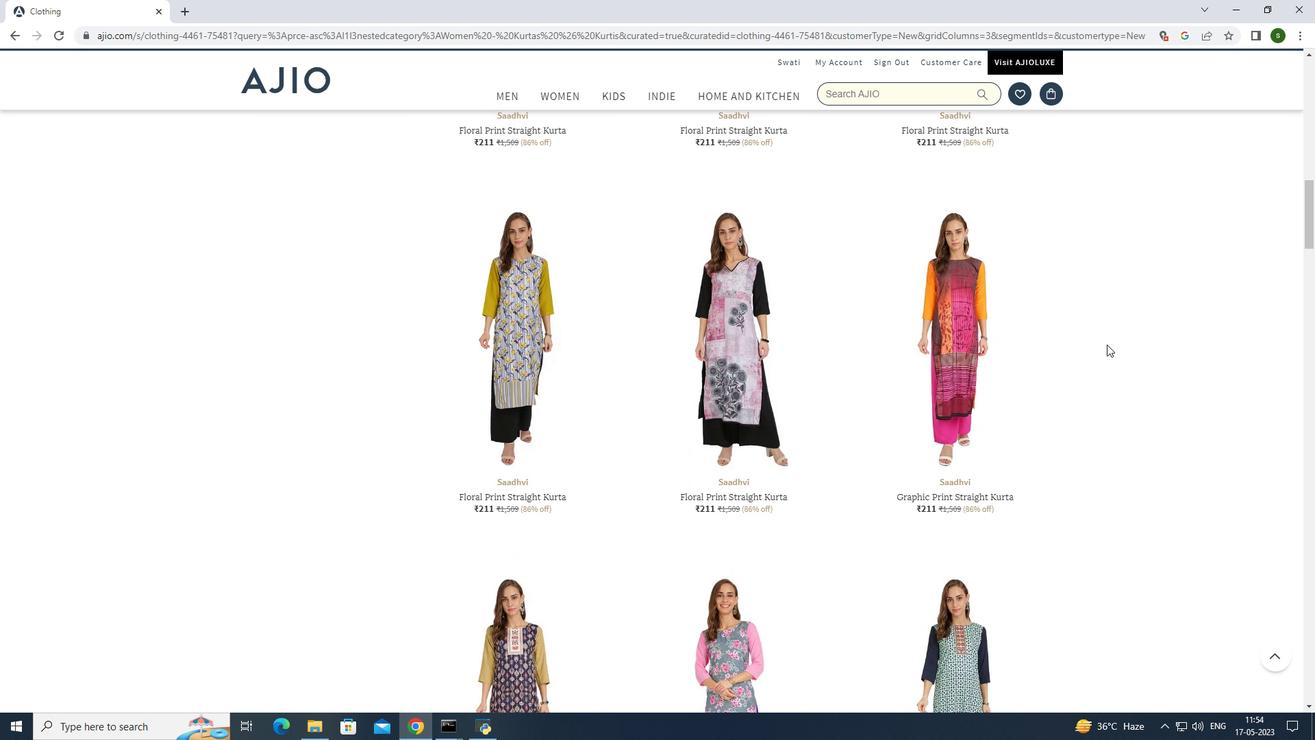 
Action: Mouse scrolled (1107, 343) with delta (0, 0)
Screenshot: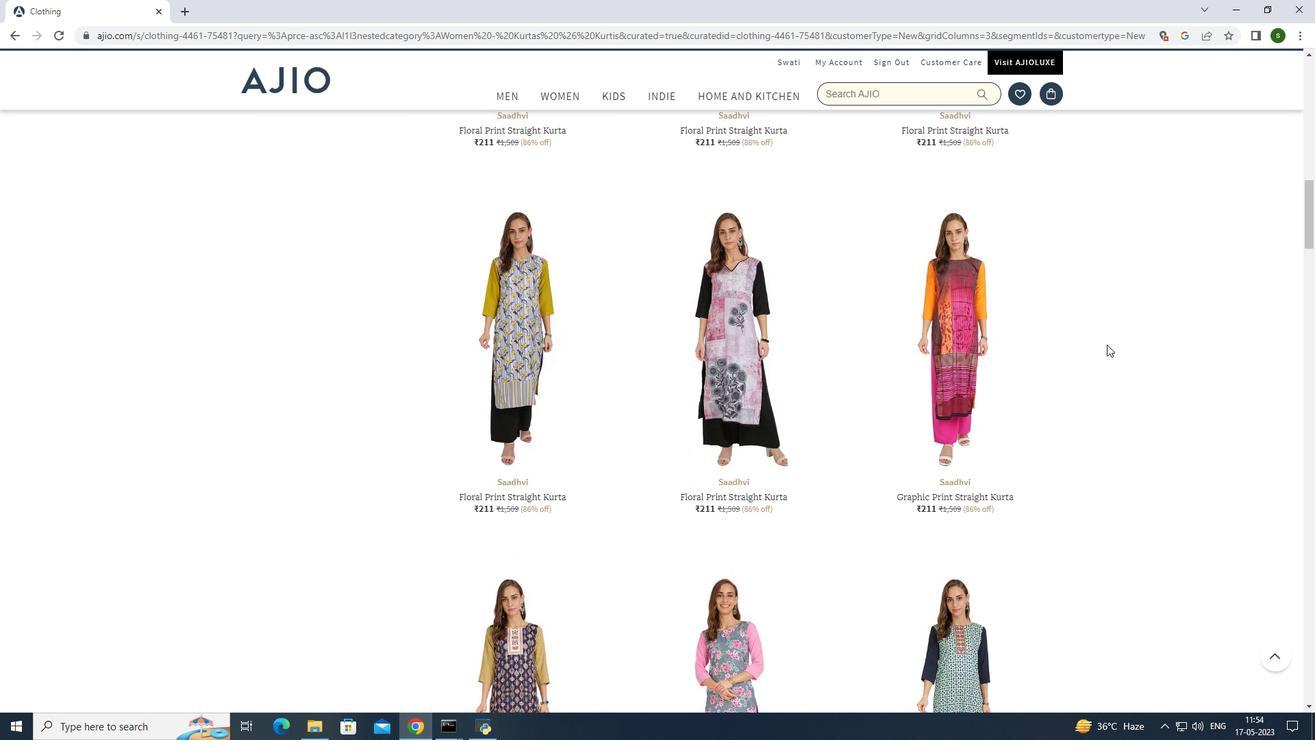 
Action: Mouse moved to (1112, 348)
Screenshot: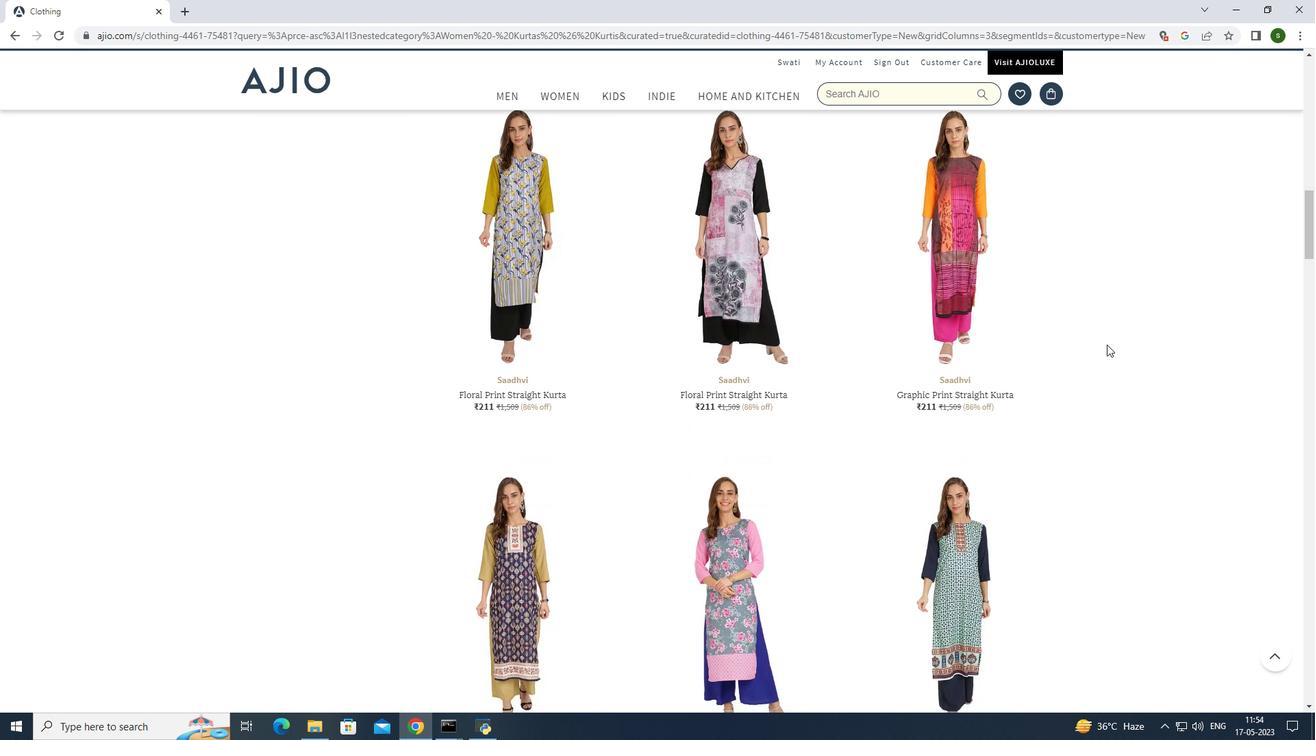 
Action: Mouse scrolled (1112, 347) with delta (0, 0)
Screenshot: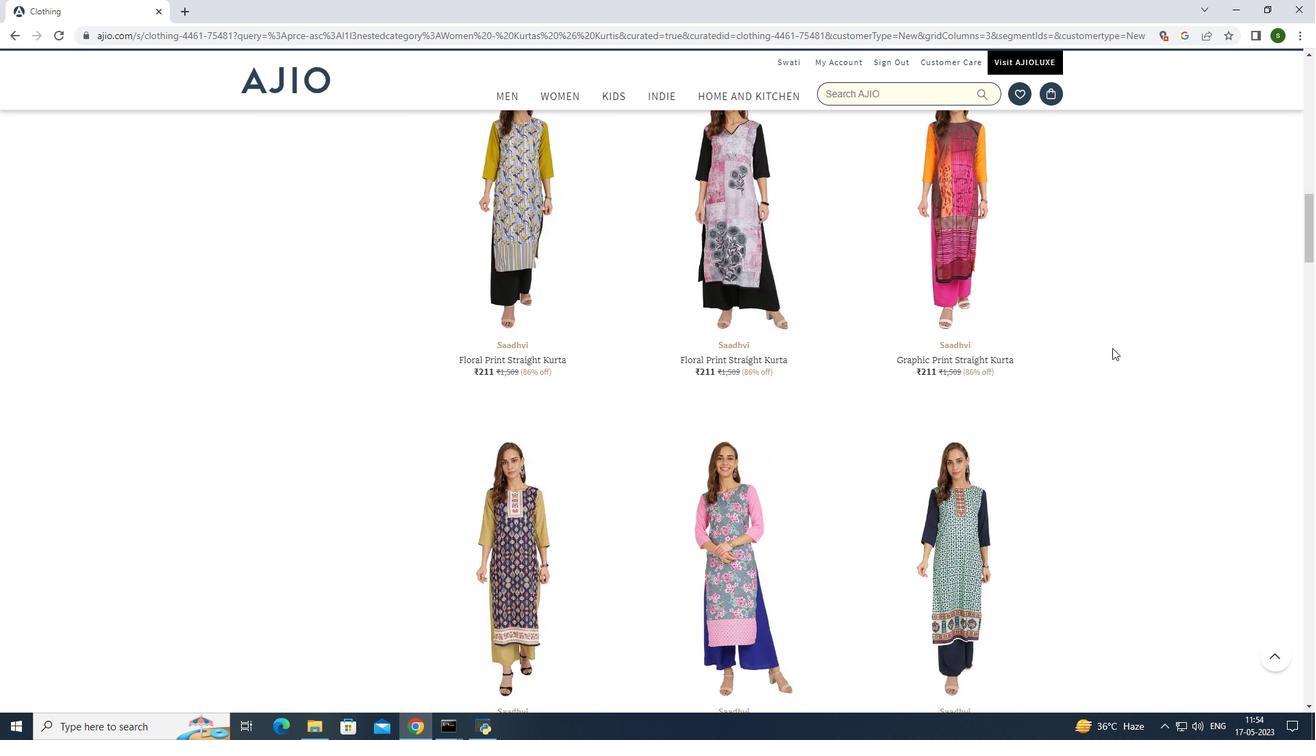 
Action: Mouse scrolled (1112, 347) with delta (0, 0)
Screenshot: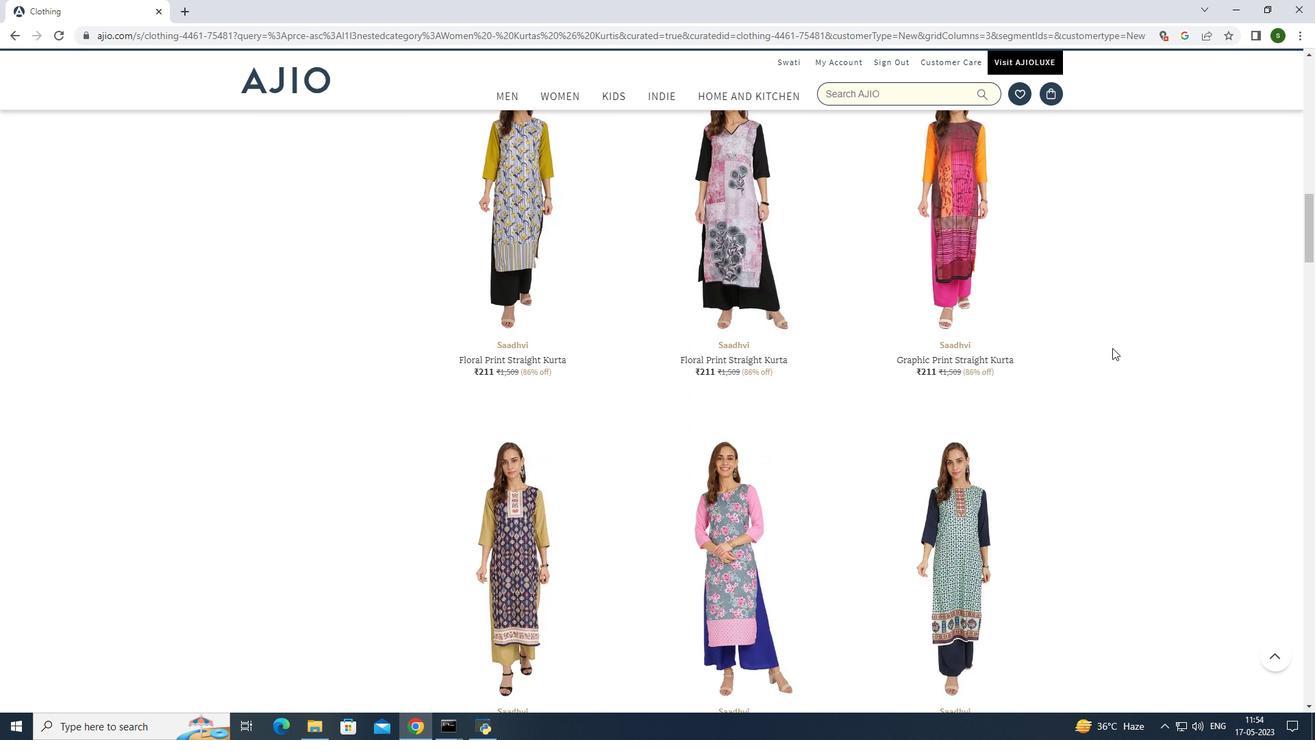 
Action: Mouse scrolled (1112, 347) with delta (0, 0)
Screenshot: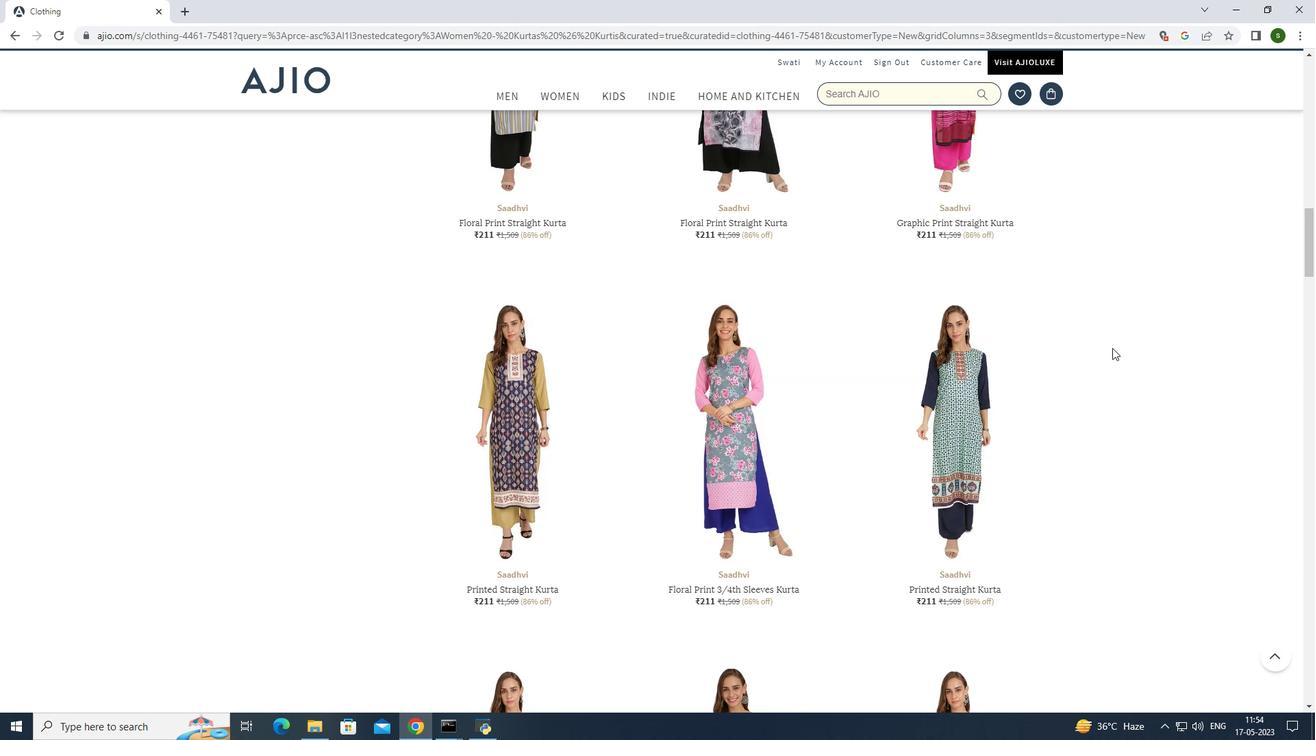 
Action: Mouse scrolled (1112, 347) with delta (0, 0)
Screenshot: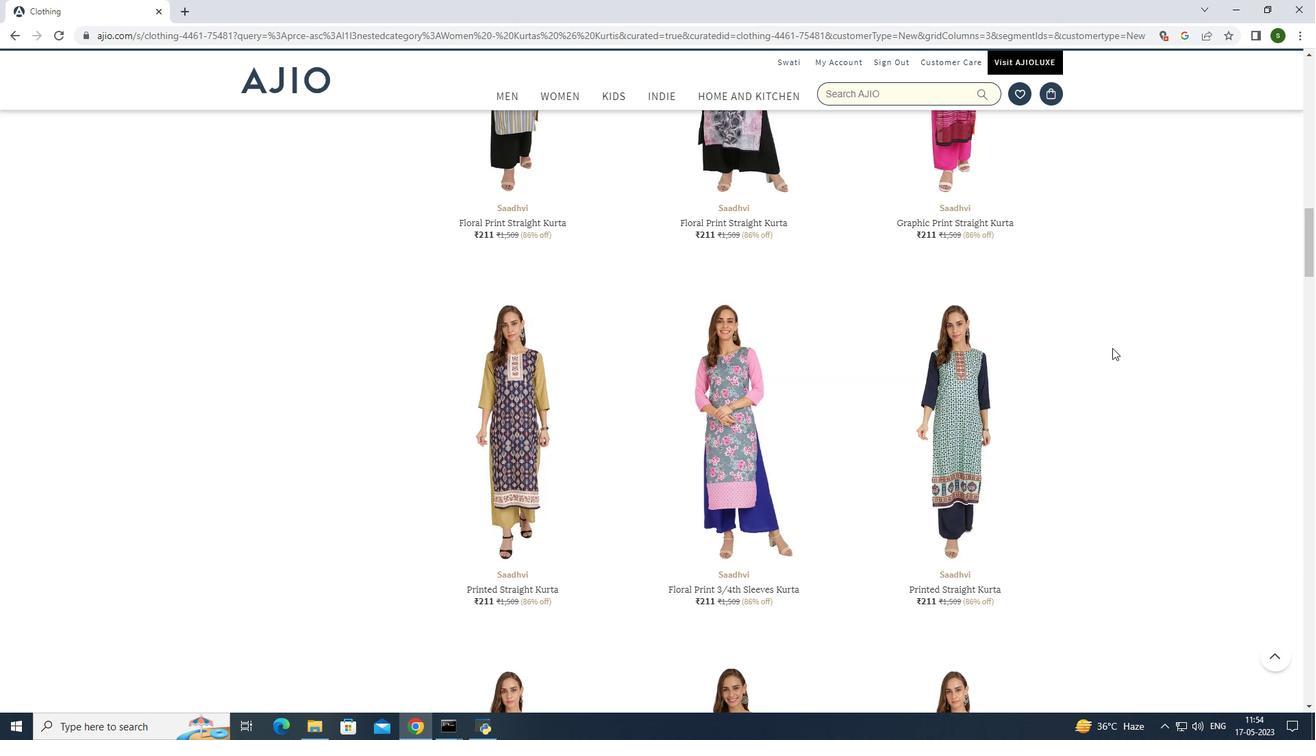 
Action: Mouse scrolled (1112, 347) with delta (0, 0)
Screenshot: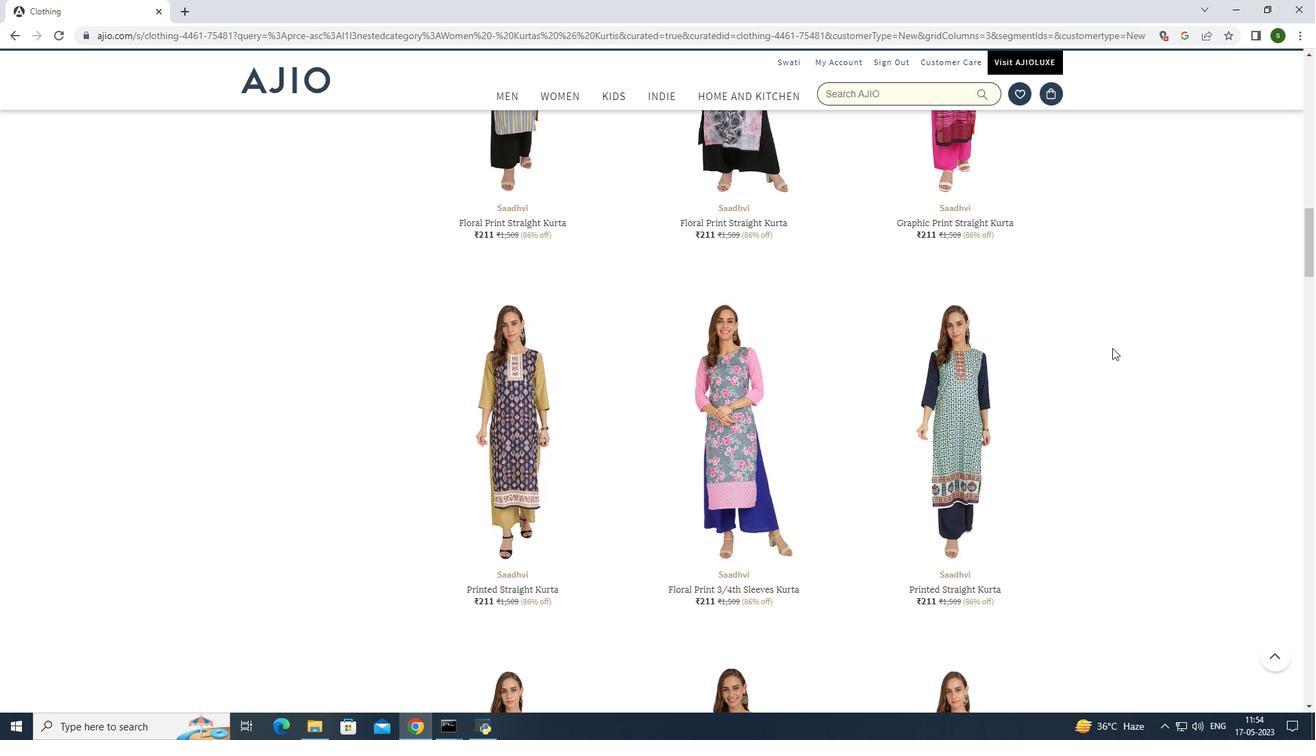 
Action: Mouse moved to (1113, 348)
Screenshot: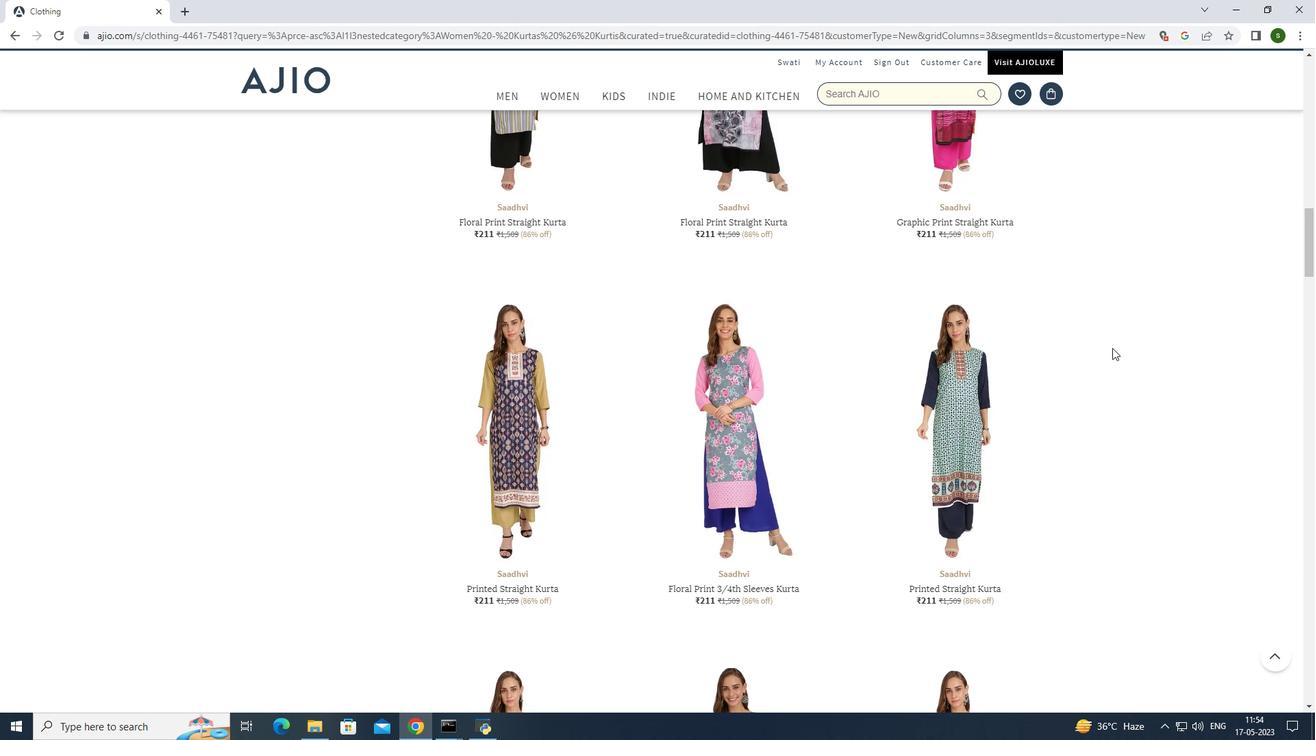 
Action: Mouse scrolled (1113, 347) with delta (0, 0)
Screenshot: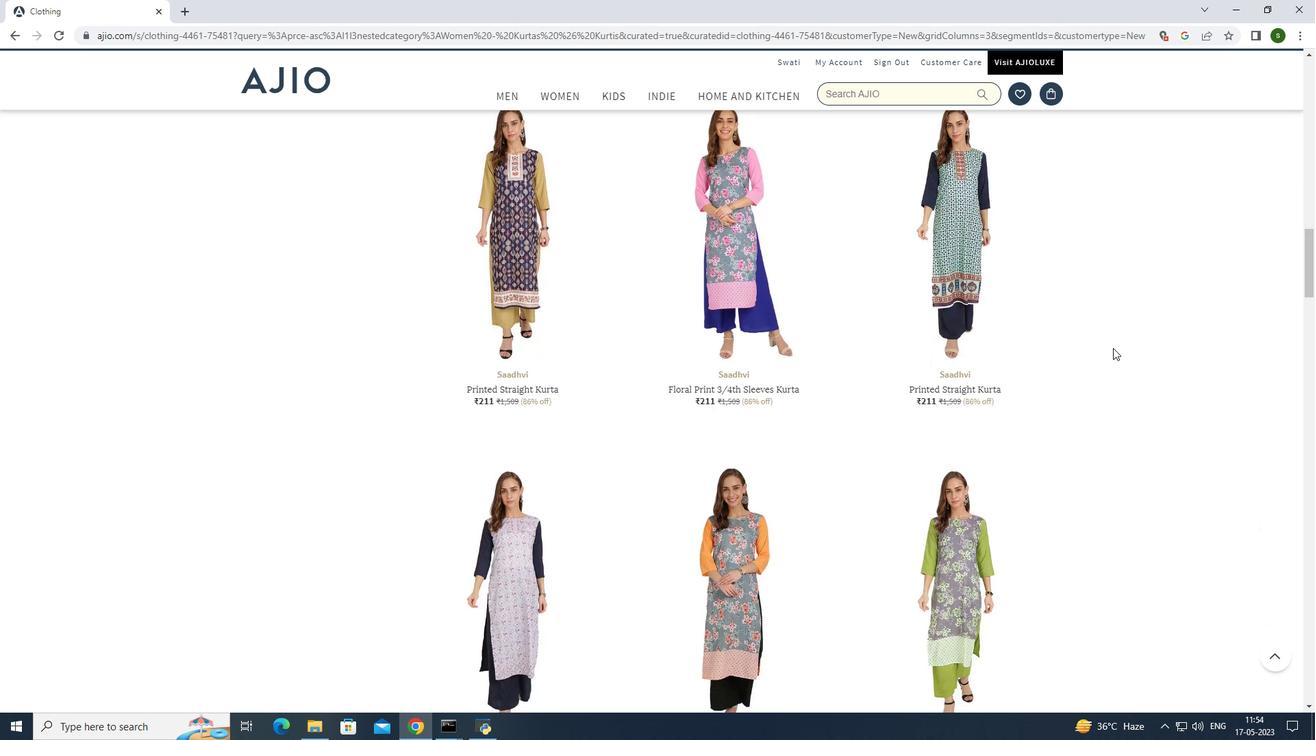 
Action: Mouse scrolled (1113, 347) with delta (0, 0)
Screenshot: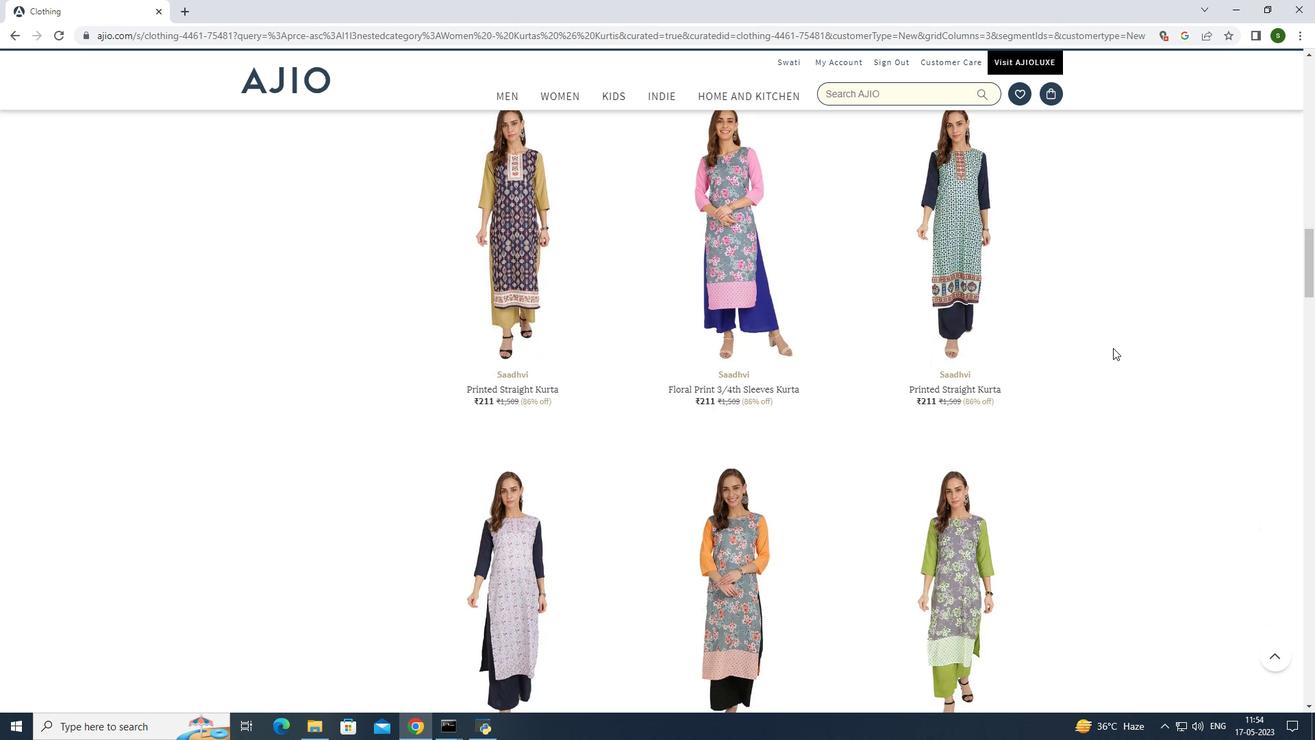 
Action: Mouse scrolled (1113, 347) with delta (0, 0)
Screenshot: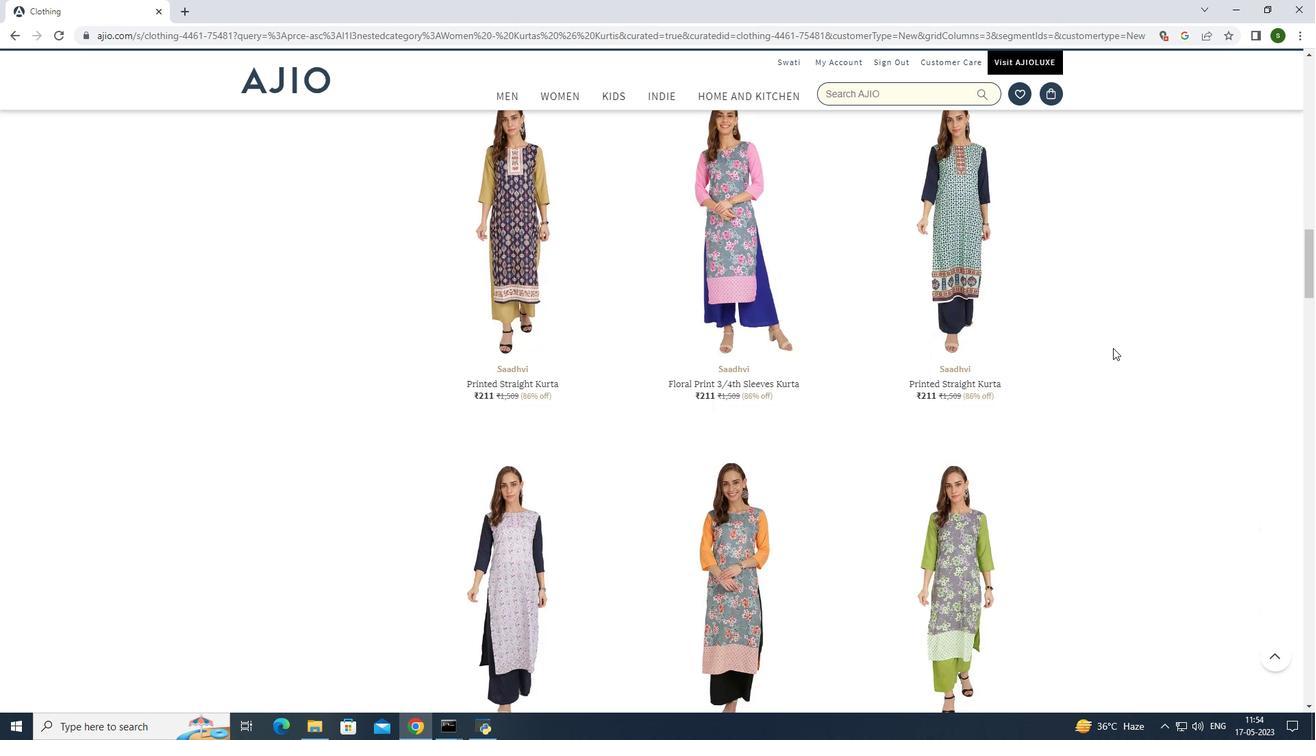 
Action: Mouse scrolled (1113, 347) with delta (0, 0)
Screenshot: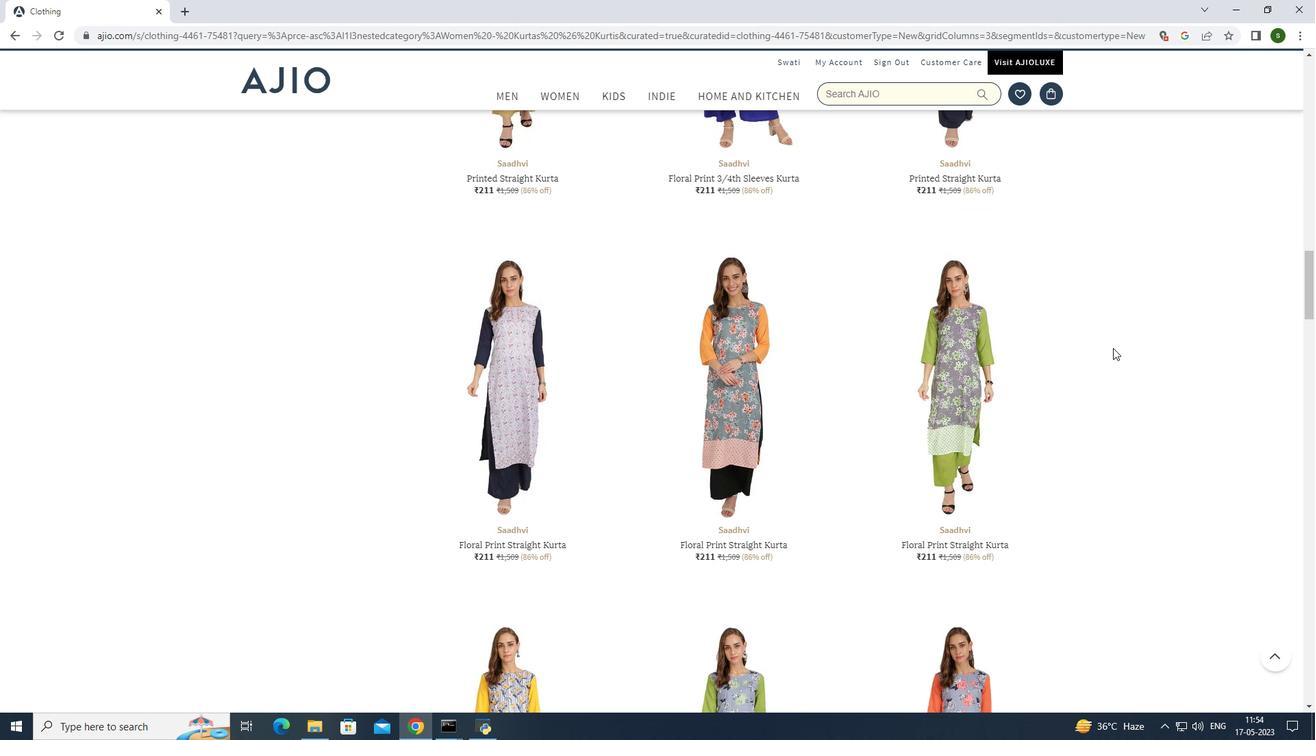 
Action: Mouse scrolled (1113, 347) with delta (0, 0)
Screenshot: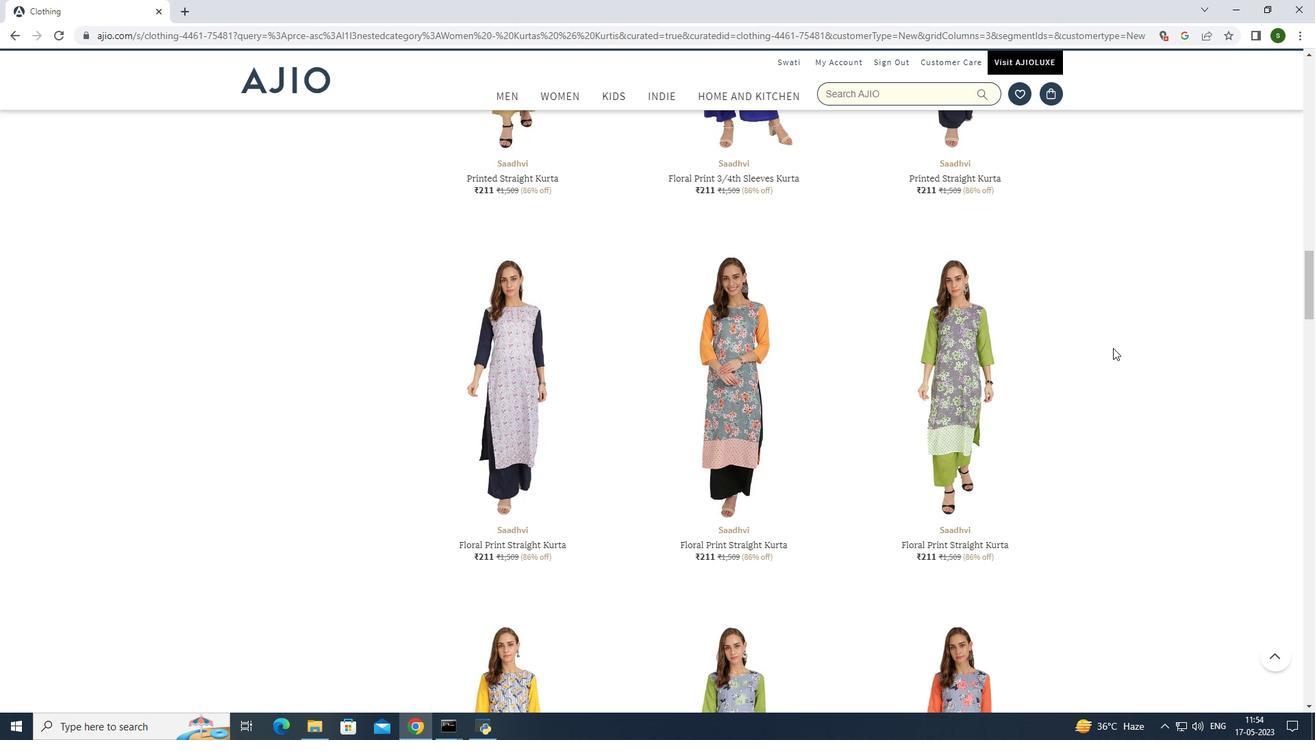 
Action: Mouse scrolled (1113, 347) with delta (0, 0)
Screenshot: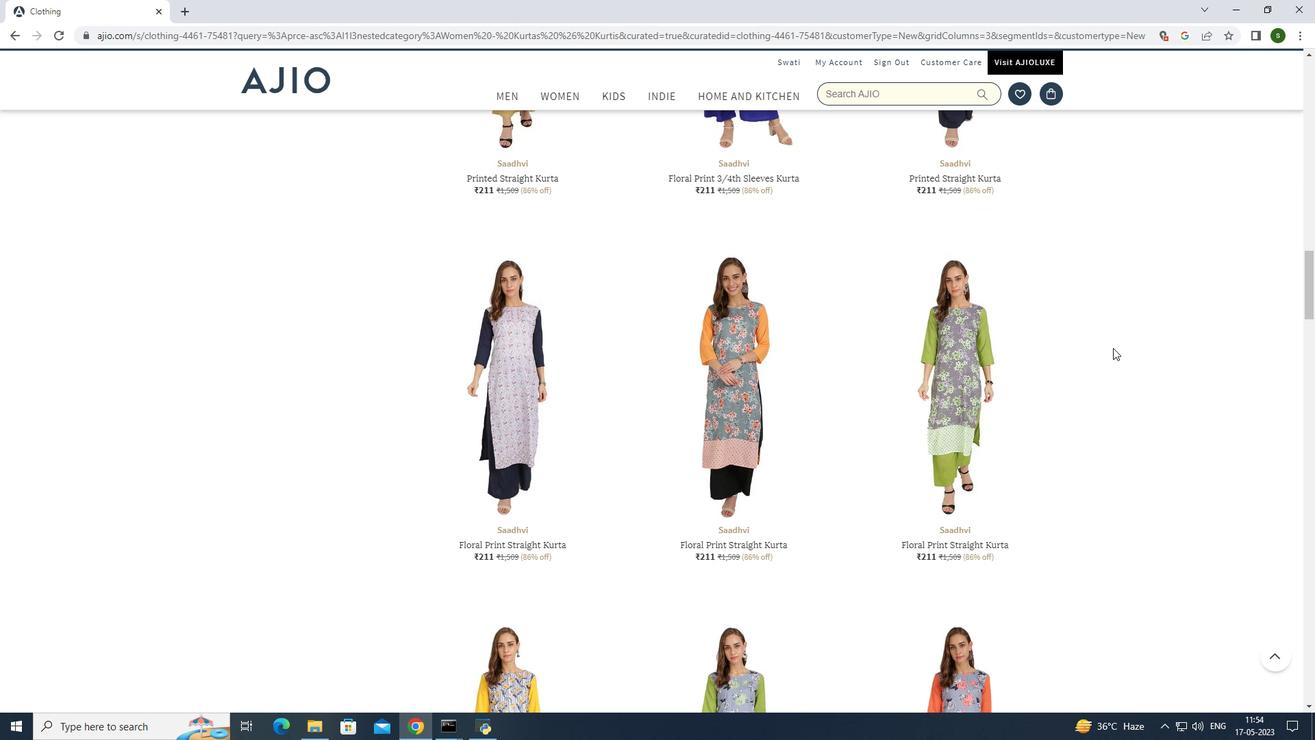 
Action: Mouse scrolled (1113, 347) with delta (0, 0)
Screenshot: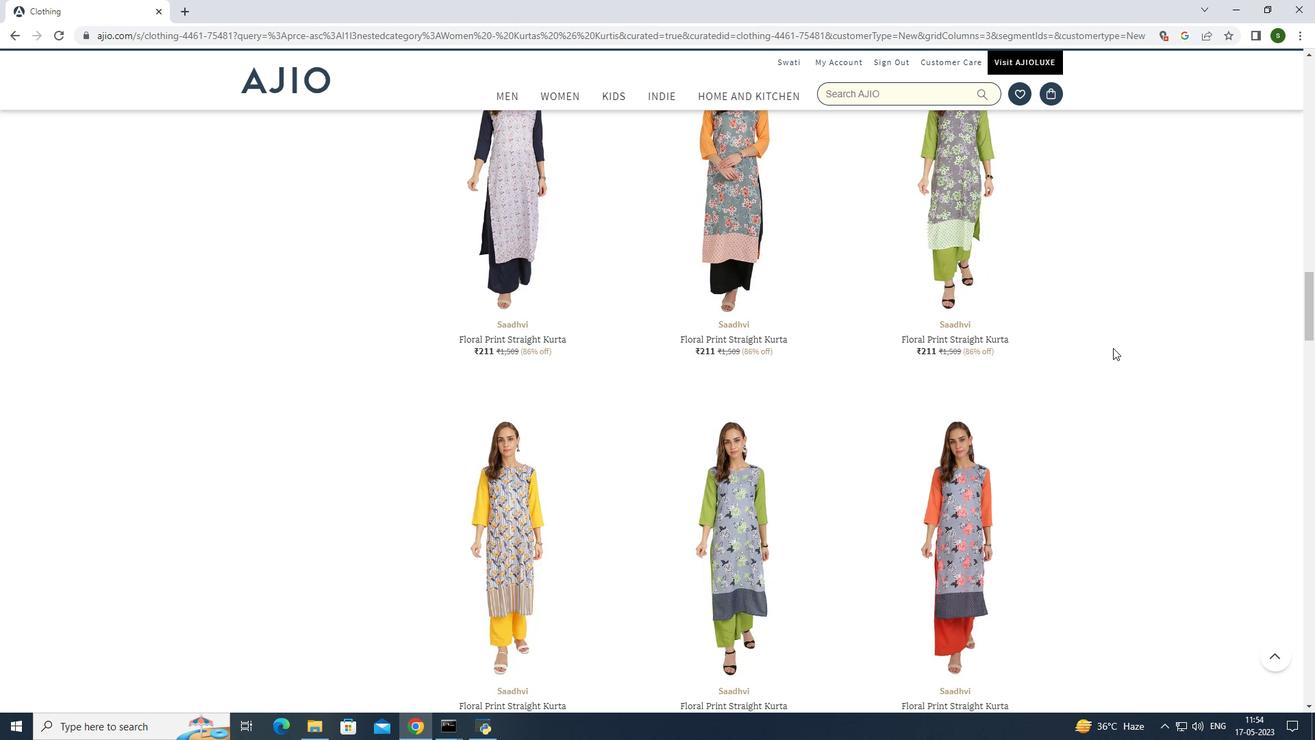 
Action: Mouse scrolled (1113, 347) with delta (0, 0)
Screenshot: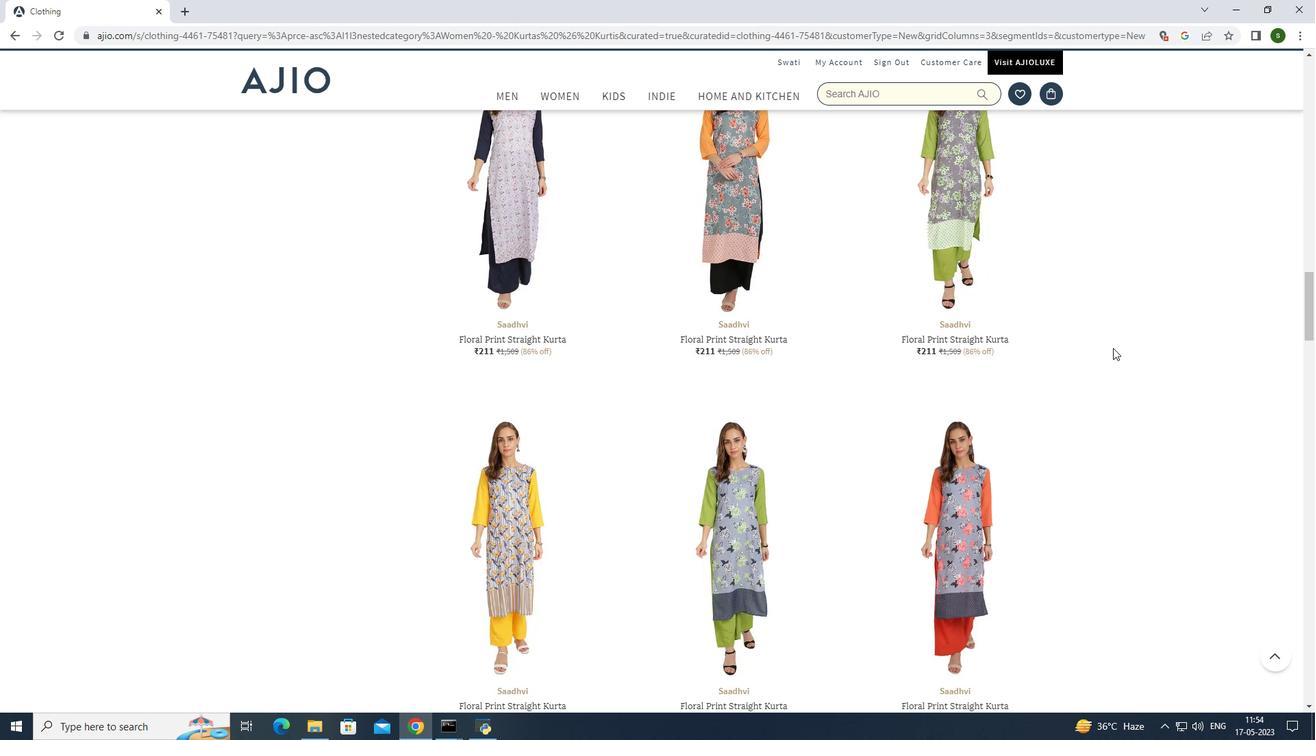 
Action: Mouse scrolled (1113, 347) with delta (0, 0)
Screenshot: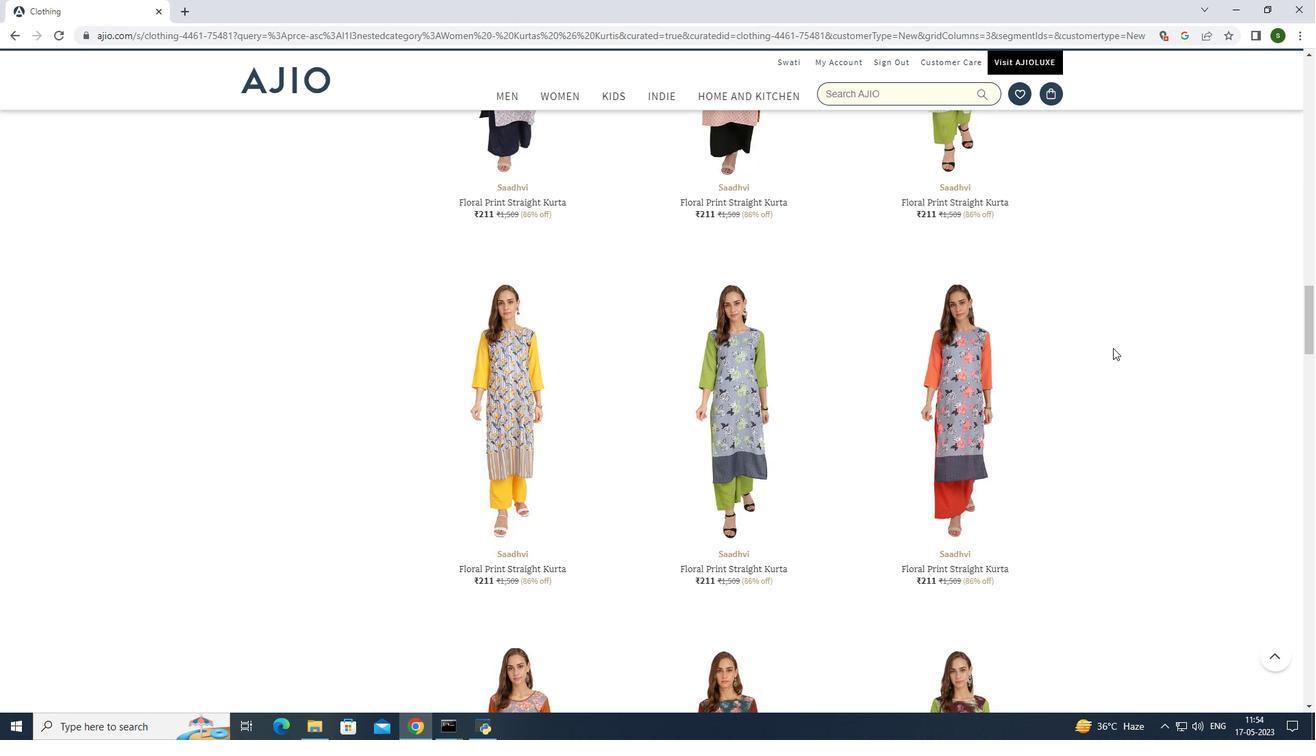 
Action: Mouse scrolled (1113, 347) with delta (0, 0)
Screenshot: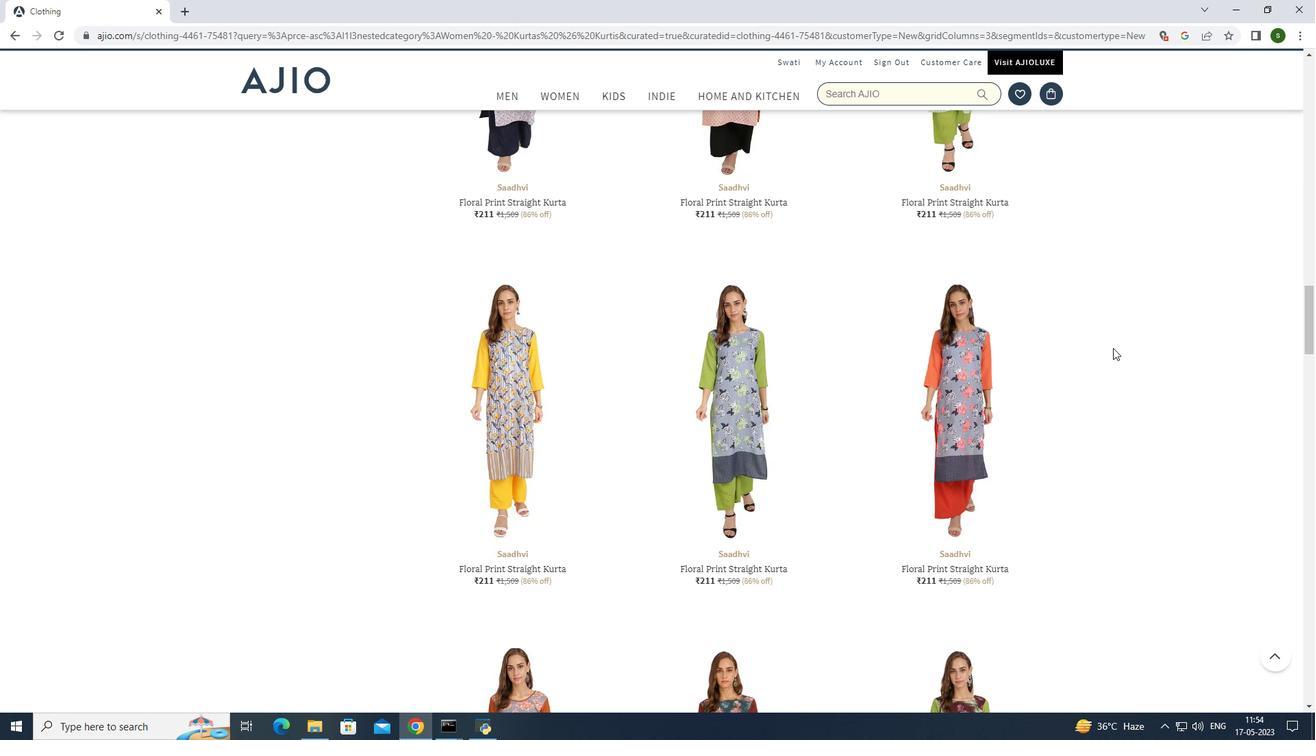 
Action: Mouse scrolled (1113, 347) with delta (0, 0)
Screenshot: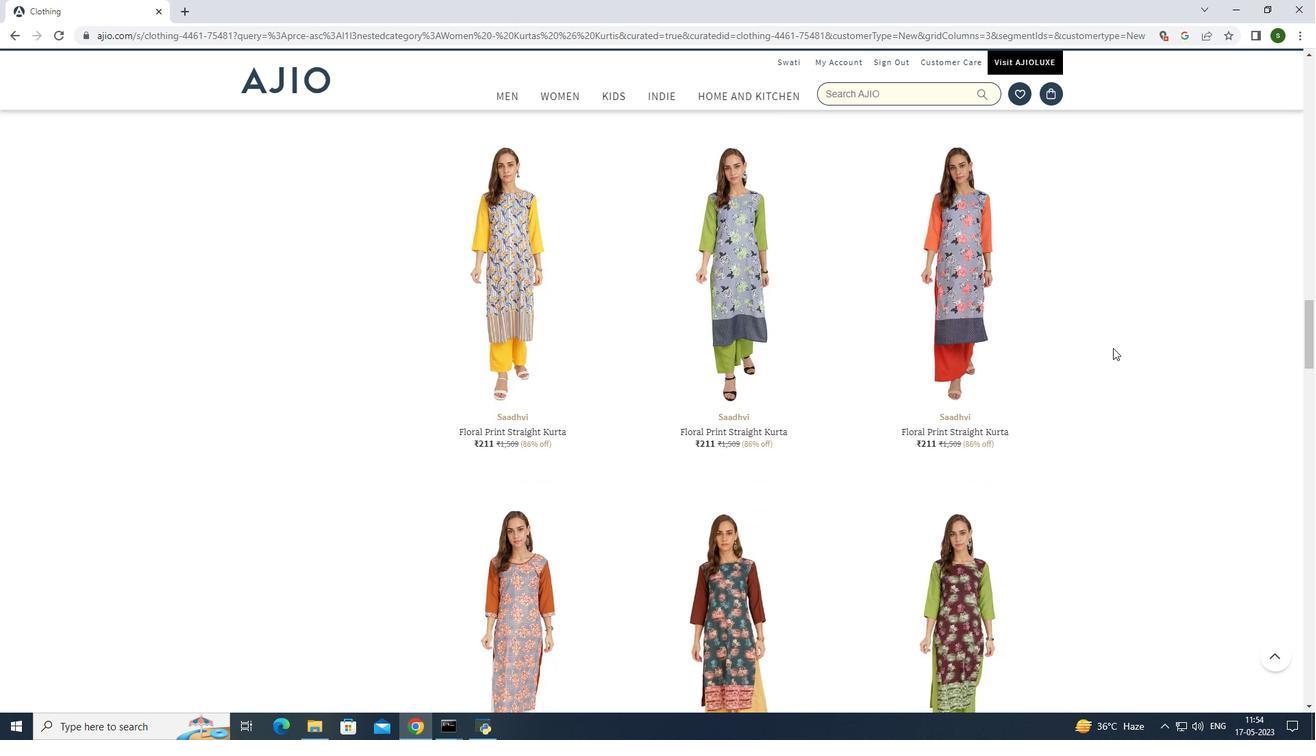 
Action: Mouse scrolled (1113, 347) with delta (0, 0)
Screenshot: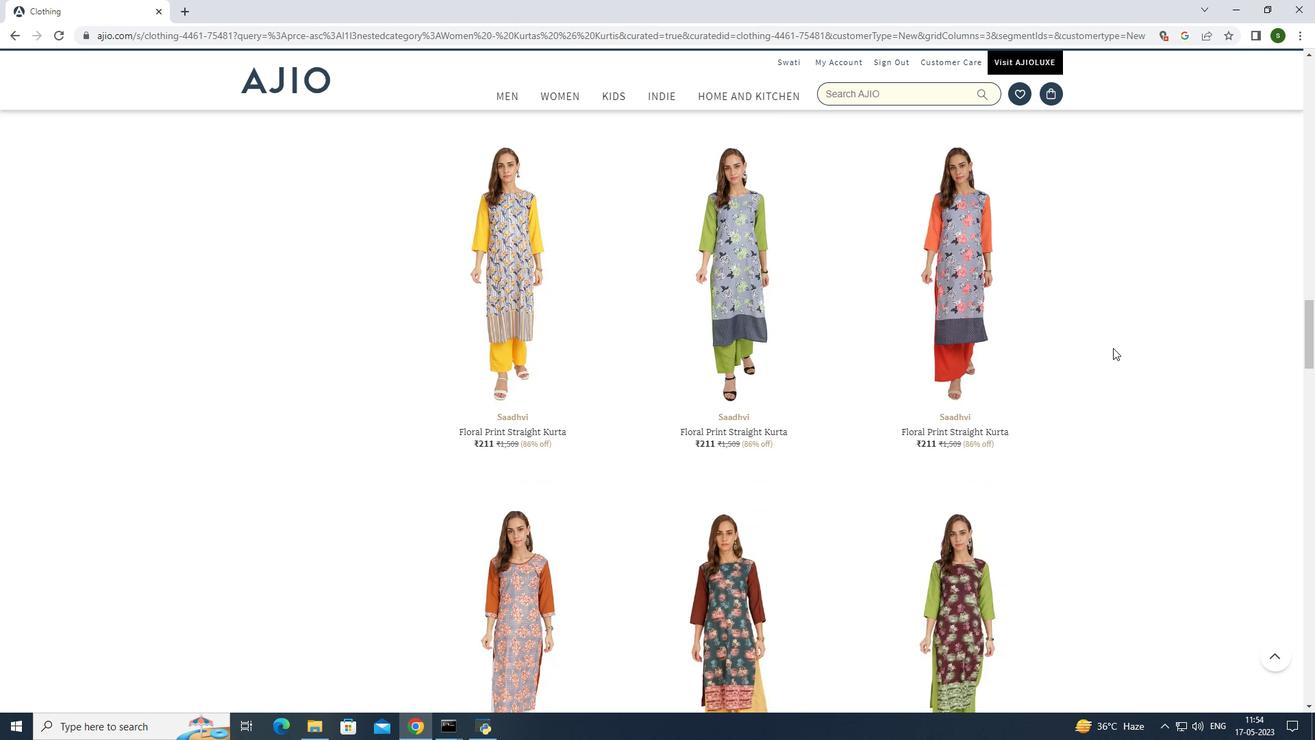 
Action: Mouse scrolled (1113, 347) with delta (0, 0)
Screenshot: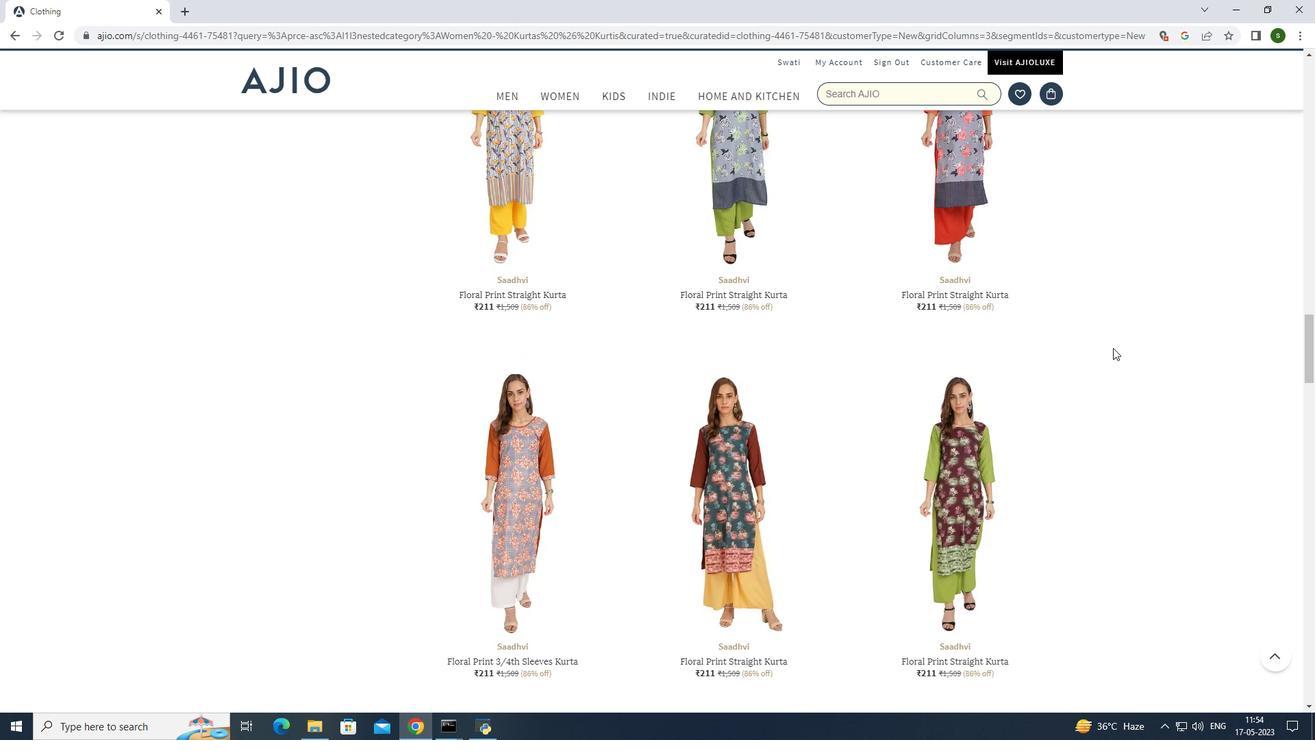 
Action: Mouse scrolled (1113, 347) with delta (0, 0)
Screenshot: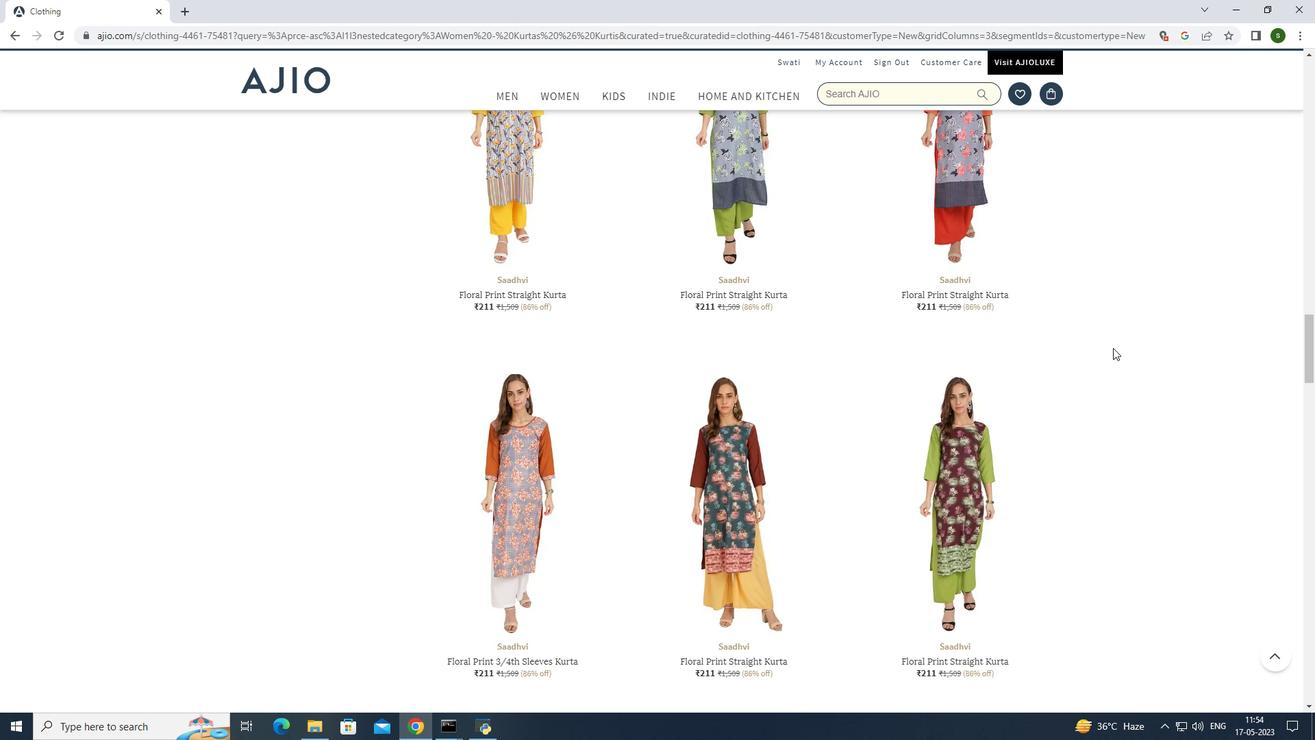 
Action: Mouse scrolled (1113, 347) with delta (0, 0)
Screenshot: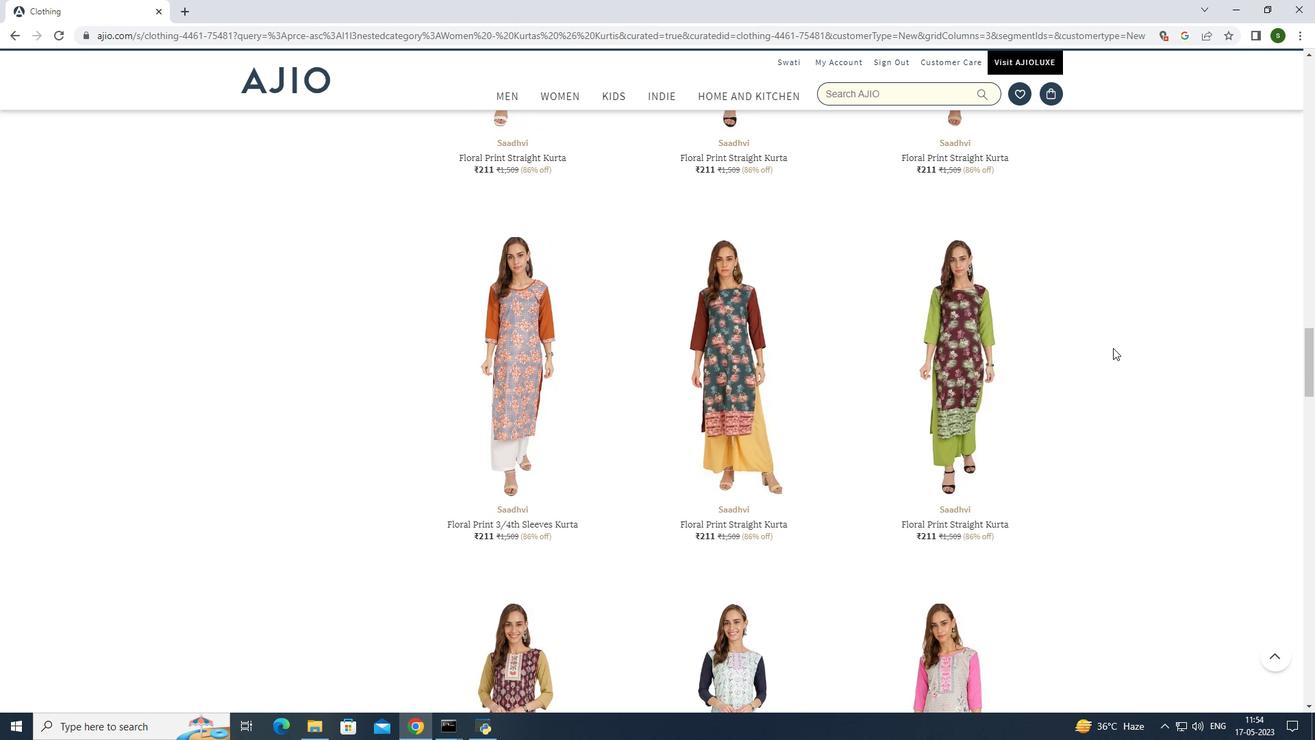 
Action: Mouse scrolled (1113, 347) with delta (0, 0)
Screenshot: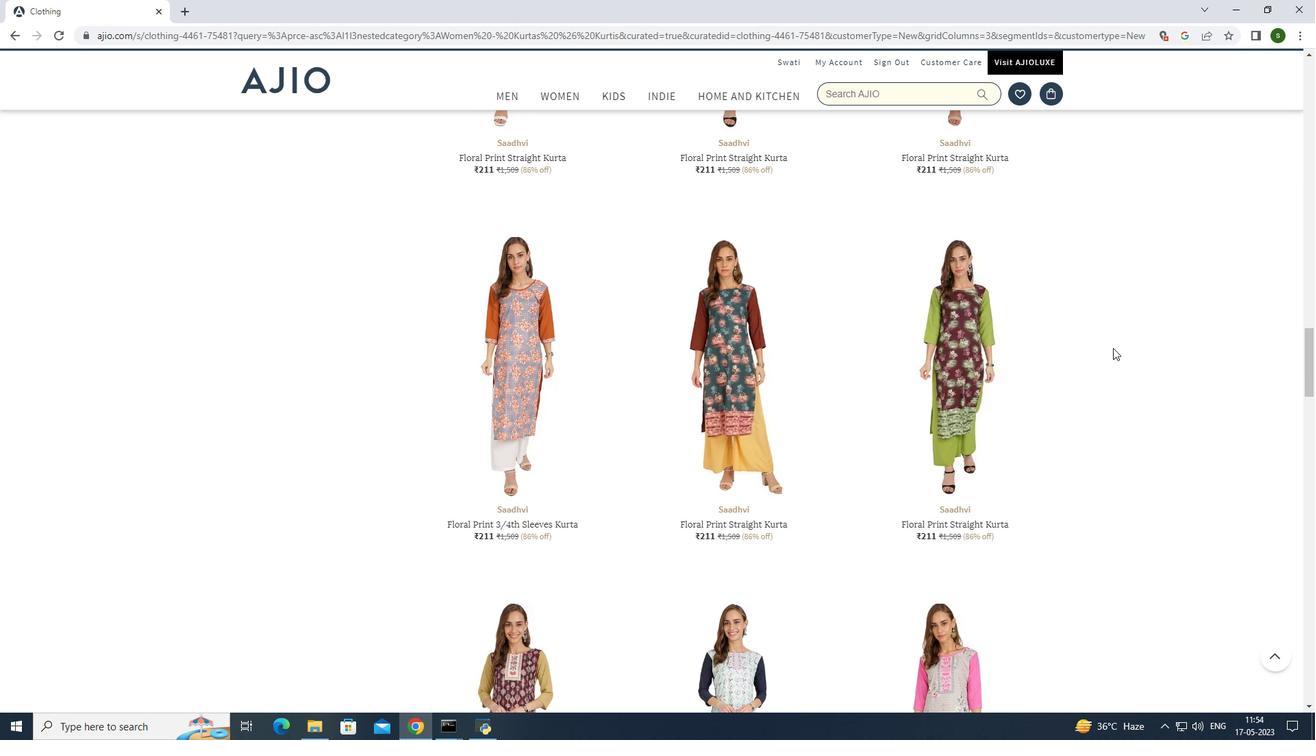 
Action: Mouse scrolled (1113, 347) with delta (0, 0)
Screenshot: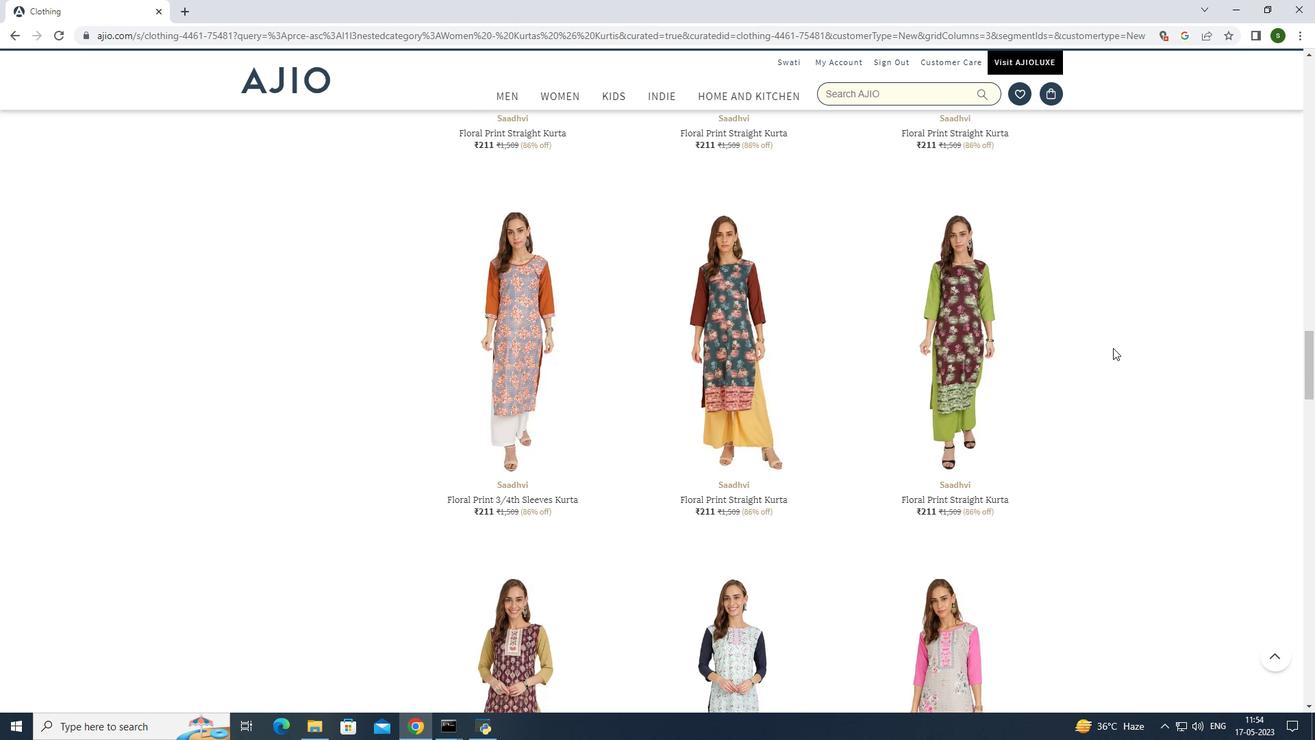 
Action: Mouse scrolled (1113, 347) with delta (0, 0)
Screenshot: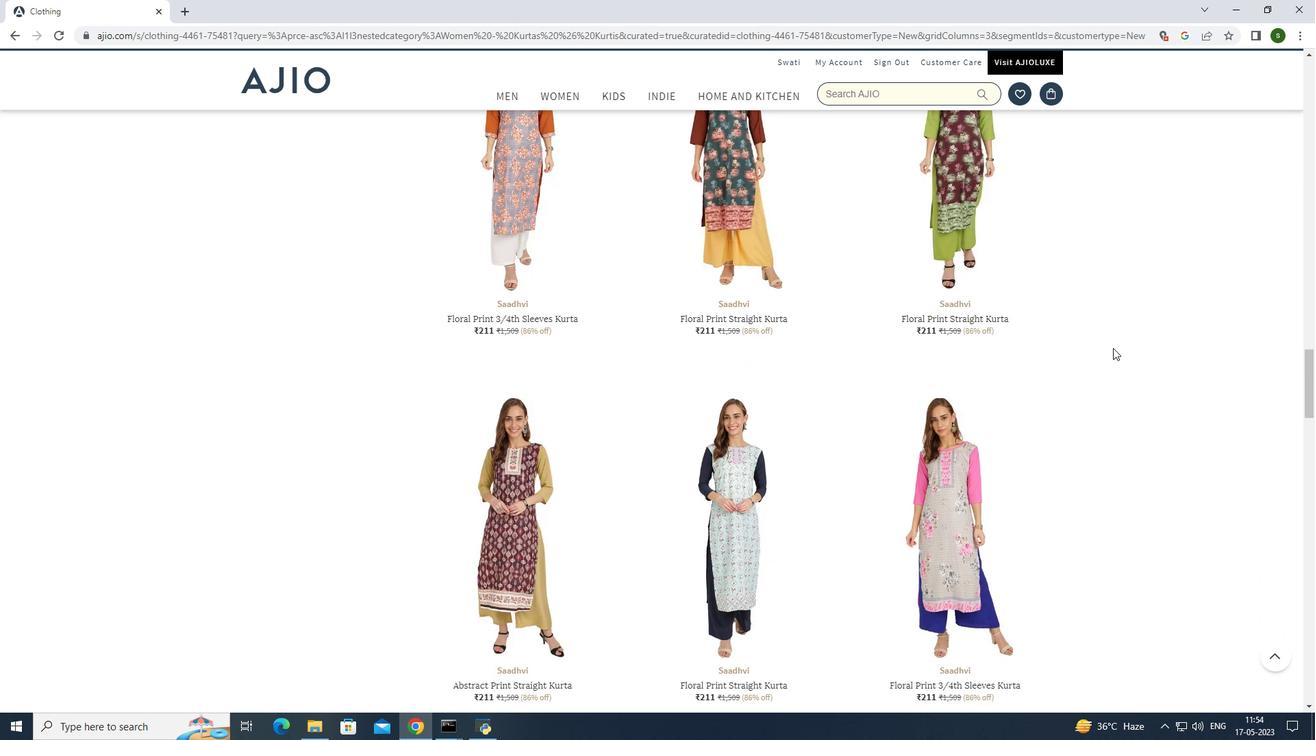 
Action: Mouse scrolled (1113, 347) with delta (0, 0)
Screenshot: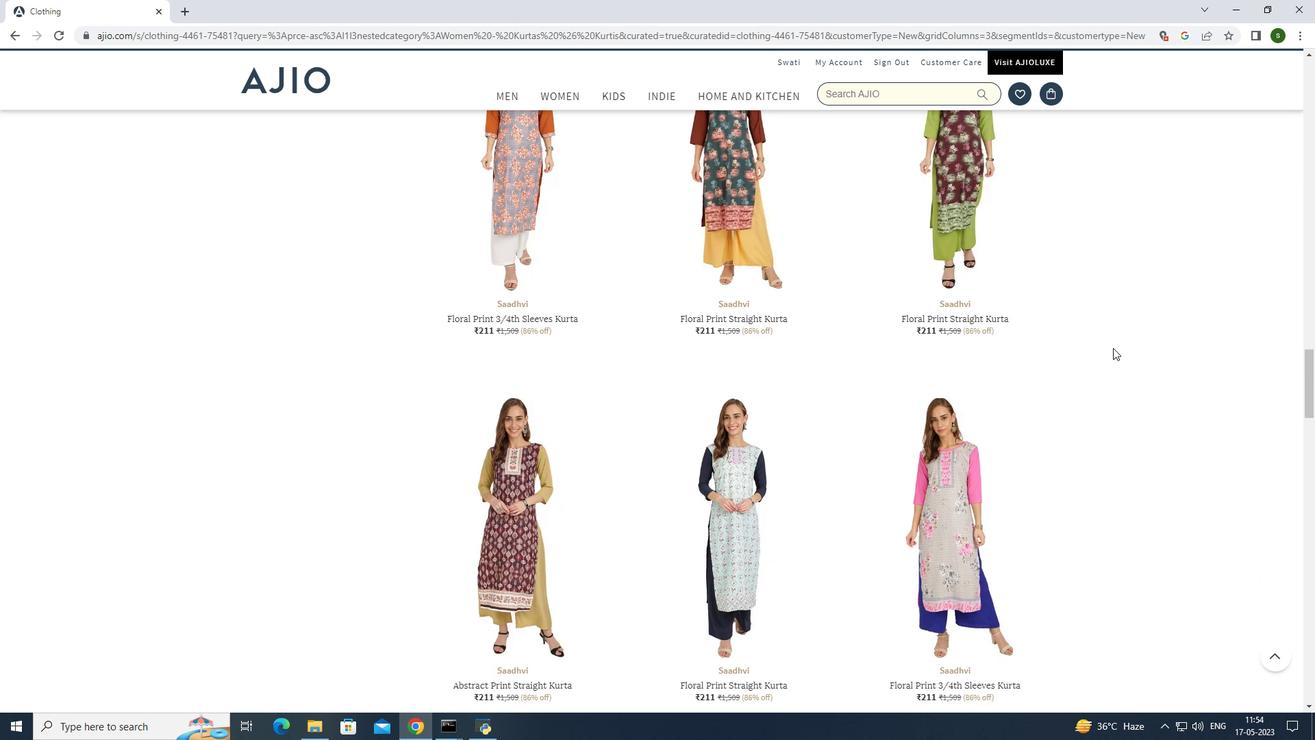 
Action: Mouse scrolled (1113, 347) with delta (0, 0)
Screenshot: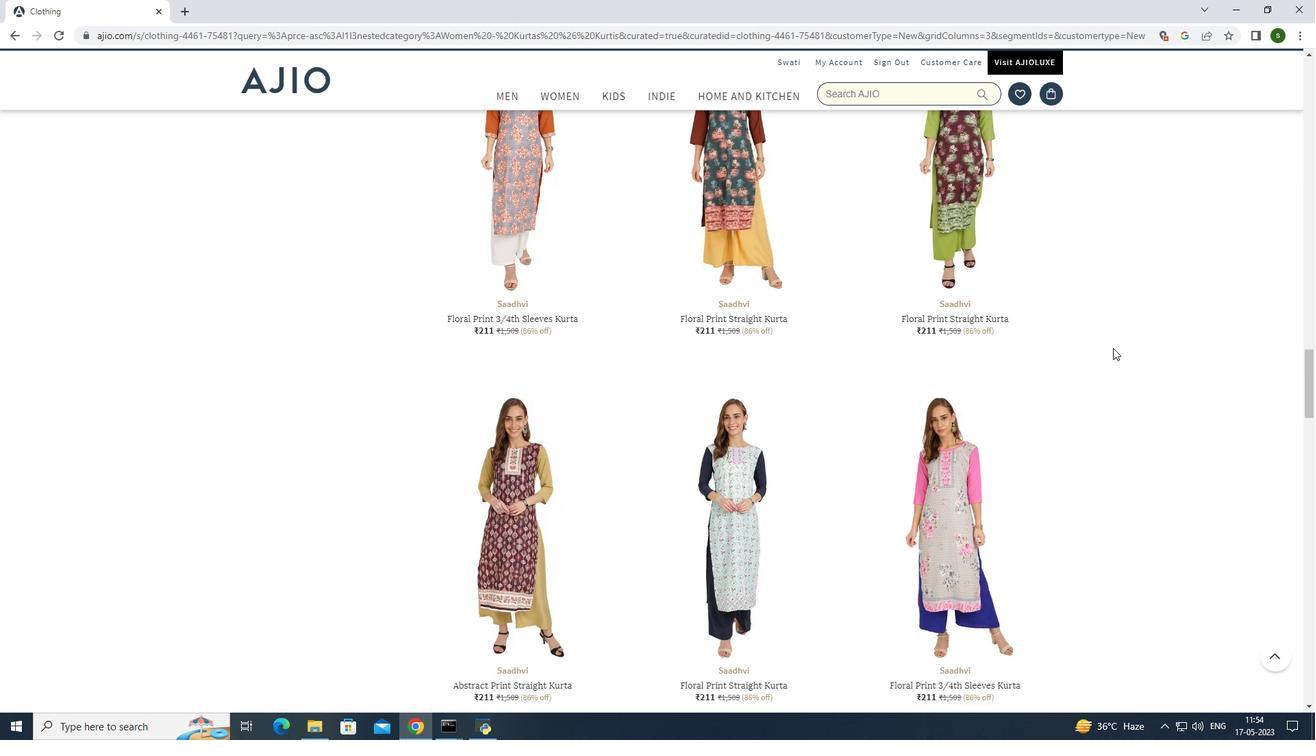 
Action: Mouse scrolled (1113, 347) with delta (0, 0)
Screenshot: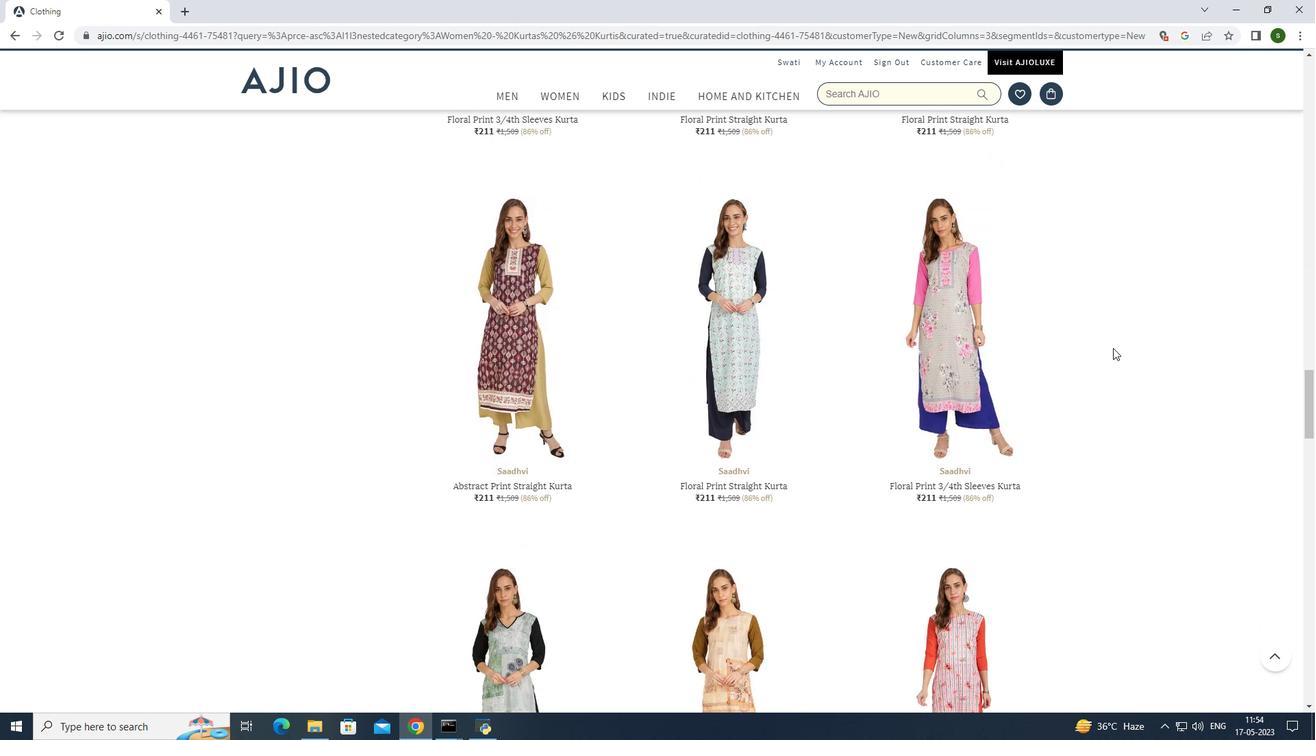 
Action: Mouse scrolled (1113, 347) with delta (0, 0)
Screenshot: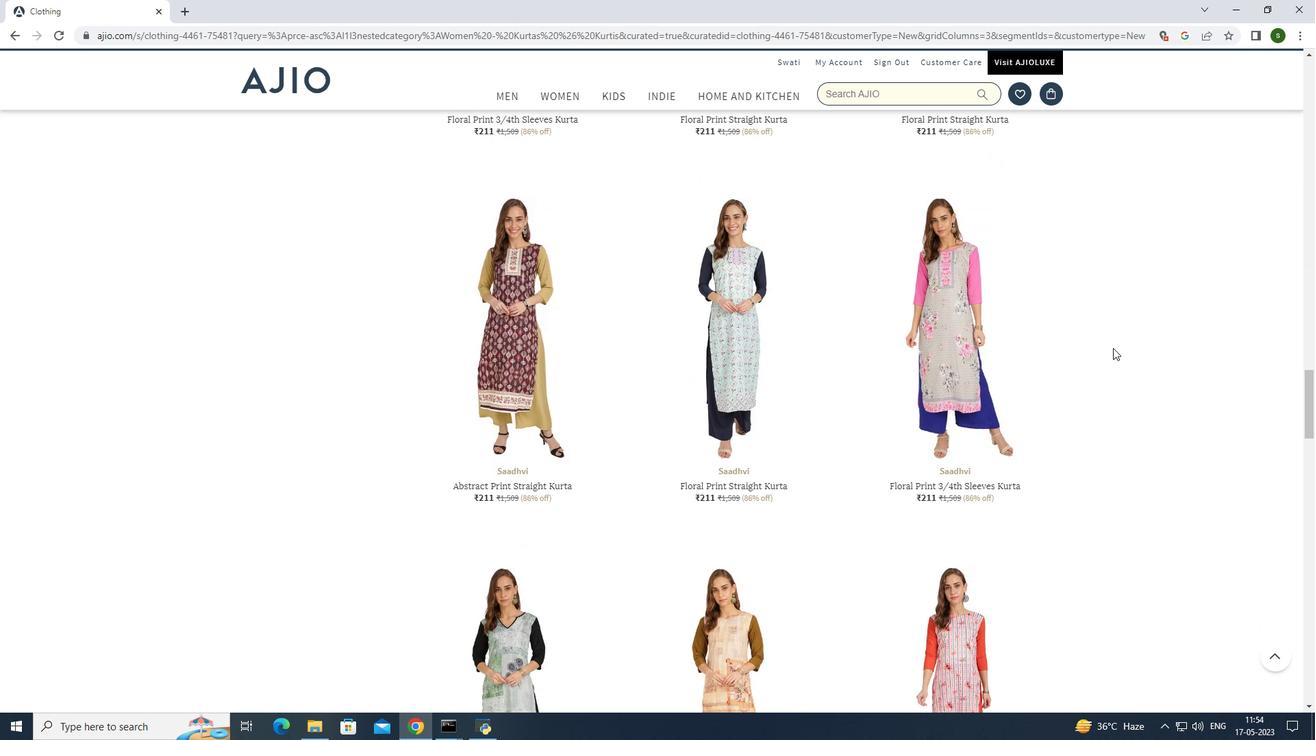 
Action: Mouse moved to (1113, 350)
Screenshot: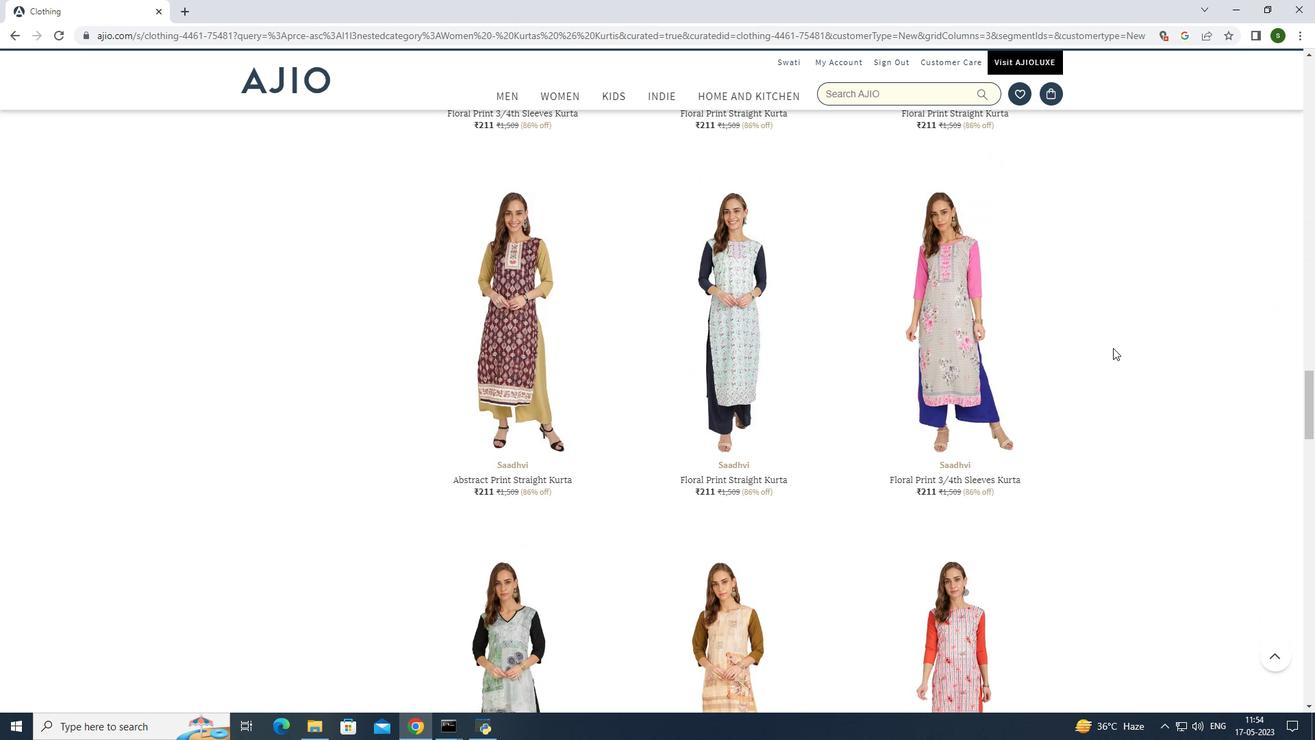 
Action: Mouse scrolled (1113, 349) with delta (0, 0)
Screenshot: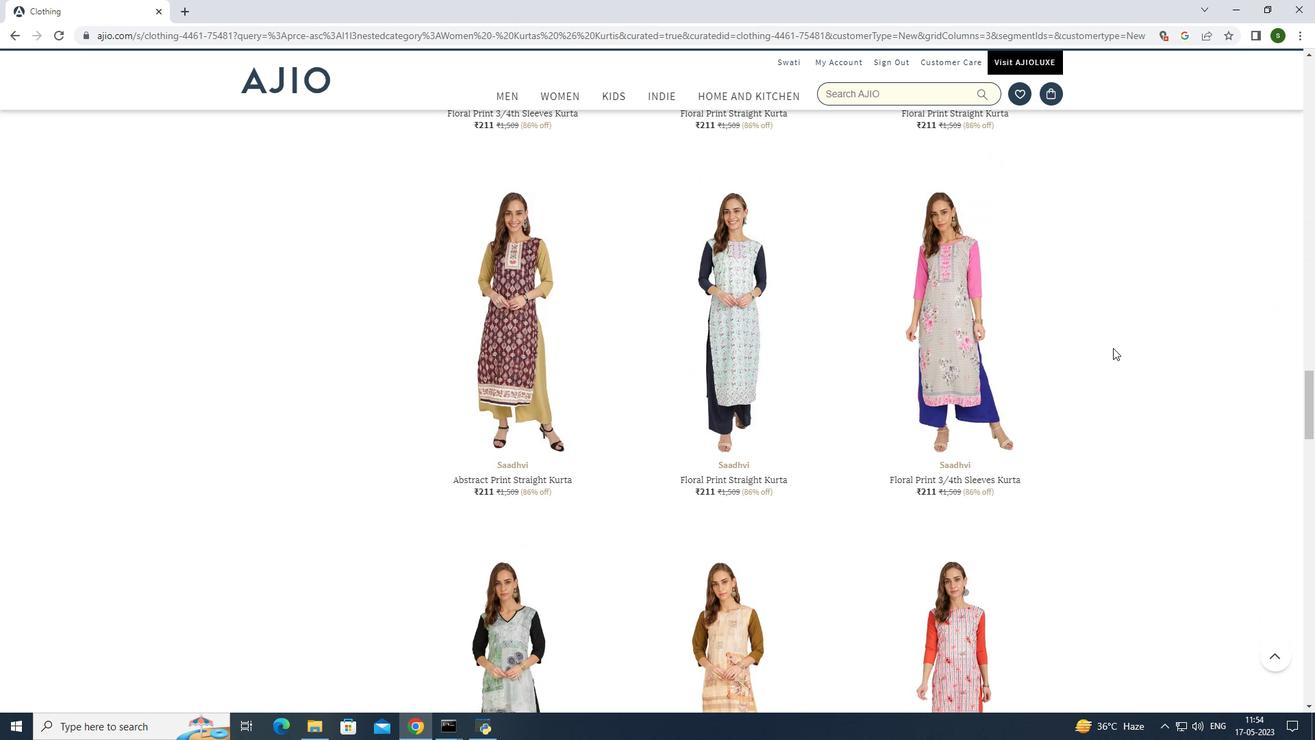 
Action: Mouse moved to (1113, 350)
Screenshot: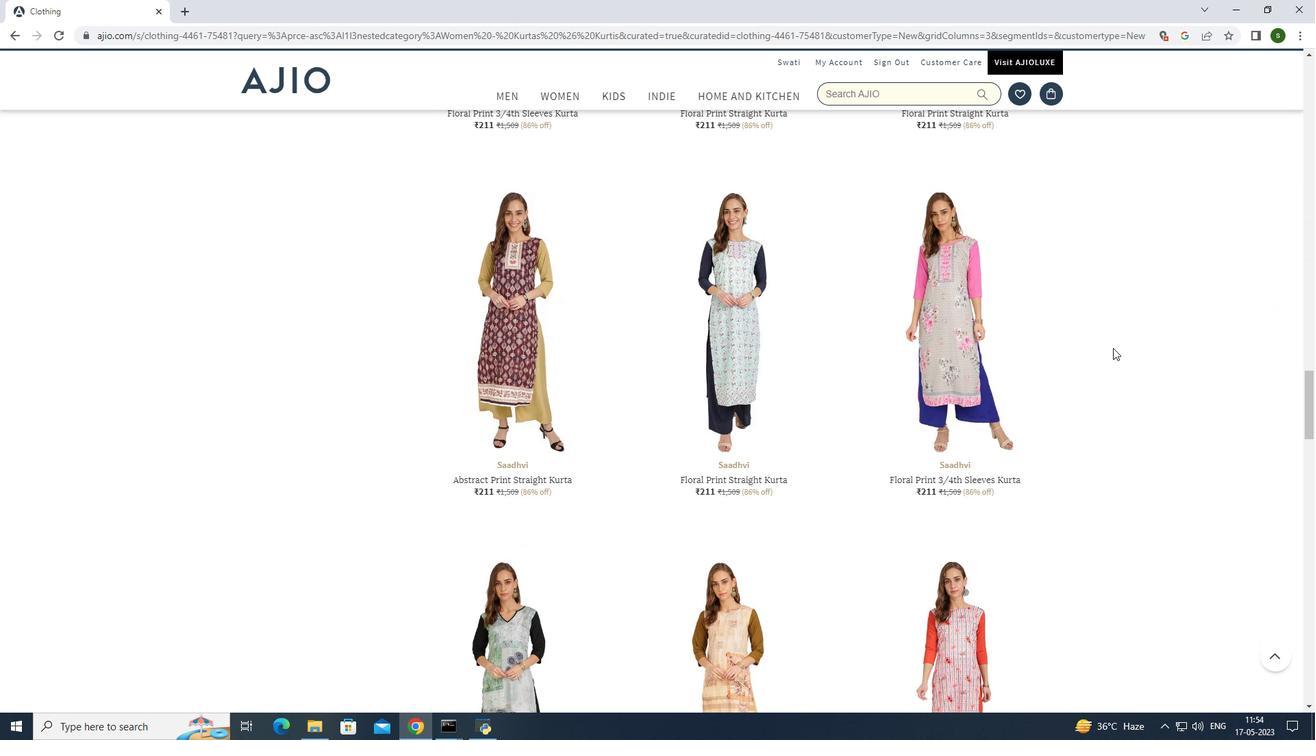 
Action: Mouse scrolled (1113, 350) with delta (0, 0)
Screenshot: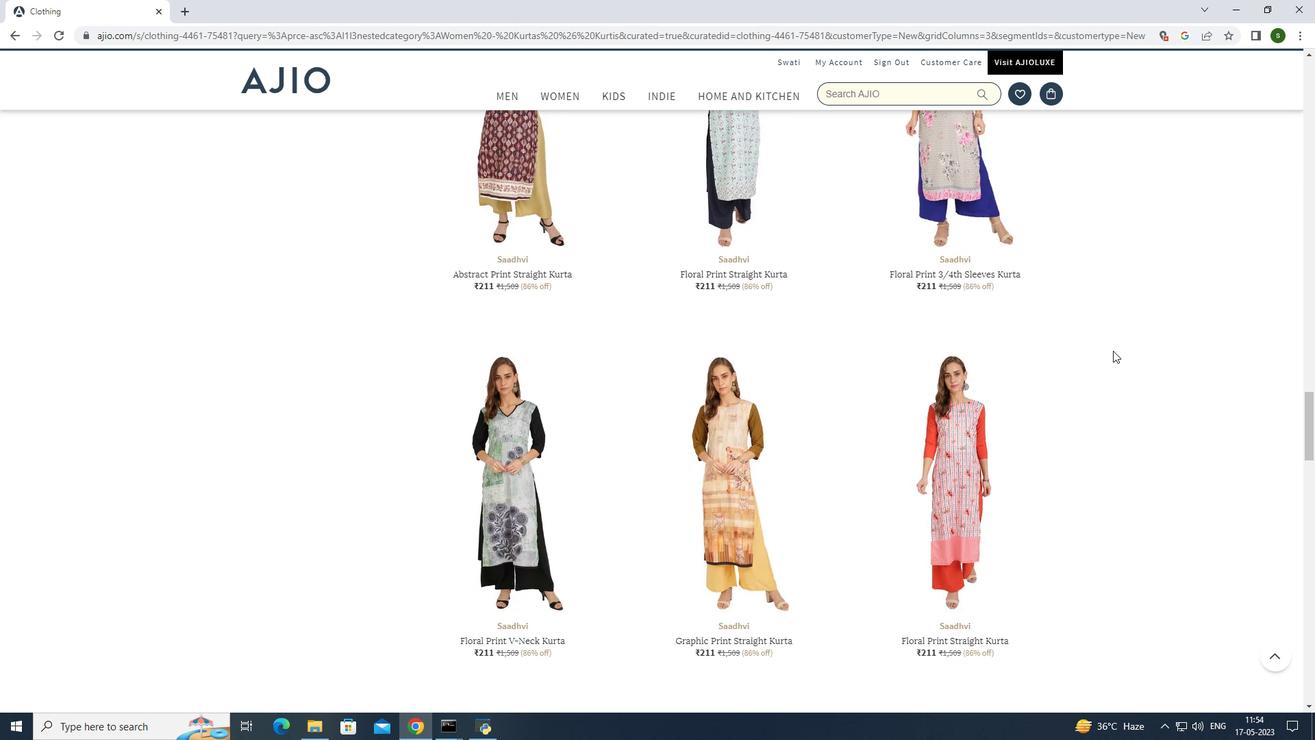 
Action: Mouse scrolled (1113, 350) with delta (0, 0)
Screenshot: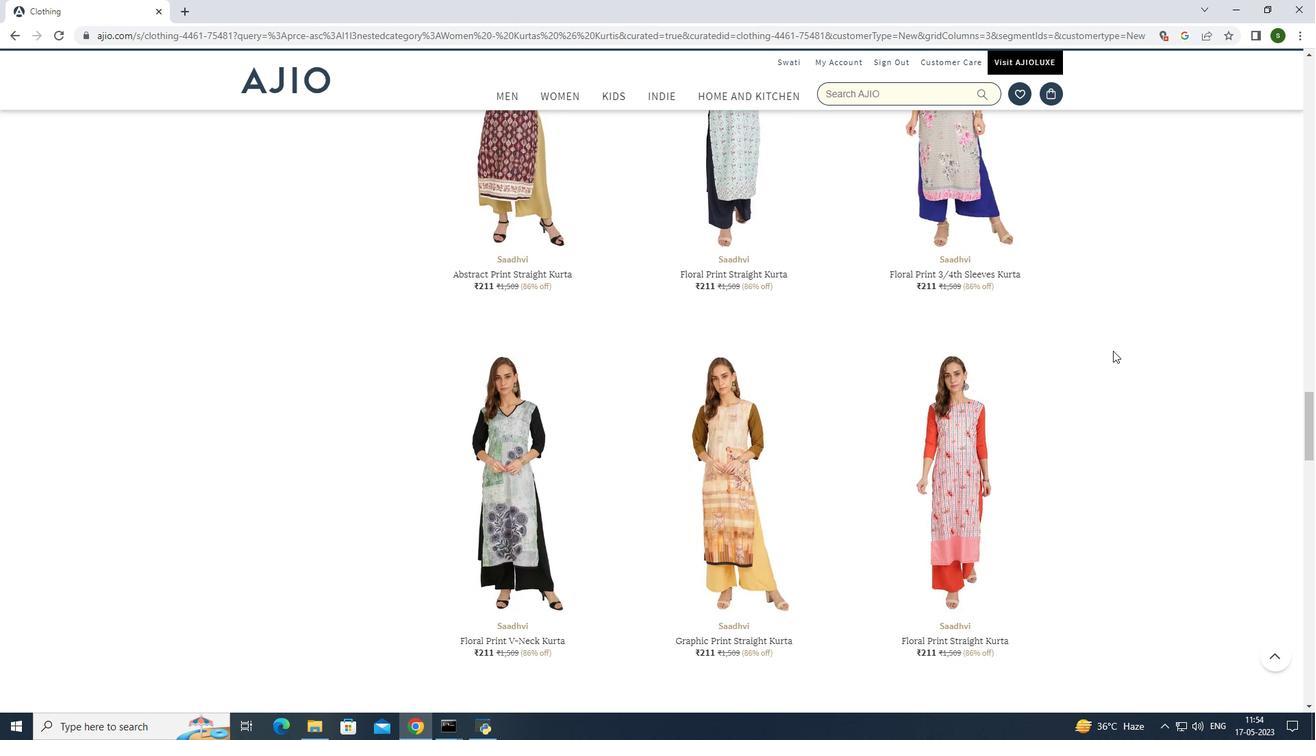 
Action: Mouse scrolled (1113, 350) with delta (0, 0)
Screenshot: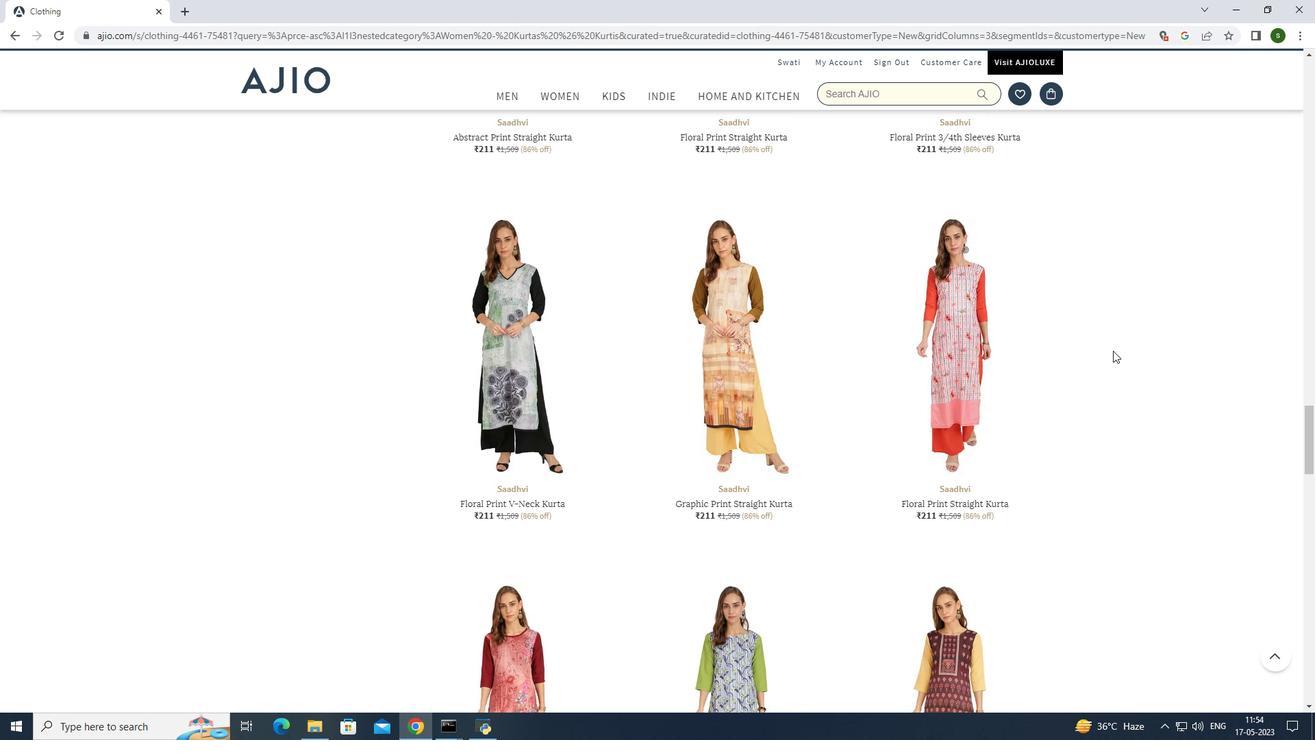 
Action: Mouse scrolled (1113, 350) with delta (0, 0)
Screenshot: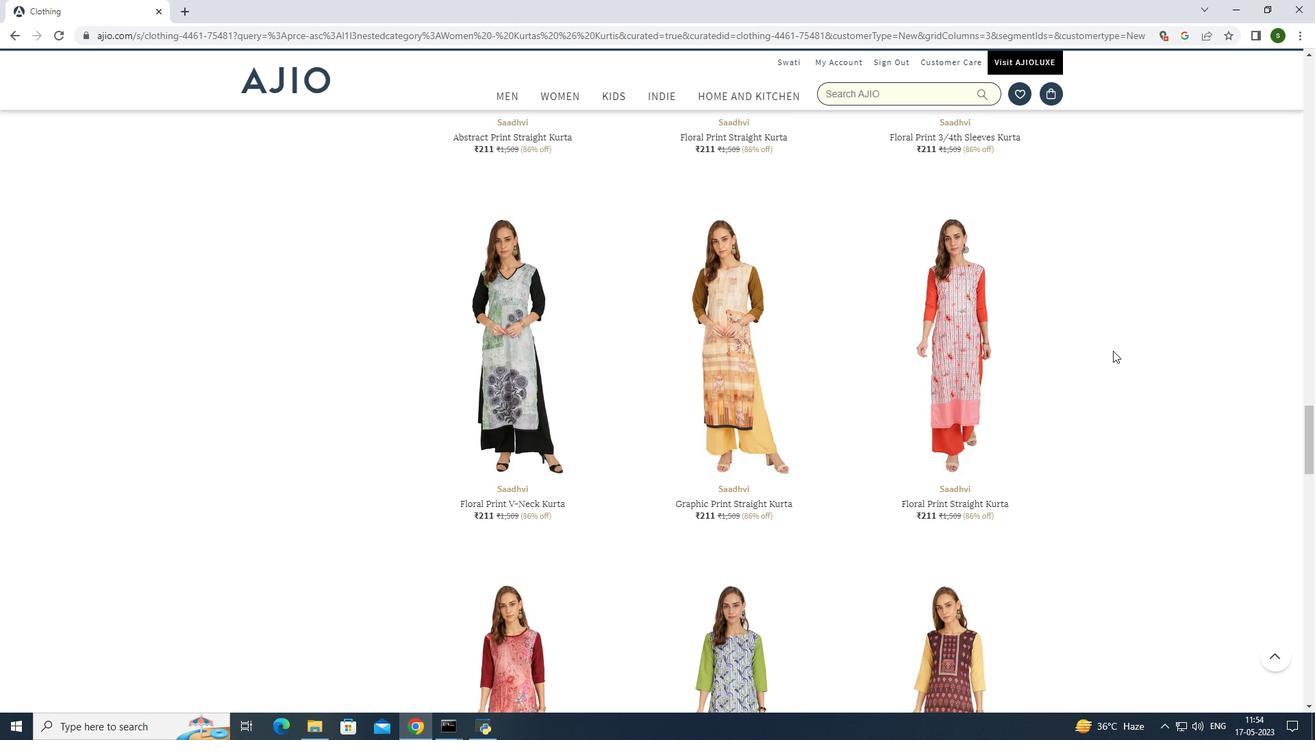 
Action: Mouse scrolled (1113, 350) with delta (0, 0)
Screenshot: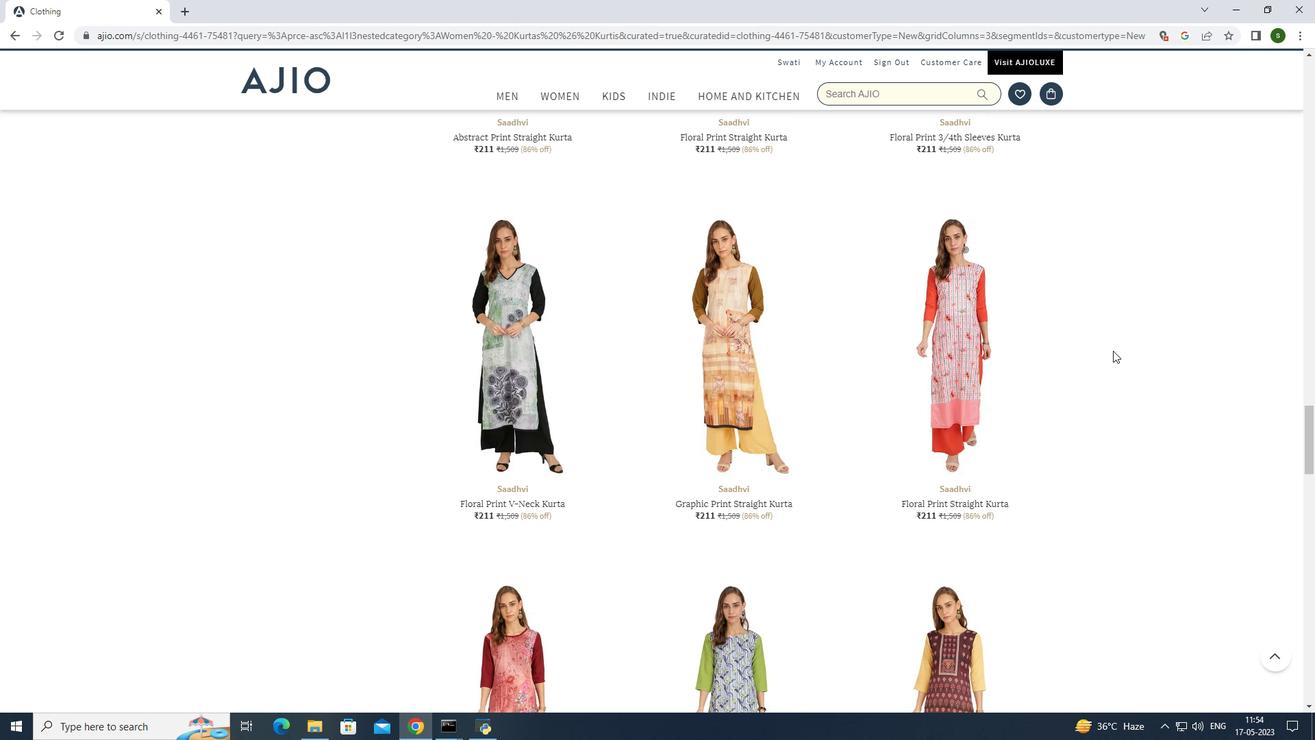 
Action: Mouse scrolled (1113, 350) with delta (0, 0)
Screenshot: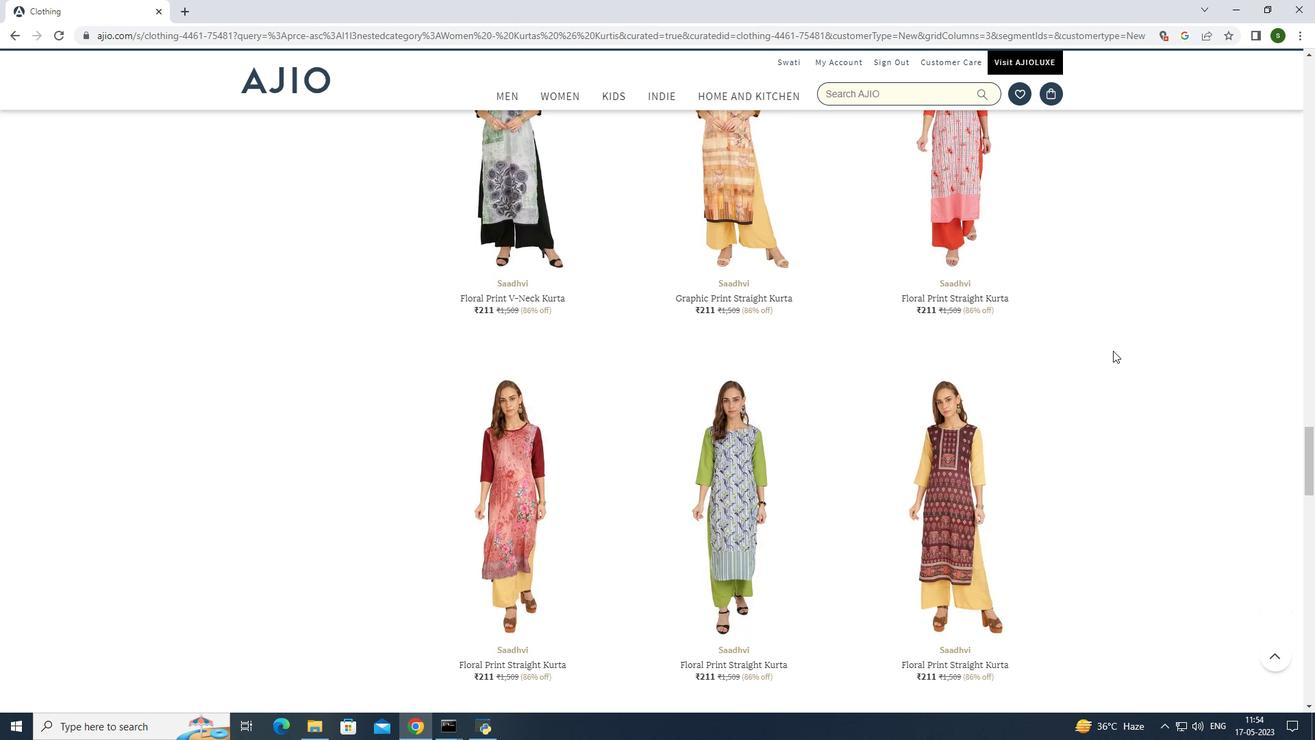 
Action: Mouse scrolled (1113, 350) with delta (0, 0)
Screenshot: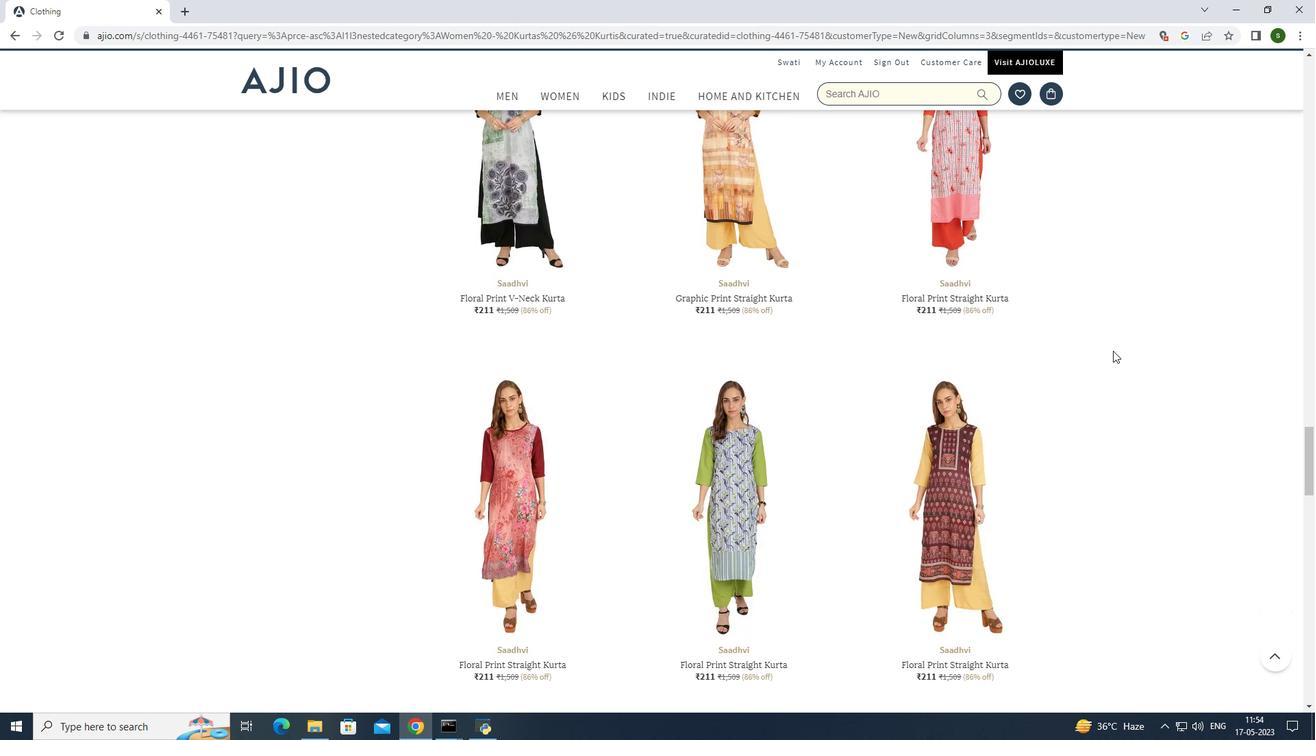 
Action: Mouse scrolled (1113, 350) with delta (0, 0)
Screenshot: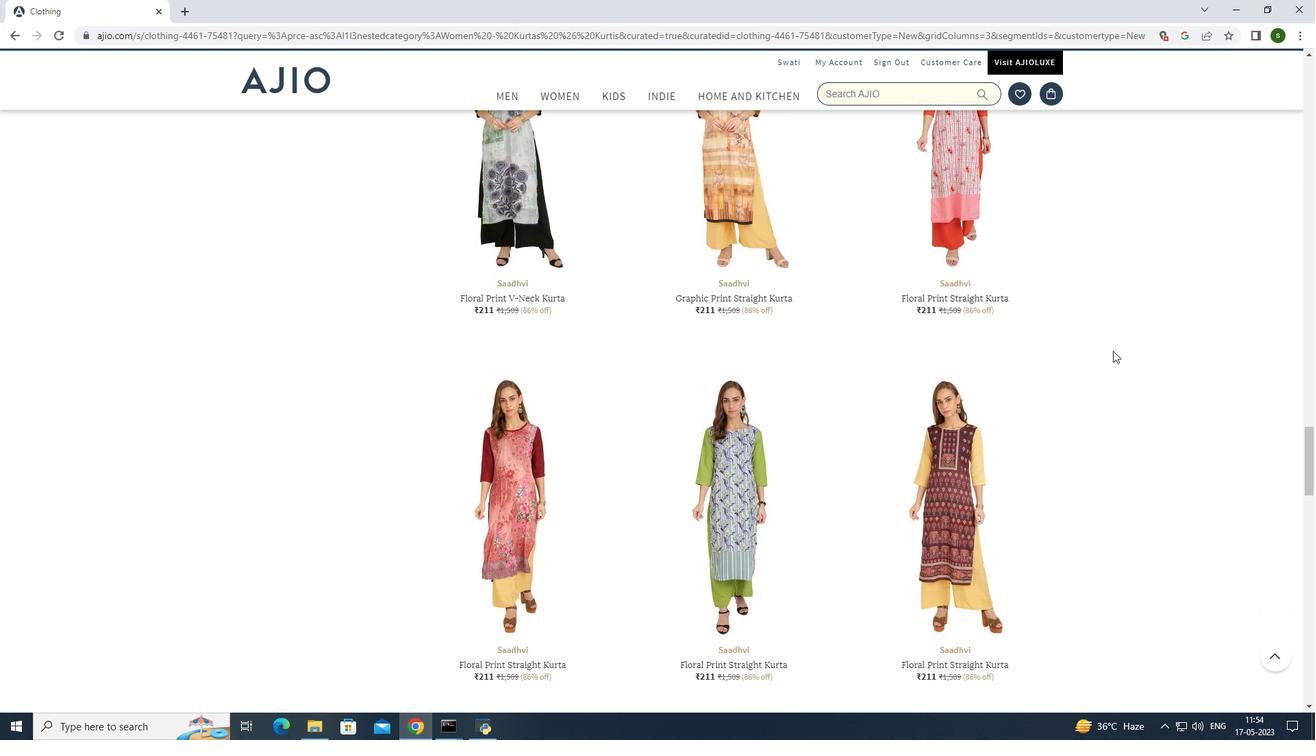 
Action: Mouse scrolled (1113, 350) with delta (0, 0)
Screenshot: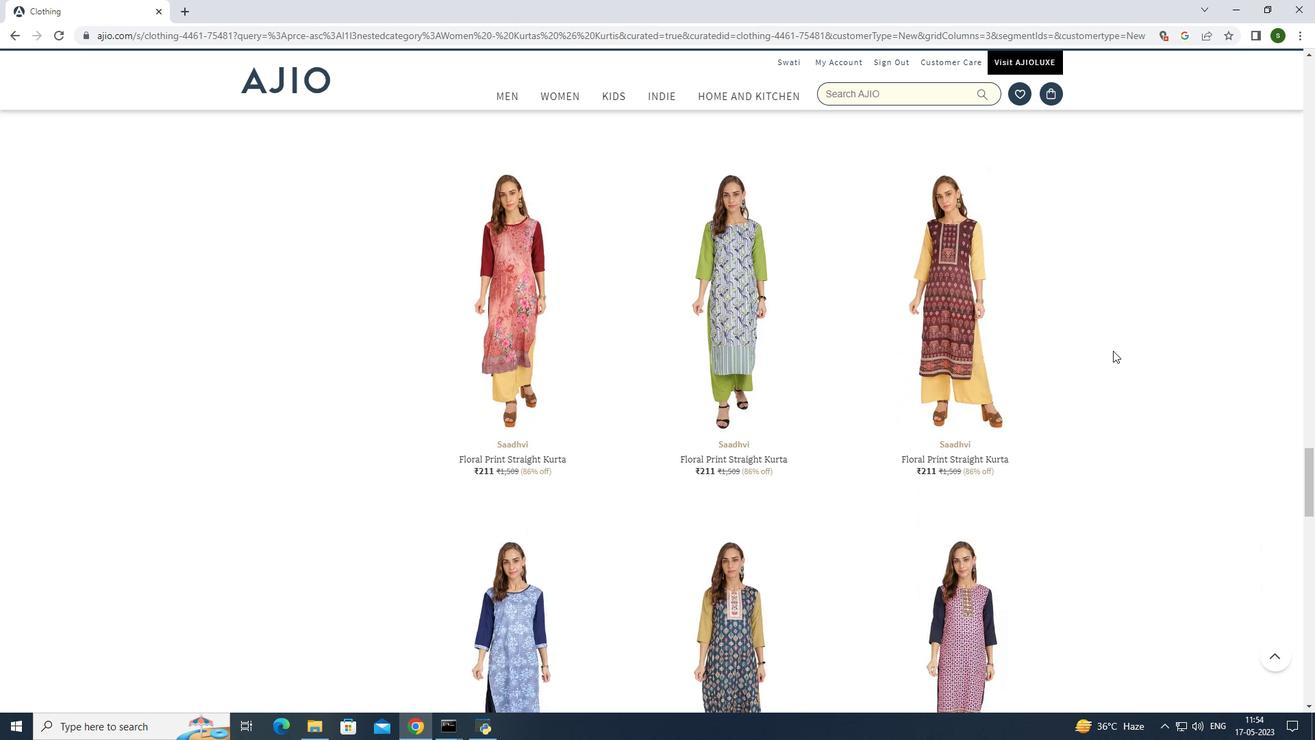 
Action: Mouse scrolled (1113, 350) with delta (0, 0)
Screenshot: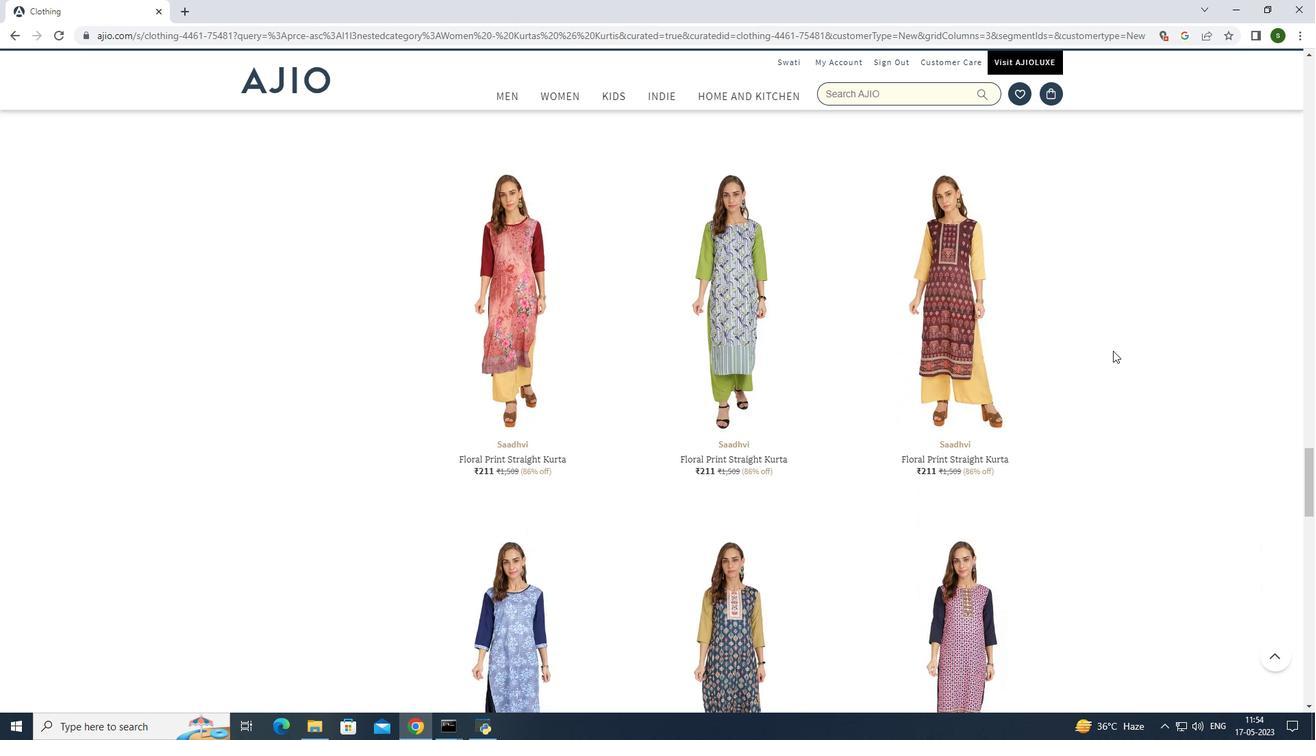 
Action: Mouse scrolled (1113, 350) with delta (0, 0)
Screenshot: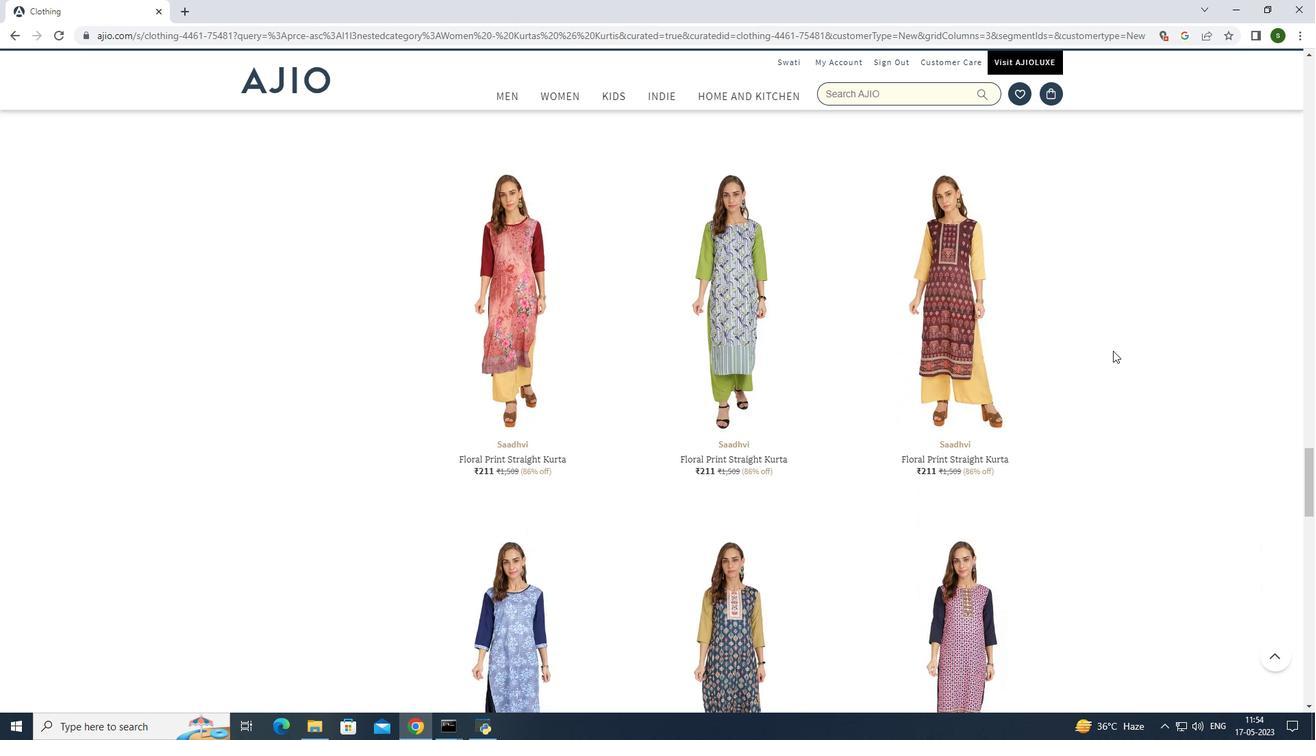 
Action: Mouse scrolled (1113, 350) with delta (0, 0)
Screenshot: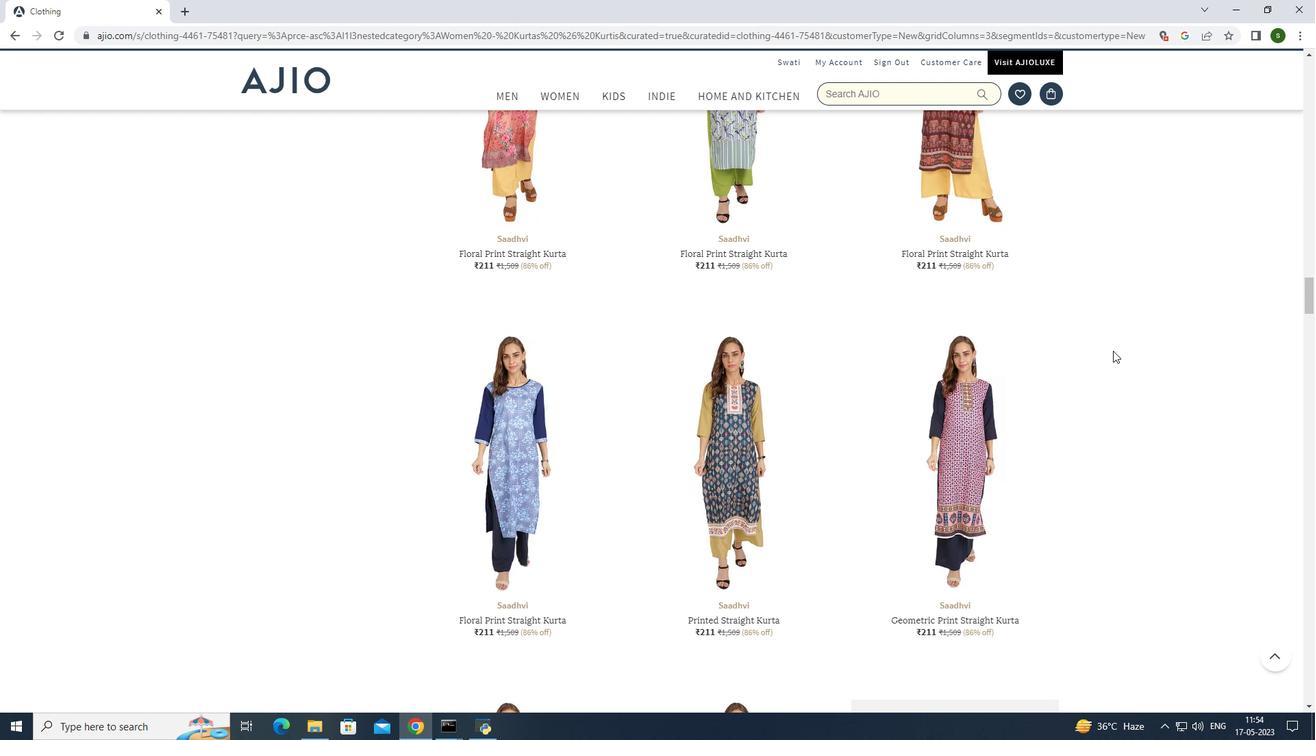 
Action: Mouse scrolled (1113, 350) with delta (0, 0)
Screenshot: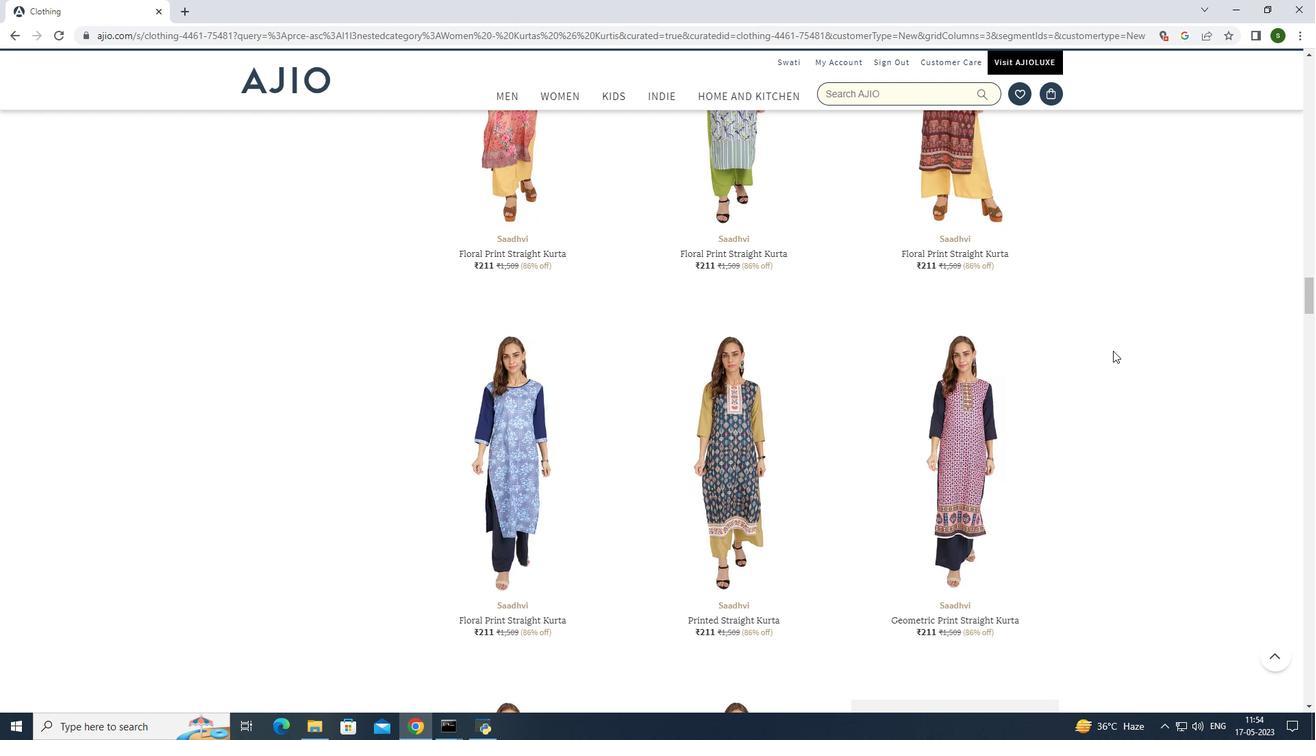
Action: Mouse scrolled (1113, 350) with delta (0, 0)
Screenshot: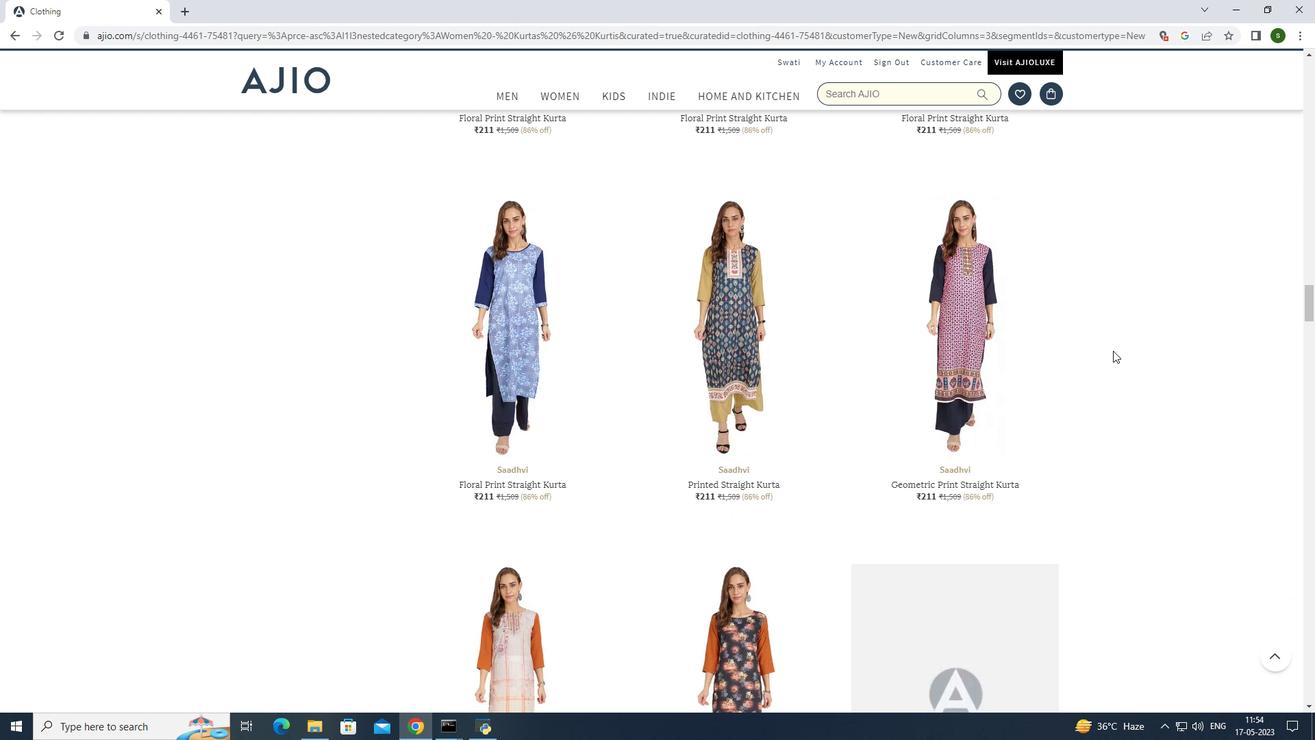 
Action: Mouse scrolled (1113, 350) with delta (0, 0)
Screenshot: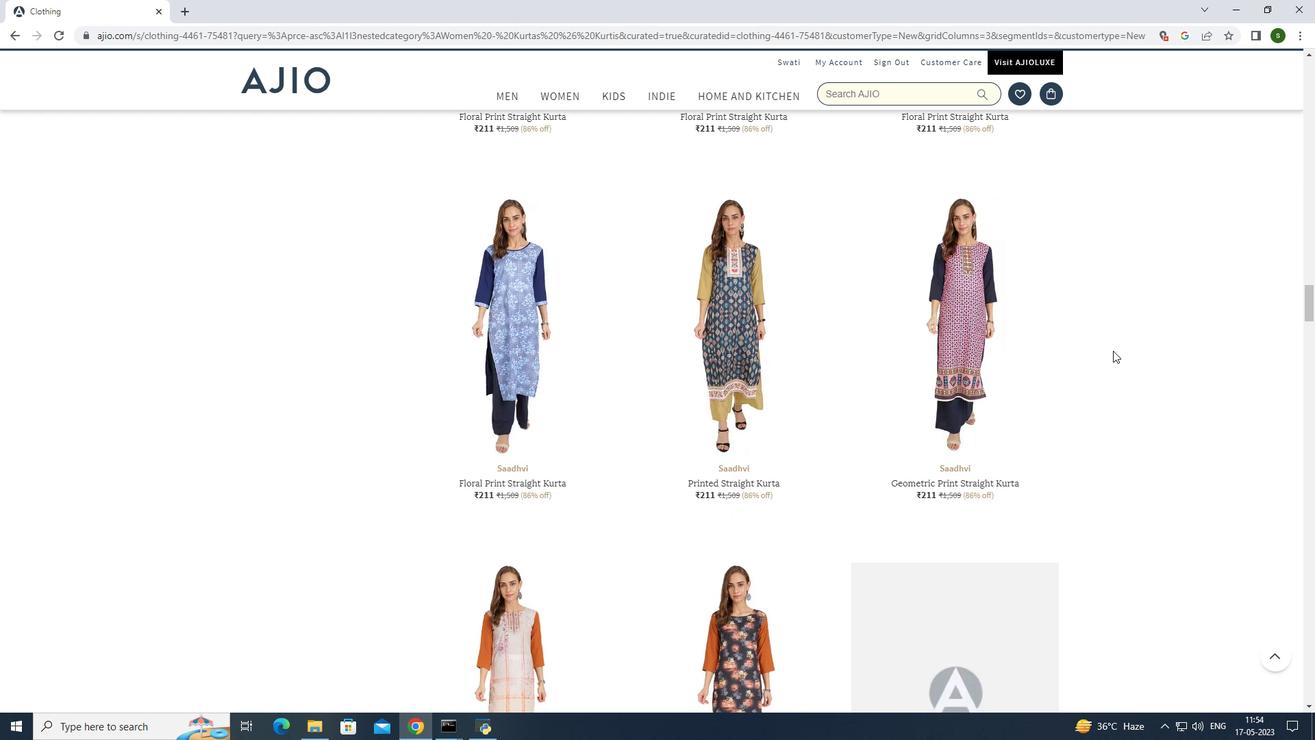 
Action: Mouse scrolled (1113, 350) with delta (0, 0)
Screenshot: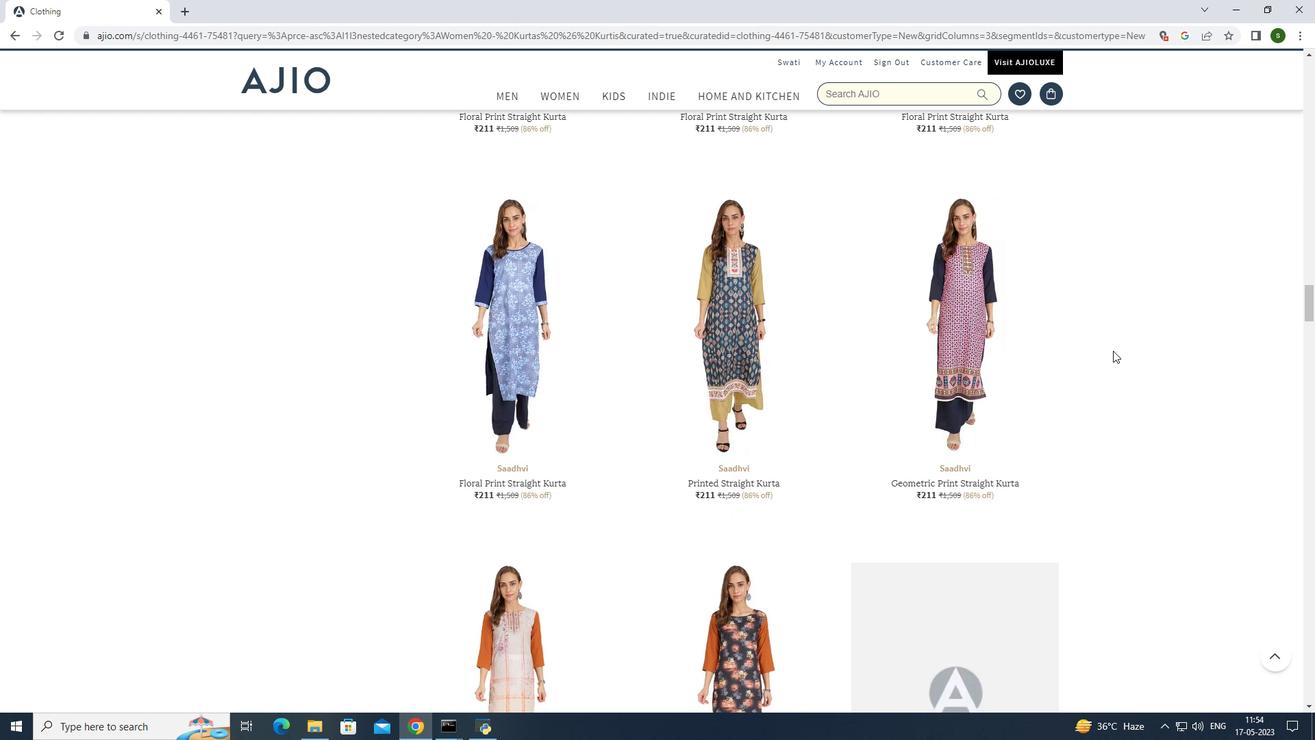 
Action: Mouse scrolled (1113, 350) with delta (0, 0)
Screenshot: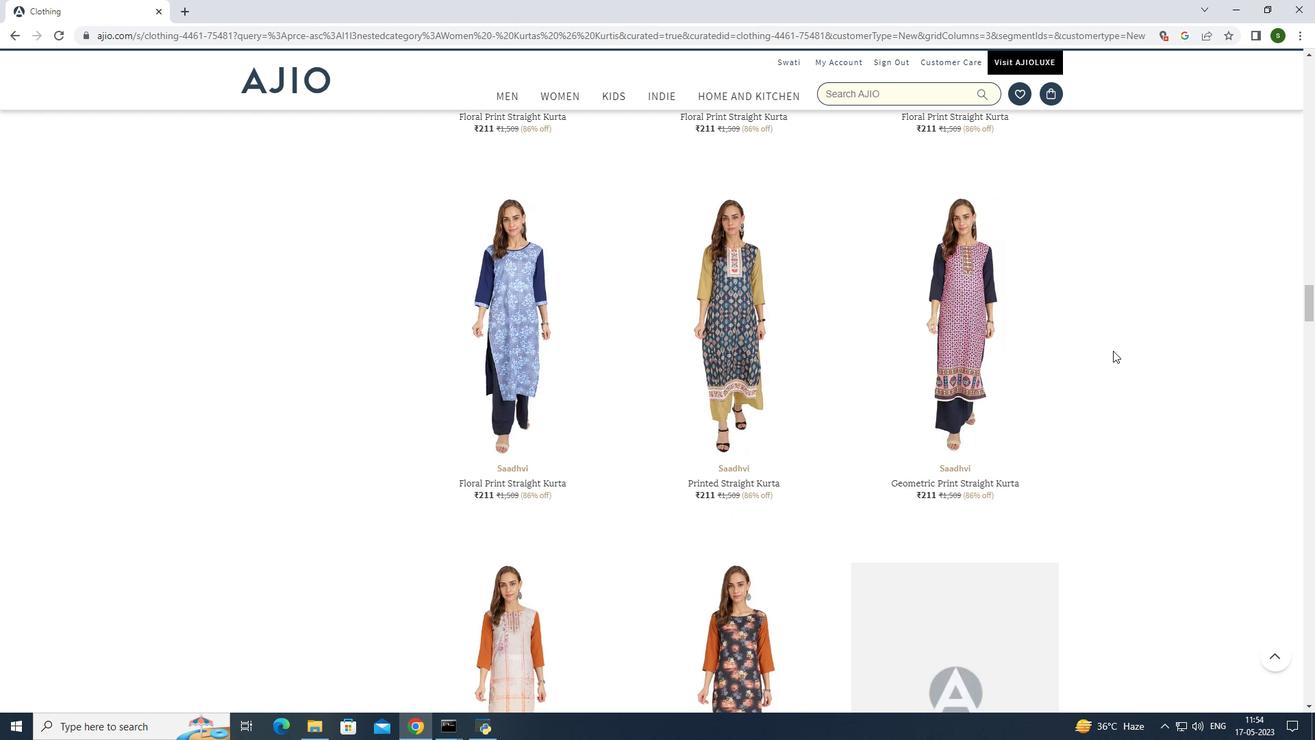 
Action: Mouse scrolled (1113, 350) with delta (0, 0)
Screenshot: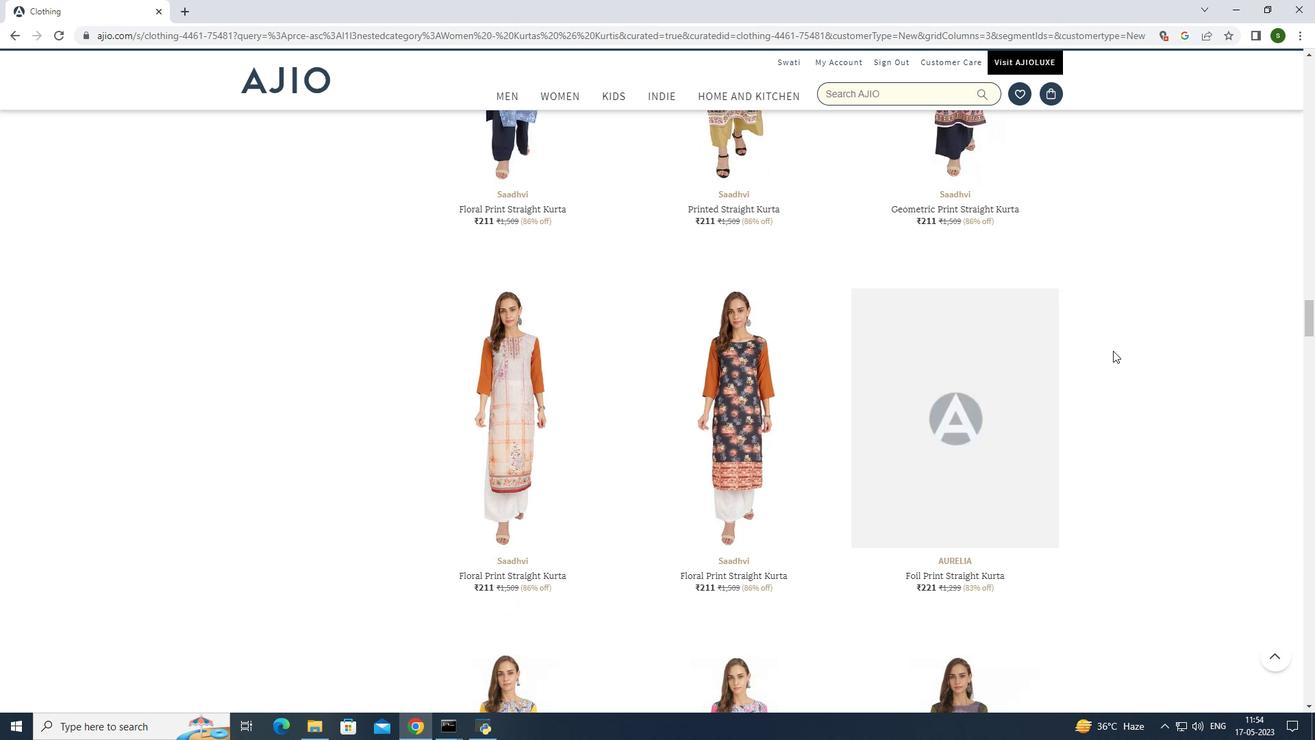
Action: Mouse scrolled (1113, 350) with delta (0, 0)
Screenshot: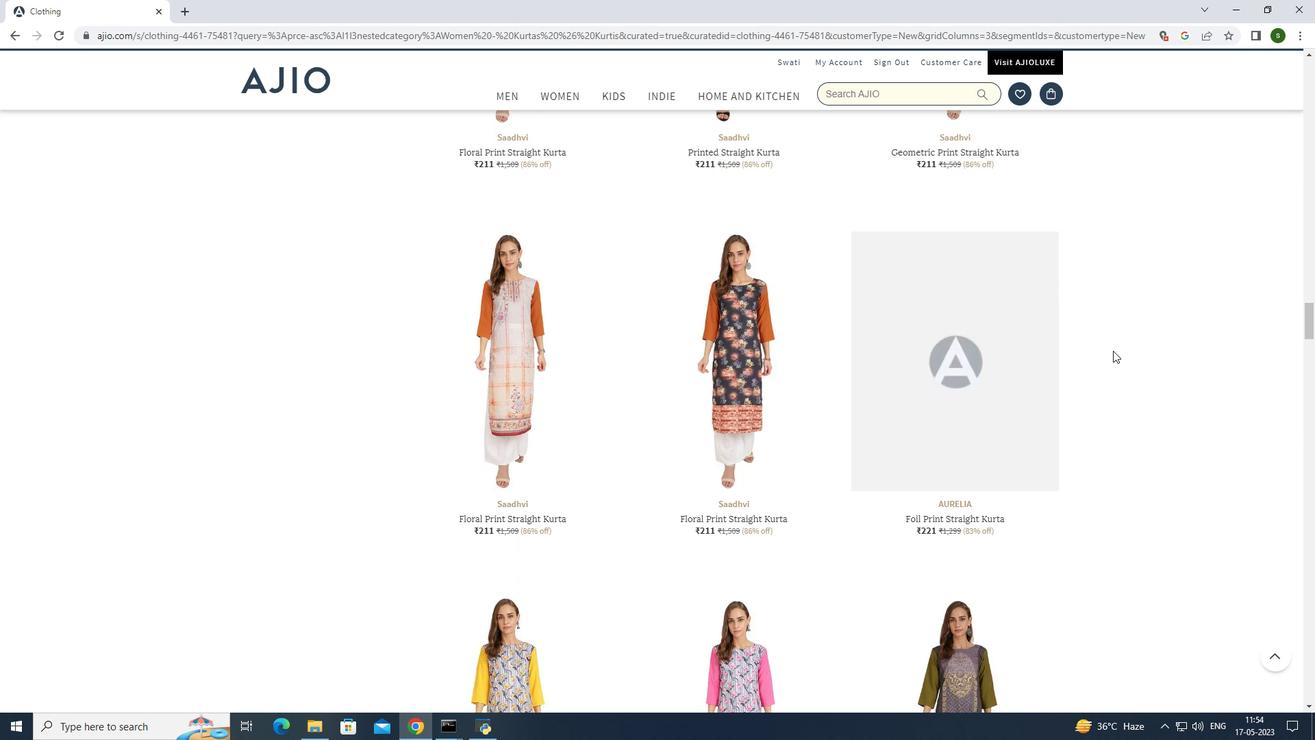 
Action: Mouse scrolled (1113, 350) with delta (0, 0)
Screenshot: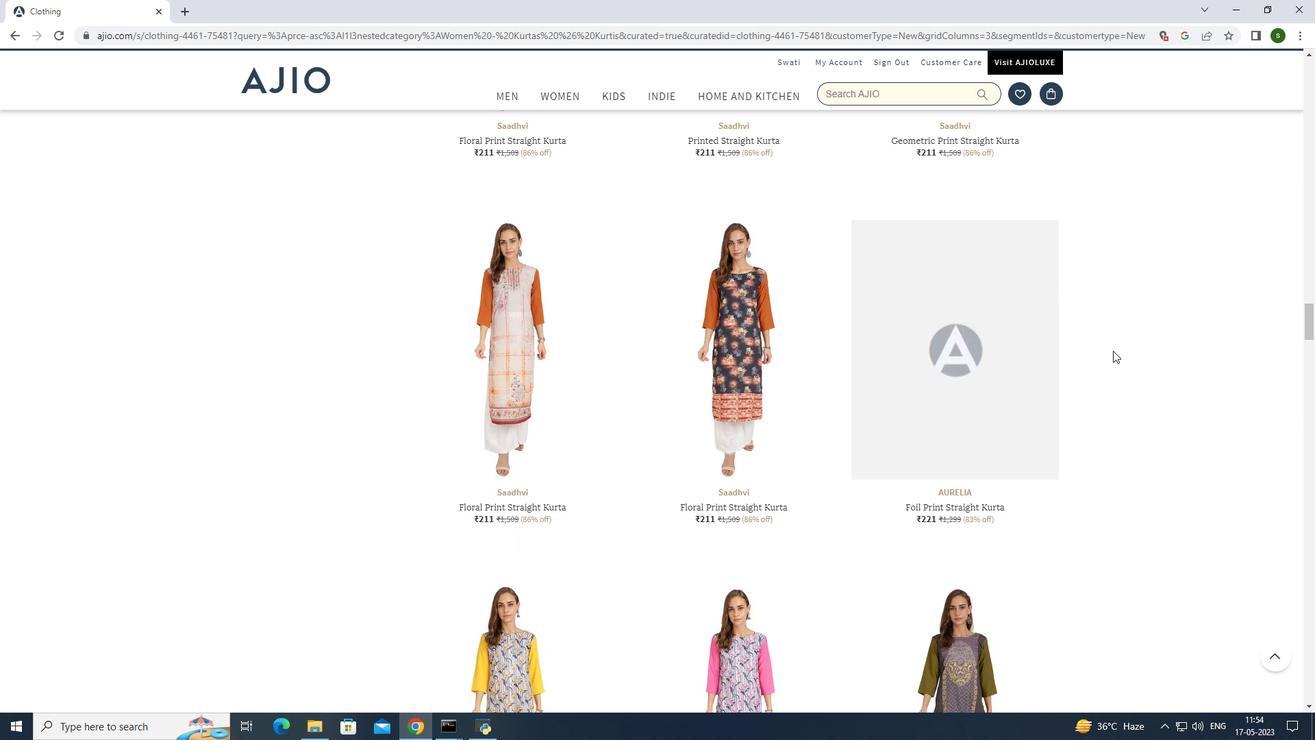 
Action: Mouse moved to (1103, 522)
Screenshot: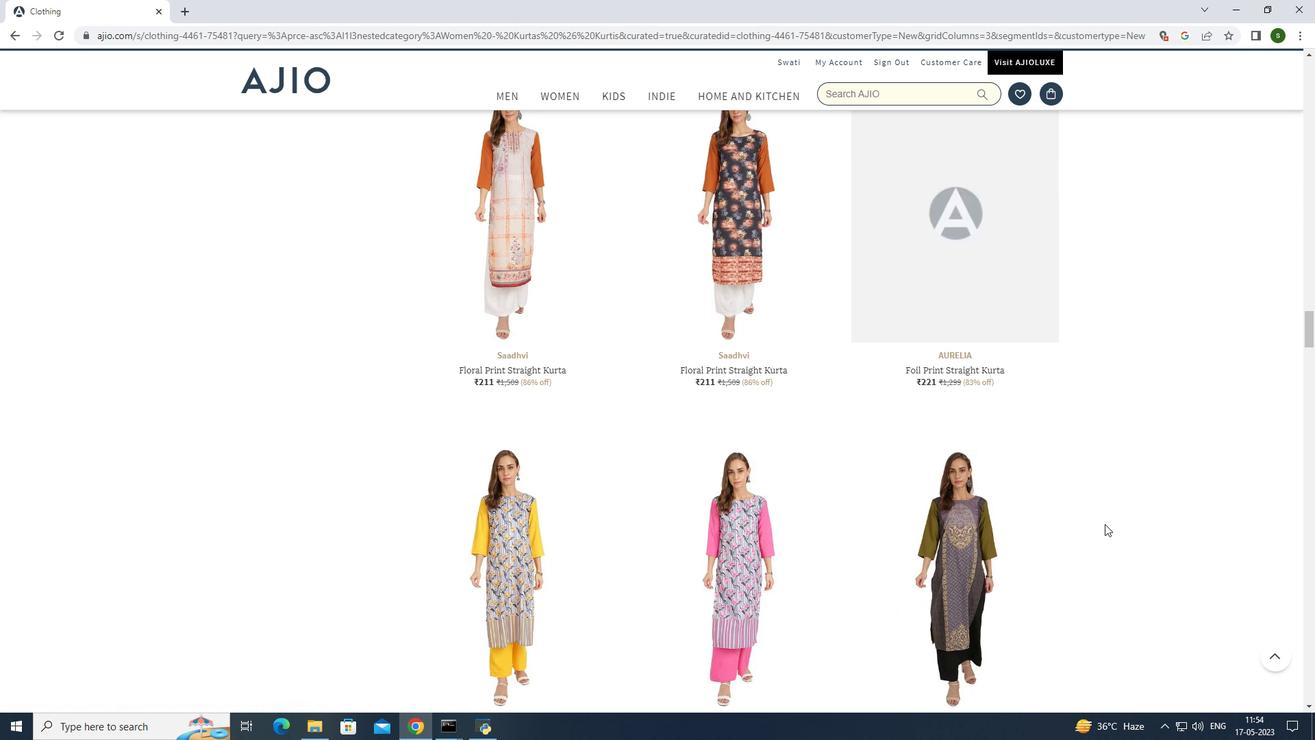 
Action: Mouse scrolled (1103, 521) with delta (0, 0)
Screenshot: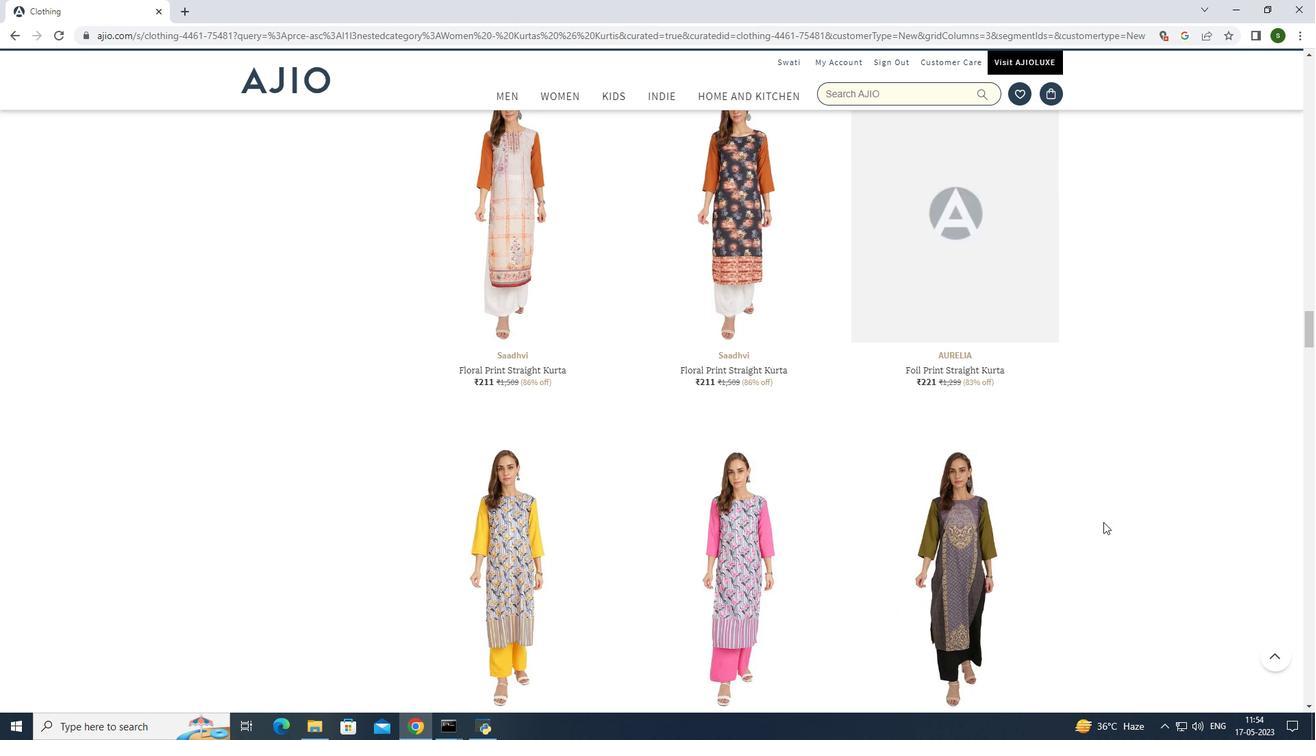 
Action: Mouse scrolled (1103, 521) with delta (0, 0)
Screenshot: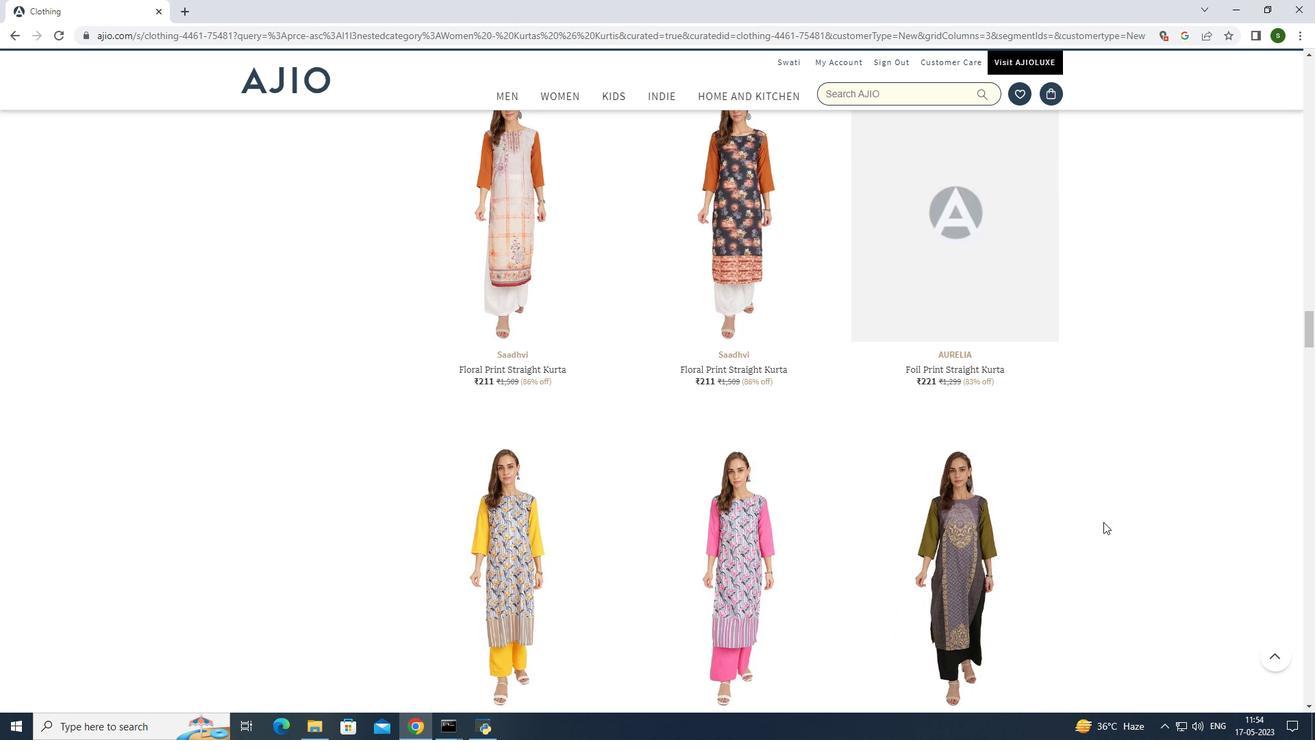 
Action: Mouse scrolled (1103, 521) with delta (0, 0)
Screenshot: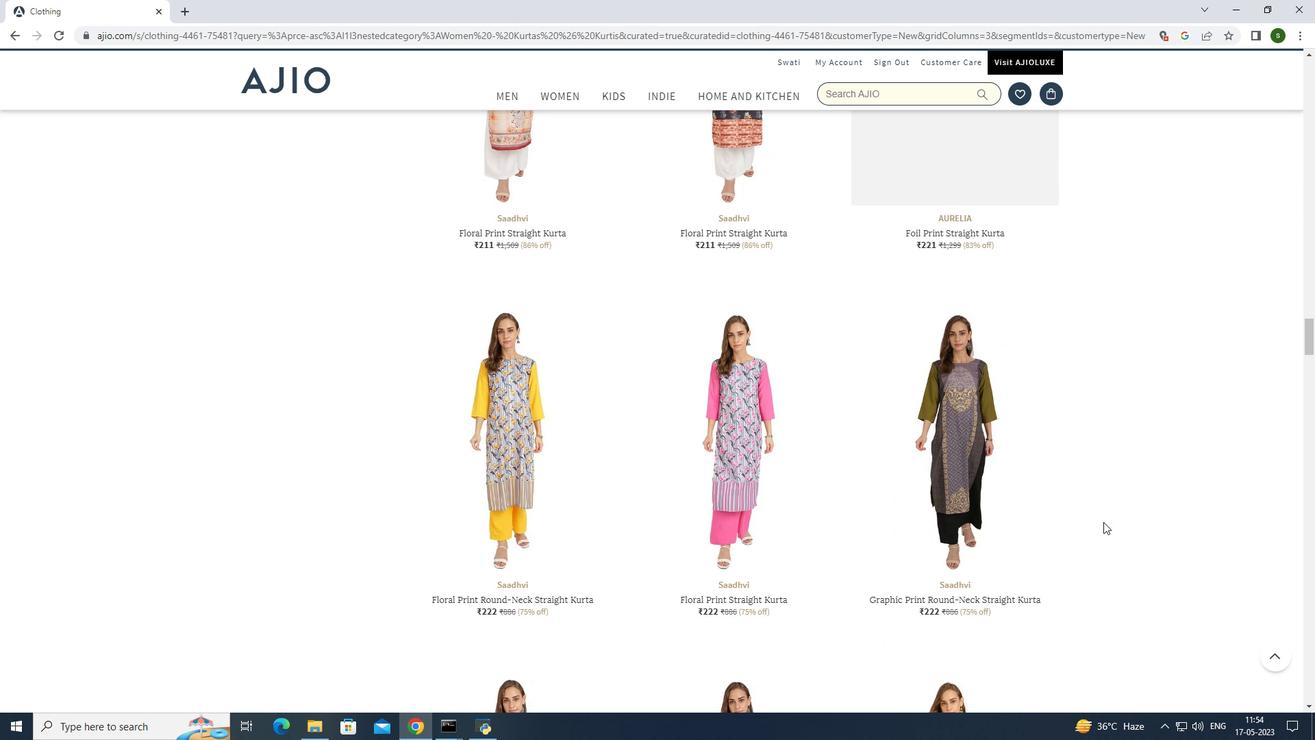 
Action: Mouse scrolled (1103, 521) with delta (0, 0)
Screenshot: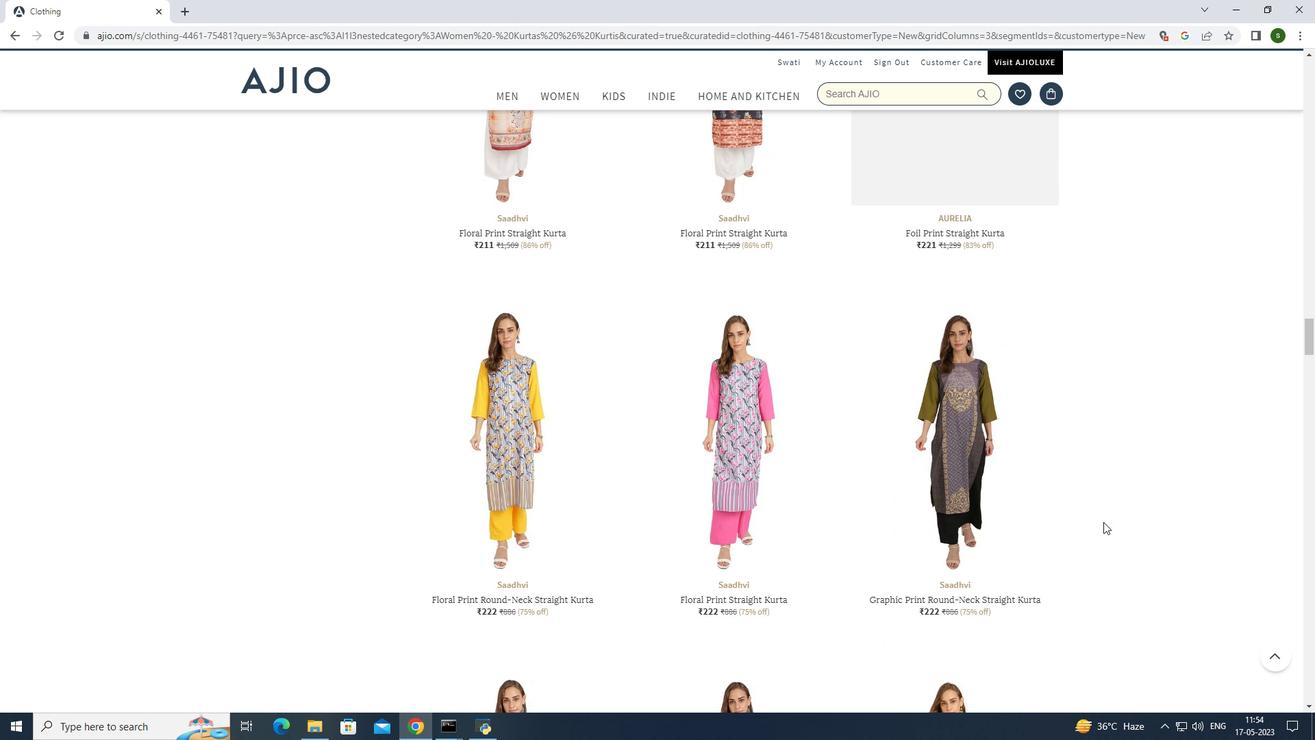 
Action: Mouse scrolled (1103, 521) with delta (0, 0)
Screenshot: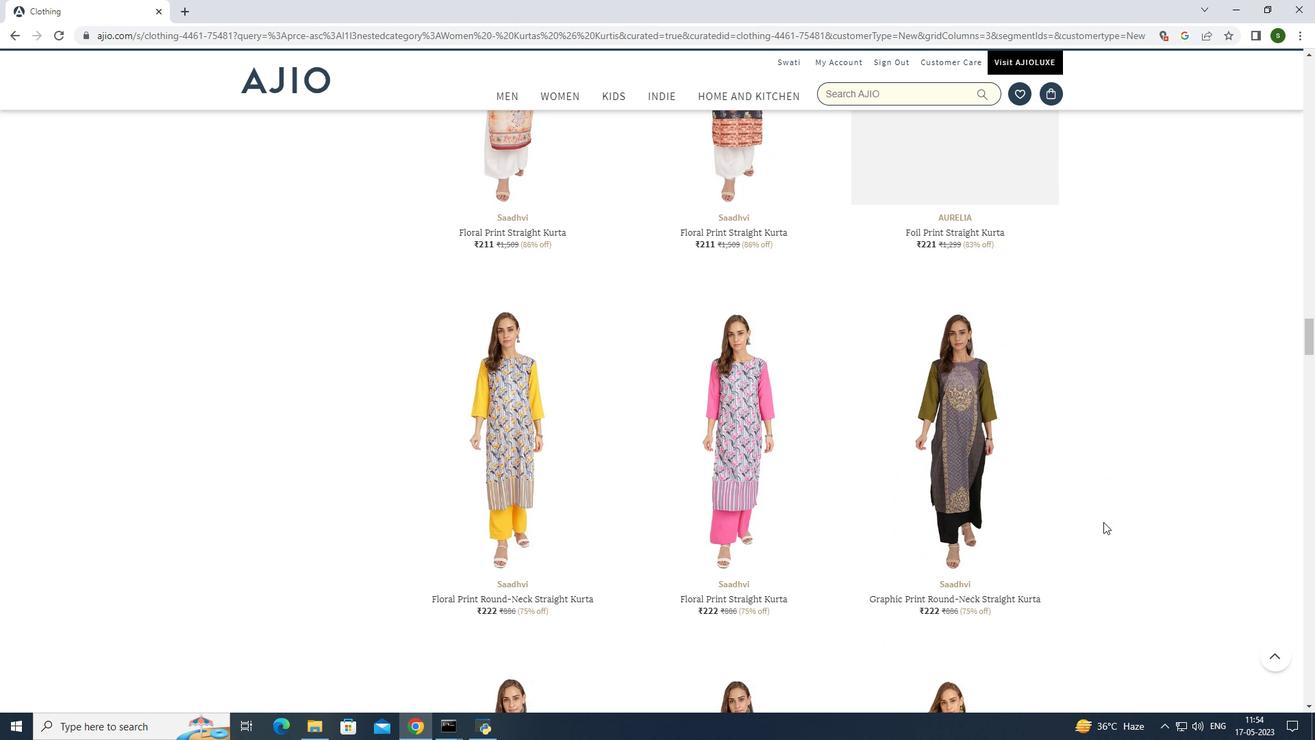 
Action: Mouse scrolled (1103, 521) with delta (0, 0)
Screenshot: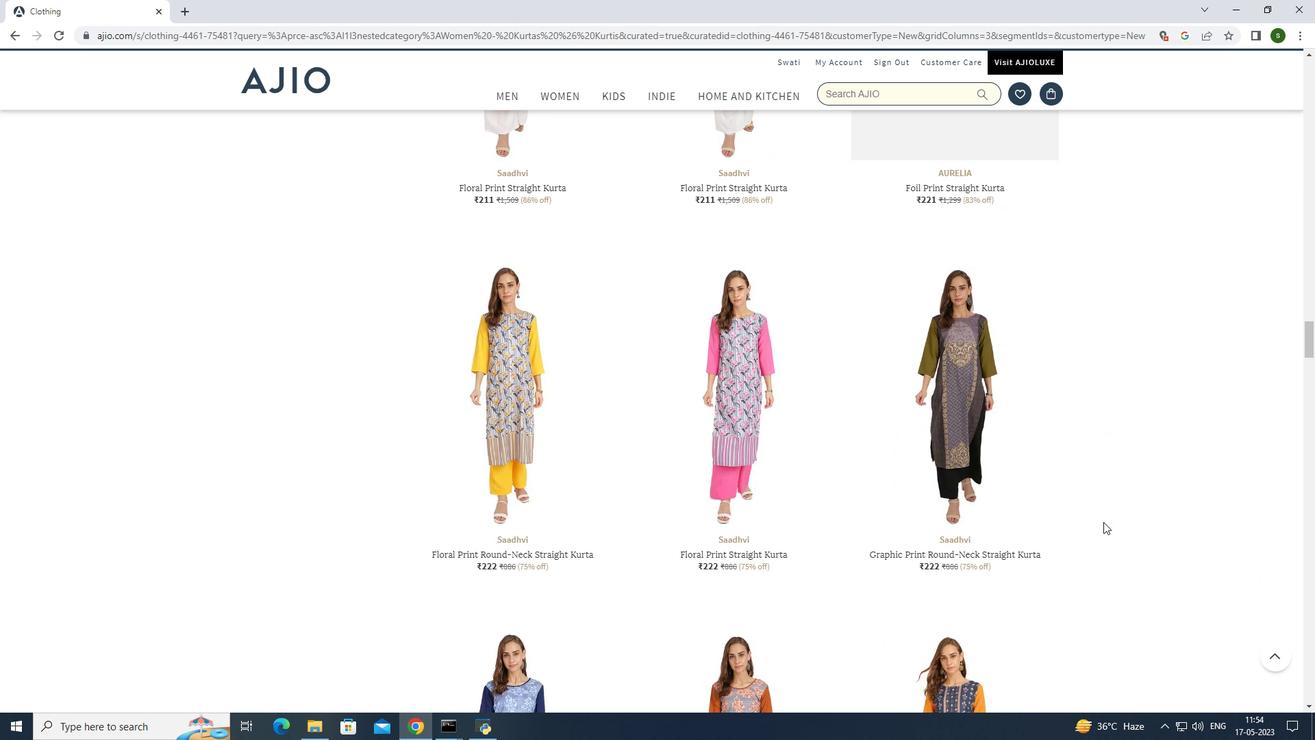 
Action: Mouse scrolled (1103, 521) with delta (0, 0)
Screenshot: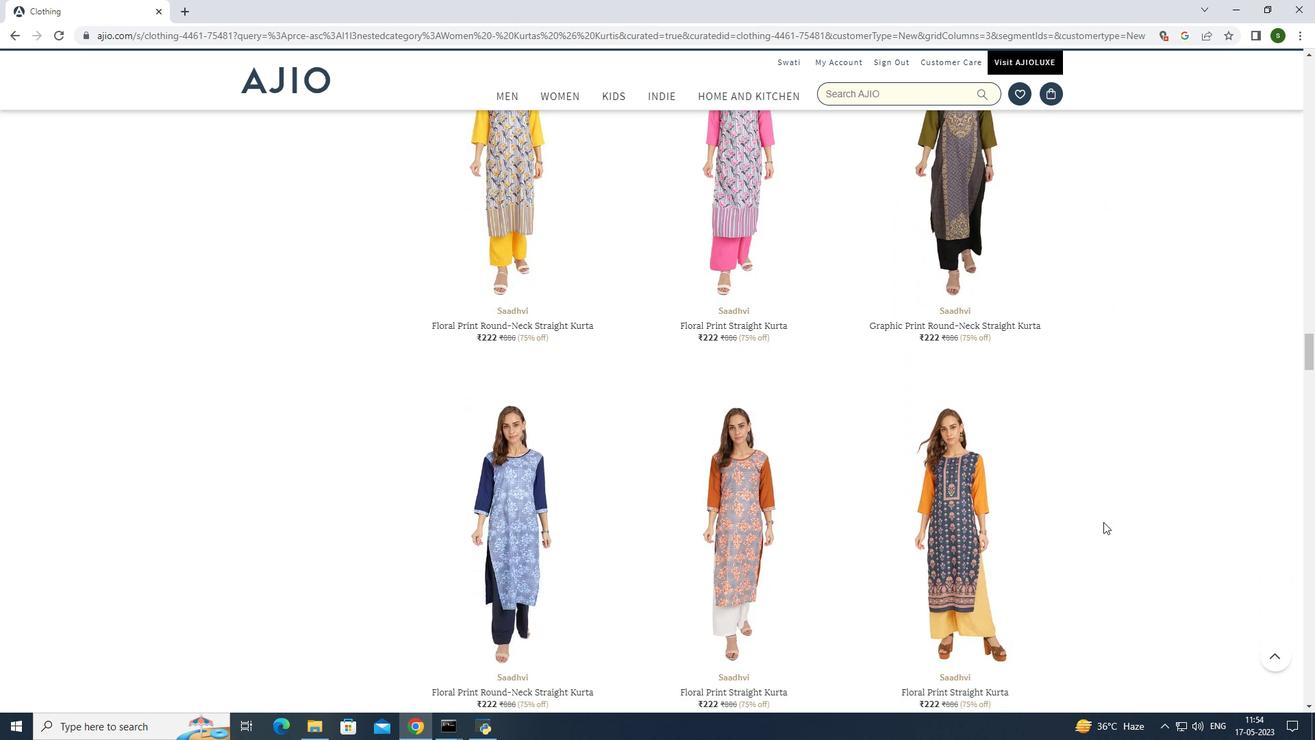 
Action: Mouse scrolled (1103, 521) with delta (0, 0)
Screenshot: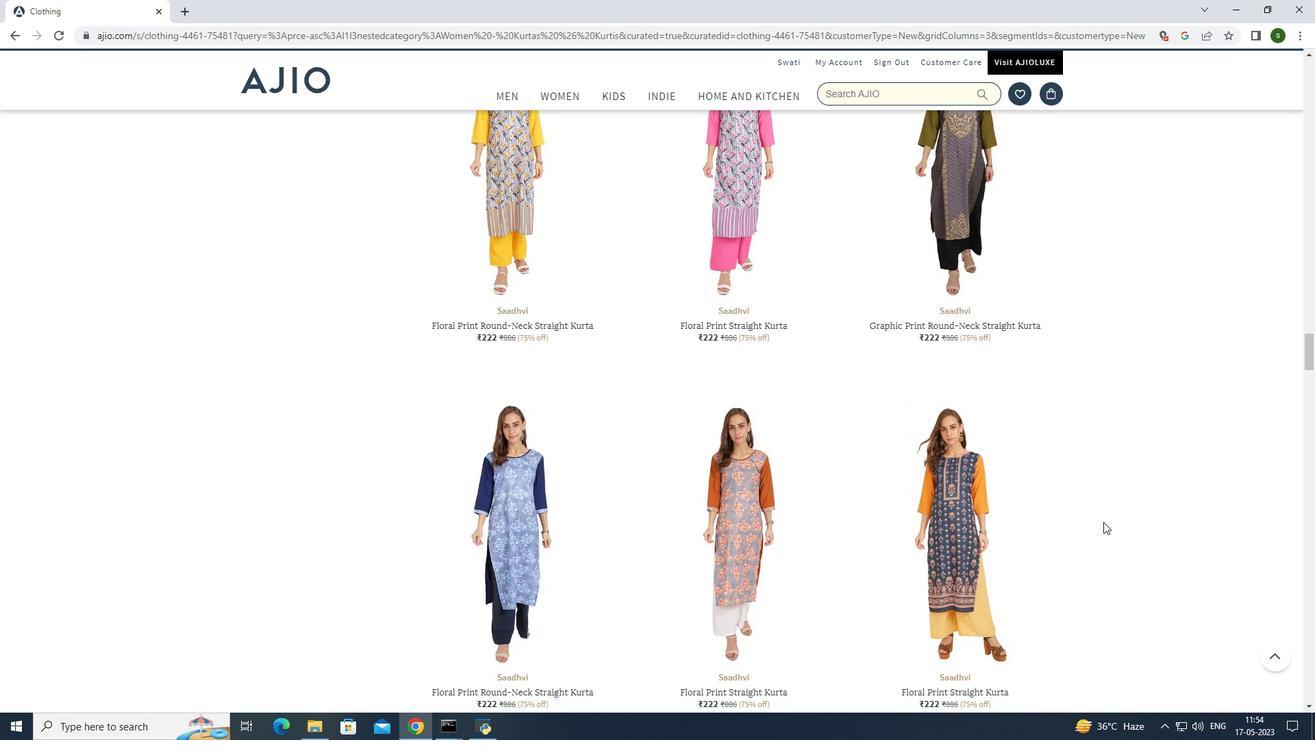 
Action: Mouse moved to (1307, 367)
Screenshot: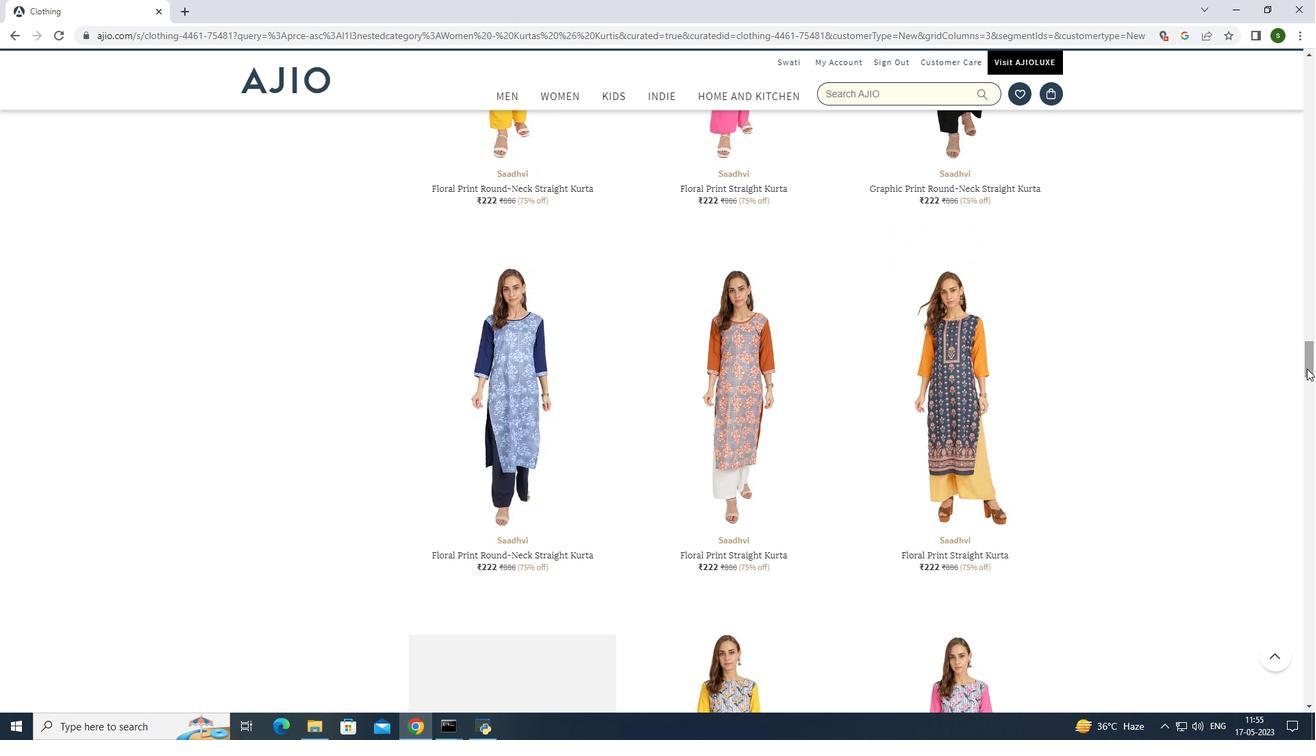 
Action: Mouse pressed left at (1307, 367)
Screenshot: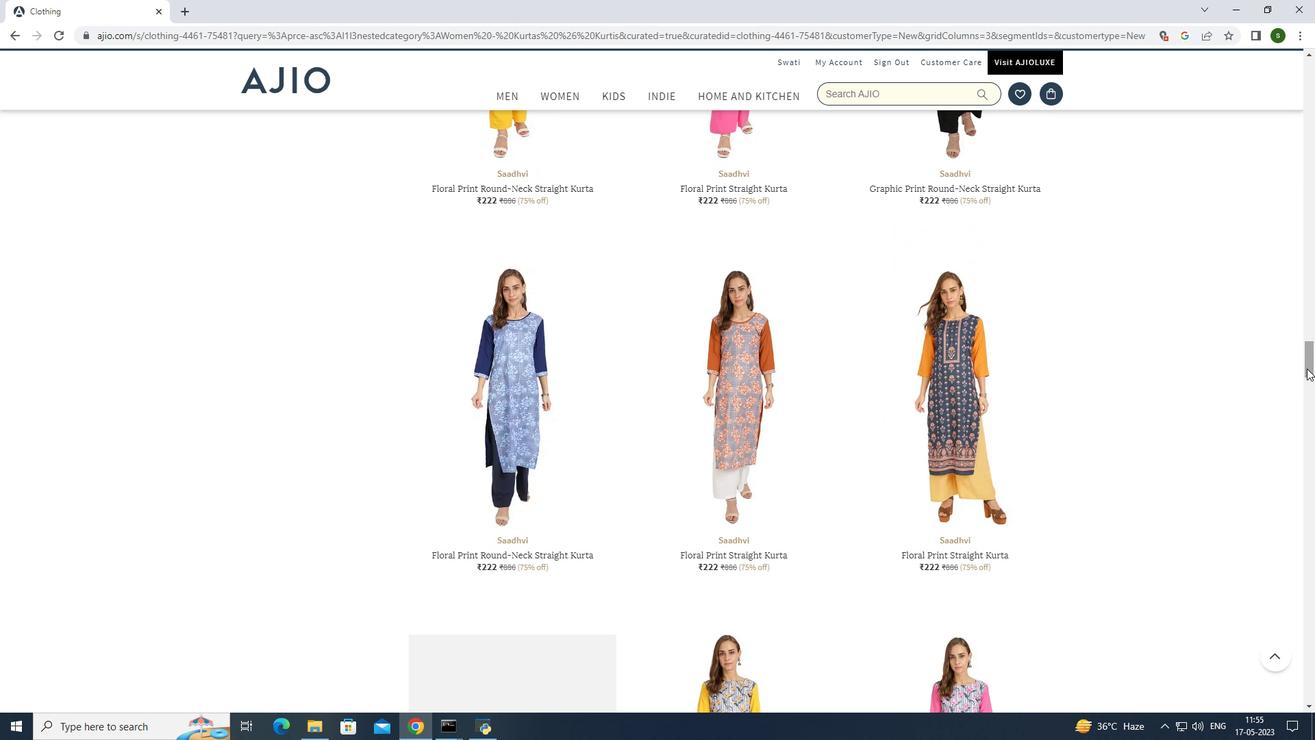
Action: Mouse moved to (163, 551)
Screenshot: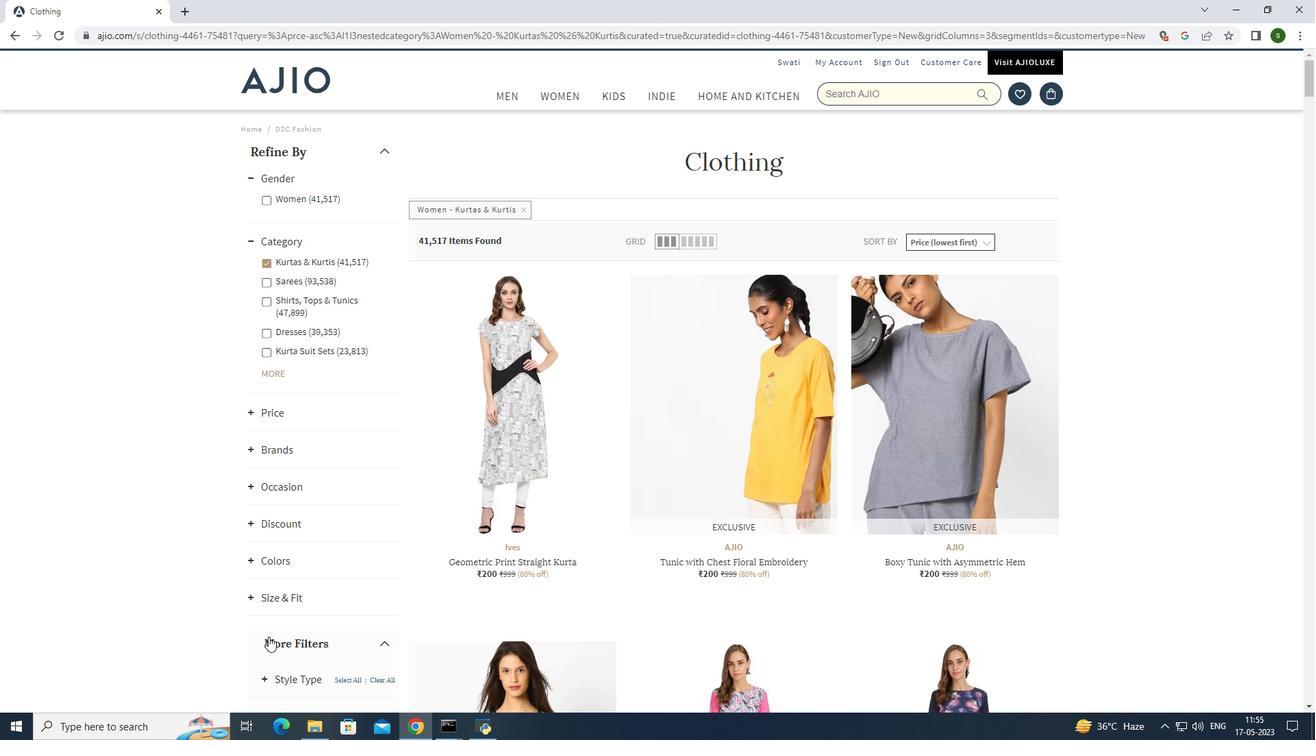 
Action: Mouse scrolled (163, 550) with delta (0, 0)
Screenshot: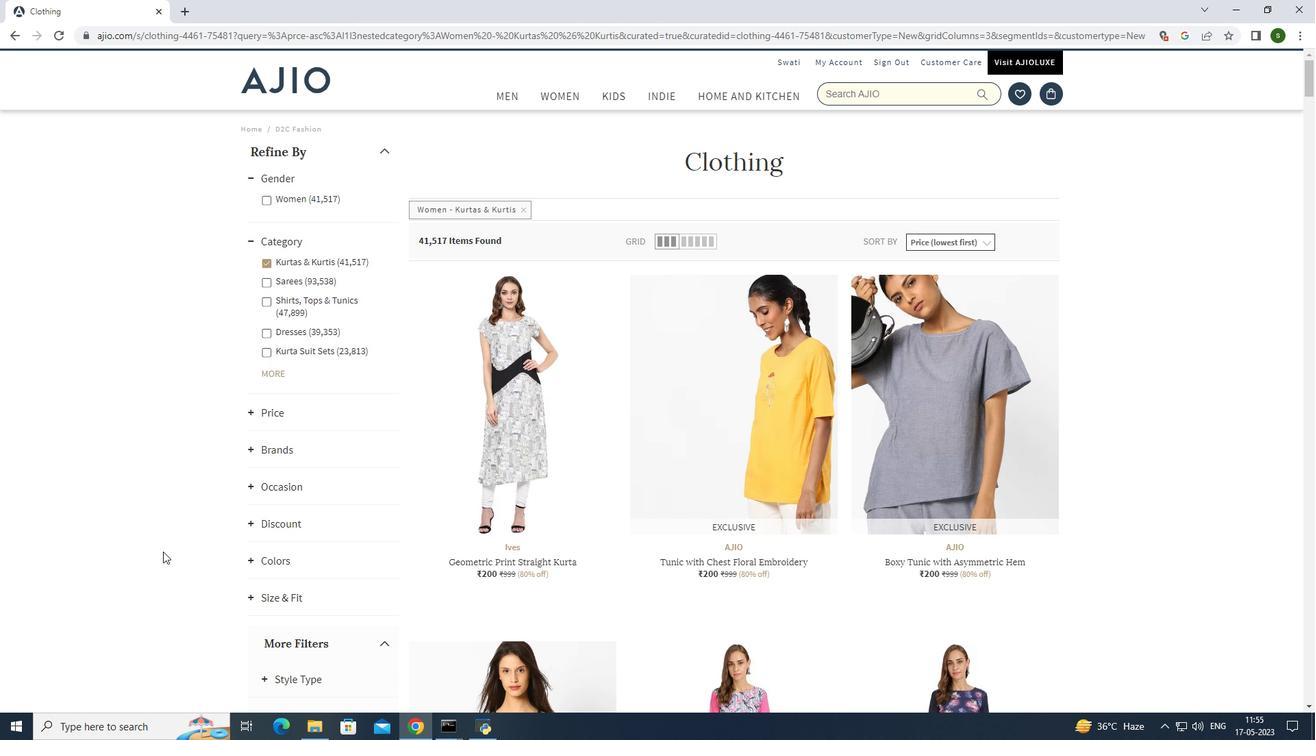 
Action: Mouse scrolled (163, 550) with delta (0, 0)
Screenshot: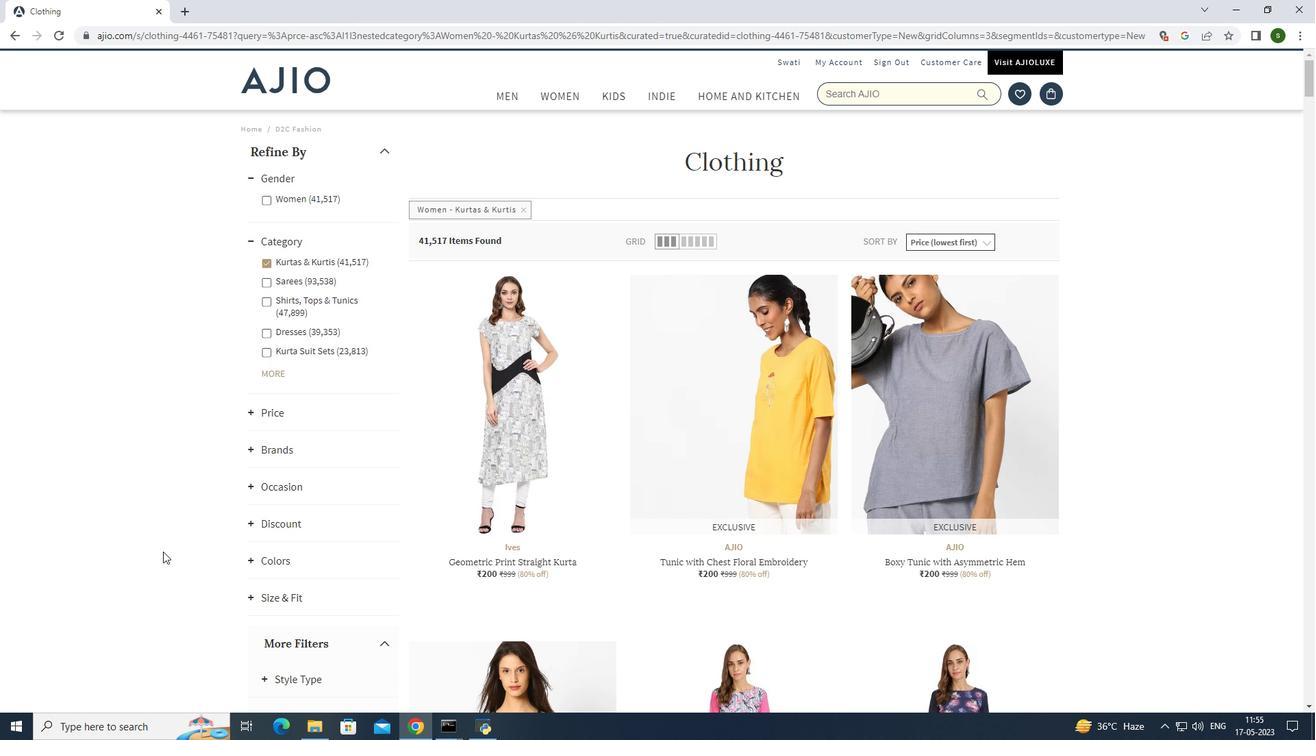 
Action: Mouse scrolled (163, 550) with delta (0, 0)
Screenshot: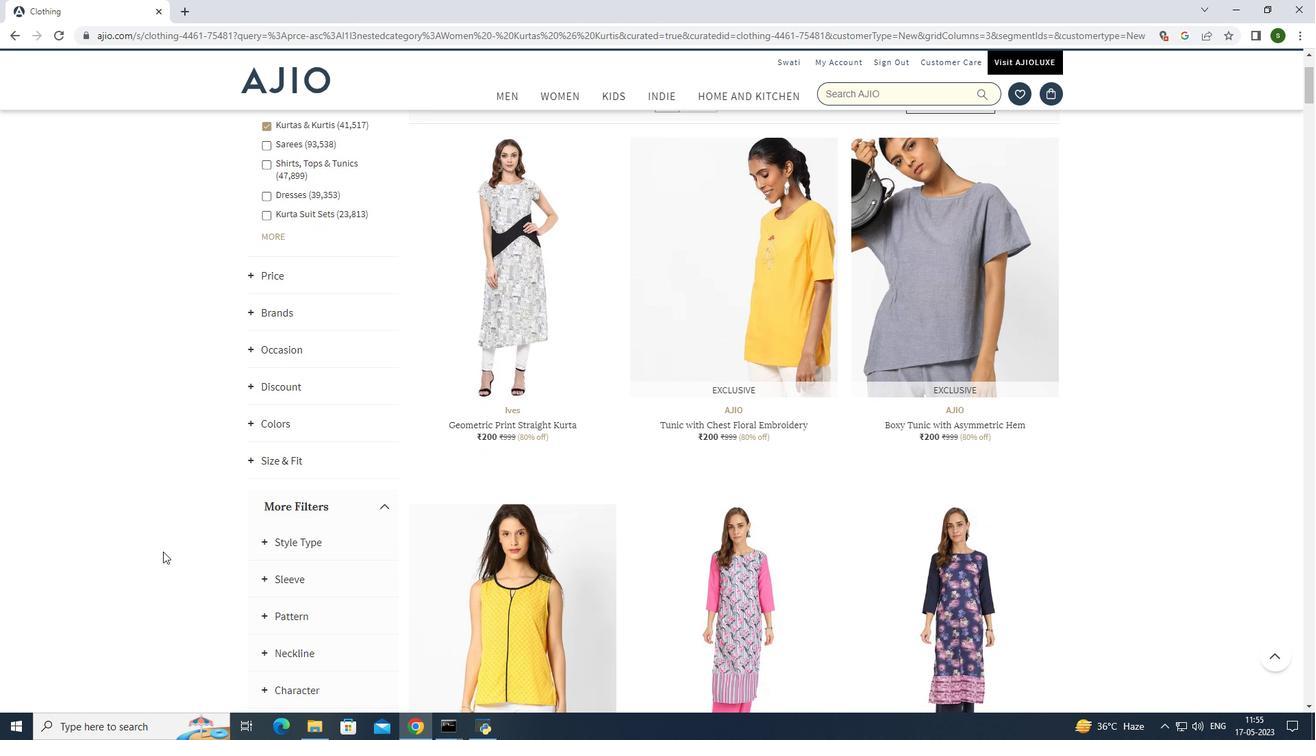 
Action: Mouse scrolled (163, 550) with delta (0, 0)
Screenshot: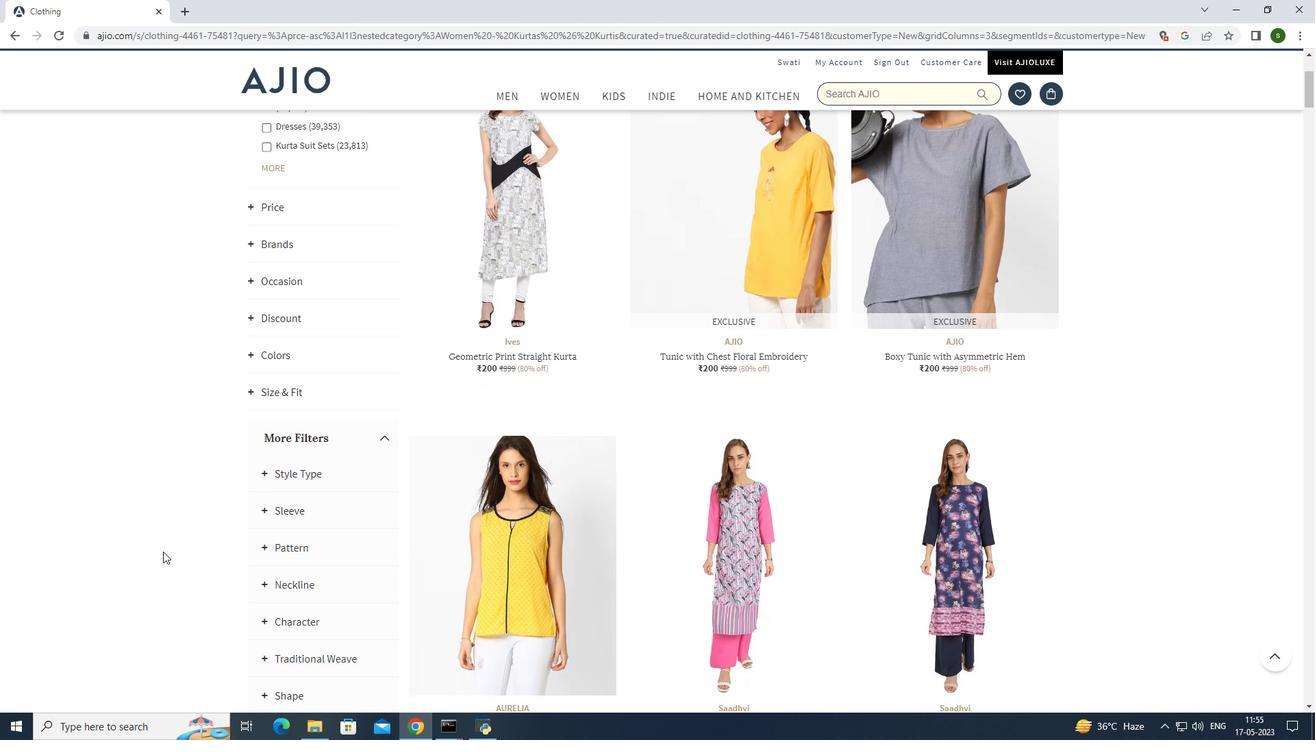 
Action: Mouse scrolled (163, 550) with delta (0, 0)
Screenshot: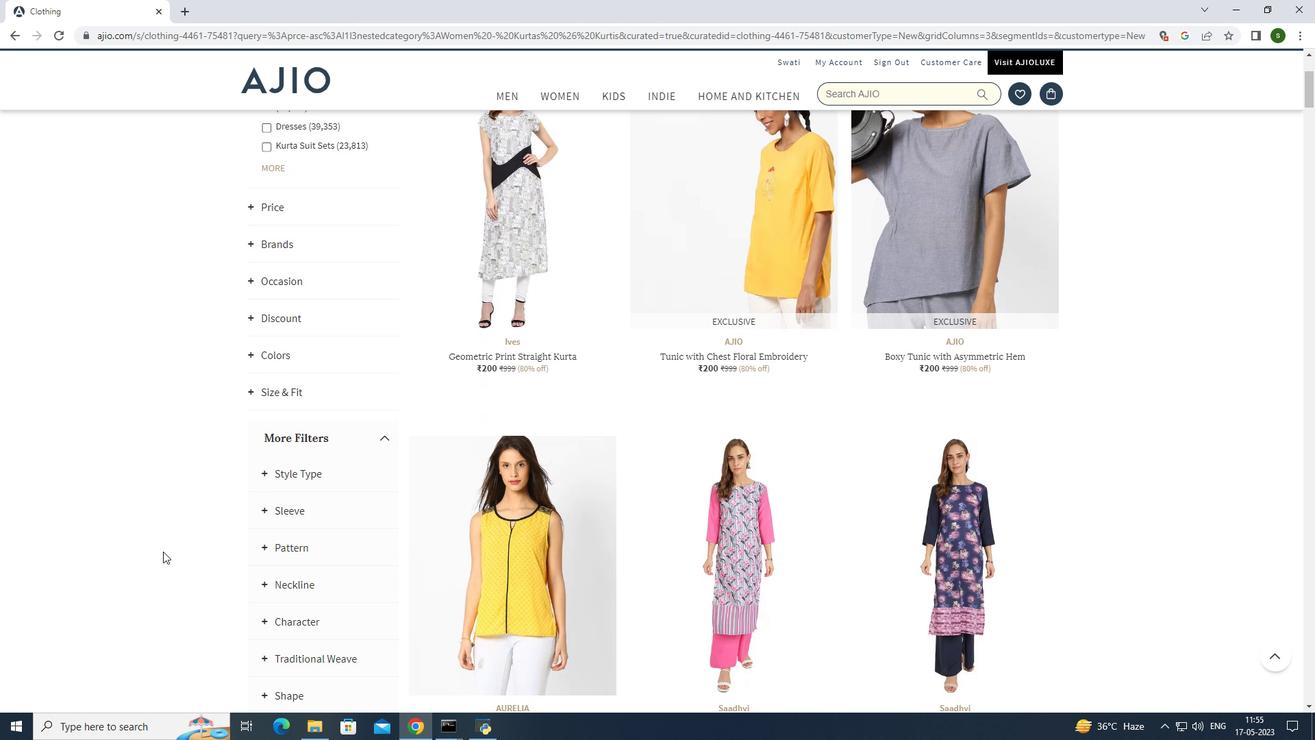 
Action: Mouse scrolled (163, 550) with delta (0, 0)
Screenshot: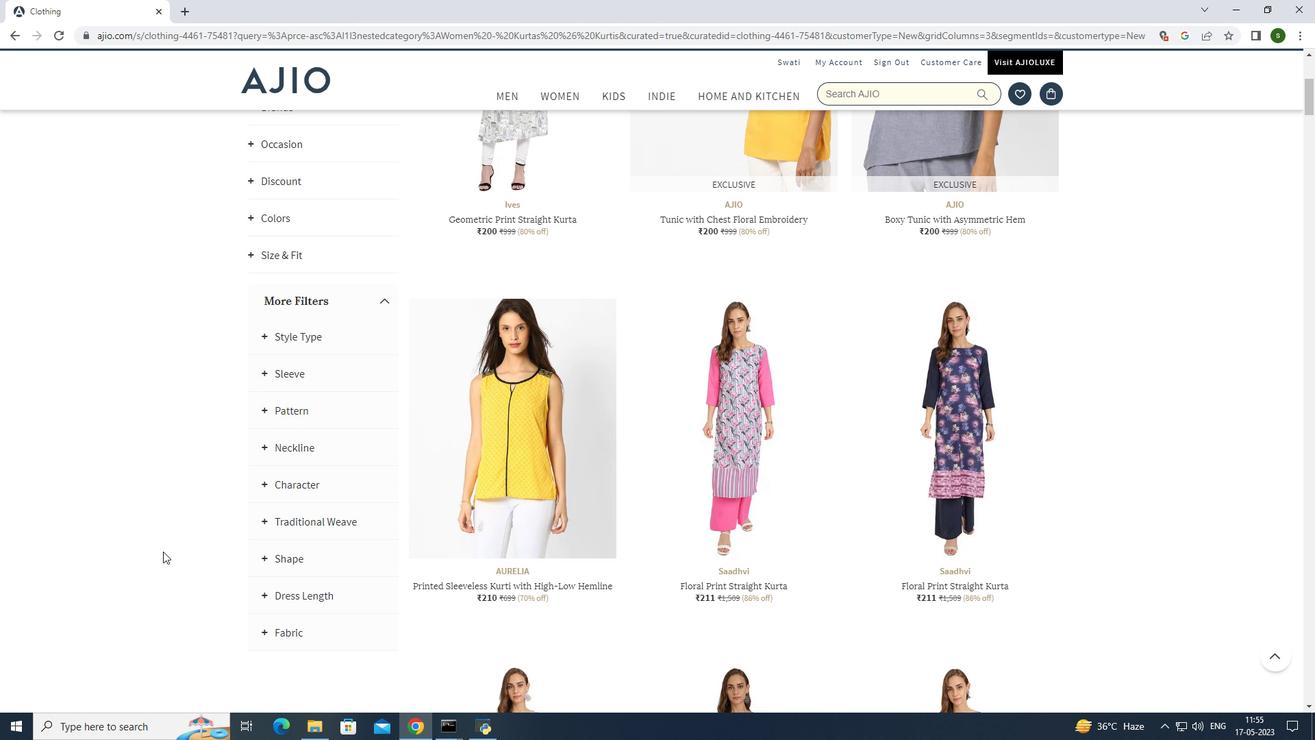 
Action: Mouse scrolled (163, 552) with delta (0, 0)
Screenshot: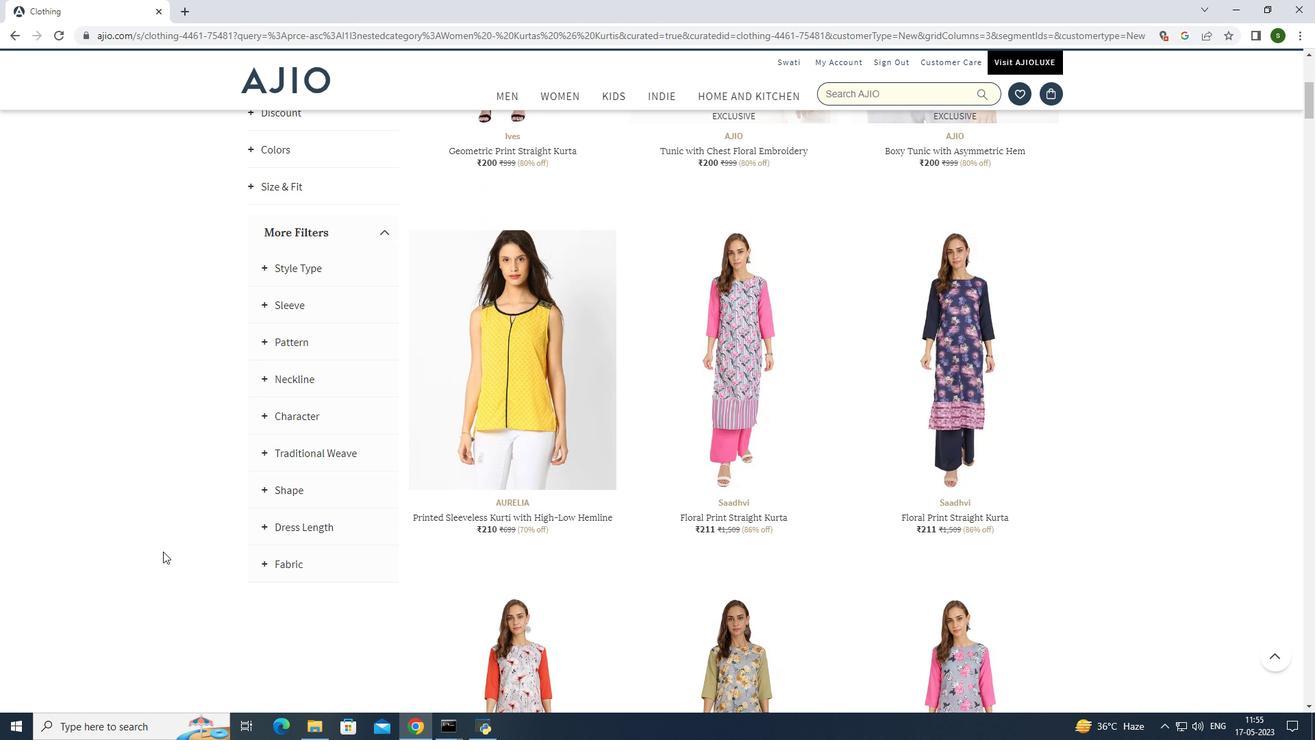 
Action: Mouse scrolled (163, 552) with delta (0, 0)
Screenshot: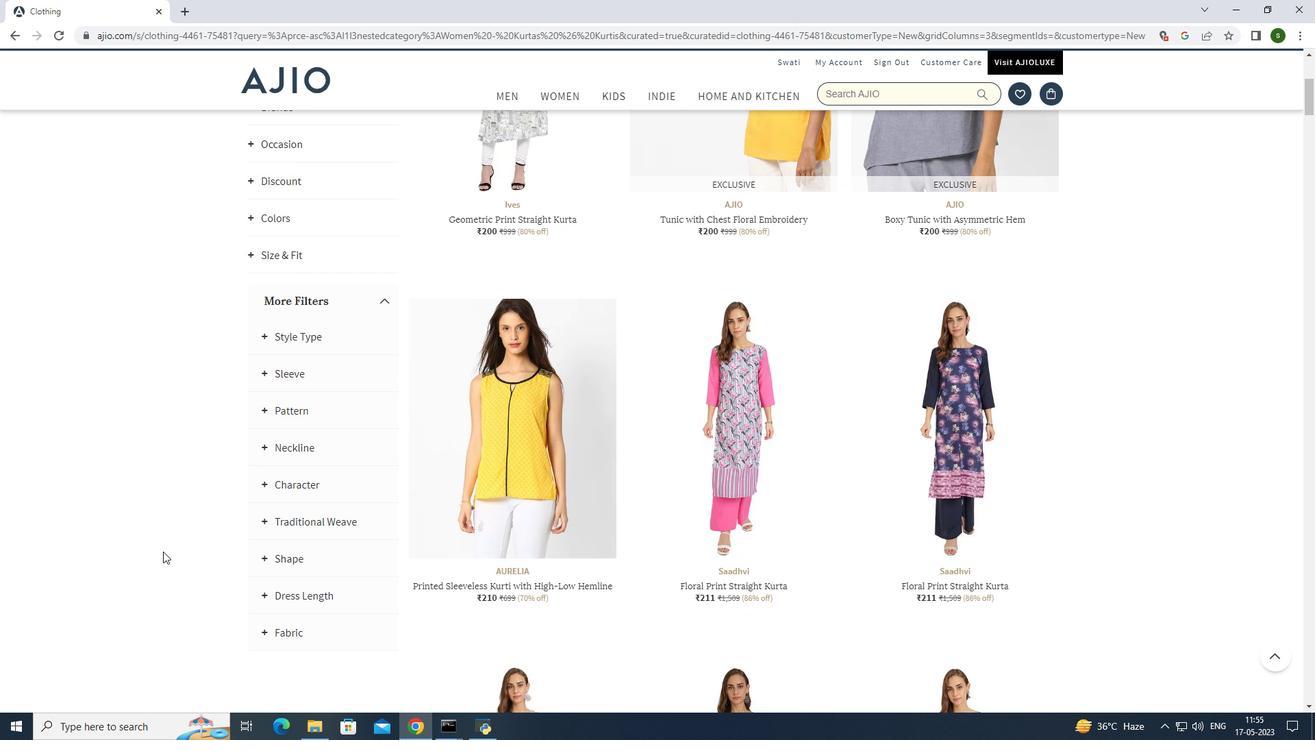 
Action: Mouse scrolled (163, 552) with delta (0, 0)
Screenshot: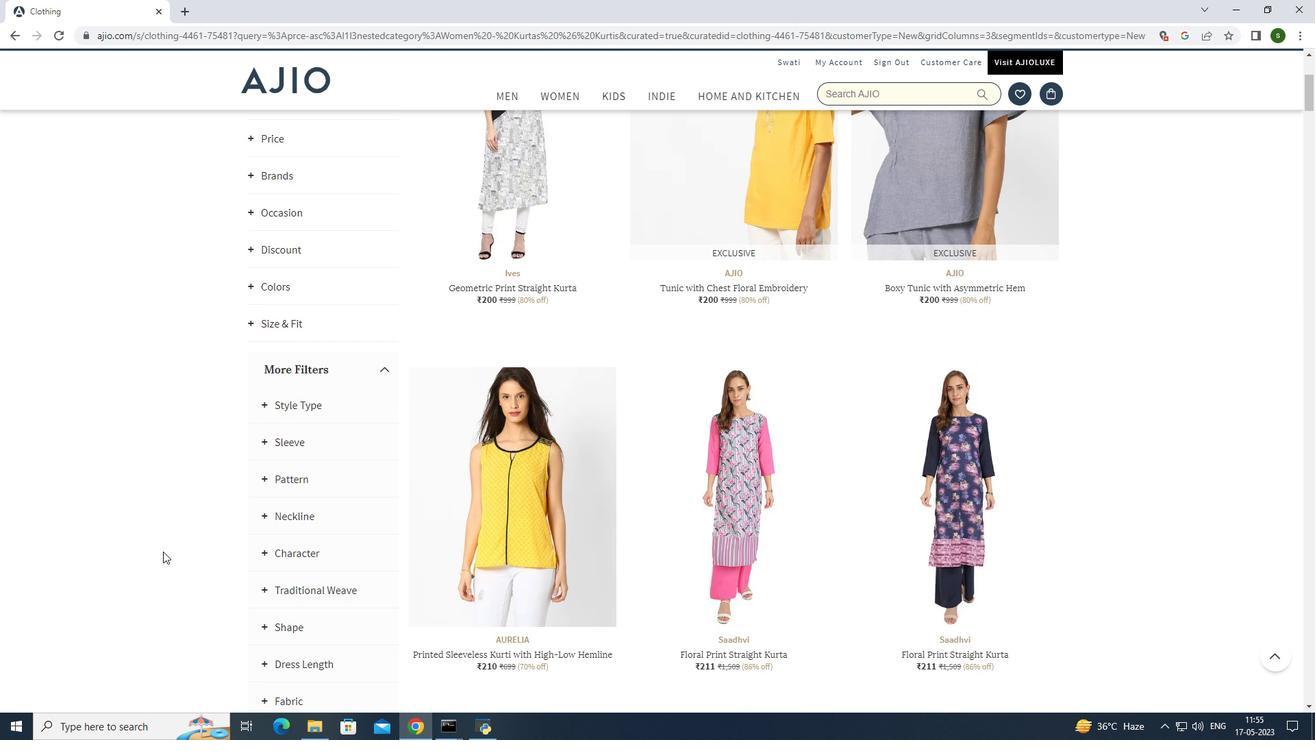 
Action: Mouse moved to (174, 422)
Screenshot: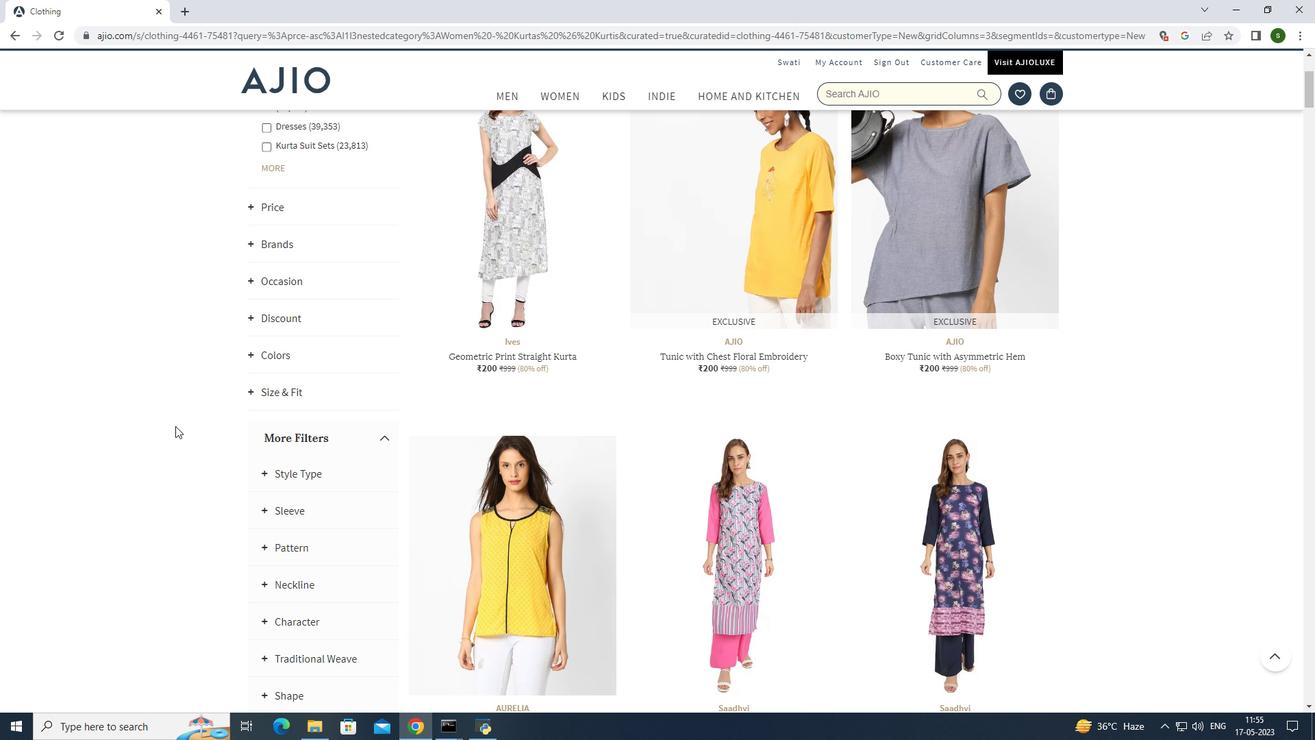
Action: Mouse scrolled (174, 422) with delta (0, 0)
Screenshot: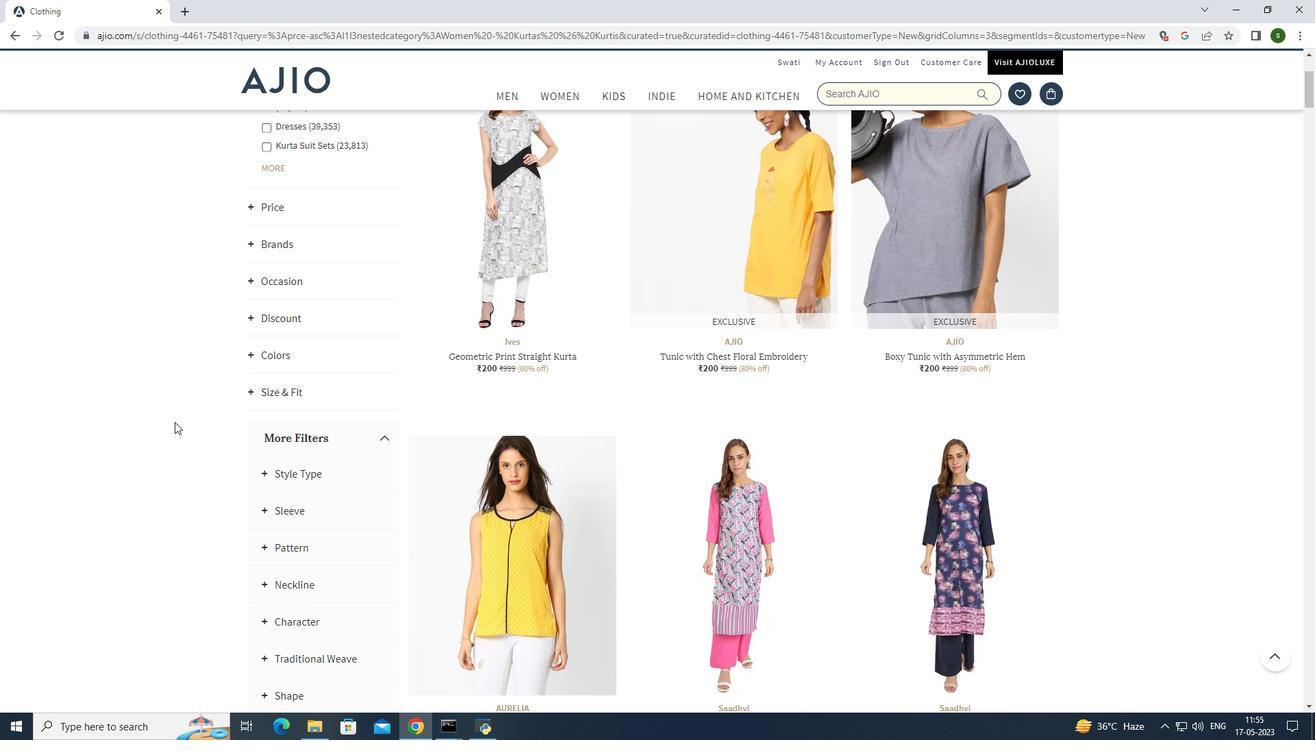 
Action: Mouse scrolled (174, 422) with delta (0, 0)
Screenshot: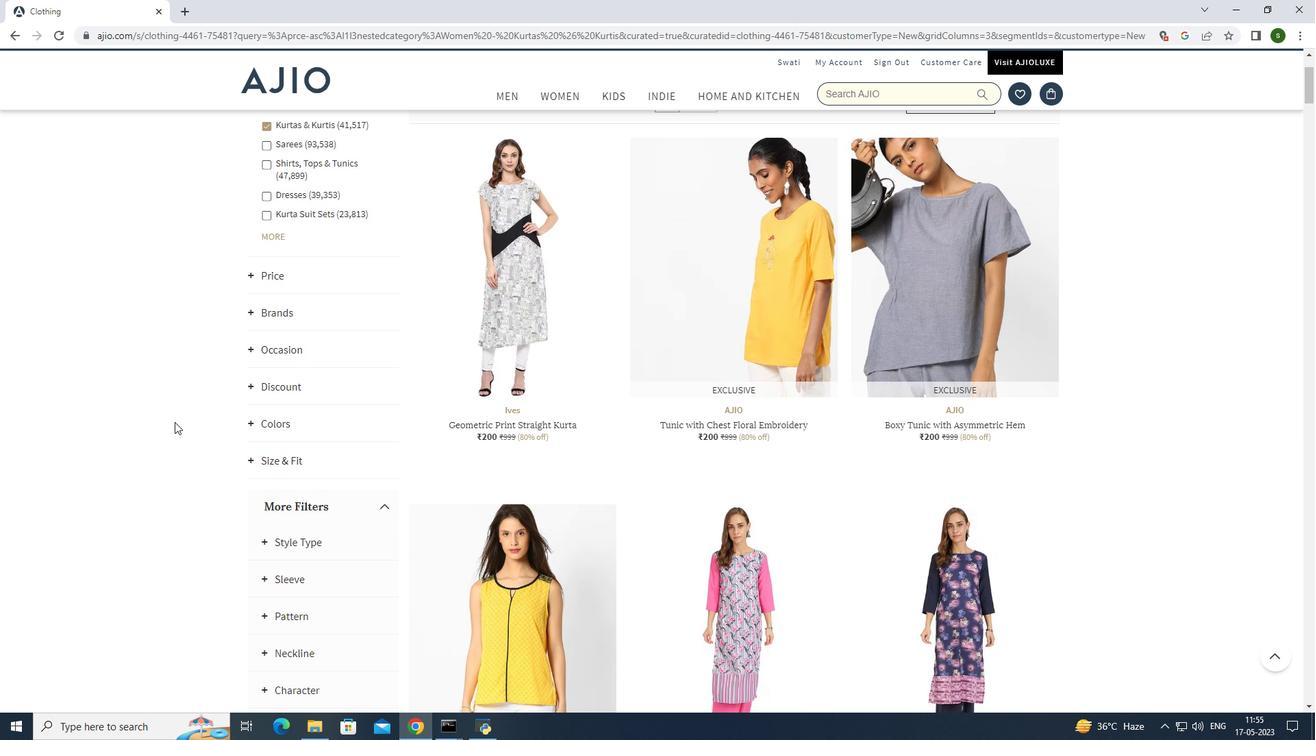 
Action: Mouse moved to (302, 342)
Screenshot: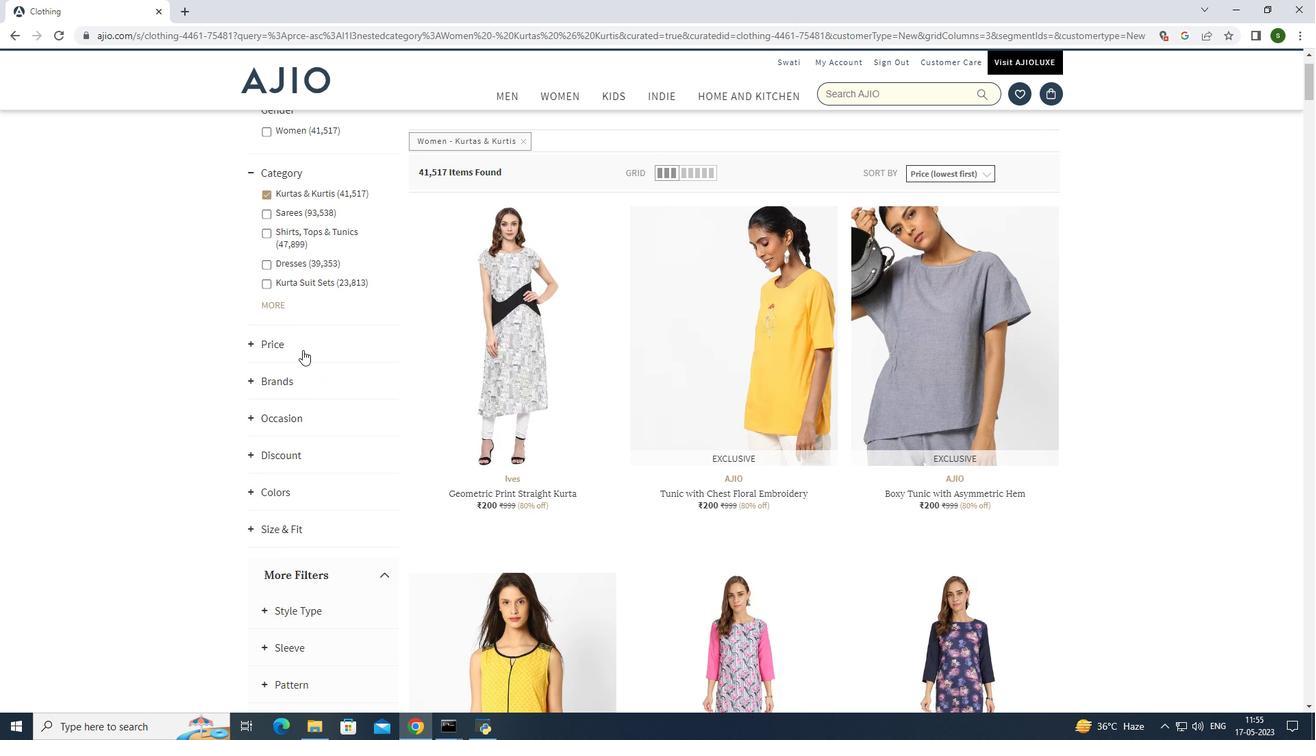 
Action: Mouse pressed left at (302, 342)
Screenshot: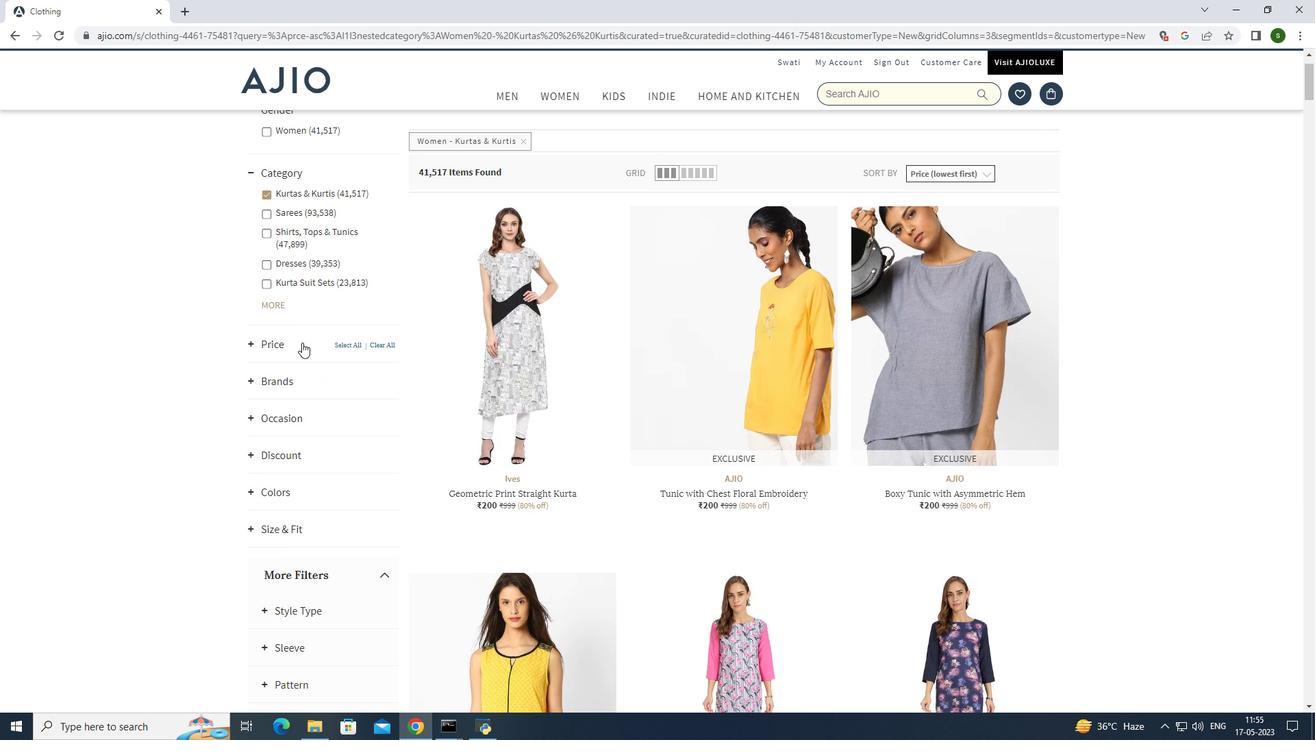 
Action: Mouse moved to (183, 338)
Screenshot: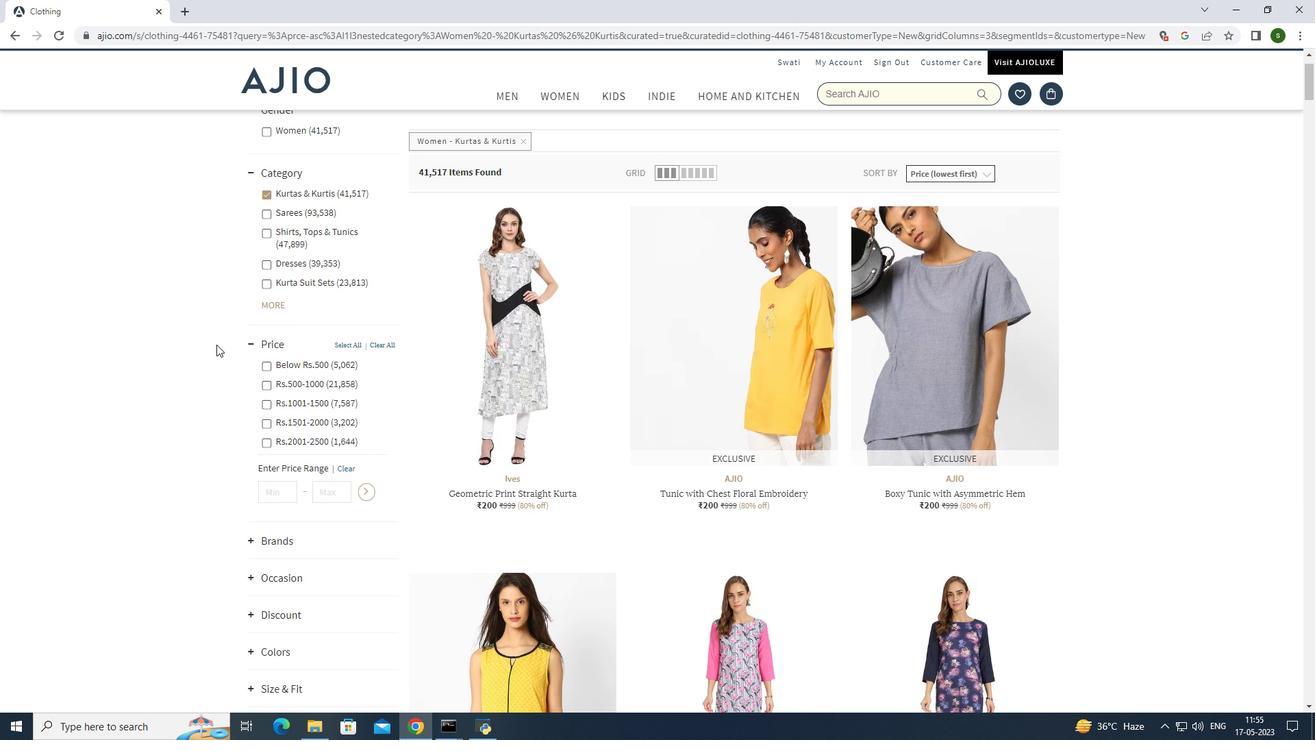 
Action: Mouse pressed left at (183, 338)
Screenshot: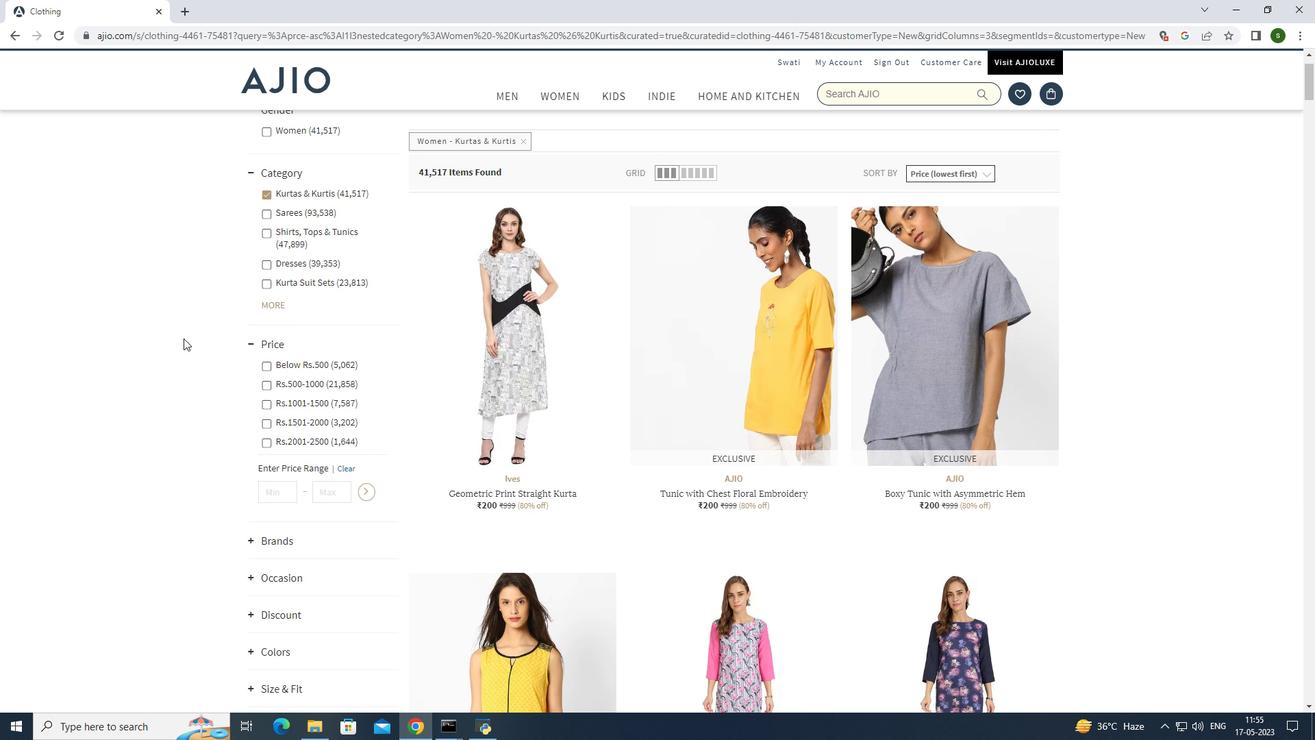 
Action: Mouse scrolled (183, 339) with delta (0, 0)
Screenshot: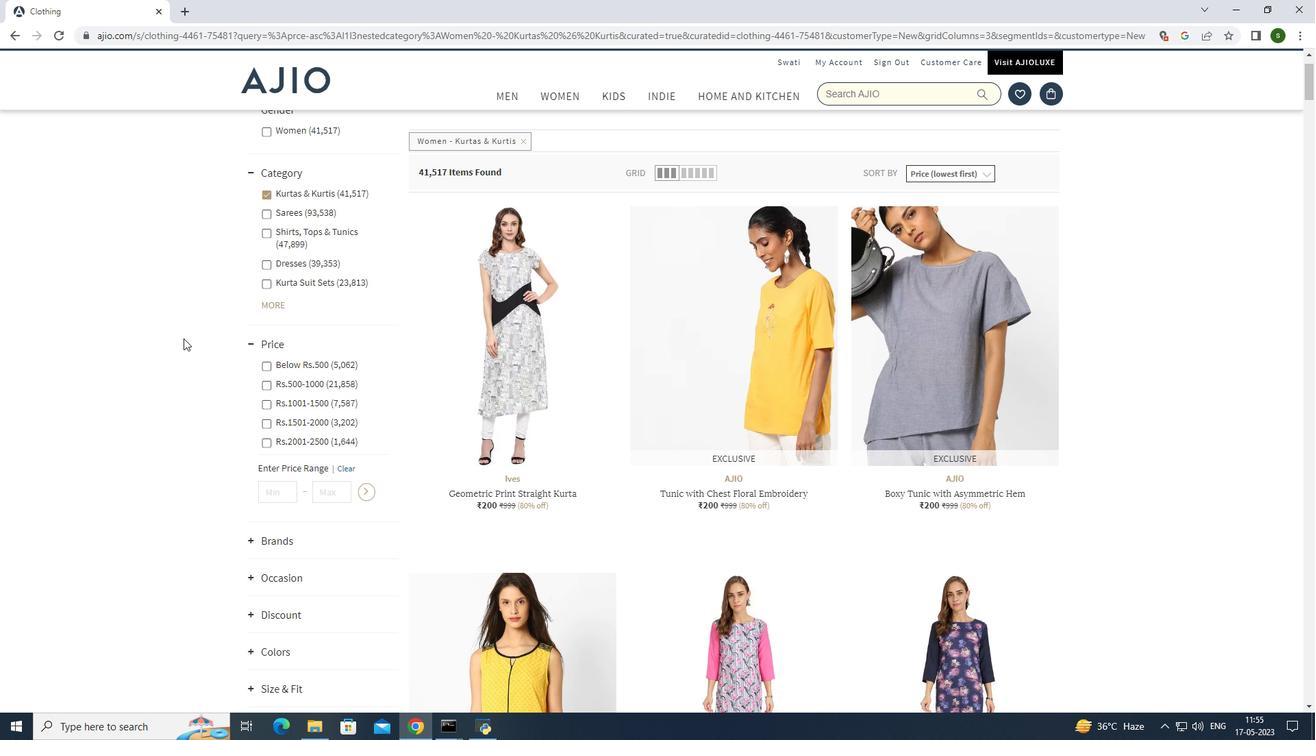 
Action: Mouse scrolled (183, 339) with delta (0, 0)
Screenshot: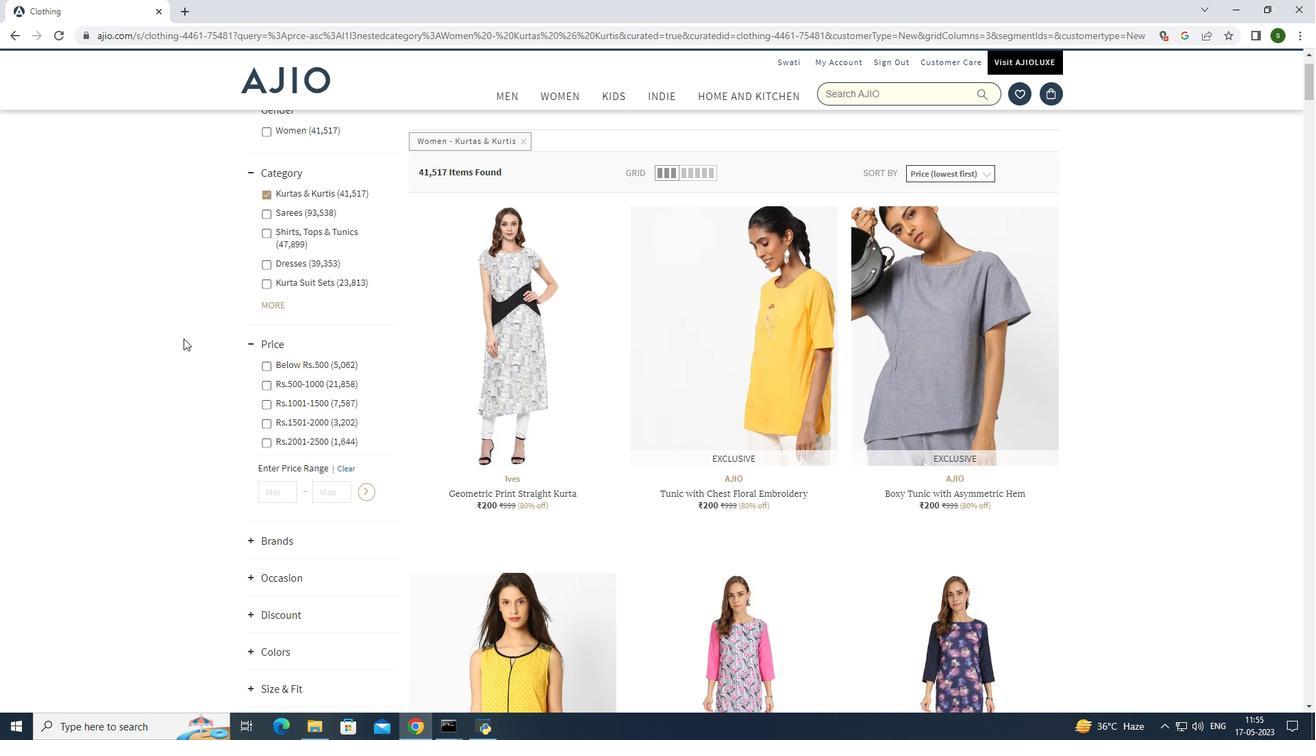 
Action: Mouse scrolled (183, 339) with delta (0, 0)
Screenshot: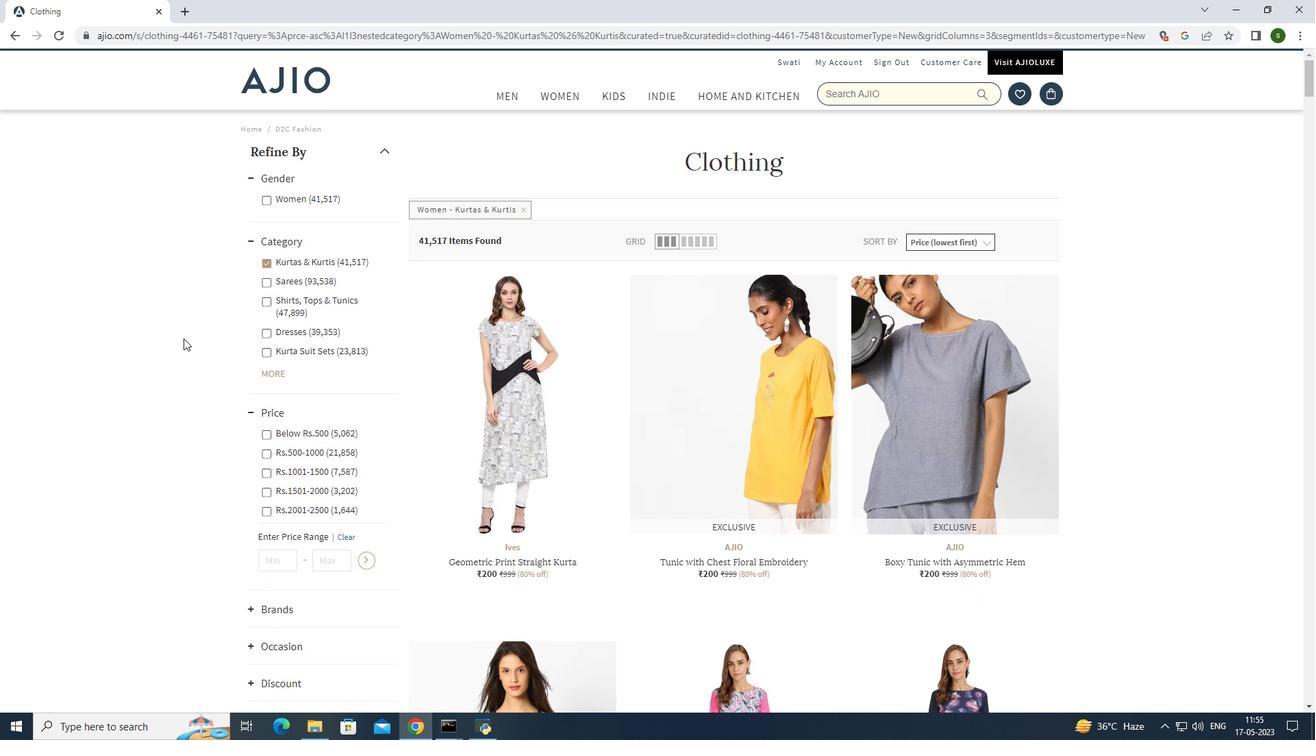
